 Task: Read a CSV file from a directory using Python and pandas.
Action: Mouse moved to (483, 7)
Screenshot: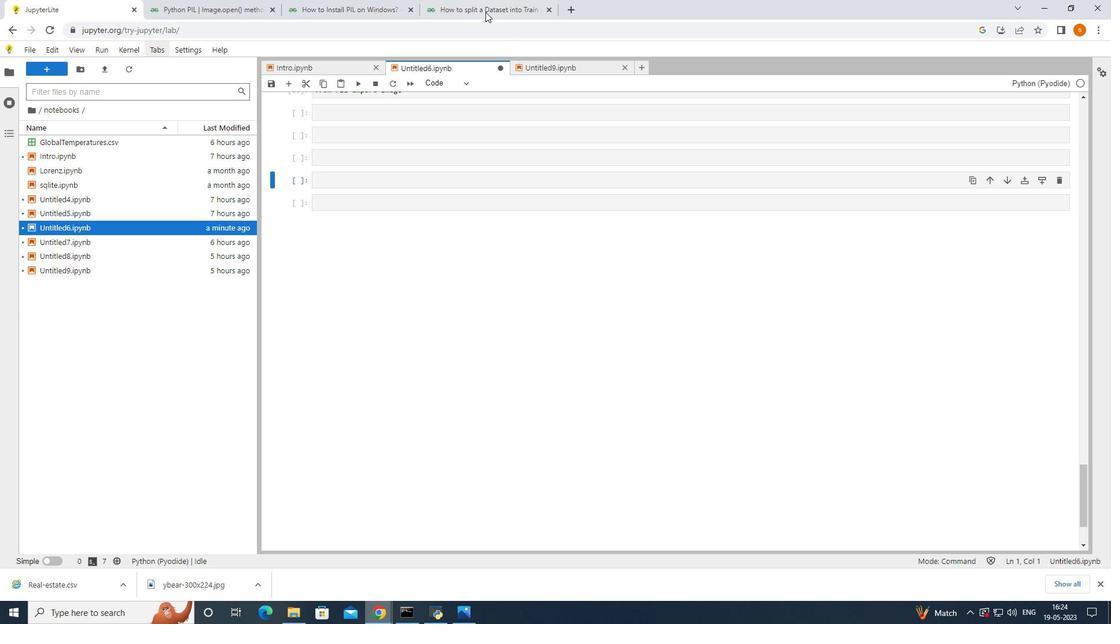 
Action: Mouse pressed left at (483, 7)
Screenshot: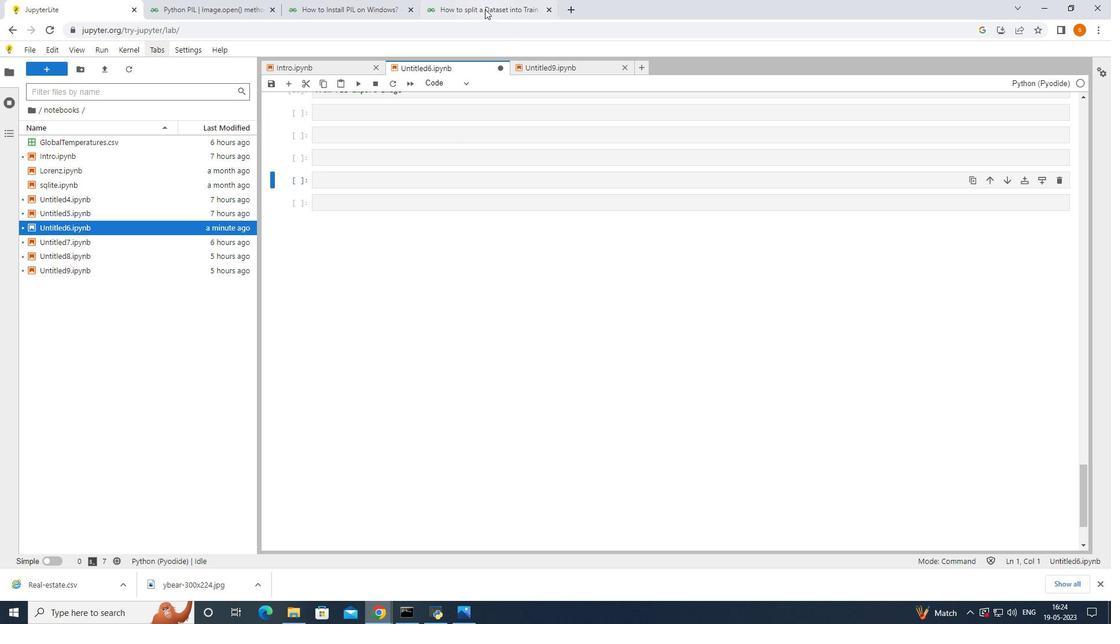 
Action: Mouse moved to (416, 225)
Screenshot: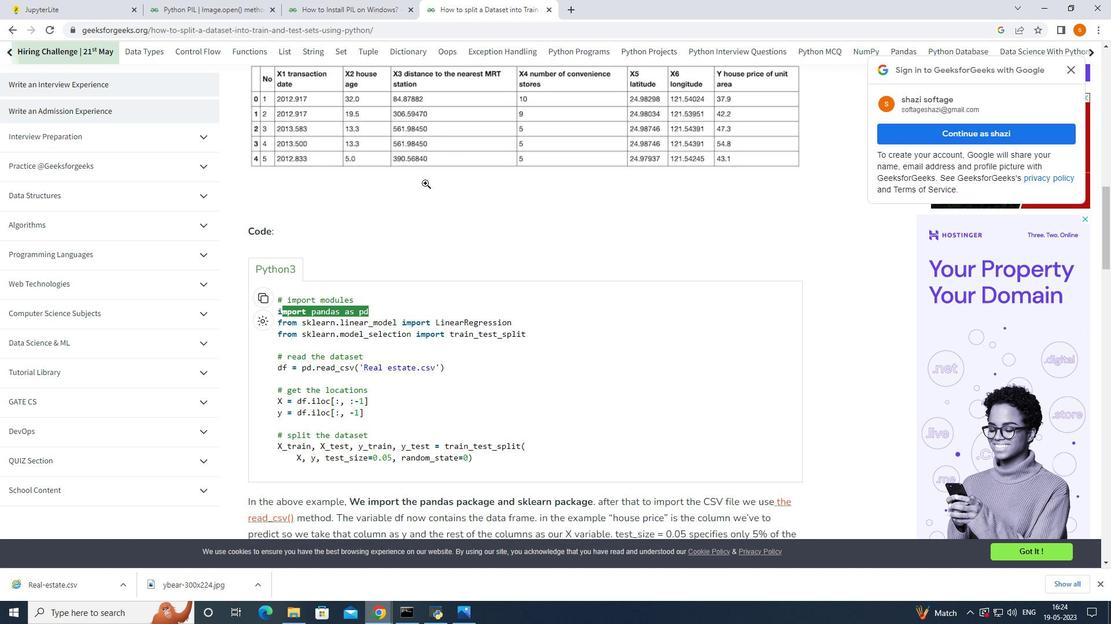 
Action: Mouse scrolled (416, 224) with delta (0, 0)
Screenshot: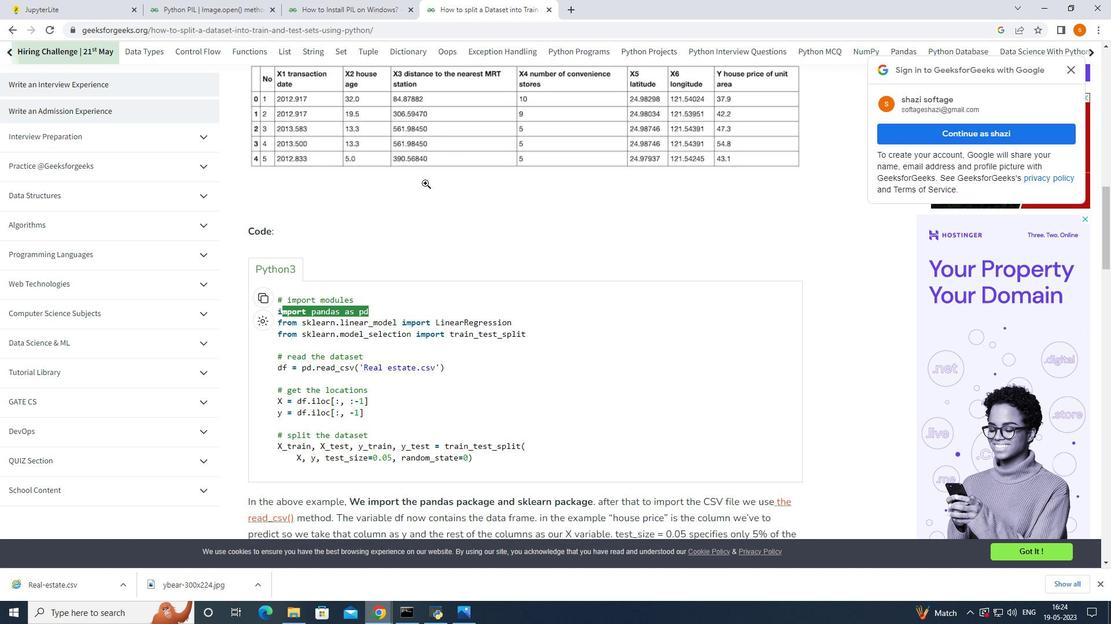 
Action: Mouse moved to (417, 228)
Screenshot: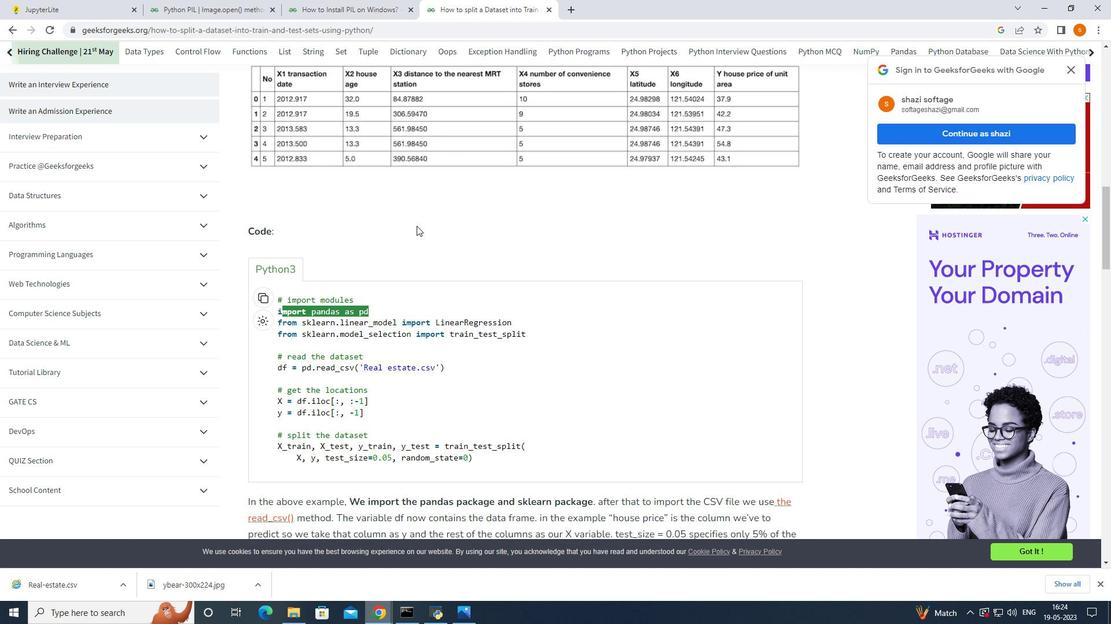 
Action: Mouse scrolled (417, 228) with delta (0, 0)
Screenshot: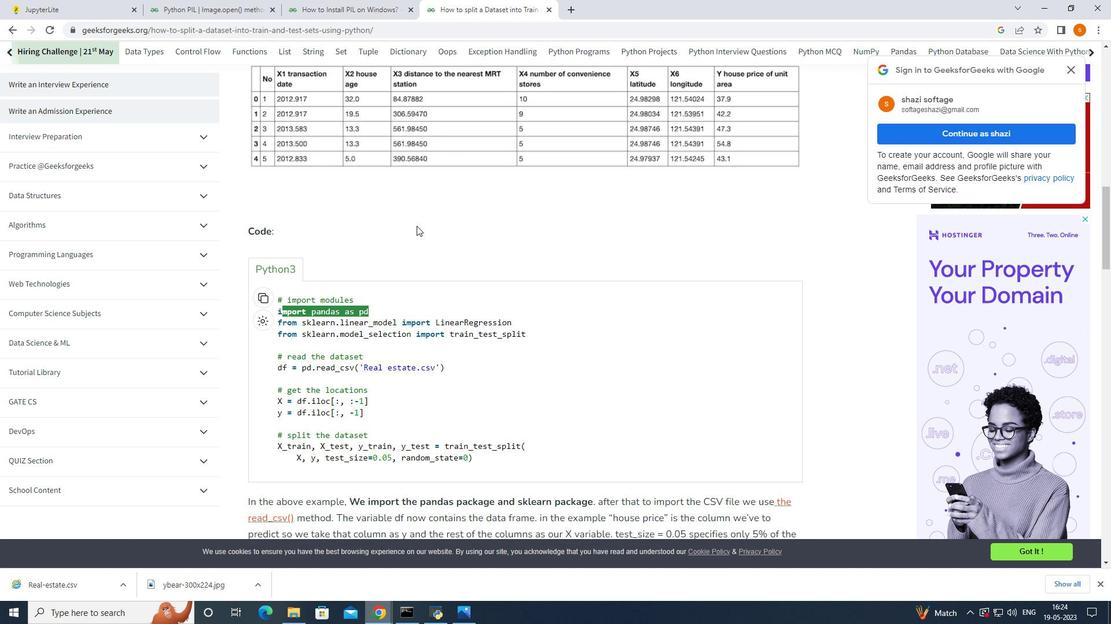 
Action: Mouse moved to (417, 228)
Screenshot: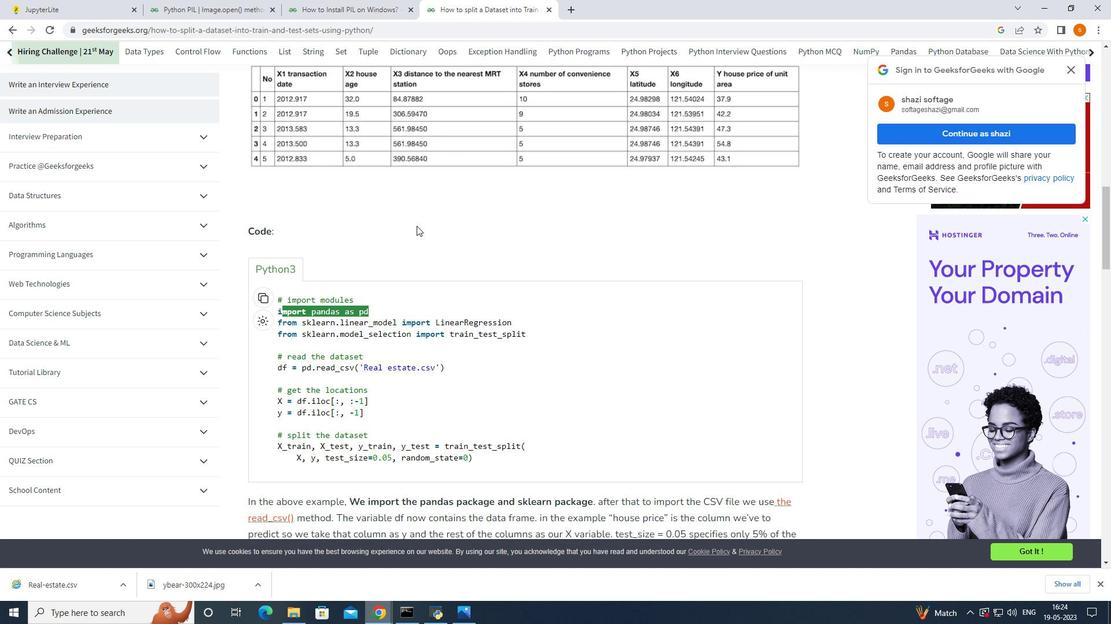 
Action: Mouse scrolled (417, 228) with delta (0, 0)
Screenshot: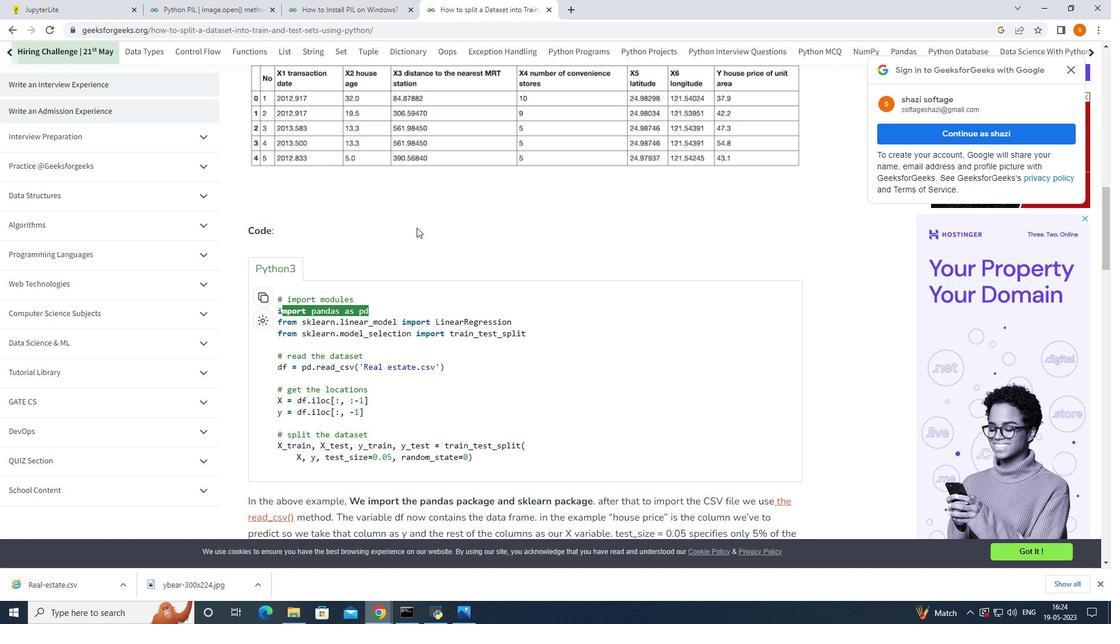 
Action: Mouse moved to (417, 227)
Screenshot: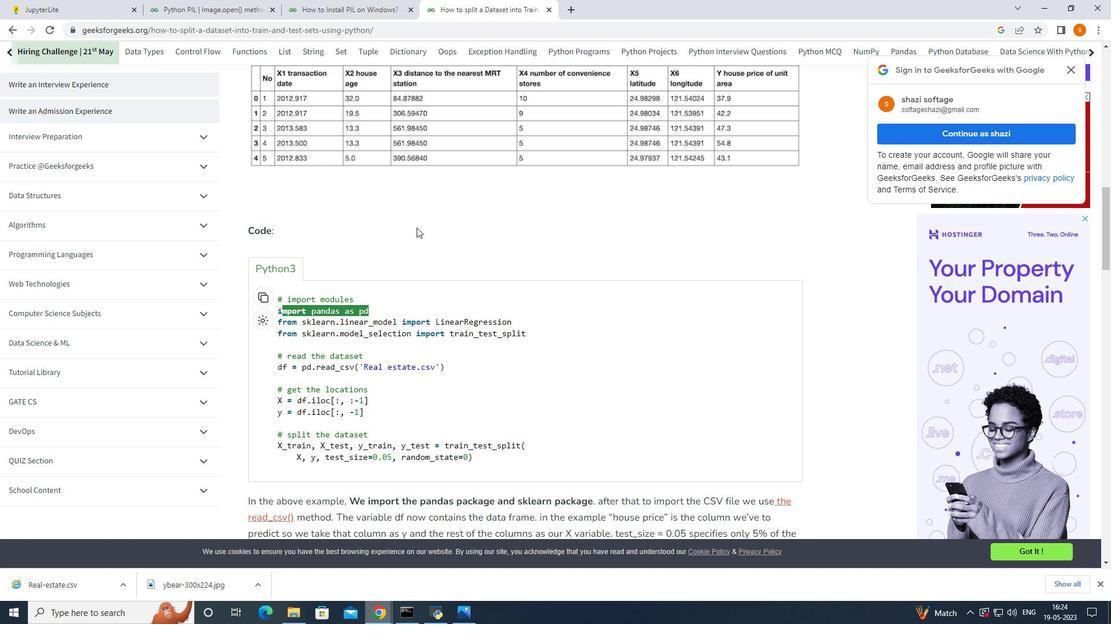 
Action: Mouse scrolled (417, 228) with delta (0, 0)
Screenshot: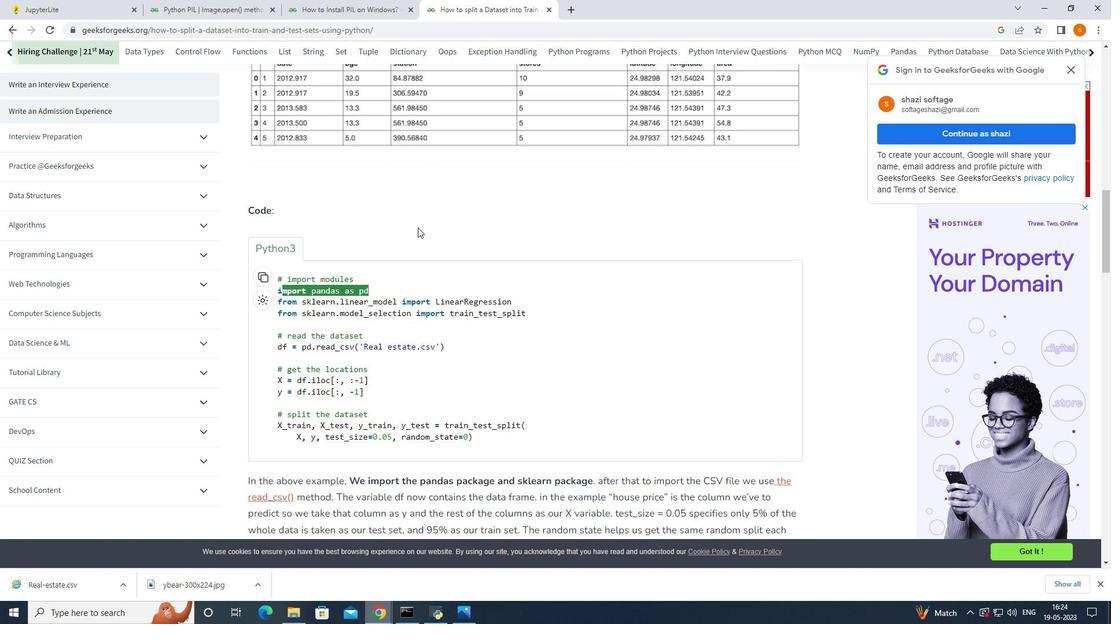 
Action: Mouse moved to (419, 226)
Screenshot: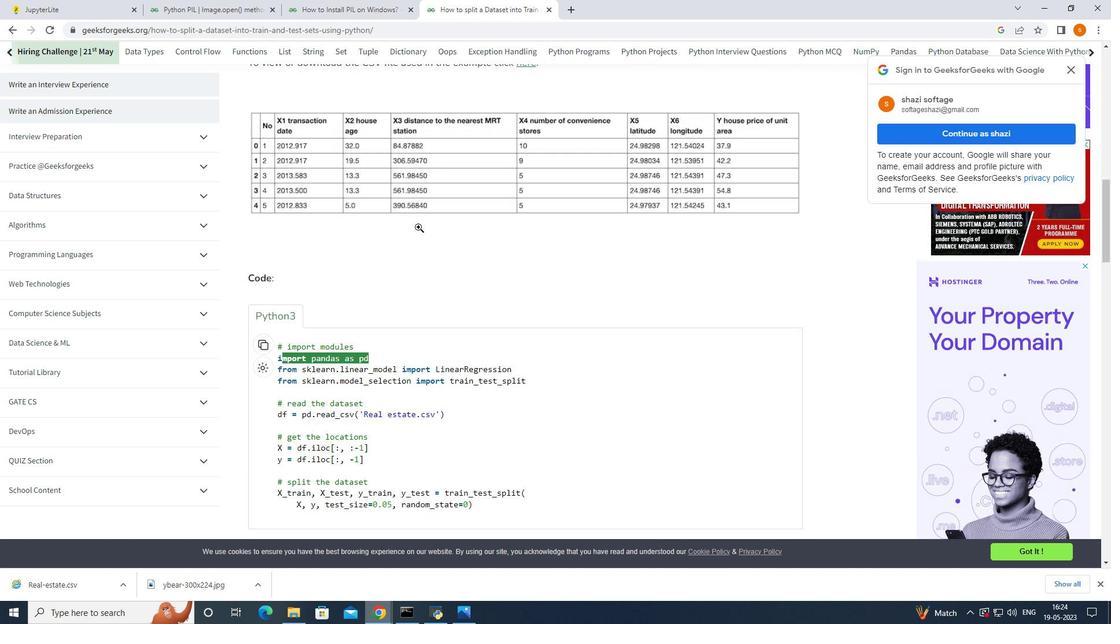 
Action: Mouse scrolled (419, 226) with delta (0, 0)
Screenshot: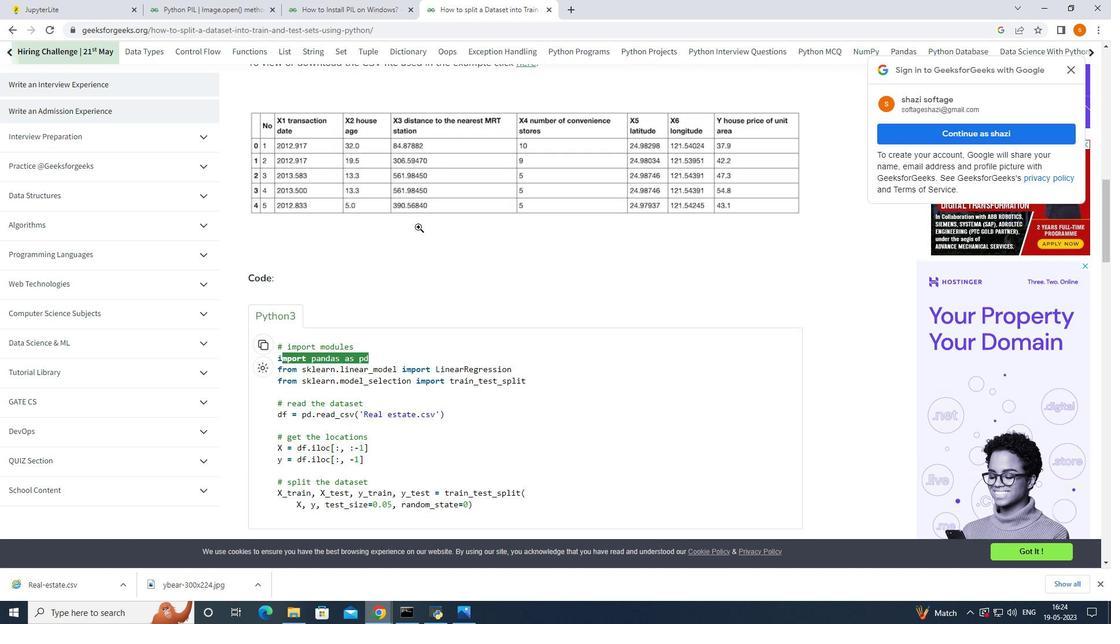 
Action: Mouse moved to (423, 223)
Screenshot: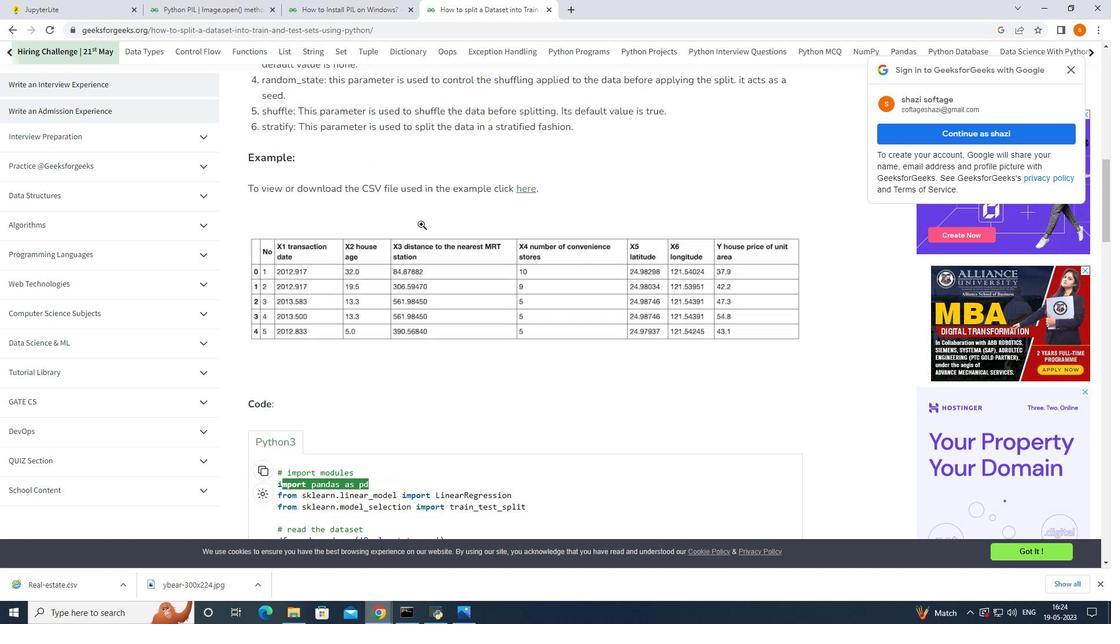 
Action: Mouse scrolled (423, 224) with delta (0, 0)
Screenshot: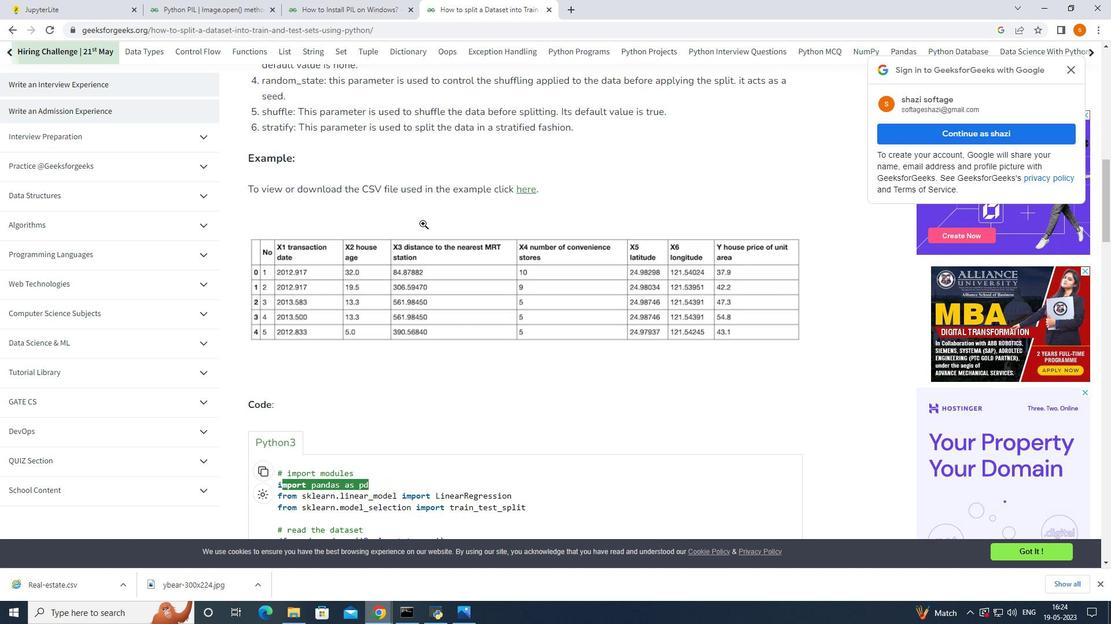 
Action: Mouse scrolled (423, 223) with delta (0, 0)
Screenshot: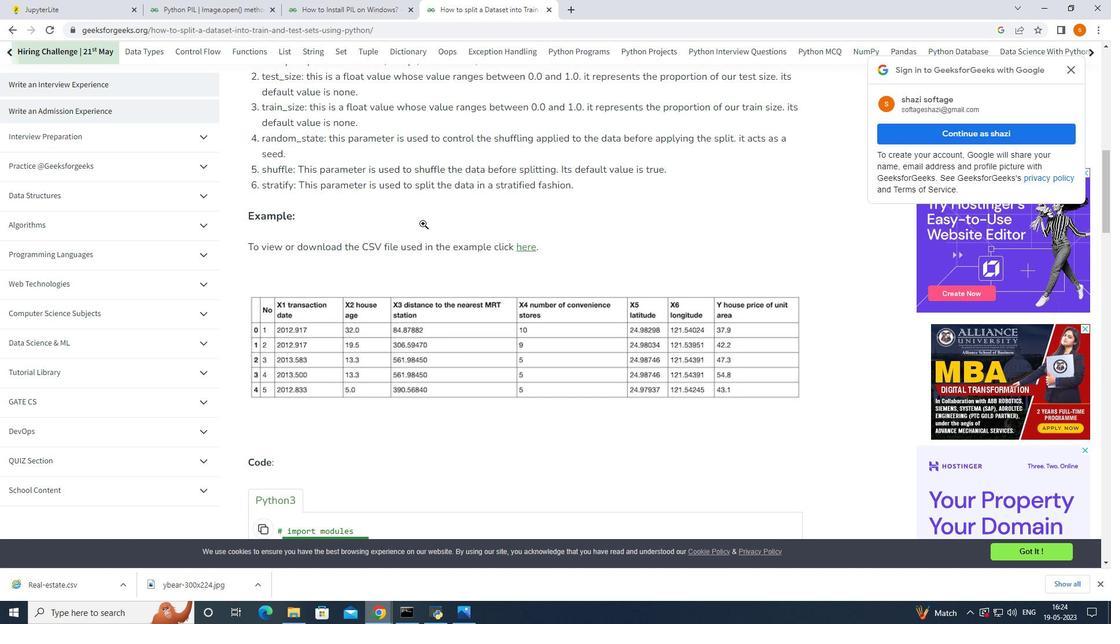 
Action: Mouse moved to (423, 225)
Screenshot: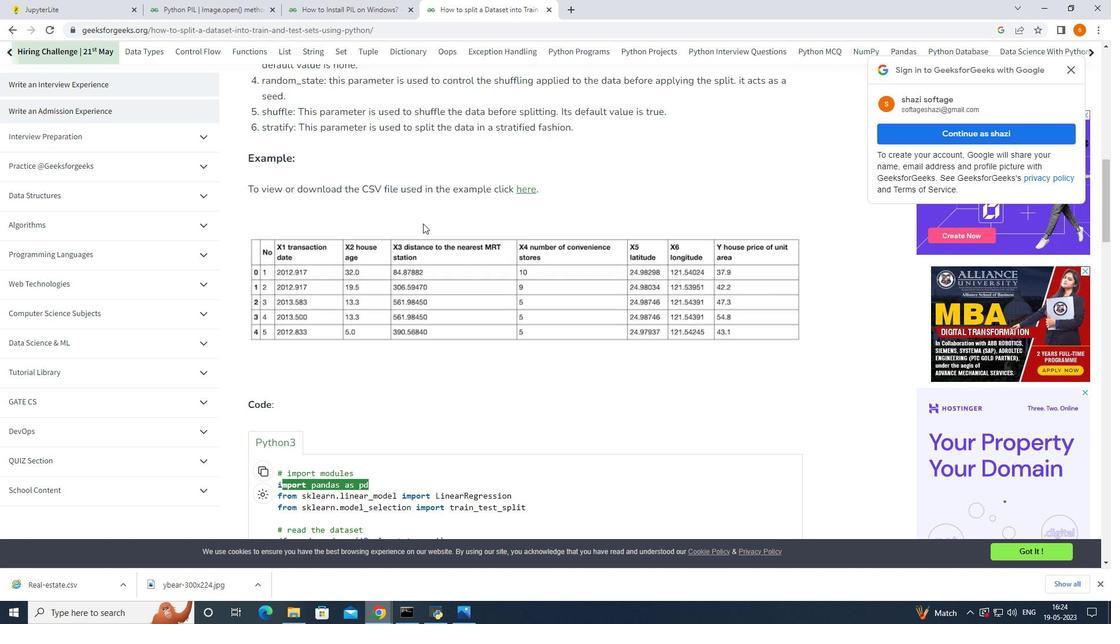 
Action: Mouse scrolled (423, 225) with delta (0, 0)
Screenshot: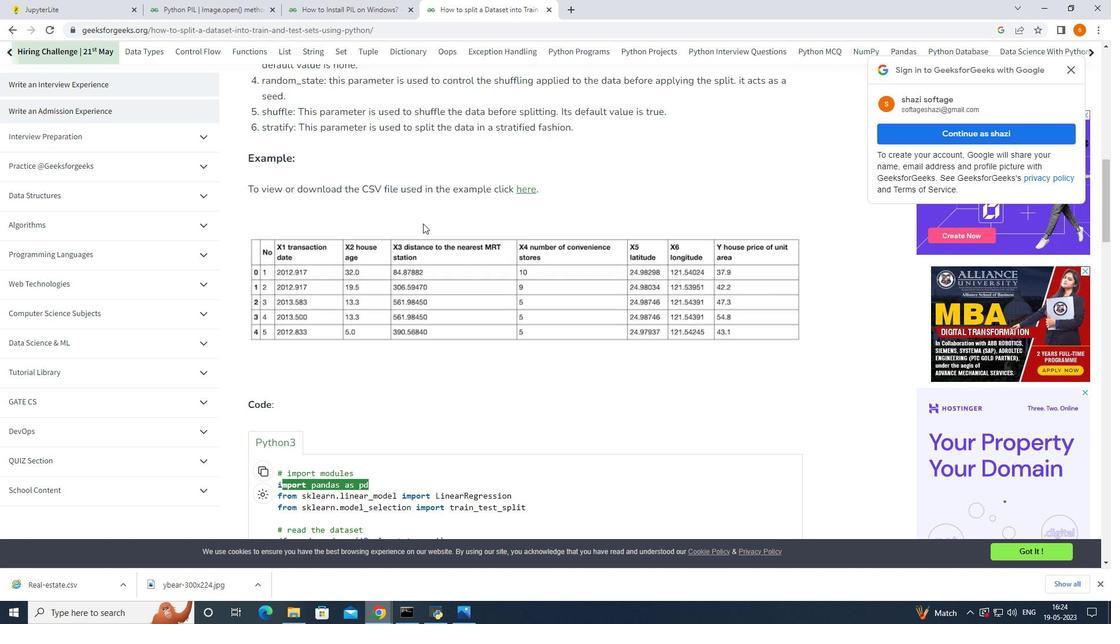 
Action: Mouse moved to (127, 586)
Screenshot: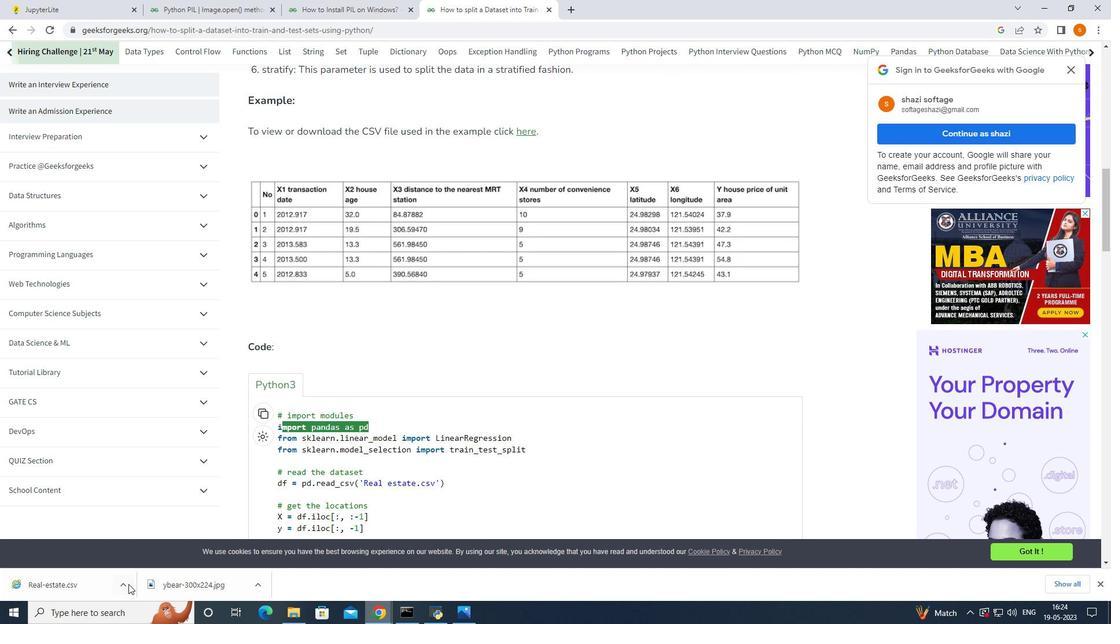 
Action: Mouse pressed left at (127, 586)
Screenshot: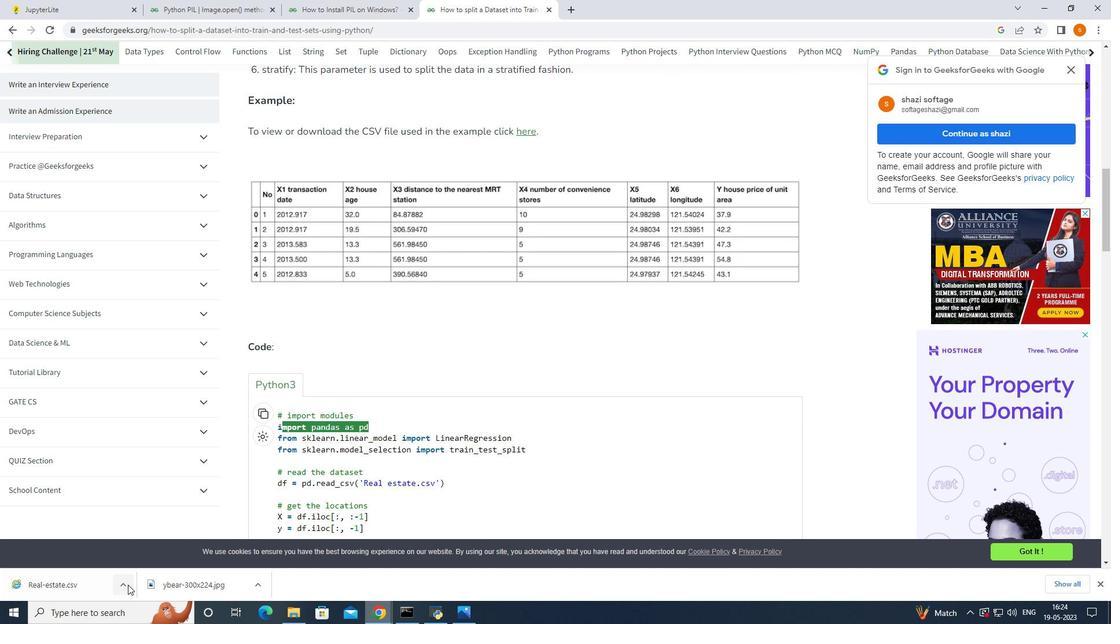 
Action: Mouse moved to (156, 545)
Screenshot: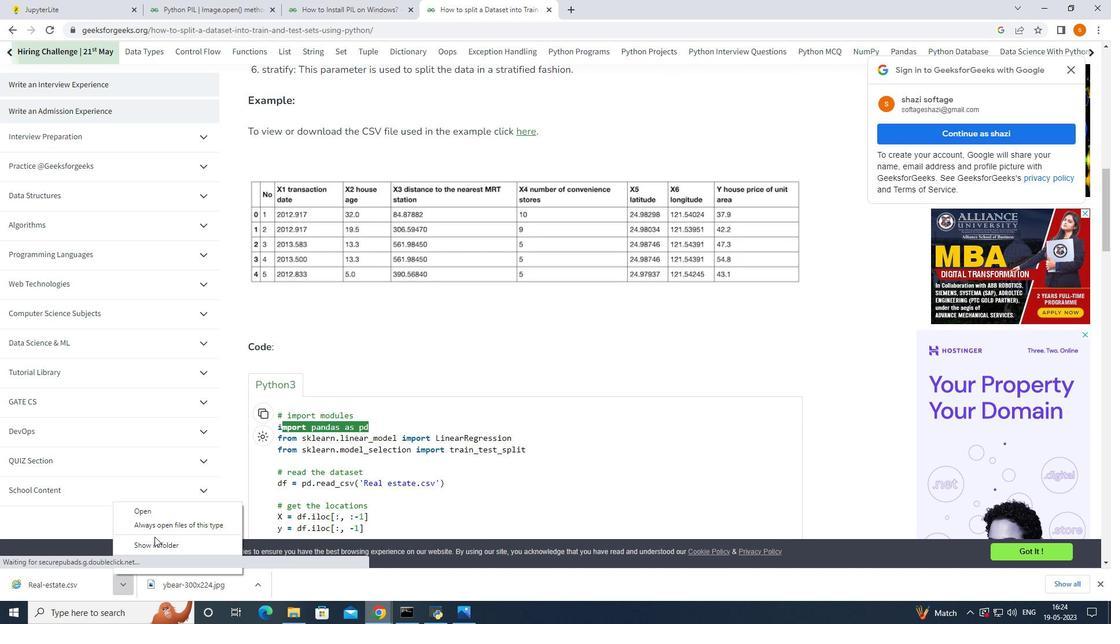 
Action: Mouse pressed left at (156, 545)
Screenshot: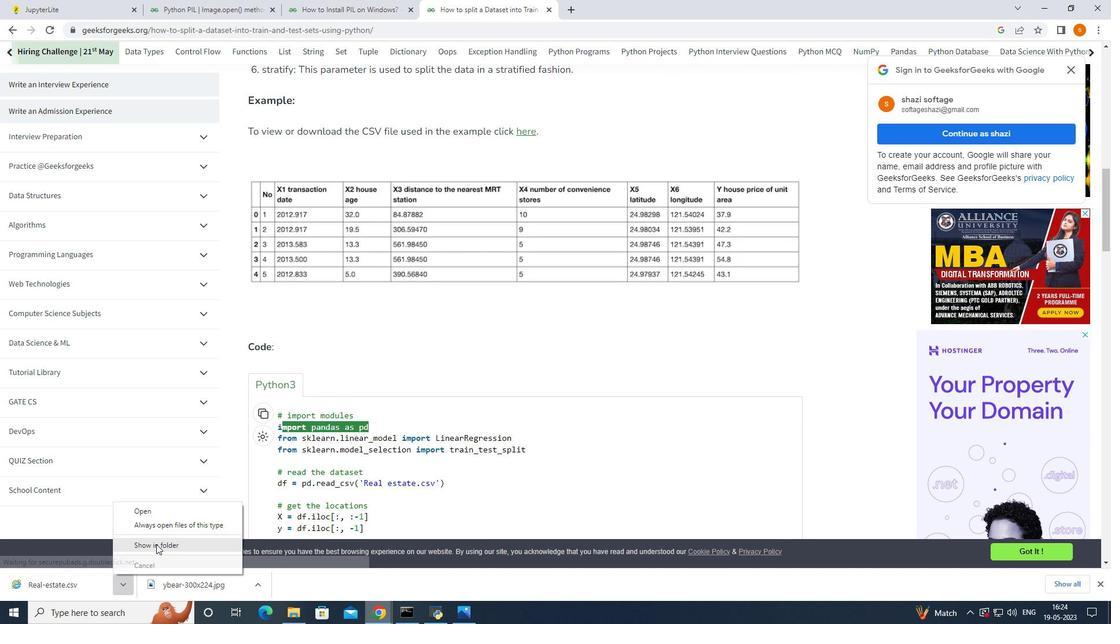 
Action: Mouse moved to (444, 217)
Screenshot: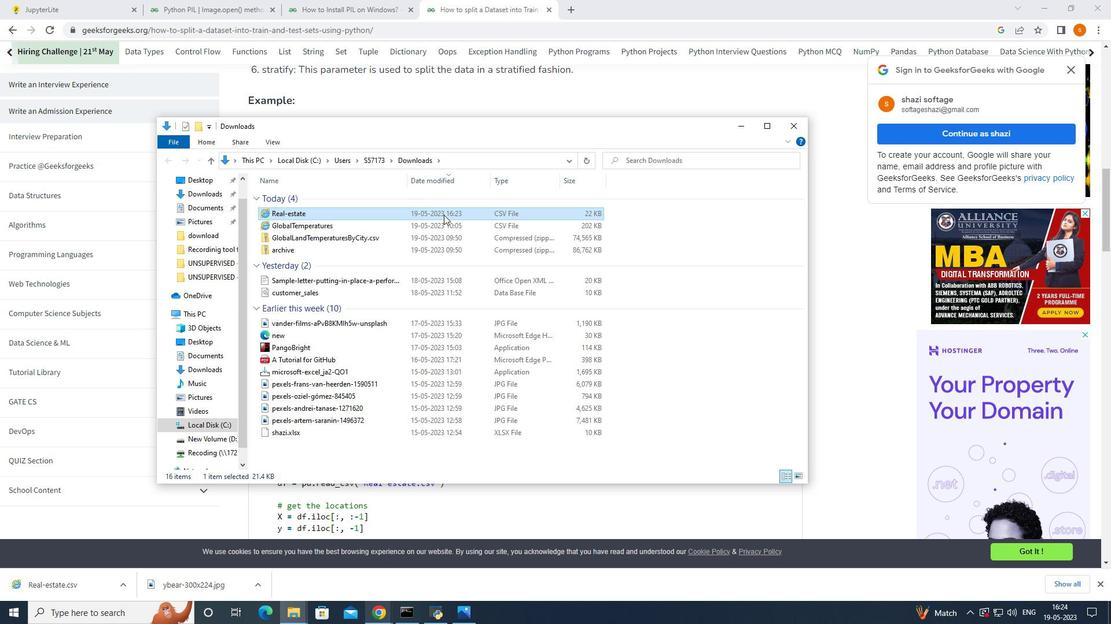 
Action: Mouse pressed right at (444, 217)
Screenshot: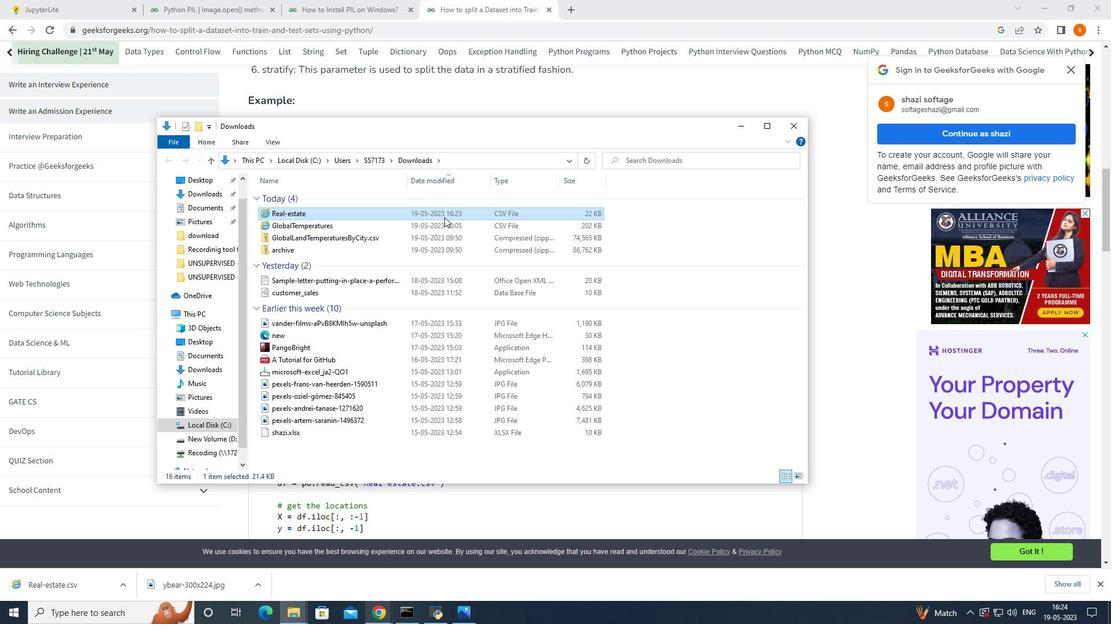 
Action: Mouse moved to (486, 429)
Screenshot: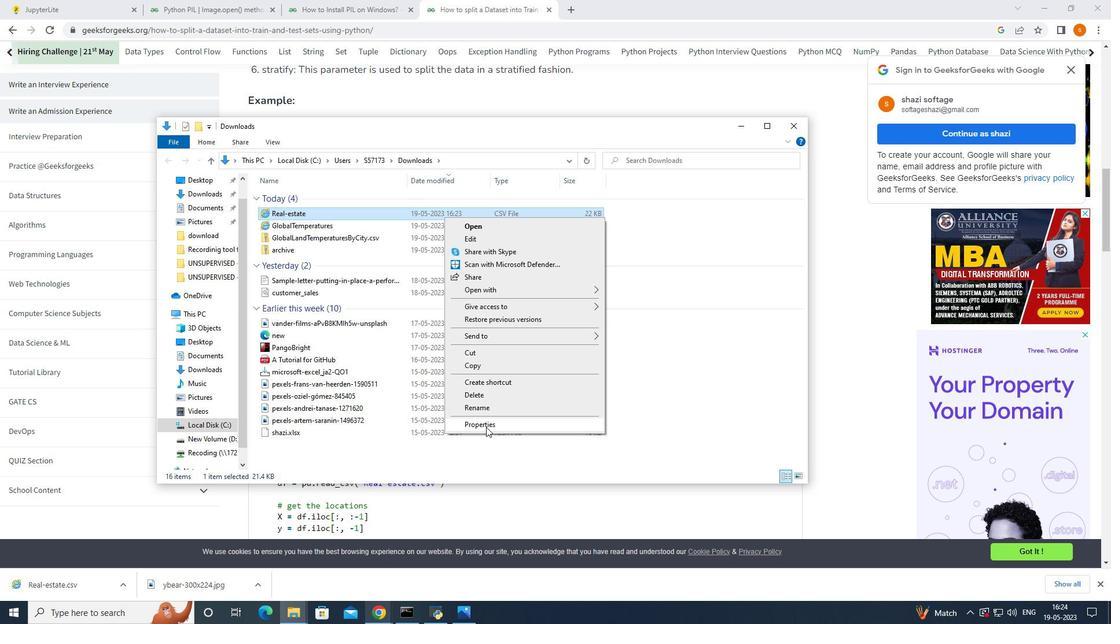 
Action: Mouse pressed left at (486, 429)
Screenshot: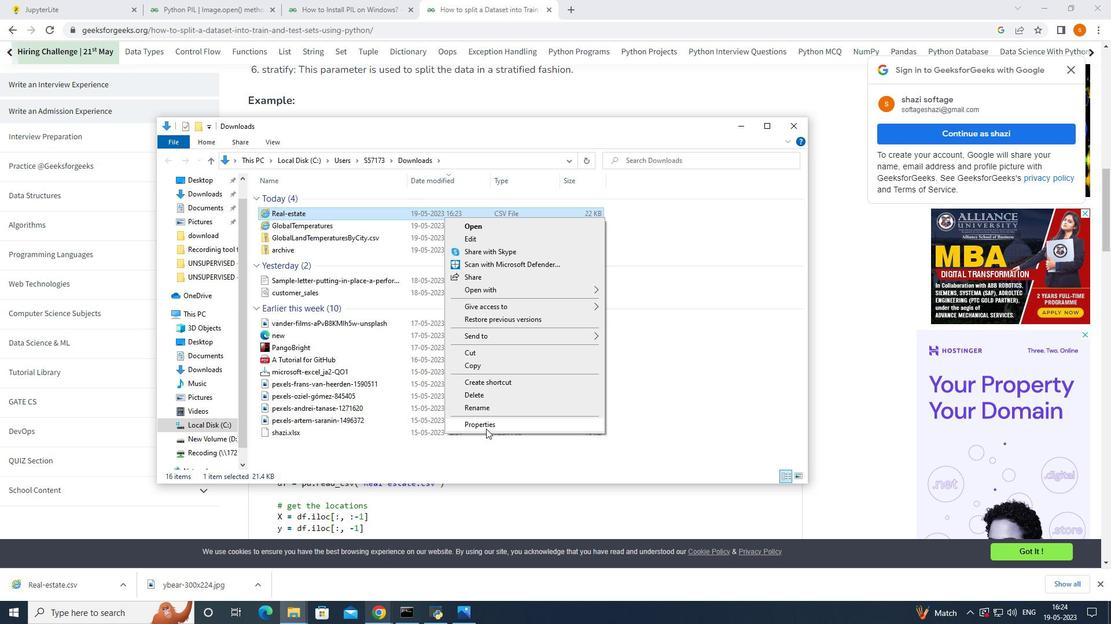 
Action: Mouse moved to (449, 154)
Screenshot: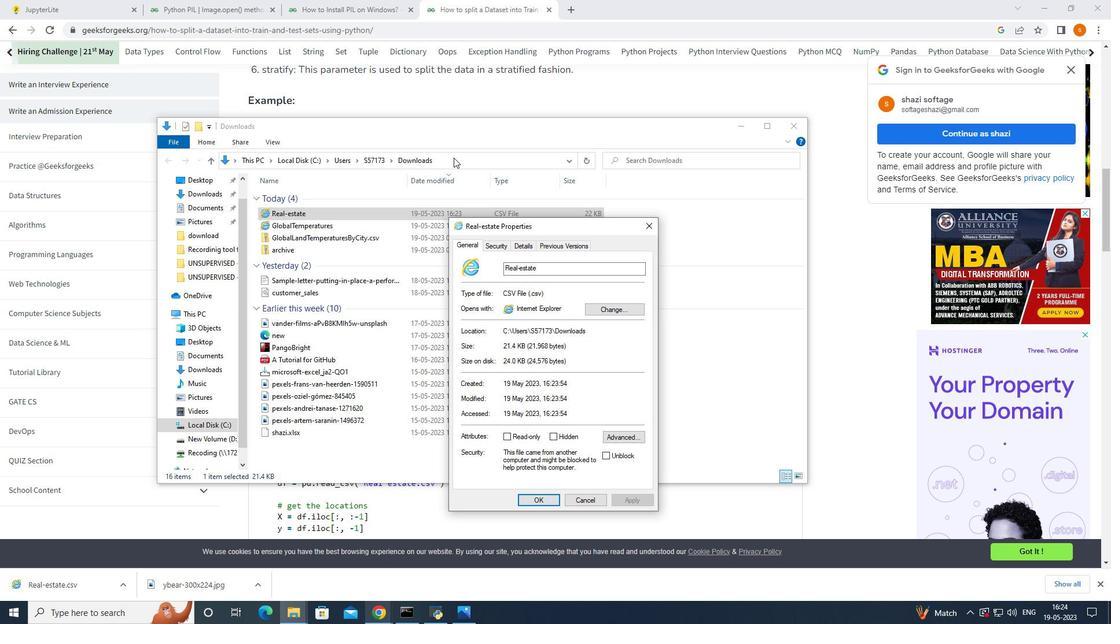 
Action: Mouse pressed left at (449, 154)
Screenshot: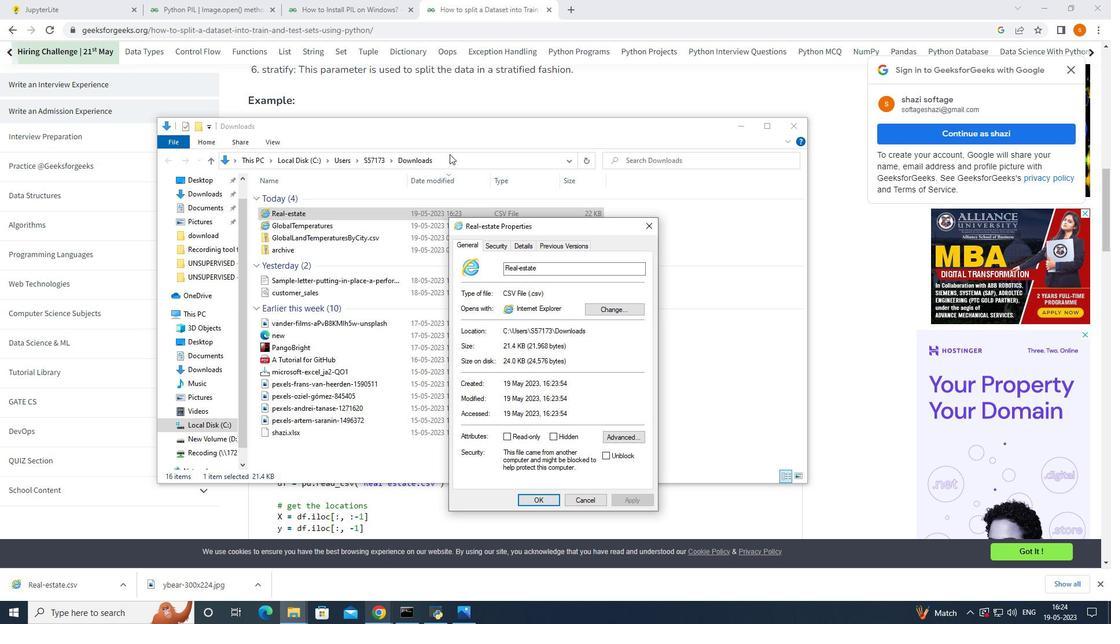 
Action: Mouse moved to (402, 214)
Screenshot: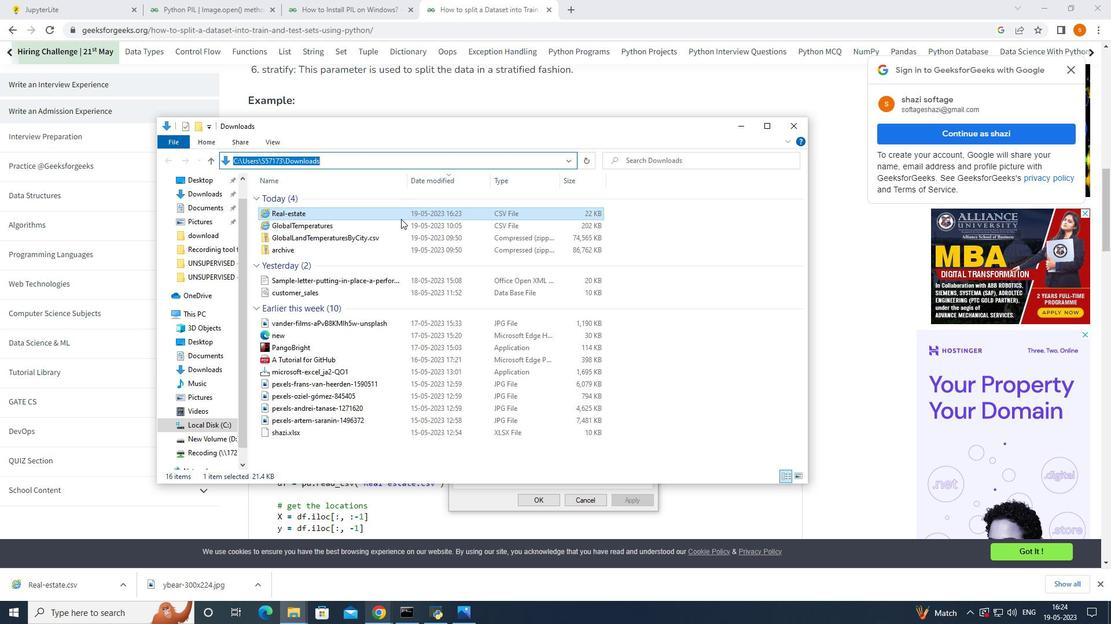
Action: Mouse pressed right at (402, 214)
Screenshot: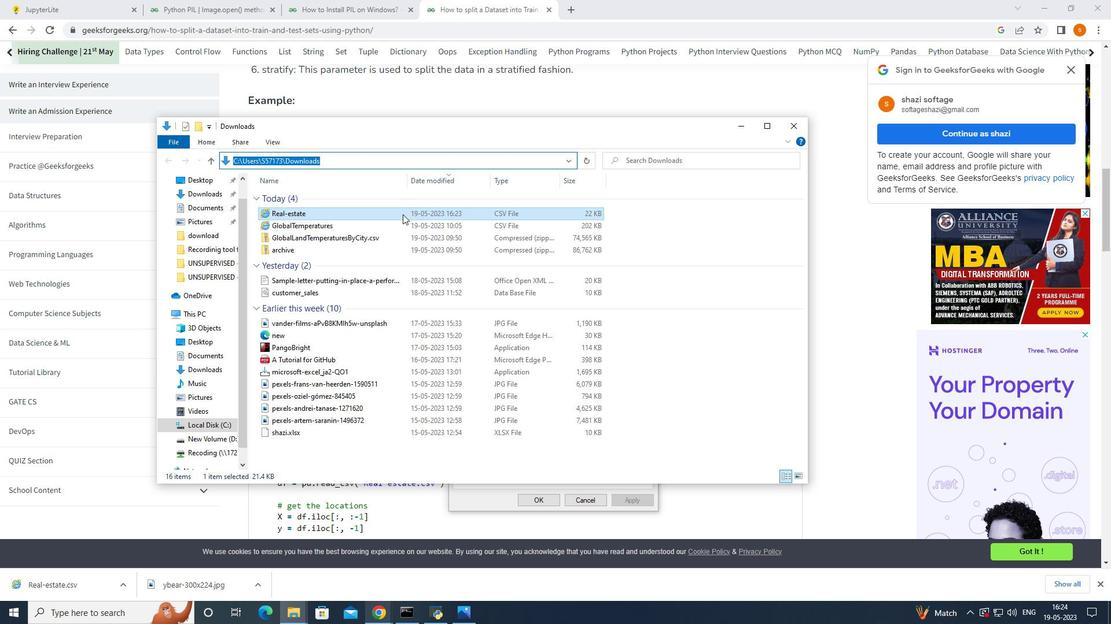 
Action: Mouse moved to (433, 428)
Screenshot: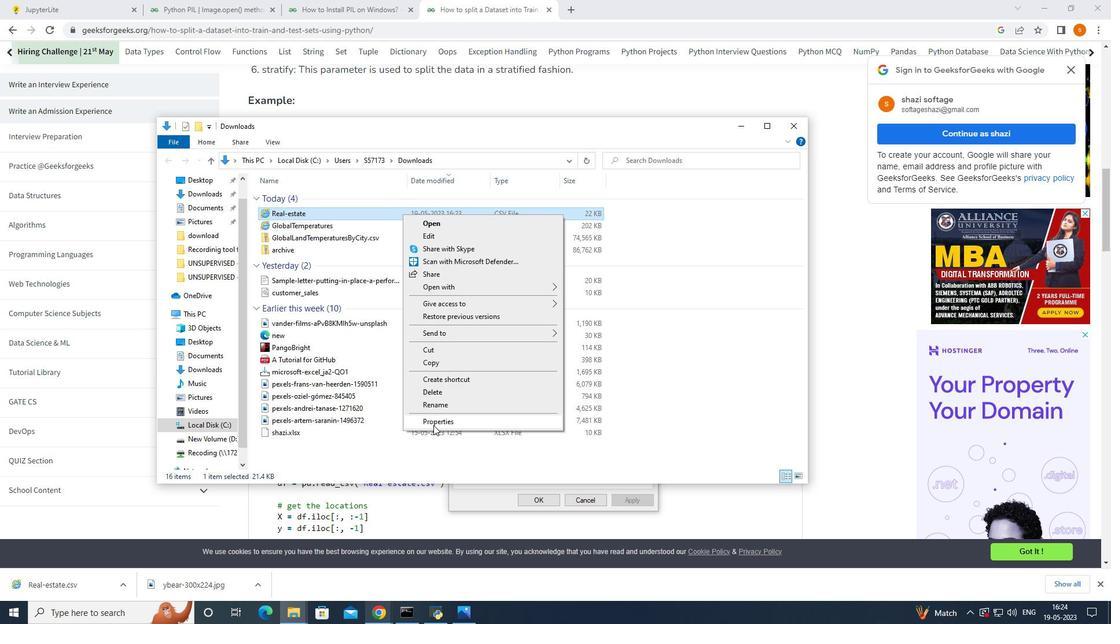 
Action: Mouse pressed left at (433, 428)
Screenshot: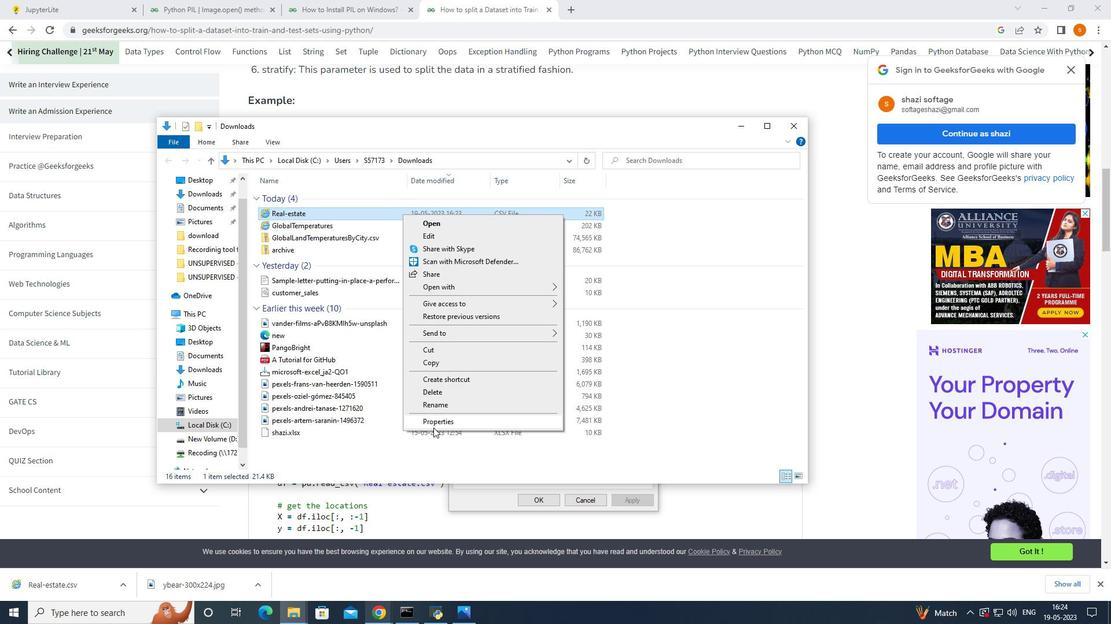 
Action: Mouse moved to (505, 438)
Screenshot: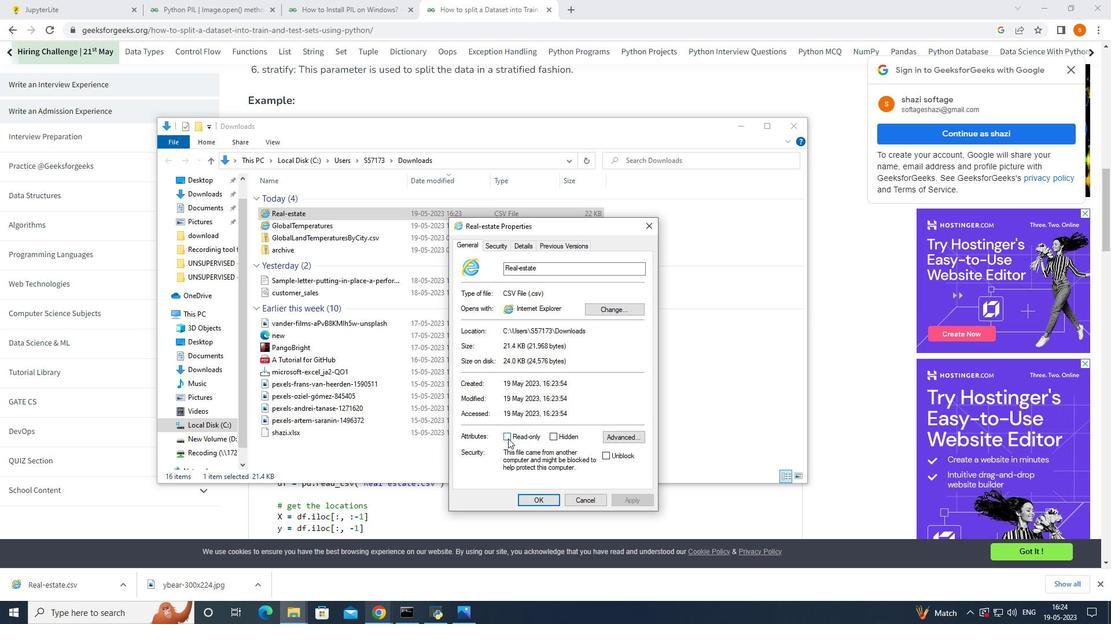 
Action: Mouse pressed left at (505, 438)
Screenshot: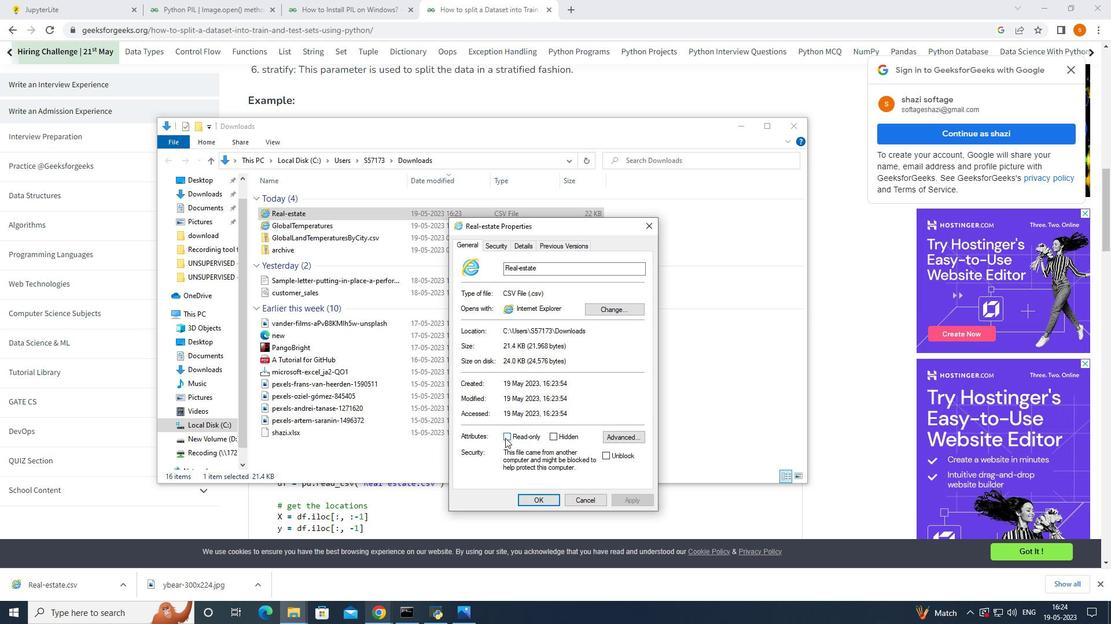 
Action: Mouse moved to (505, 438)
Screenshot: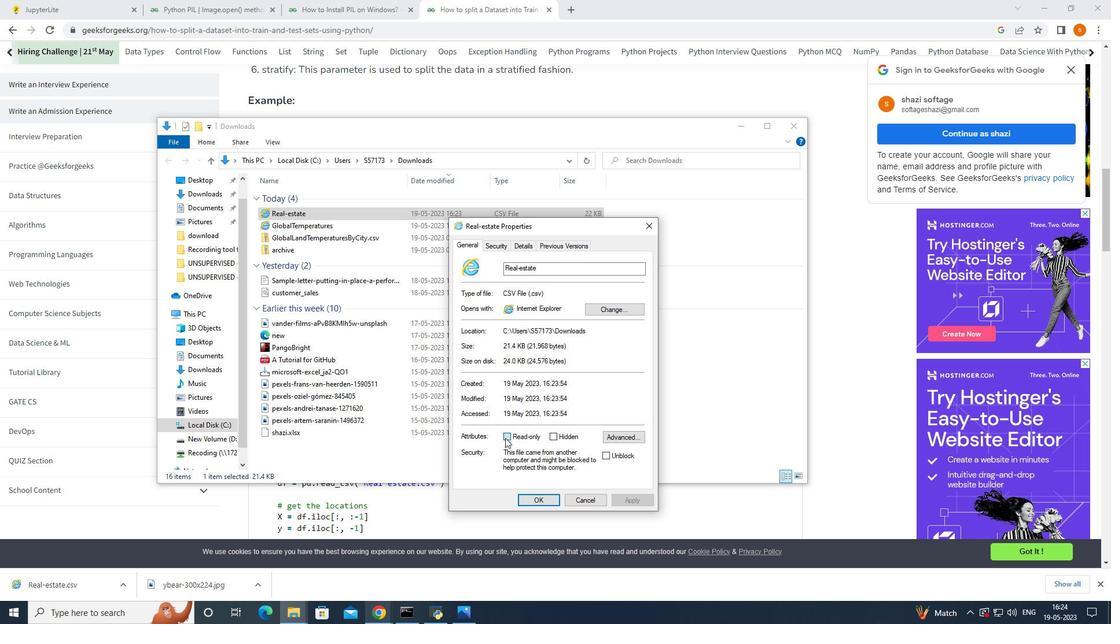 
Action: Mouse pressed left at (505, 438)
Screenshot: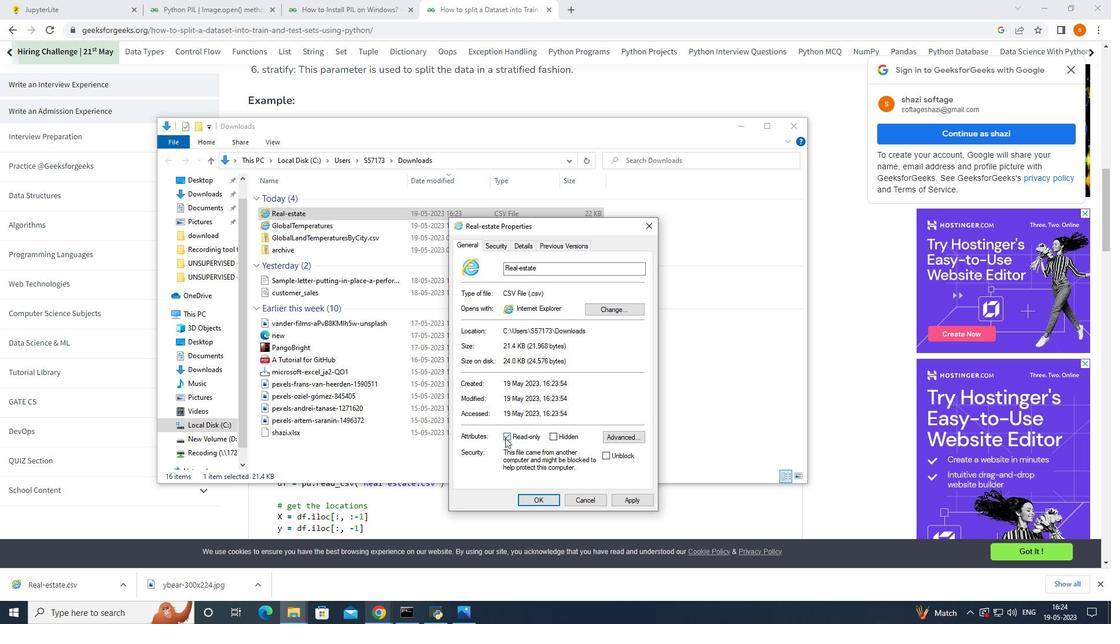 
Action: Mouse moved to (600, 465)
Screenshot: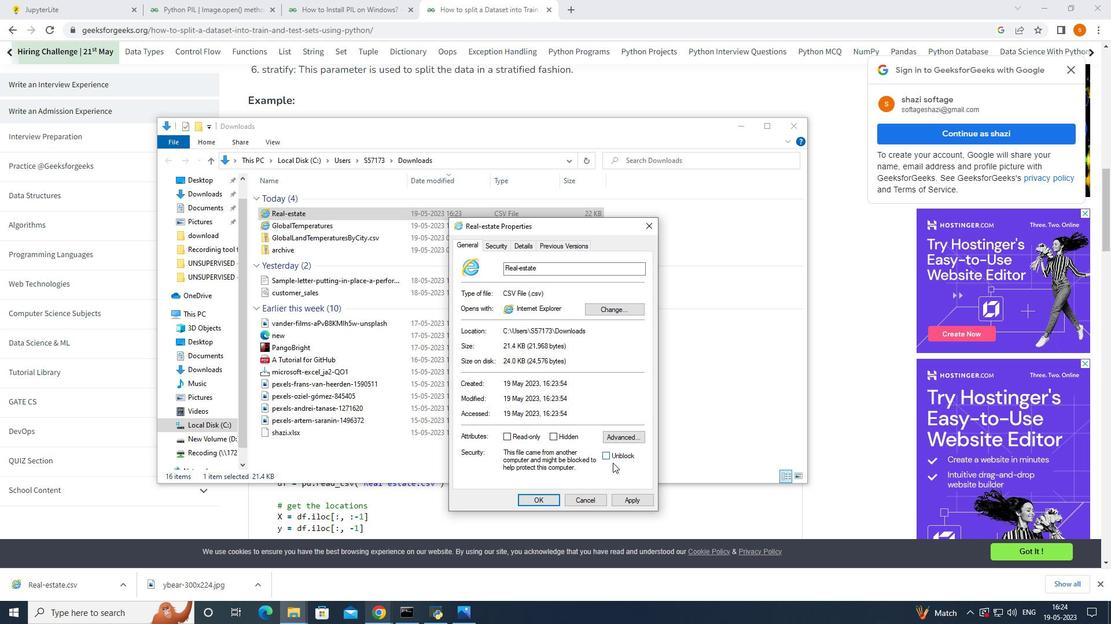 
Action: Mouse scrolled (600, 465) with delta (0, 0)
Screenshot: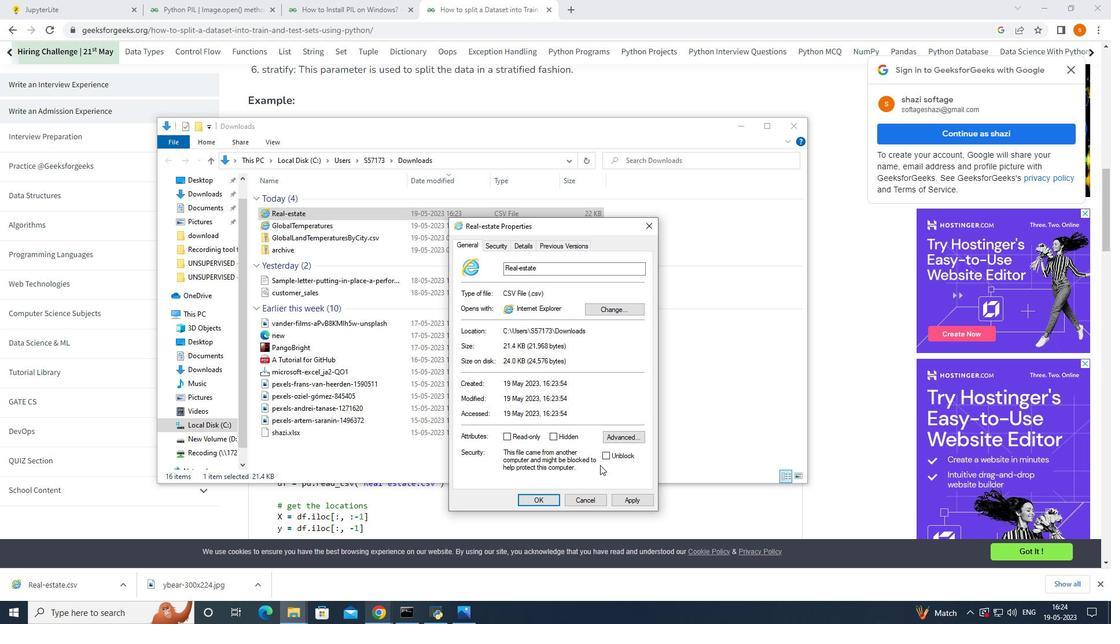 
Action: Mouse moved to (542, 370)
Screenshot: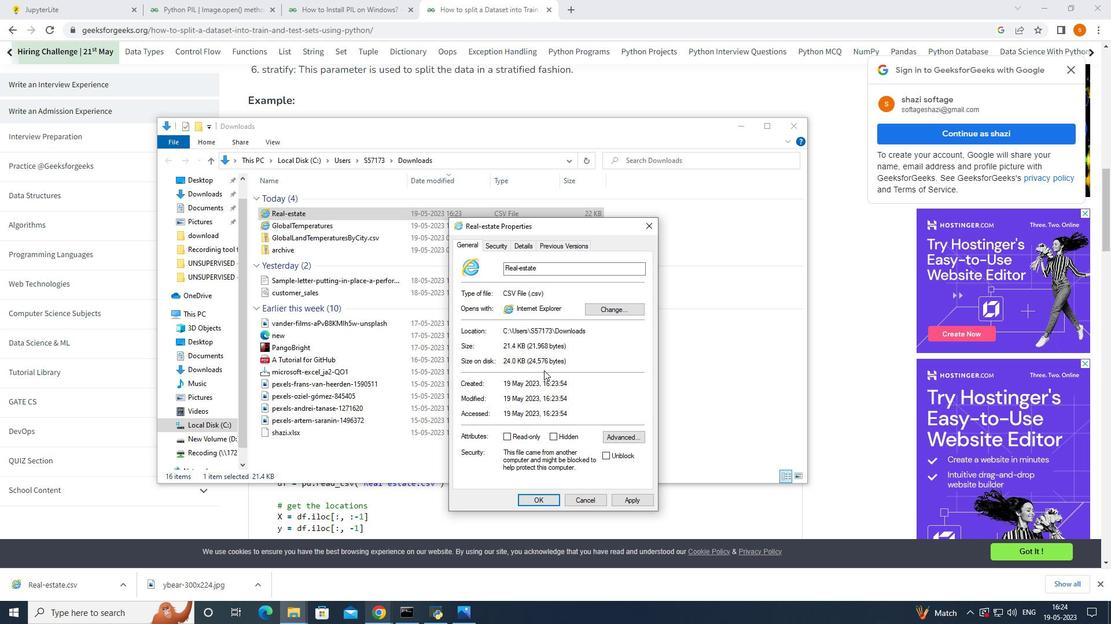 
Action: Mouse scrolled (542, 370) with delta (0, 0)
Screenshot: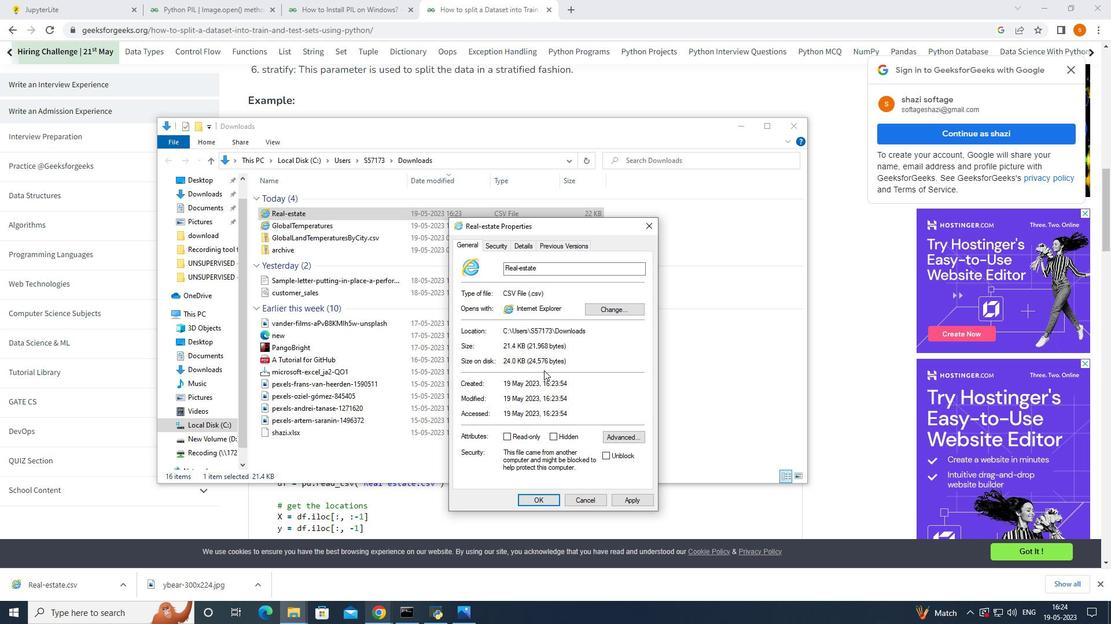
Action: Mouse moved to (502, 330)
Screenshot: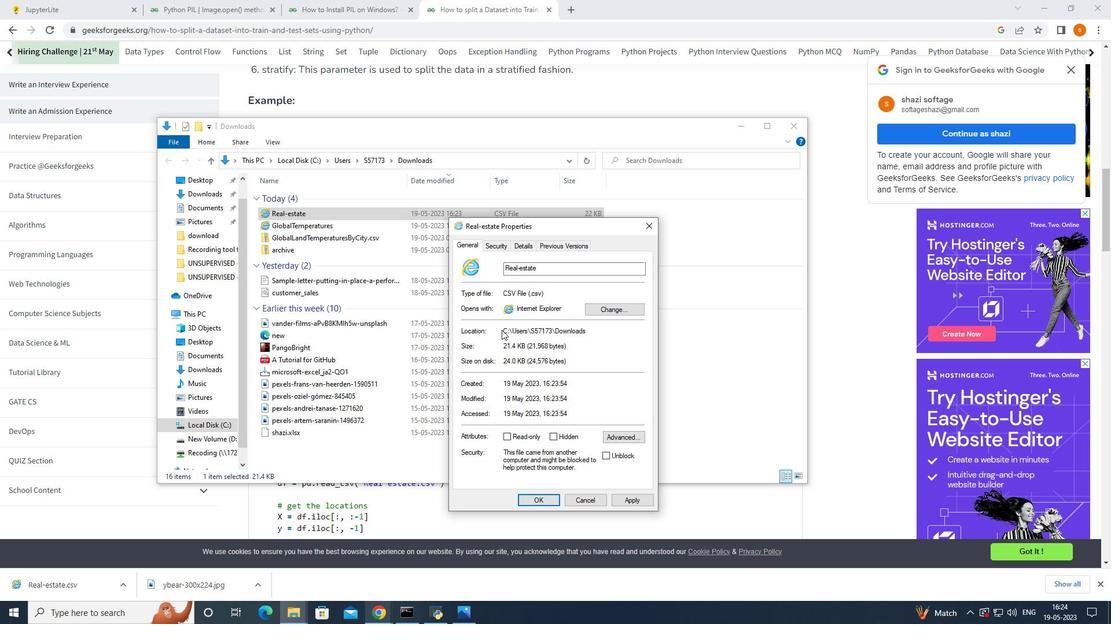 
Action: Mouse pressed left at (502, 330)
Screenshot: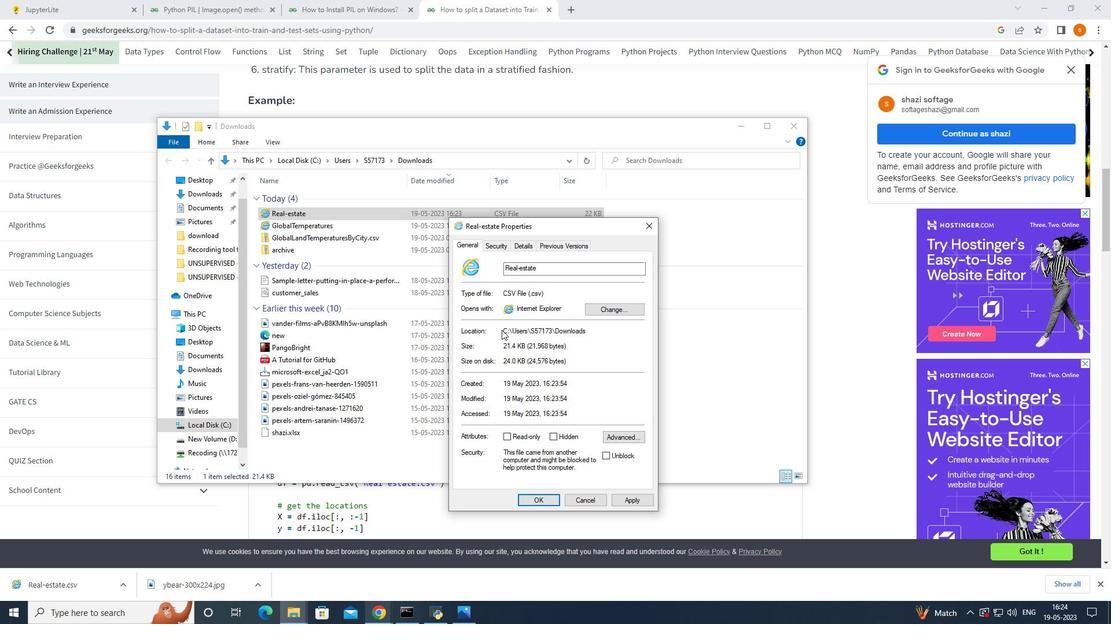 
Action: Mouse moved to (585, 332)
Screenshot: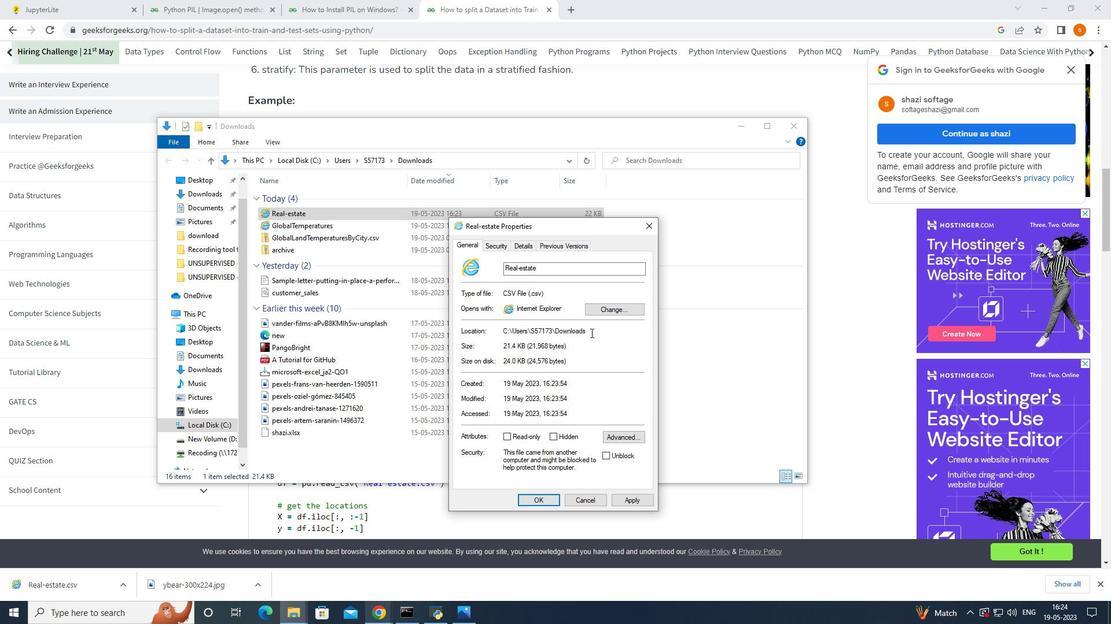 
Action: Mouse pressed left at (585, 332)
Screenshot: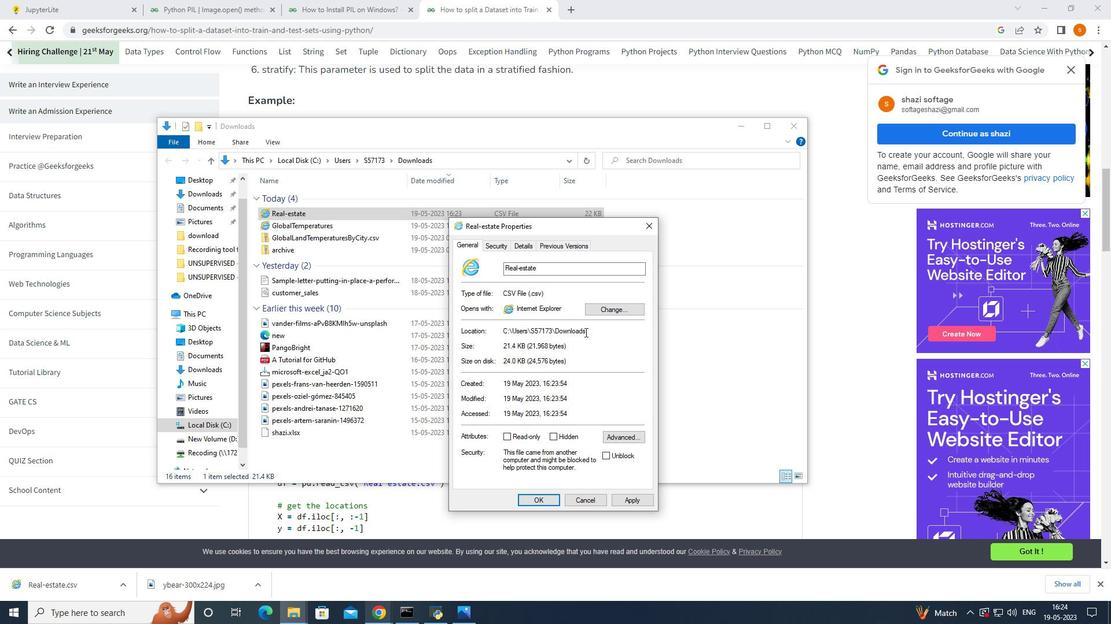 
Action: Mouse moved to (528, 363)
Screenshot: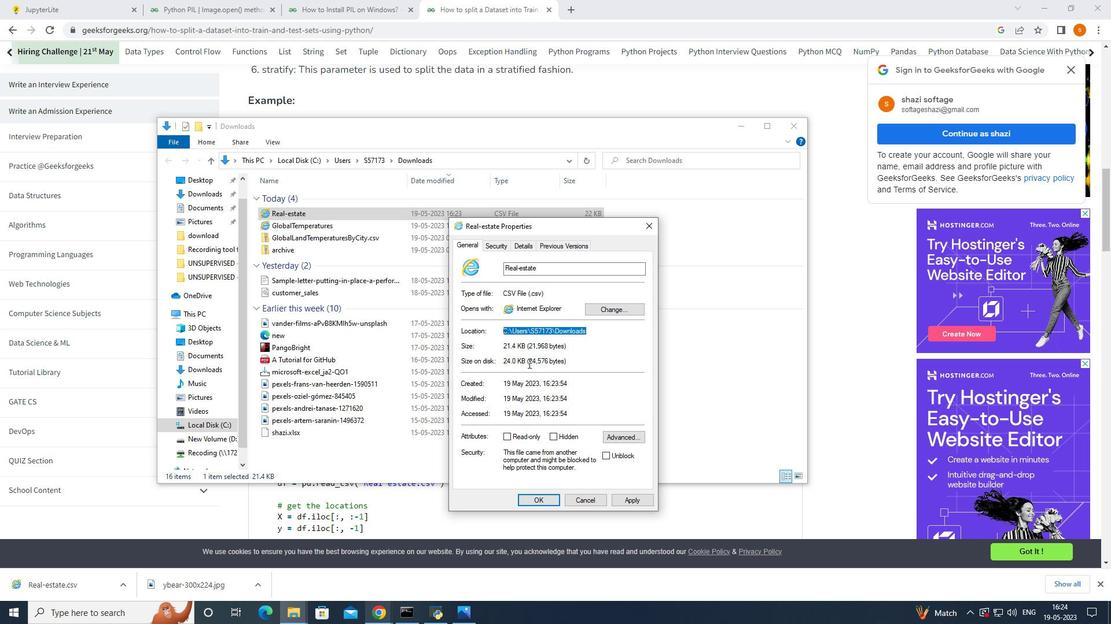 
Action: Key pressed ctrl+C
Screenshot: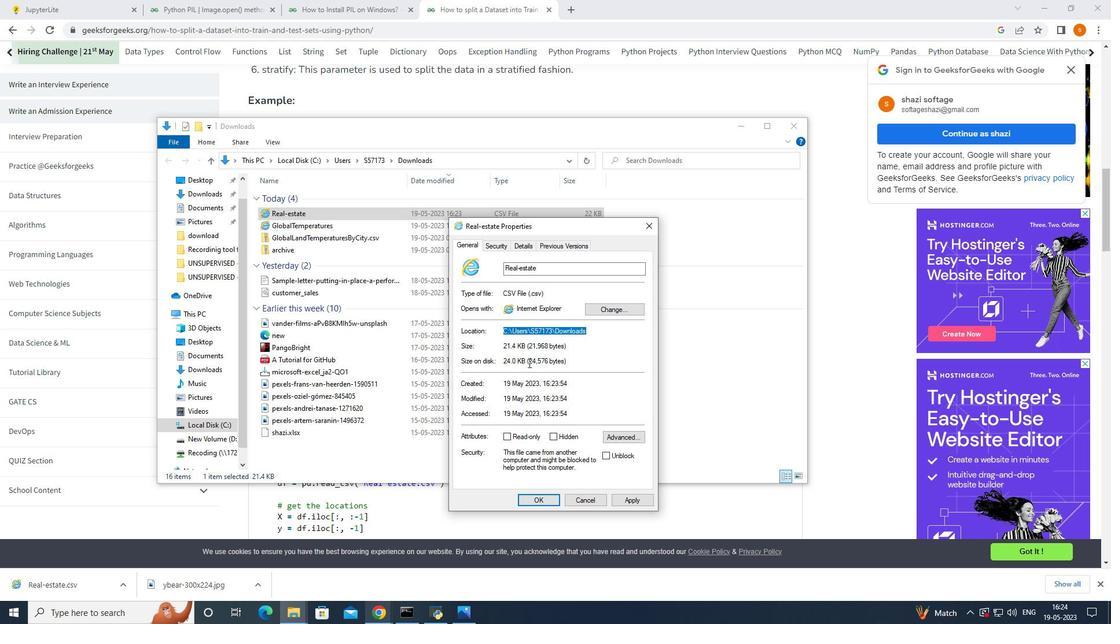 
Action: Mouse moved to (119, 6)
Screenshot: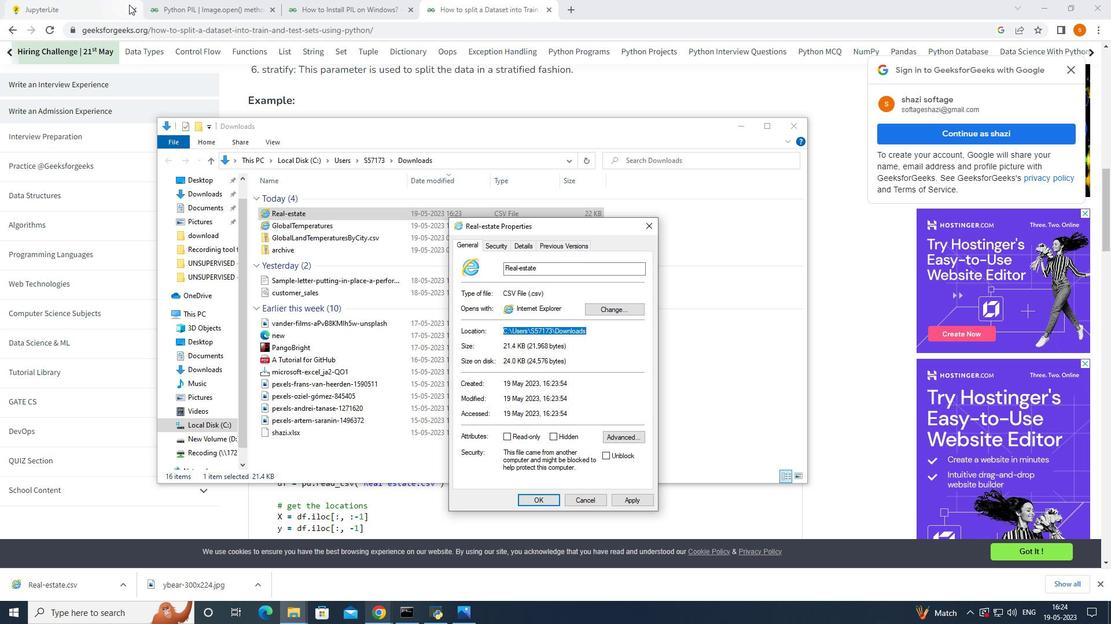 
Action: Mouse pressed left at (119, 6)
Screenshot: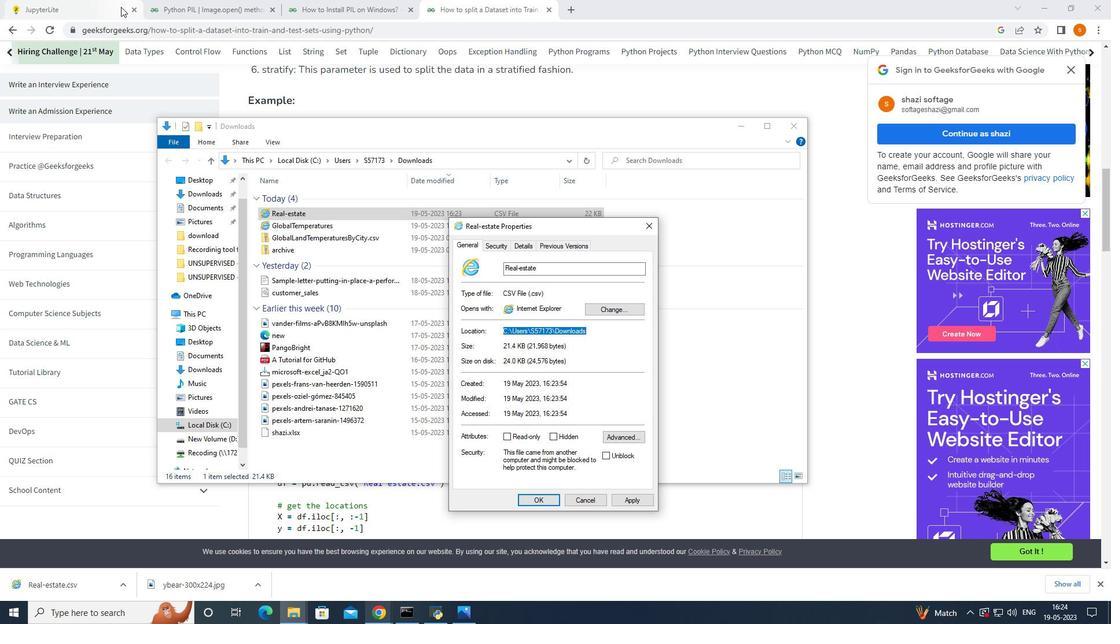 
Action: Mouse moved to (328, 117)
Screenshot: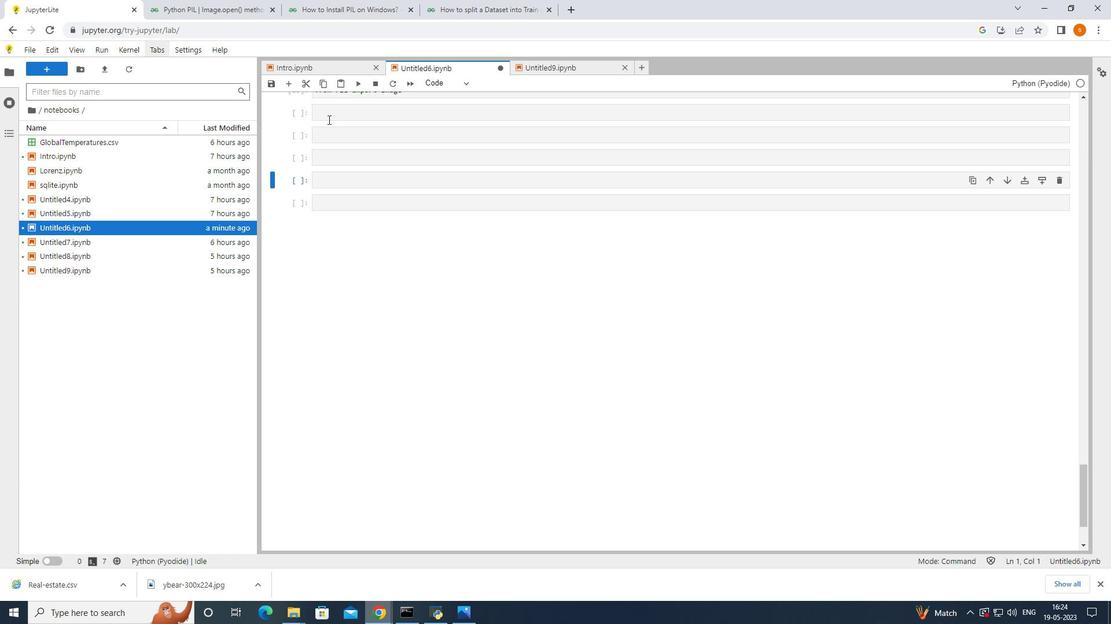 
Action: Mouse pressed left at (328, 117)
Screenshot: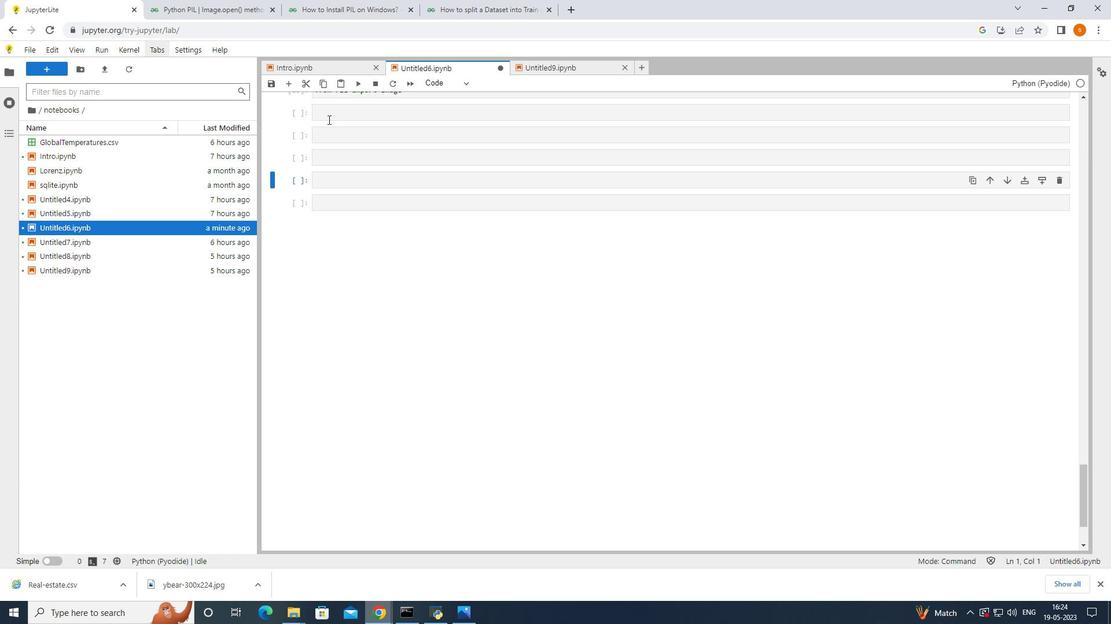 
Action: Mouse moved to (465, 9)
Screenshot: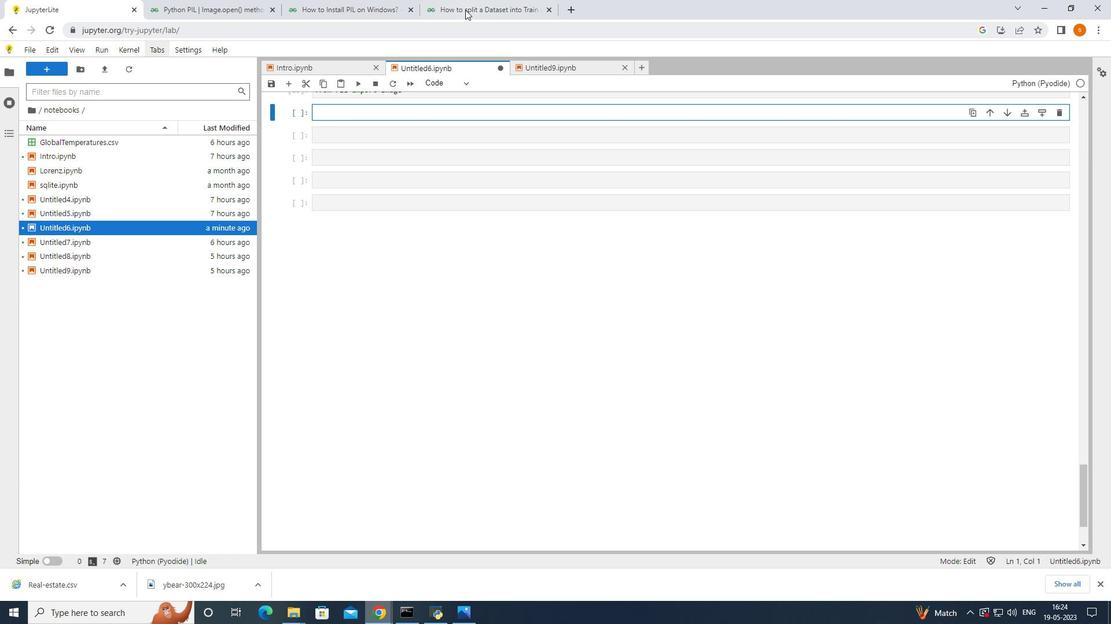 
Action: Mouse pressed left at (465, 9)
Screenshot: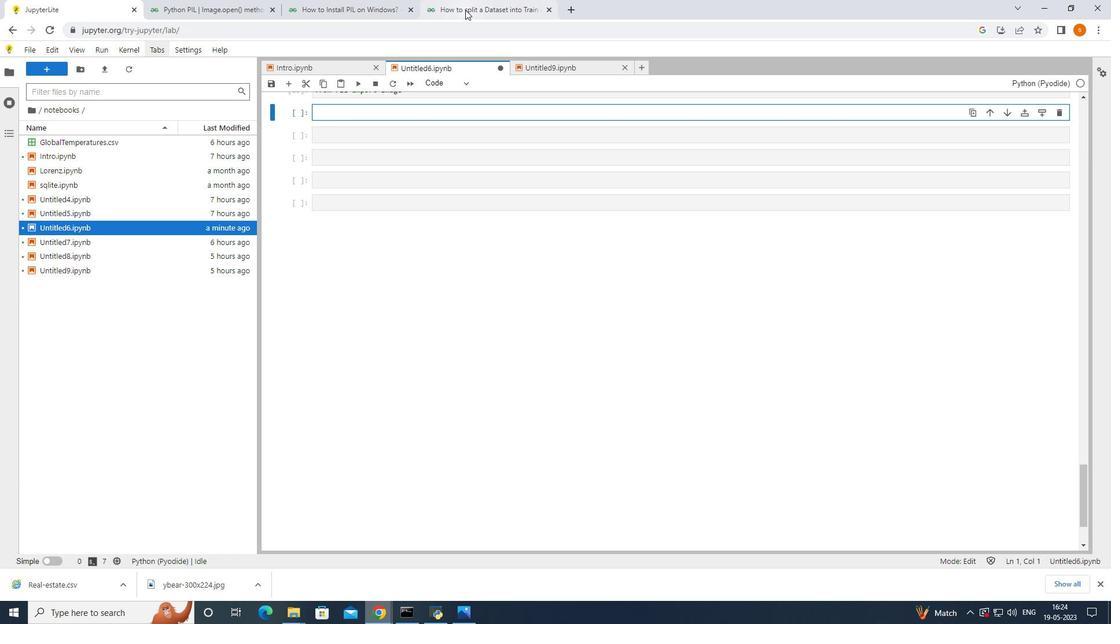 
Action: Mouse moved to (74, 13)
Screenshot: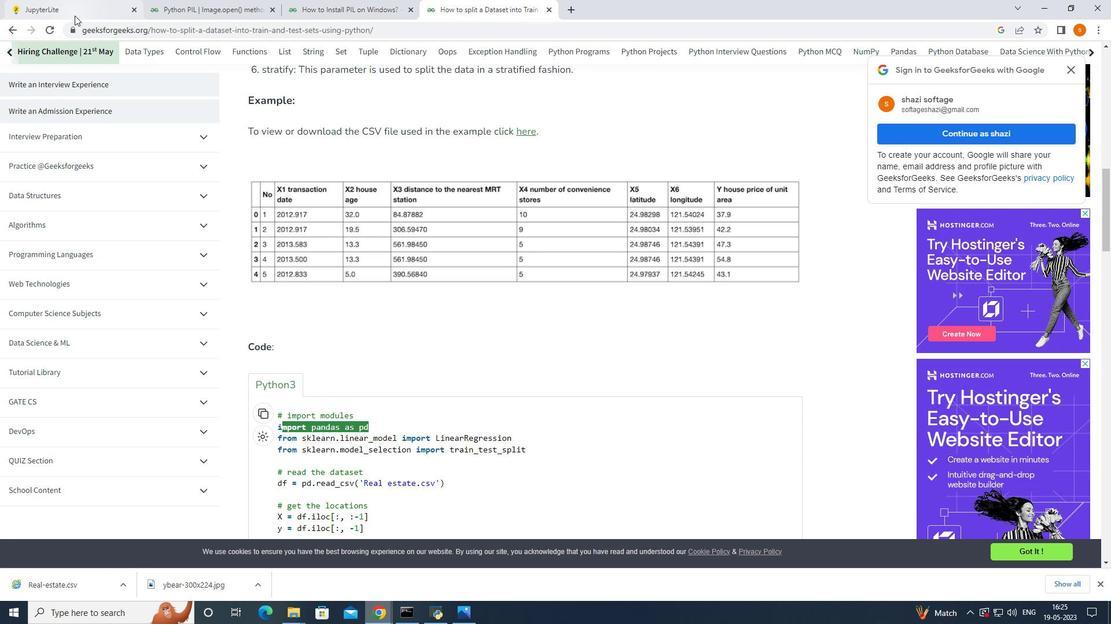 
Action: Mouse pressed left at (74, 13)
Screenshot: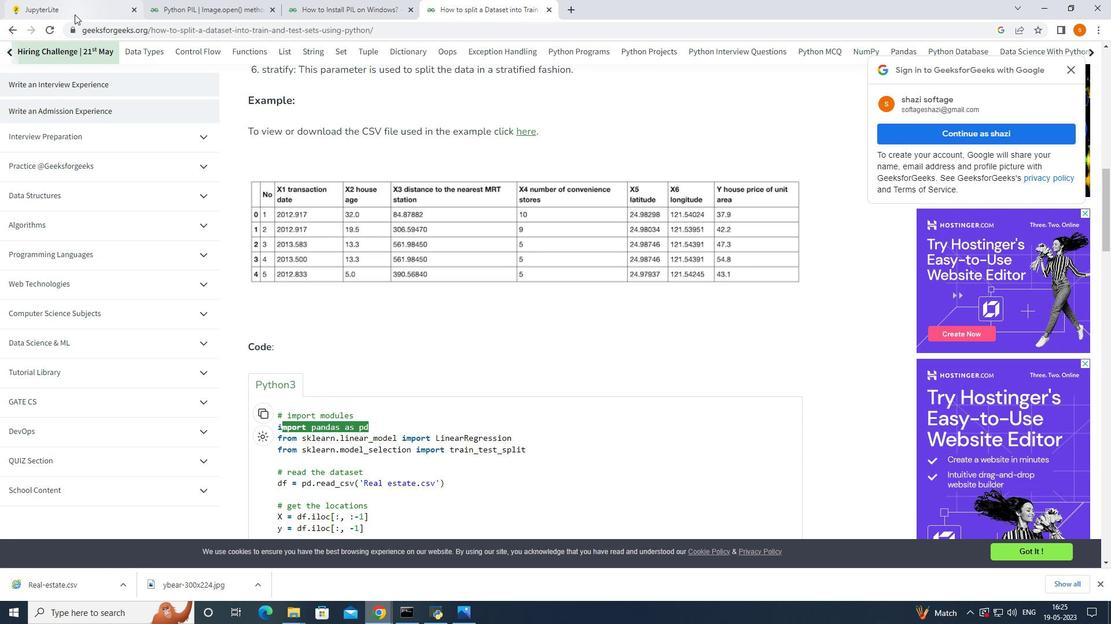 
Action: Mouse moved to (324, 177)
Screenshot: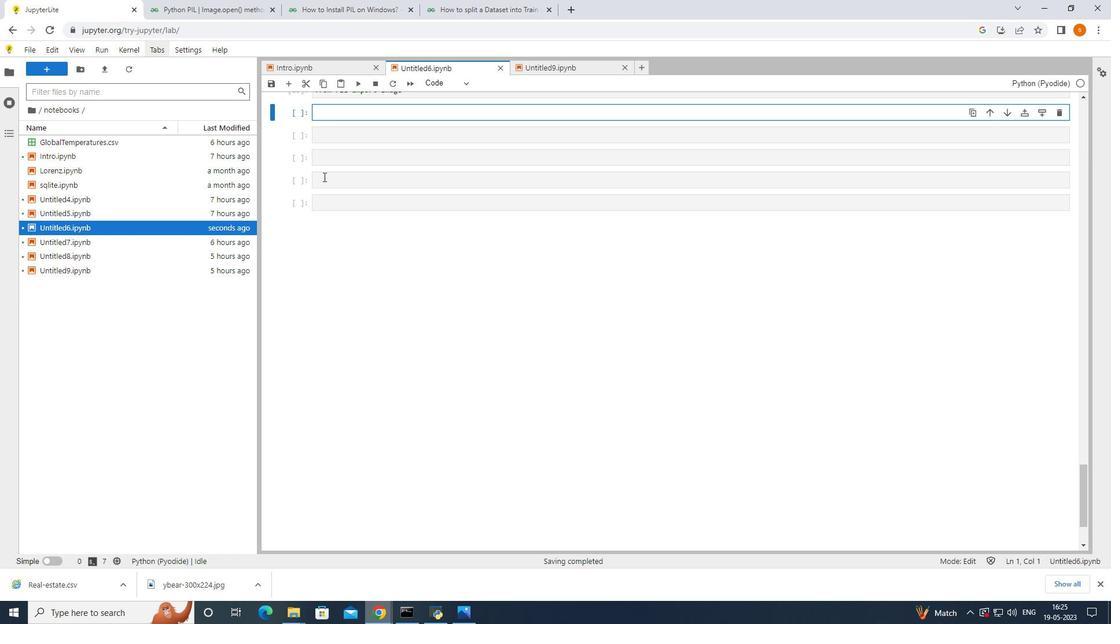
Action: Key pressed import<Key.space>pandas<Key.space>as<Key.space>pd
Screenshot: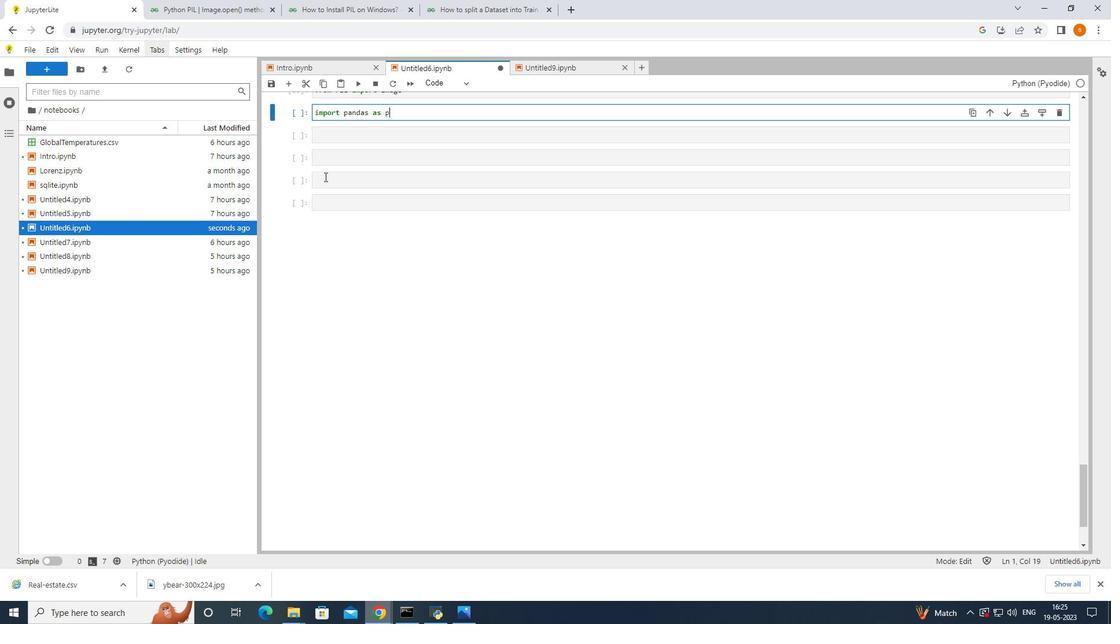
Action: Mouse moved to (331, 171)
Screenshot: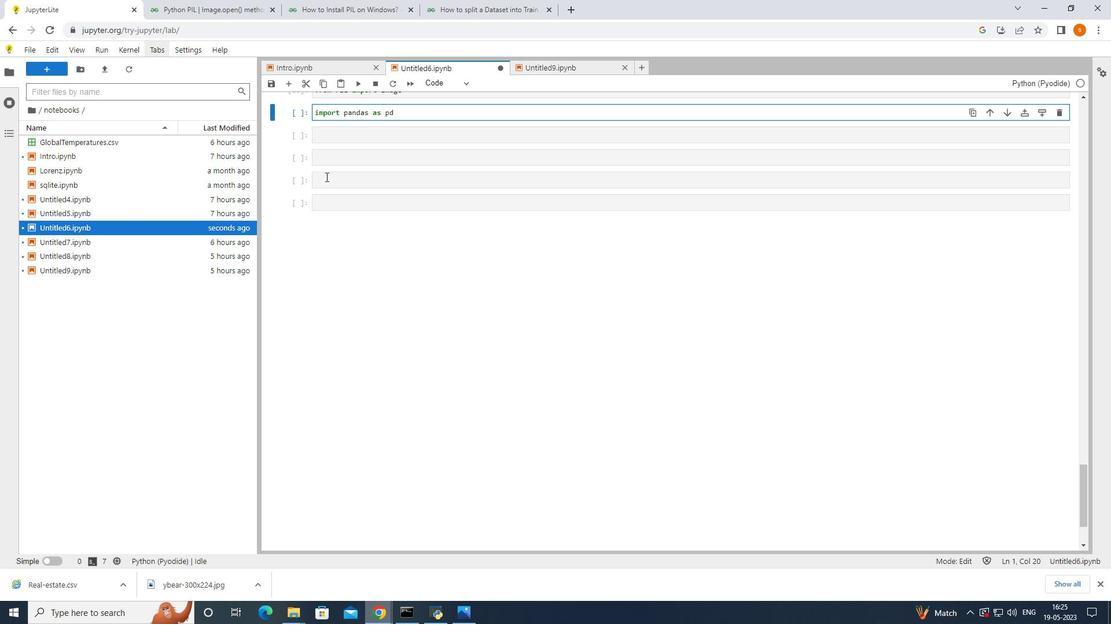 
Action: Key pressed <Key.shift_r><Key.enter>
Screenshot: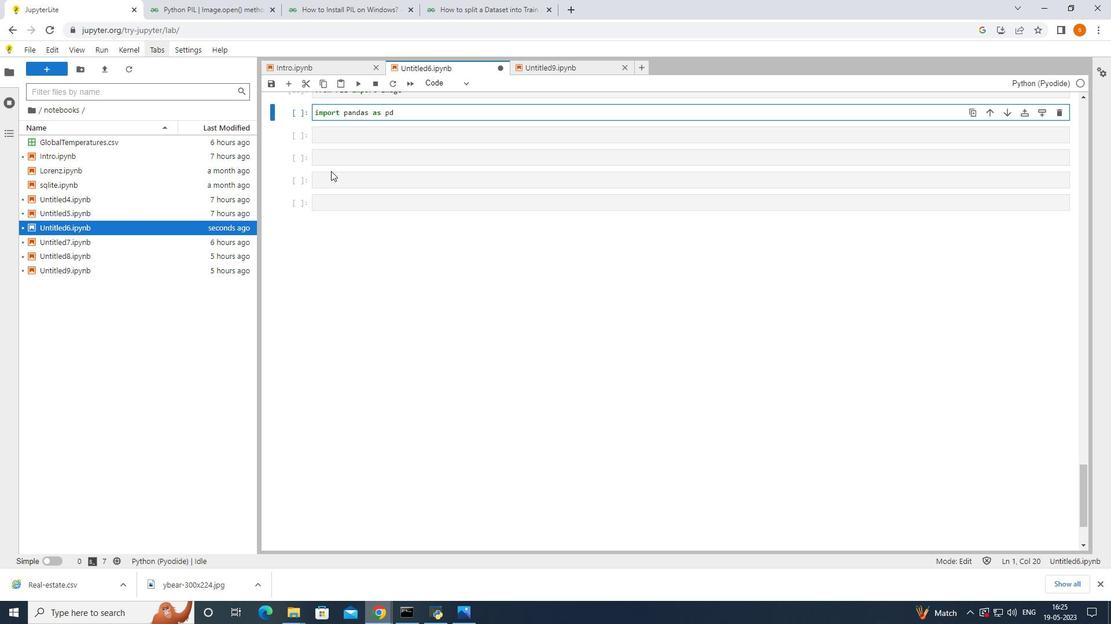 
Action: Mouse moved to (402, 118)
Screenshot: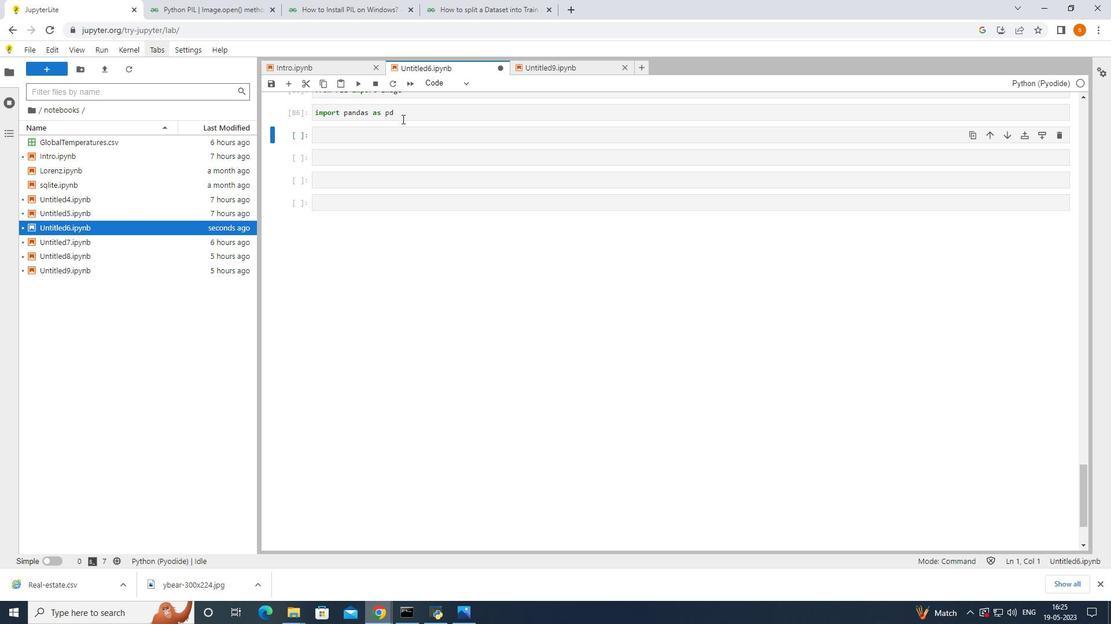 
Action: Mouse pressed left at (402, 118)
Screenshot: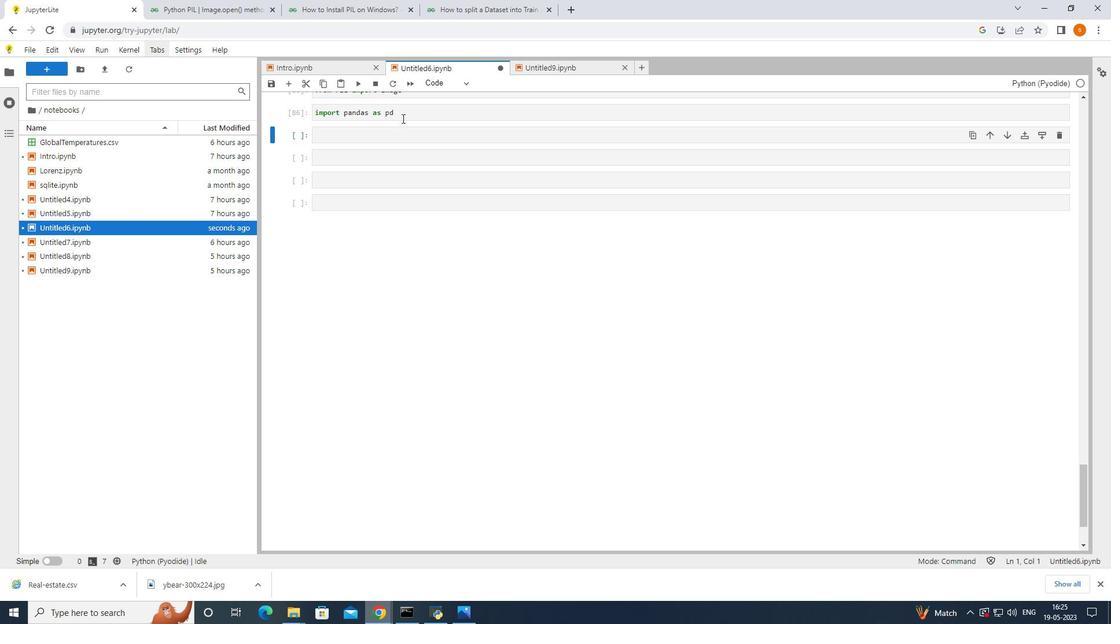 
Action: Mouse moved to (402, 118)
Screenshot: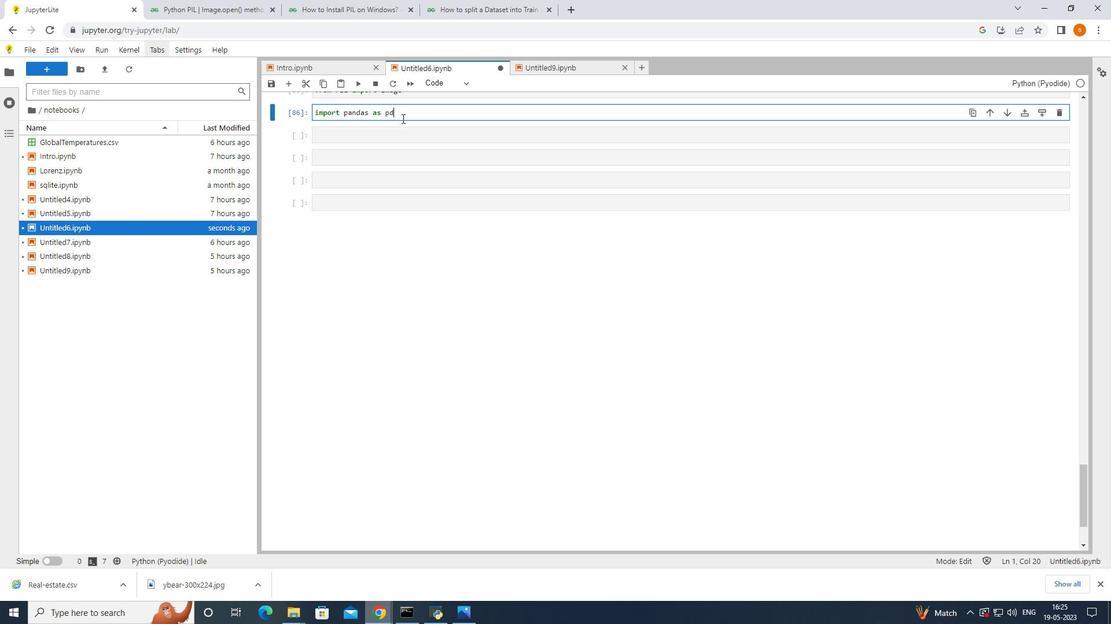 
Action: Key pressed <Key.enter>
Screenshot: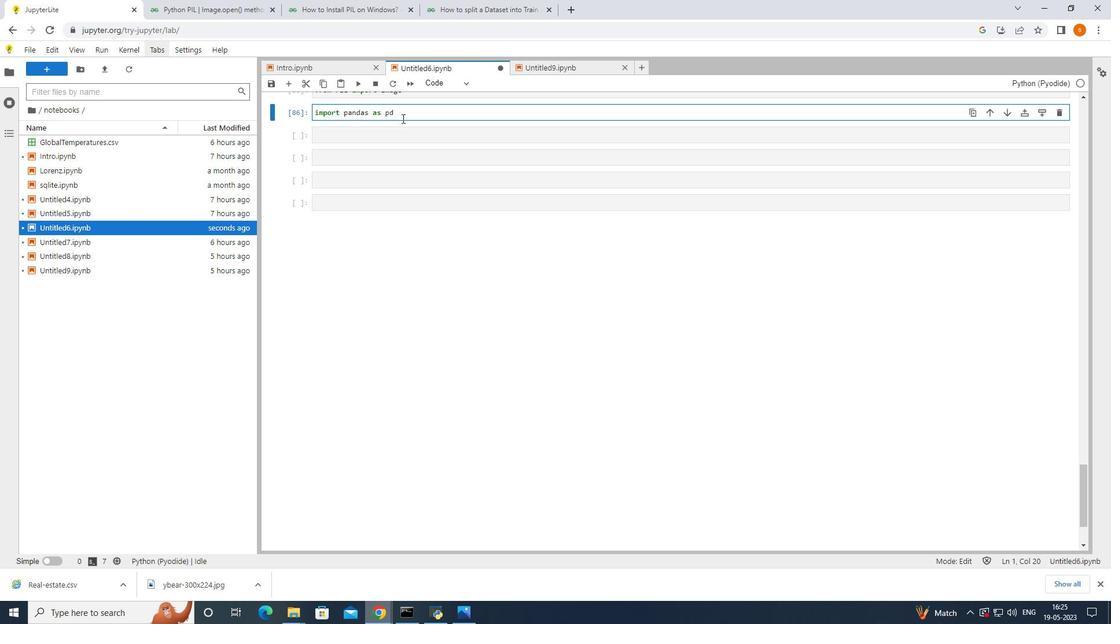 
Action: Mouse moved to (438, 4)
Screenshot: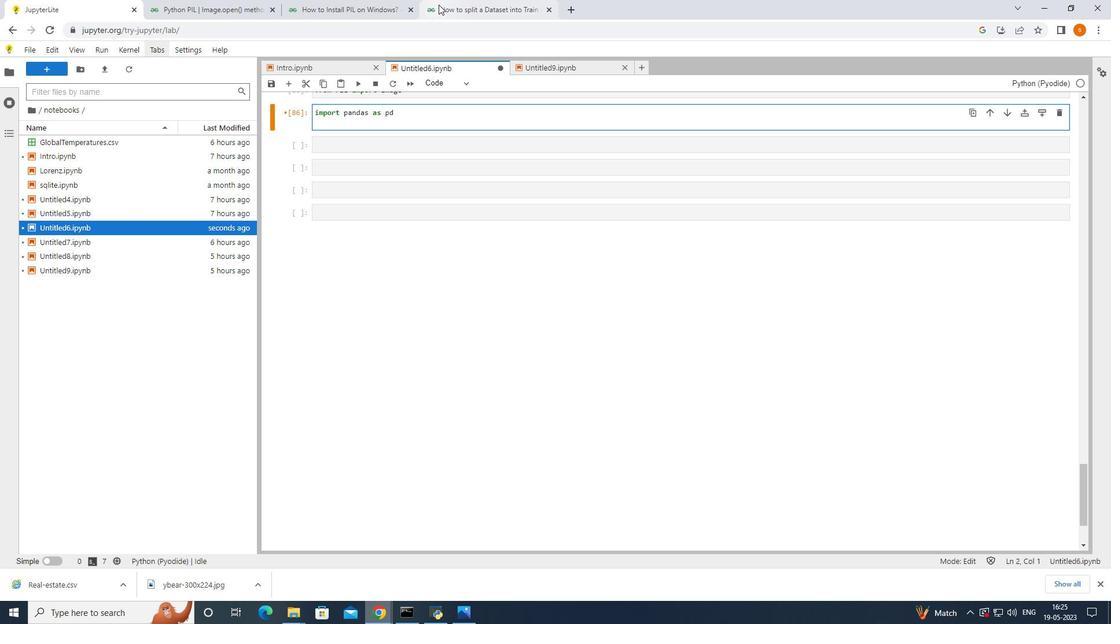 
Action: Mouse pressed left at (438, 4)
Screenshot: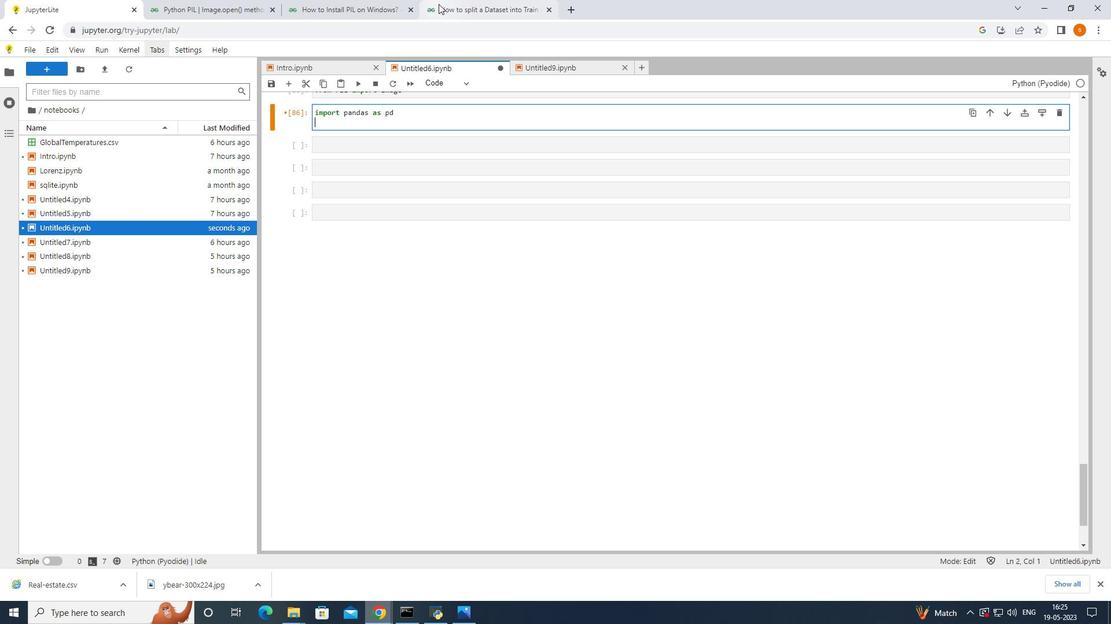 
Action: Mouse moved to (513, 437)
Screenshot: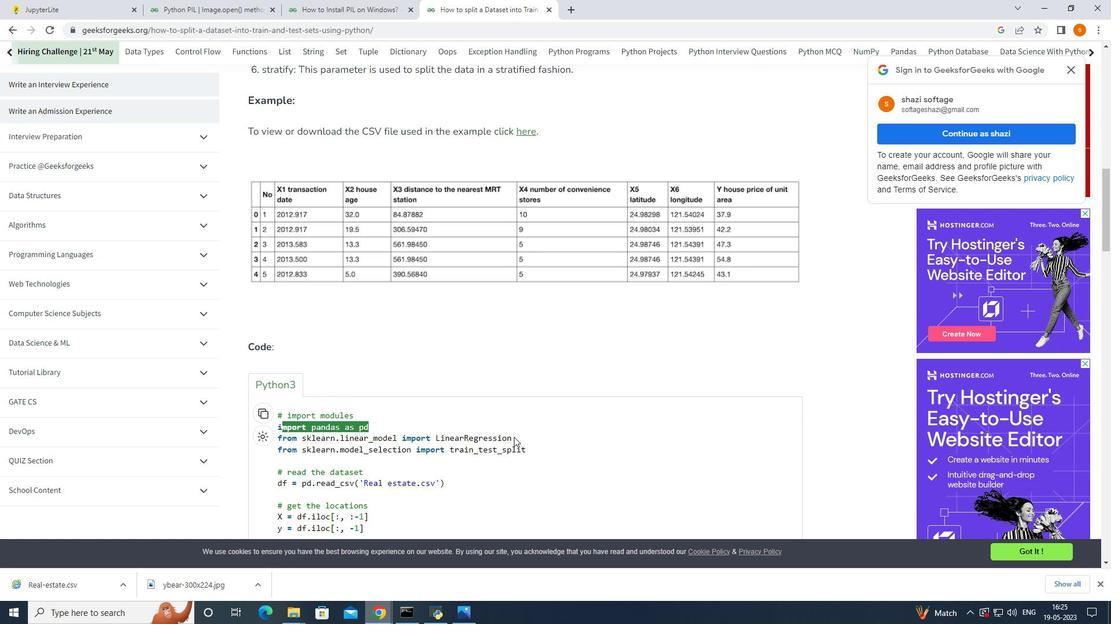 
Action: Mouse pressed left at (513, 437)
Screenshot: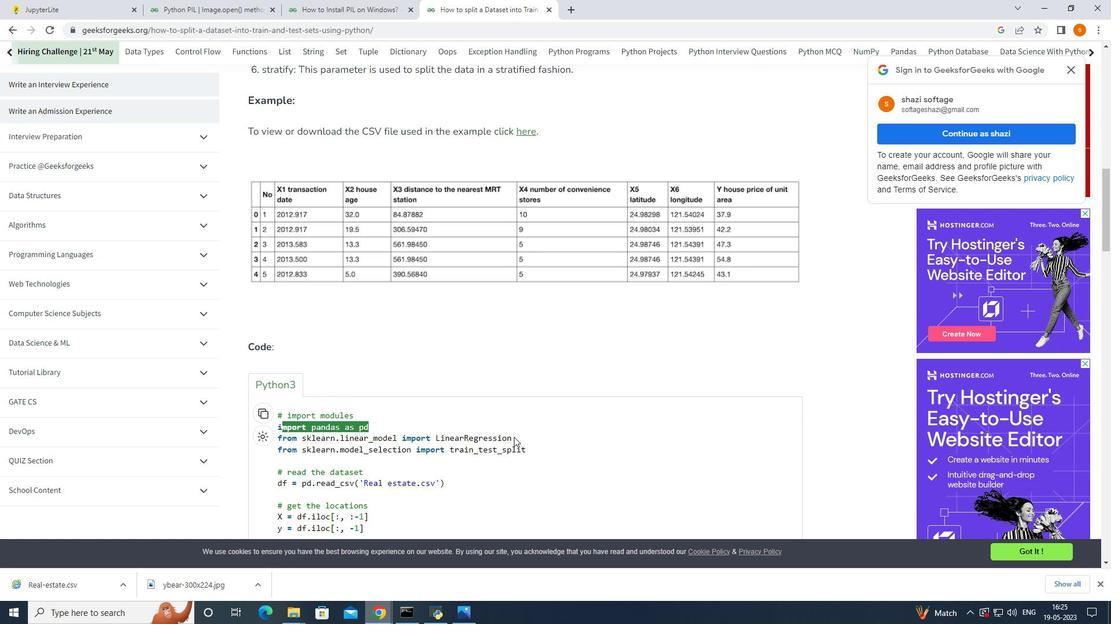 
Action: Mouse moved to (284, 430)
Screenshot: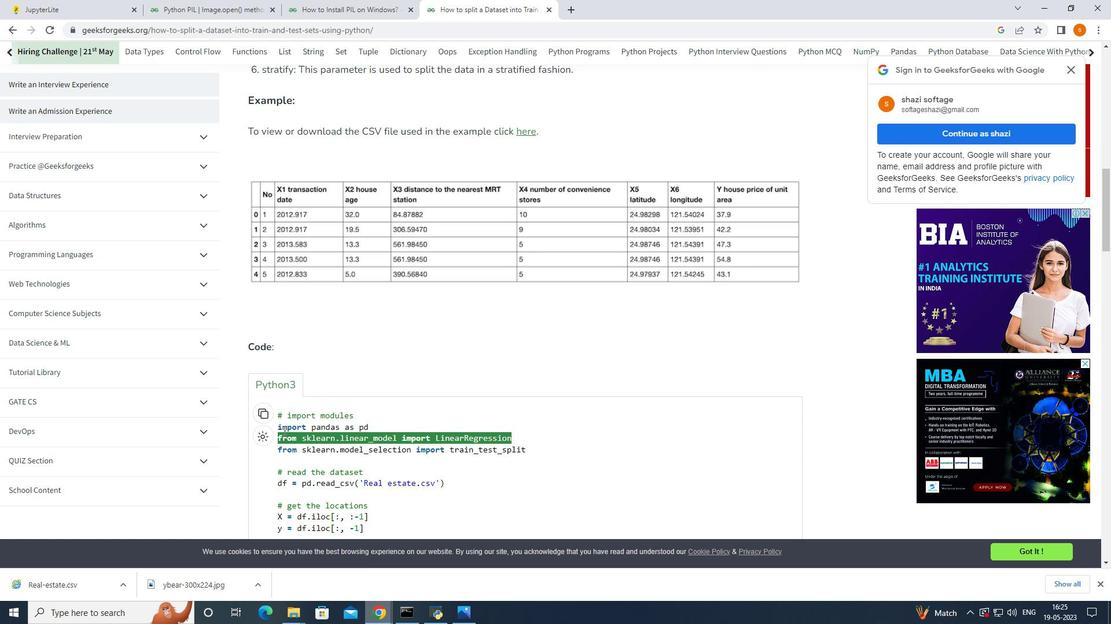 
Action: Key pressed ctrl+C
Screenshot: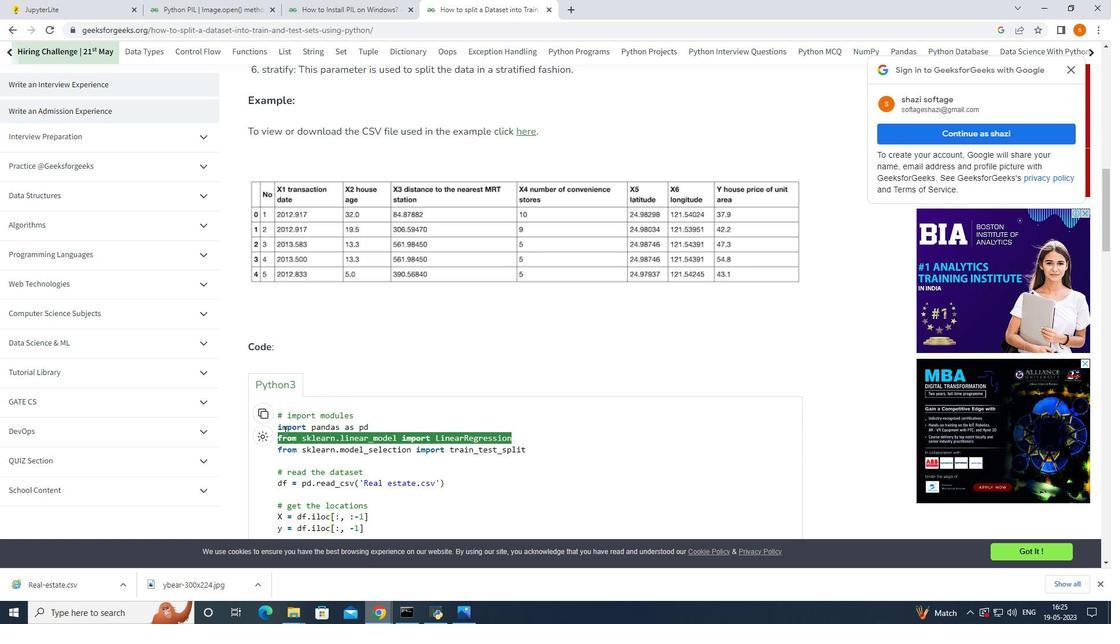 
Action: Mouse moved to (40, 2)
Screenshot: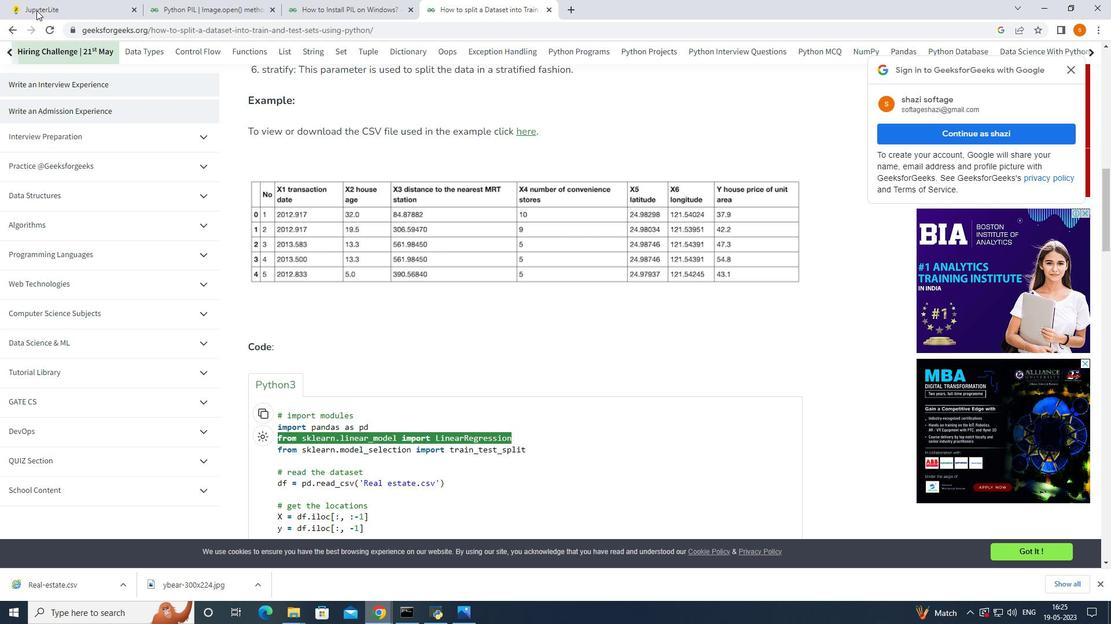 
Action: Mouse pressed left at (40, 2)
Screenshot: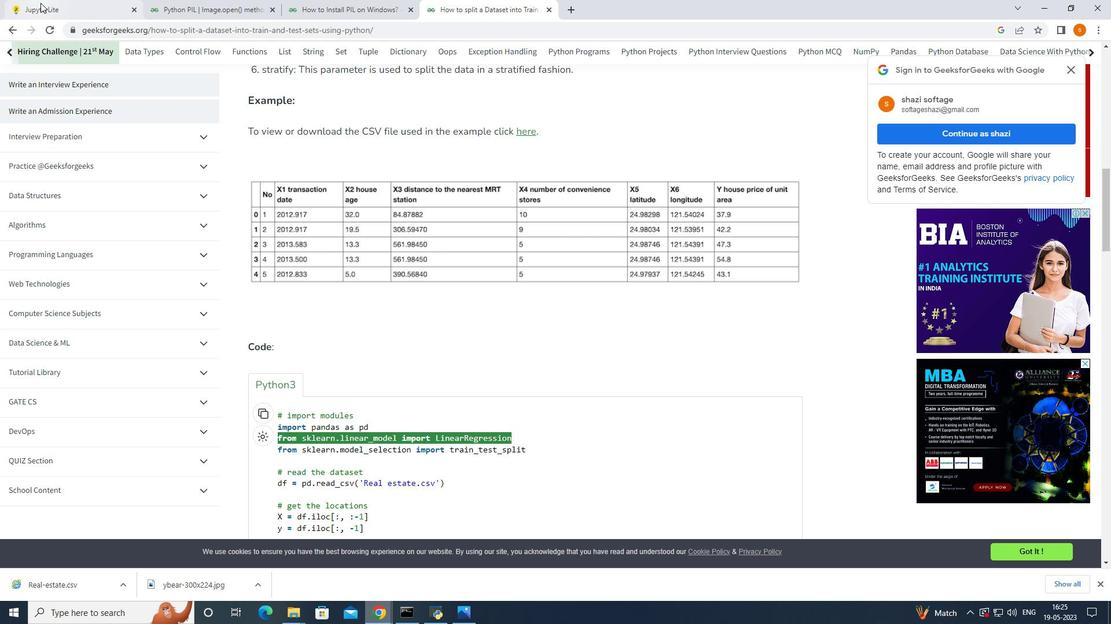 
Action: Mouse moved to (330, 123)
Screenshot: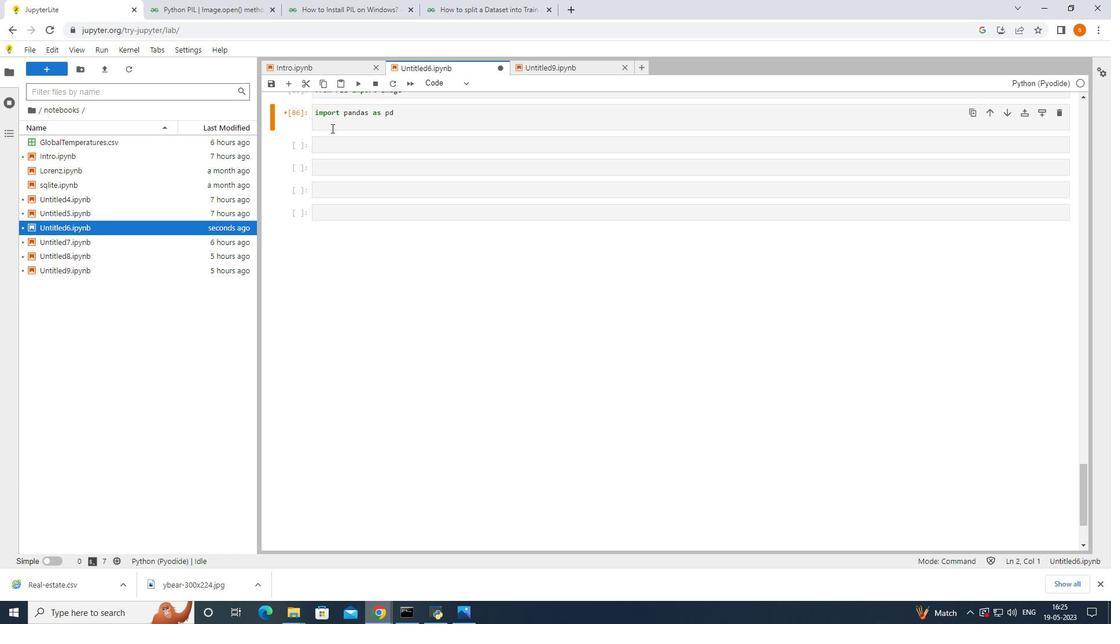 
Action: Mouse pressed left at (330, 123)
Screenshot: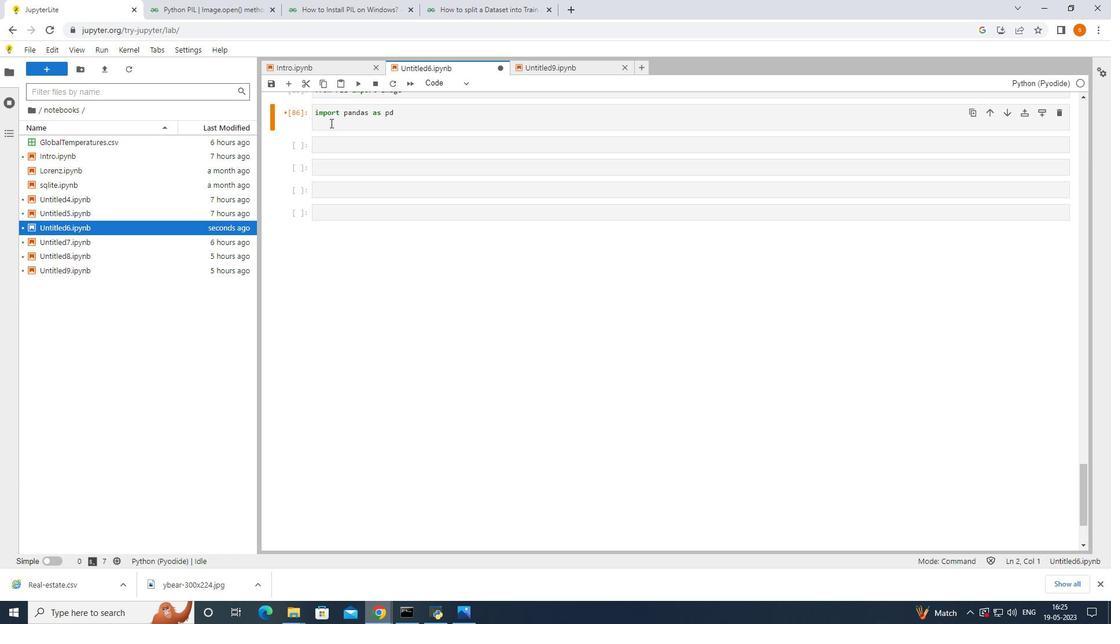 
Action: Mouse moved to (327, 125)
Screenshot: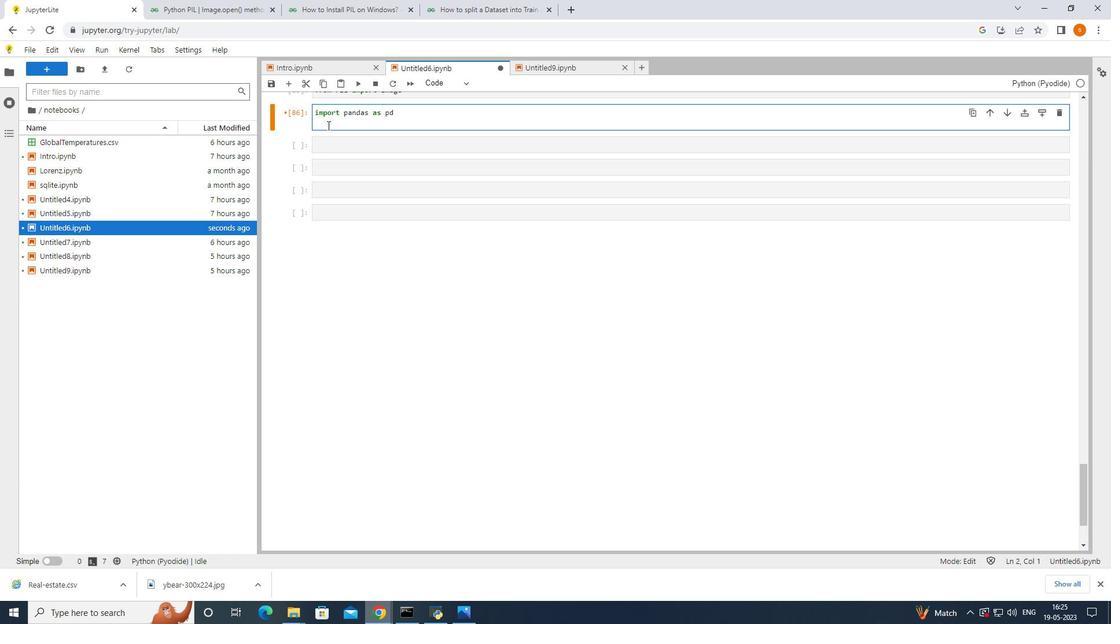 
Action: Key pressed ctrl+V
Screenshot: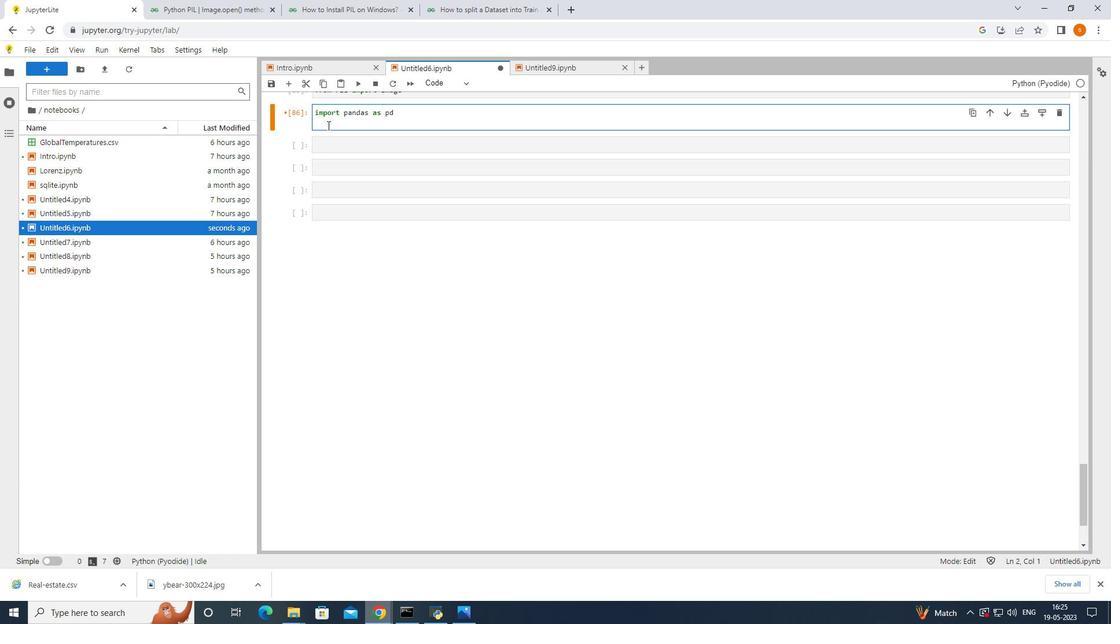 
Action: Mouse moved to (409, 144)
Screenshot: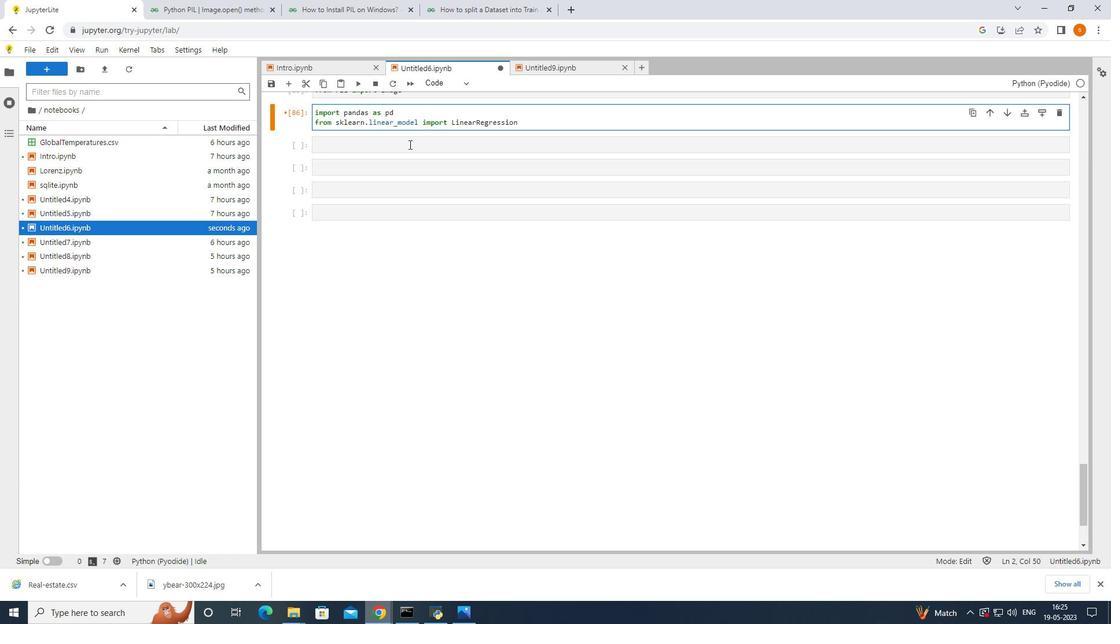 
Action: Key pressed <Key.shift_r><Key.enter>
Screenshot: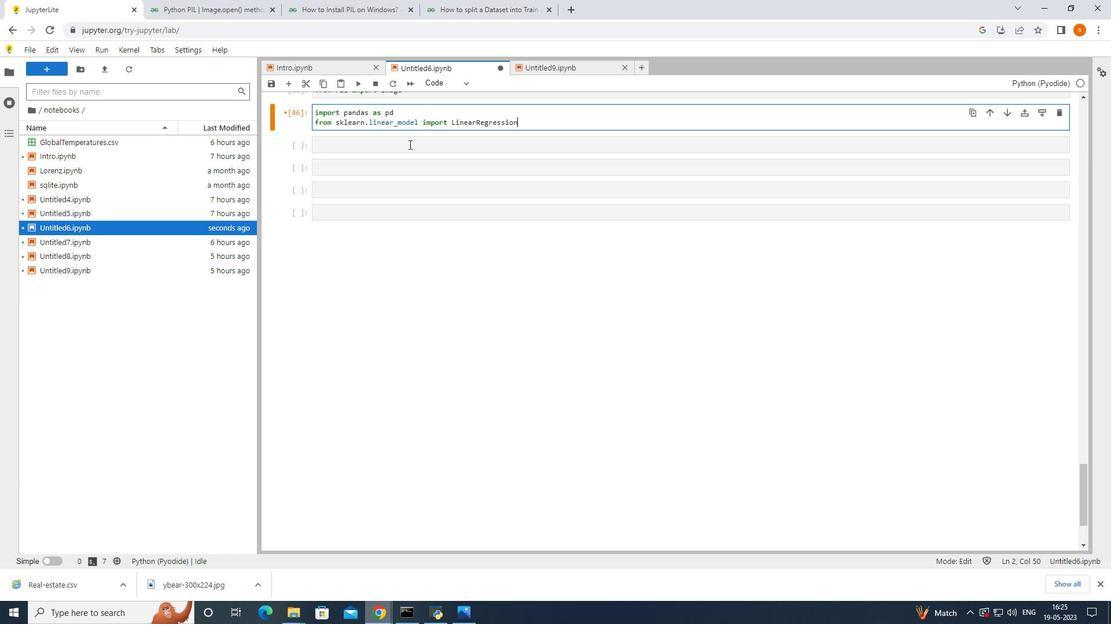 
Action: Mouse moved to (527, 118)
Screenshot: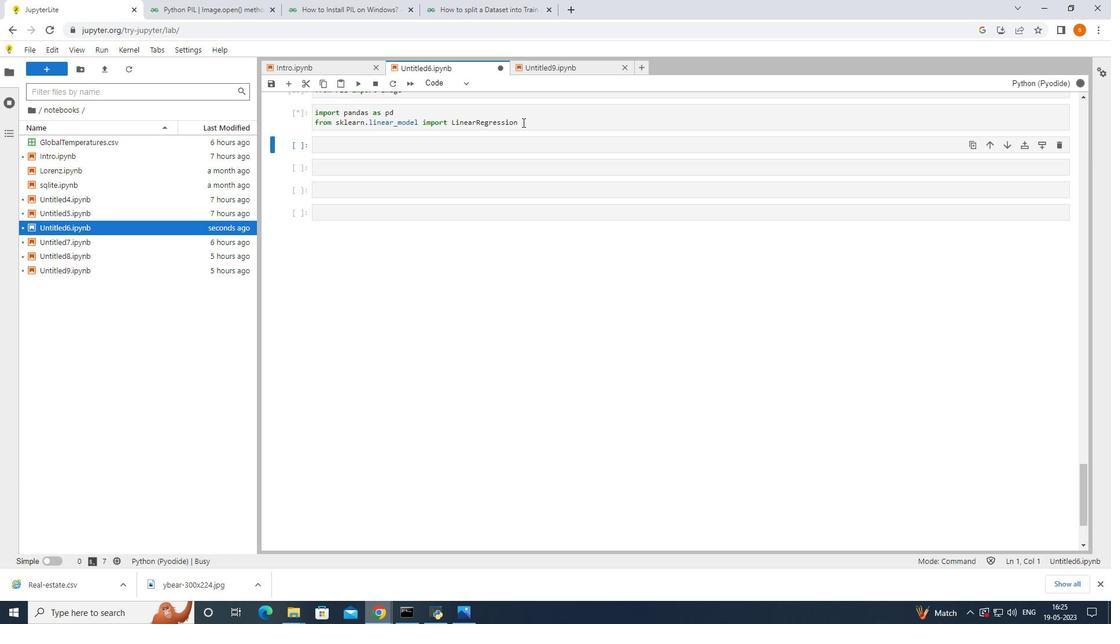 
Action: Mouse pressed left at (527, 118)
Screenshot: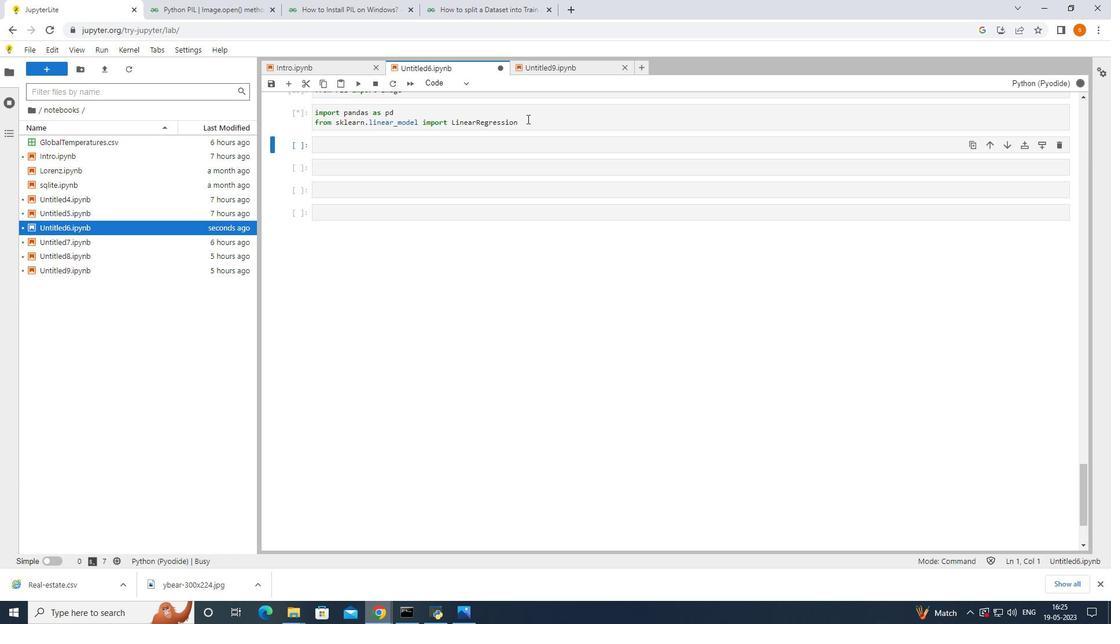 
Action: Mouse moved to (524, 123)
Screenshot: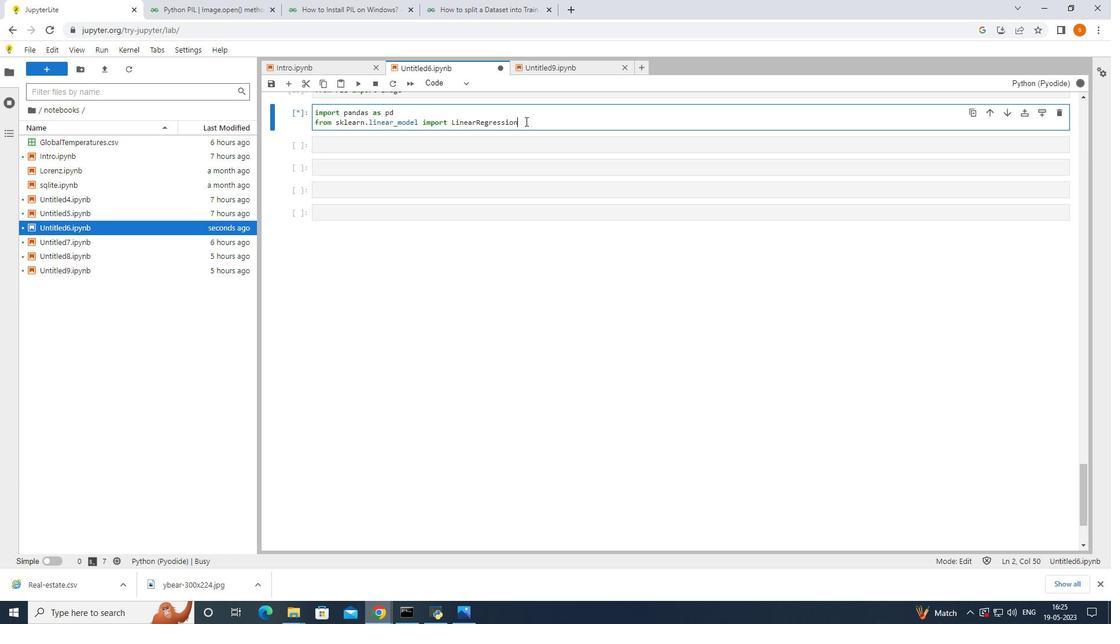
Action: Key pressed <Key.enter>
Screenshot: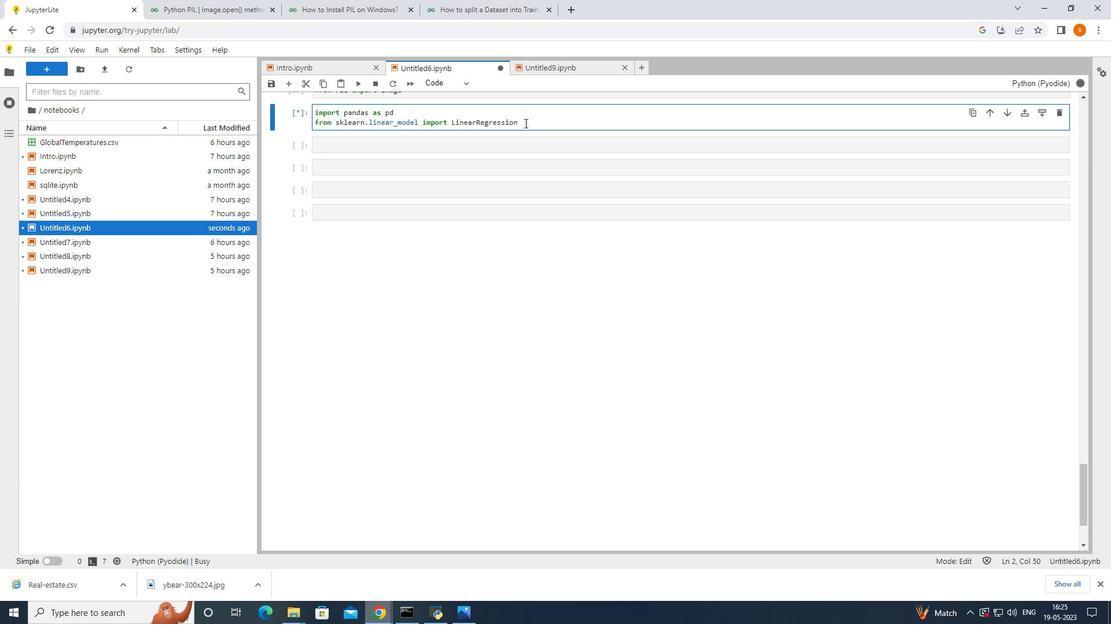 
Action: Mouse moved to (450, 4)
Screenshot: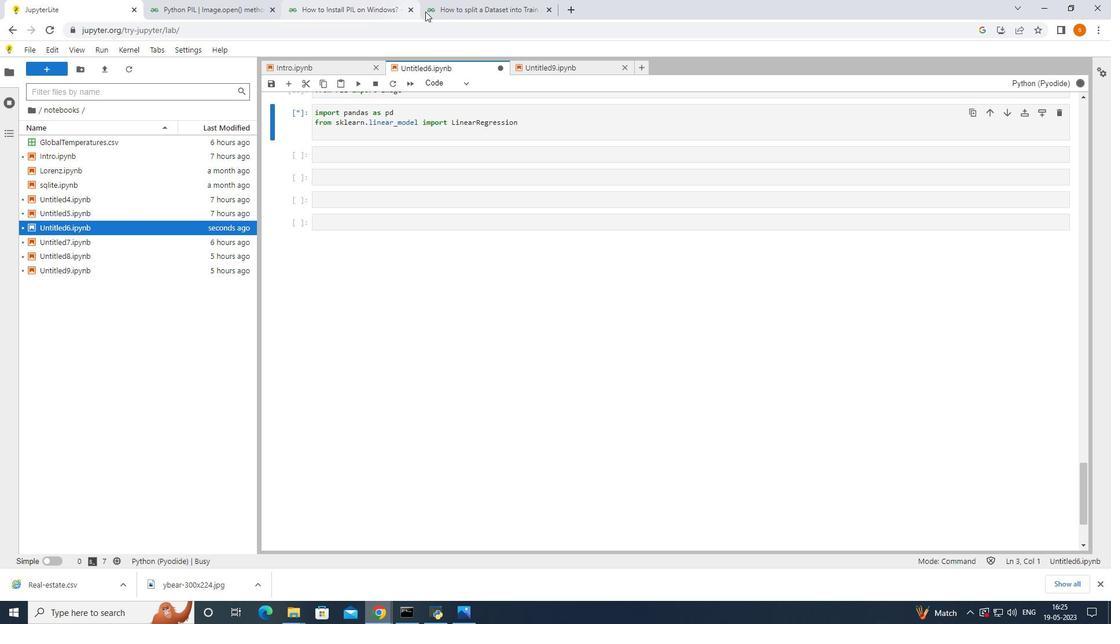 
Action: Mouse pressed left at (450, 4)
Screenshot: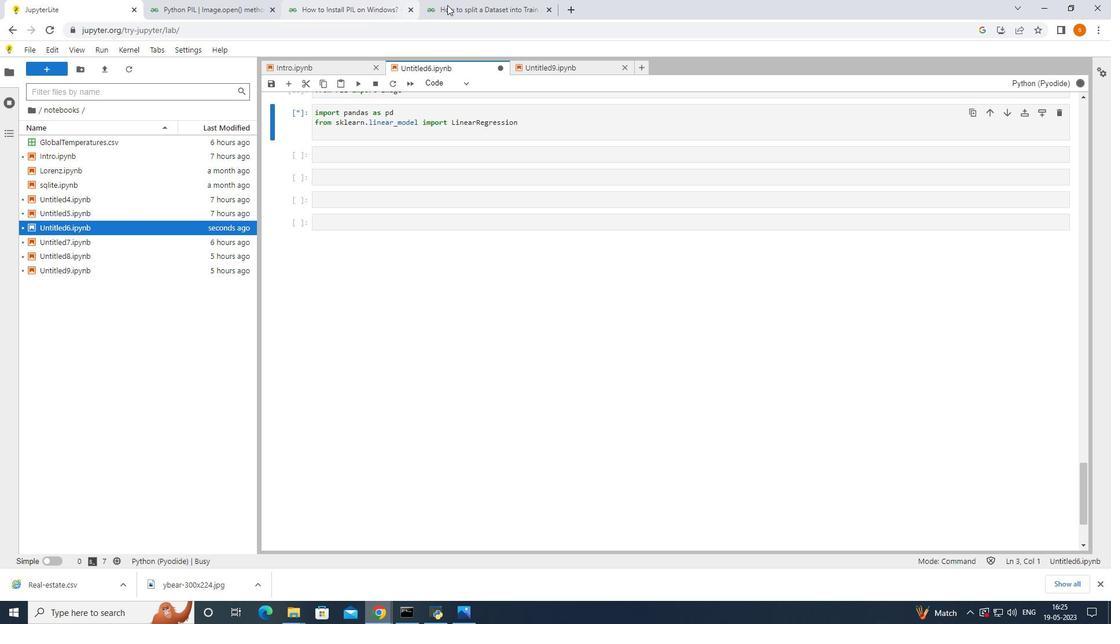
Action: Mouse moved to (528, 451)
Screenshot: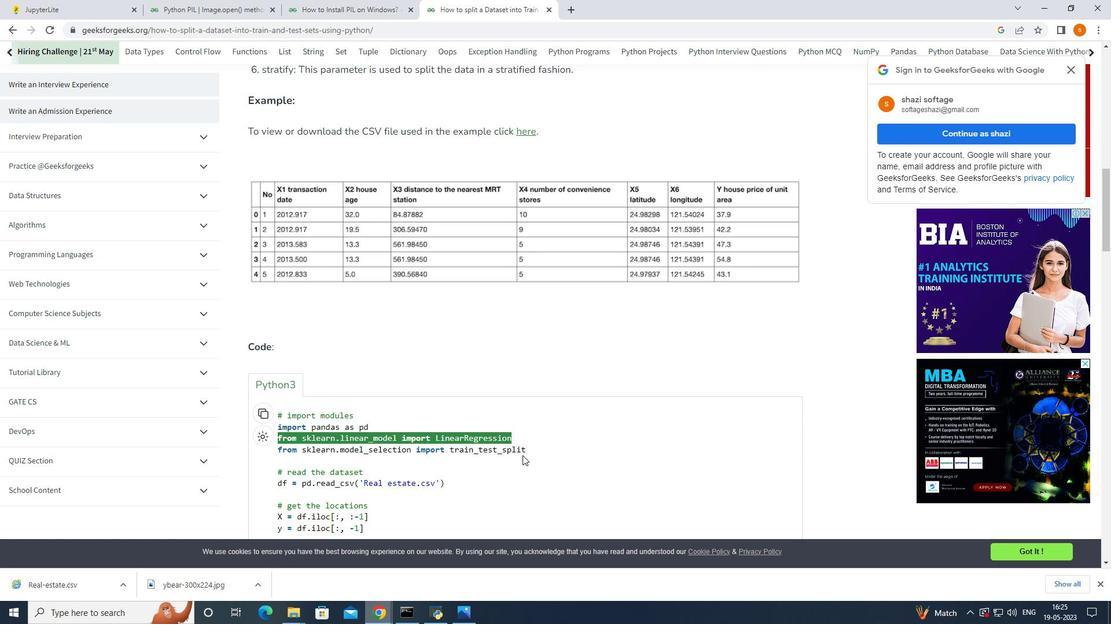 
Action: Mouse pressed left at (528, 451)
Screenshot: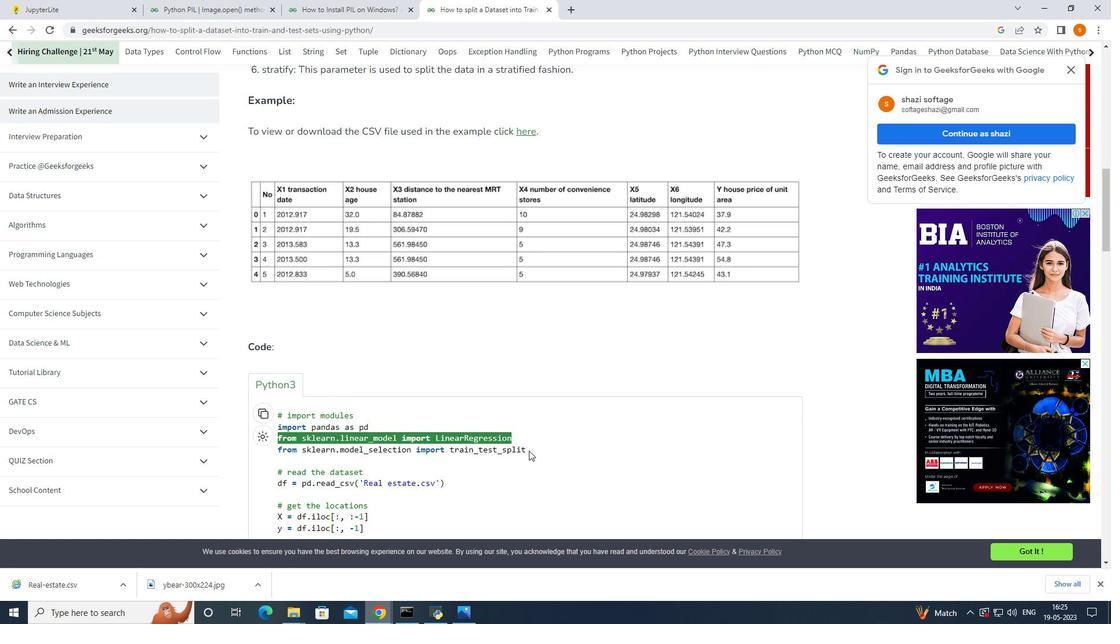 
Action: Mouse moved to (476, 487)
Screenshot: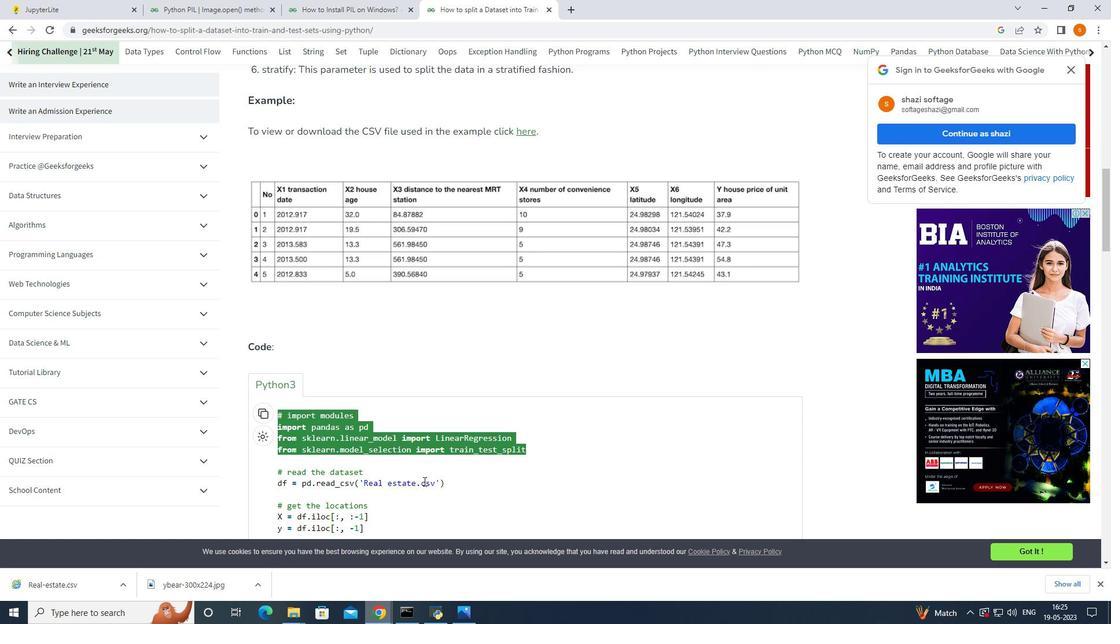 
Action: Mouse pressed left at (476, 487)
Screenshot: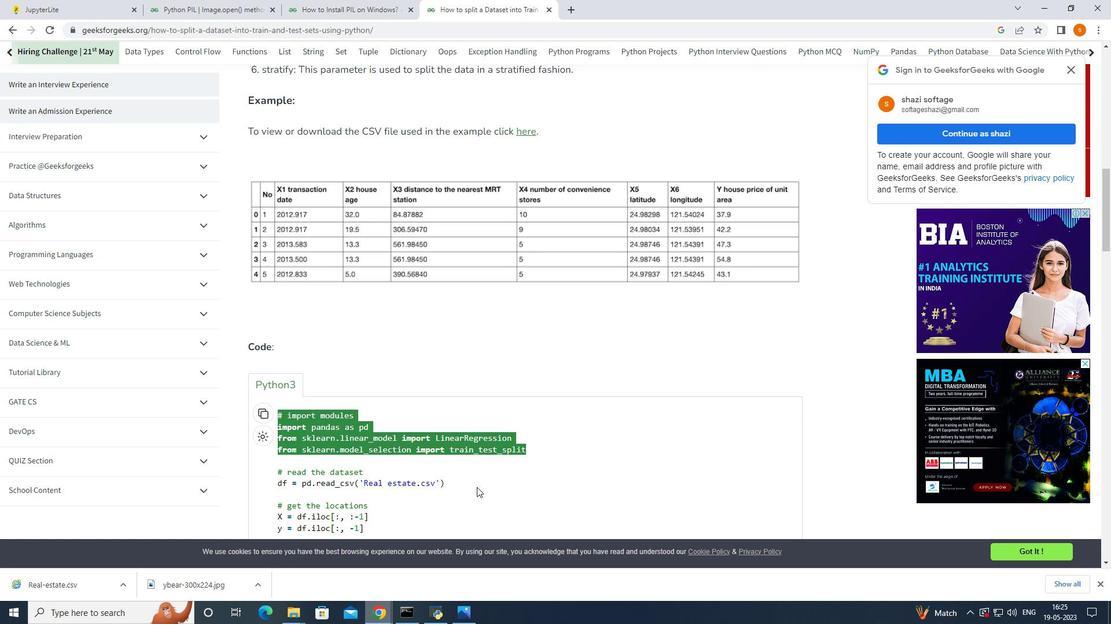 
Action: Mouse moved to (276, 451)
Screenshot: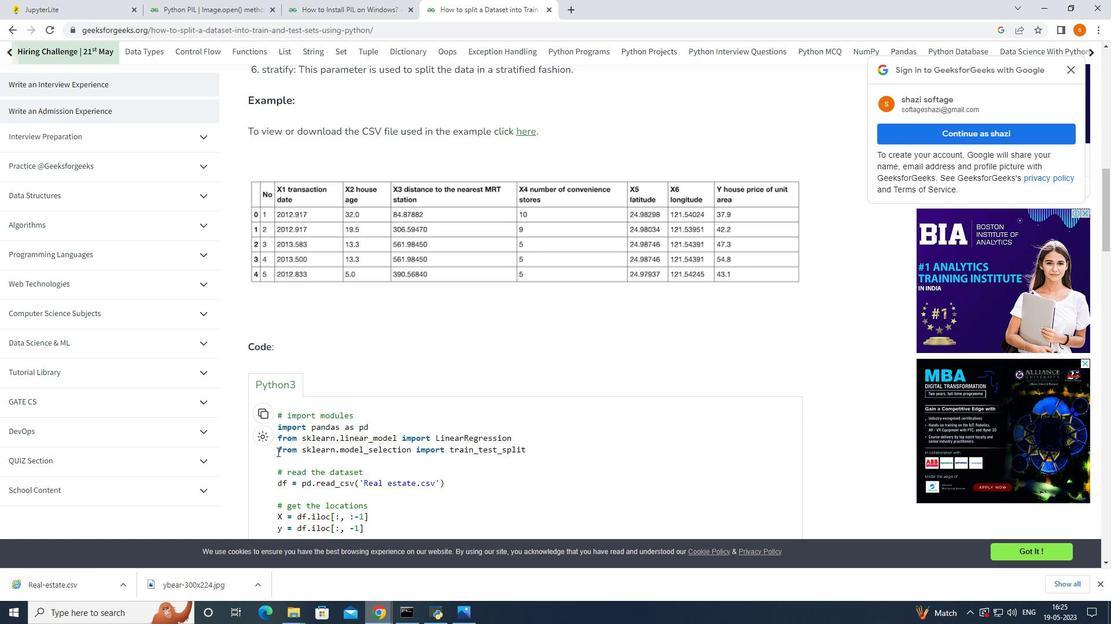 
Action: Mouse pressed left at (276, 451)
Screenshot: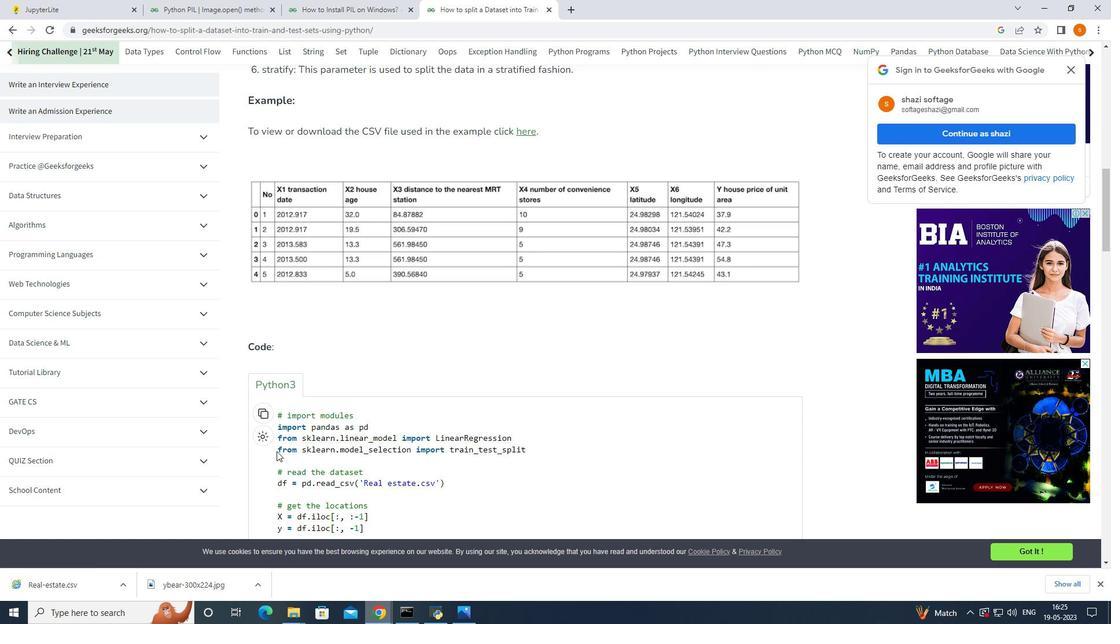 
Action: Mouse moved to (523, 456)
Screenshot: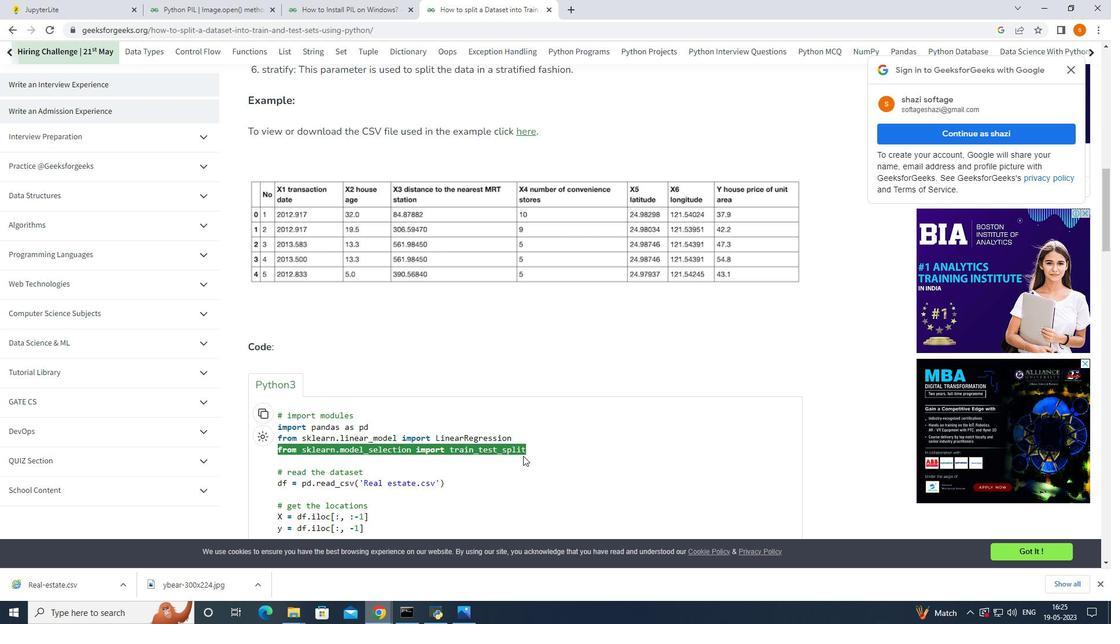
Action: Key pressed ctrl+C
Screenshot: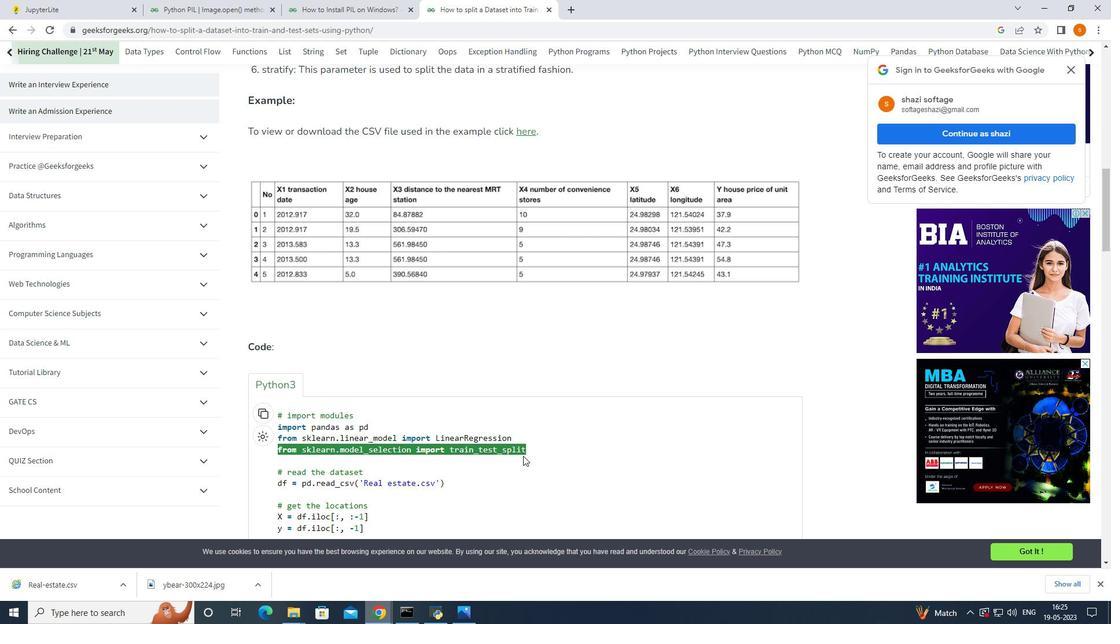 
Action: Mouse moved to (76, 16)
Screenshot: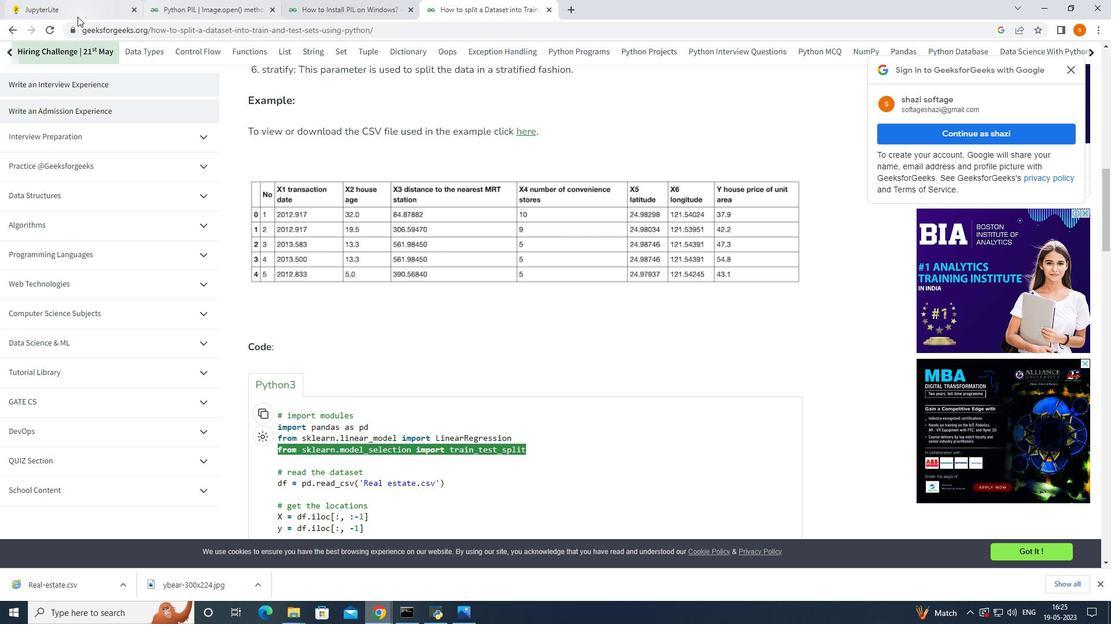 
Action: Mouse pressed left at (76, 16)
Screenshot: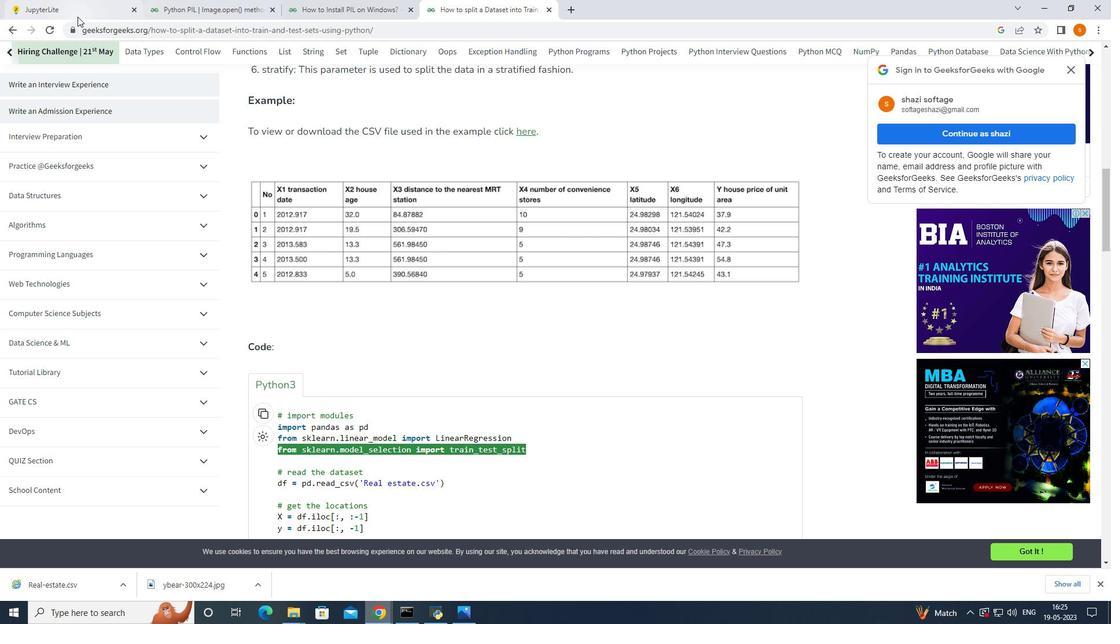 
Action: Mouse moved to (414, 133)
Screenshot: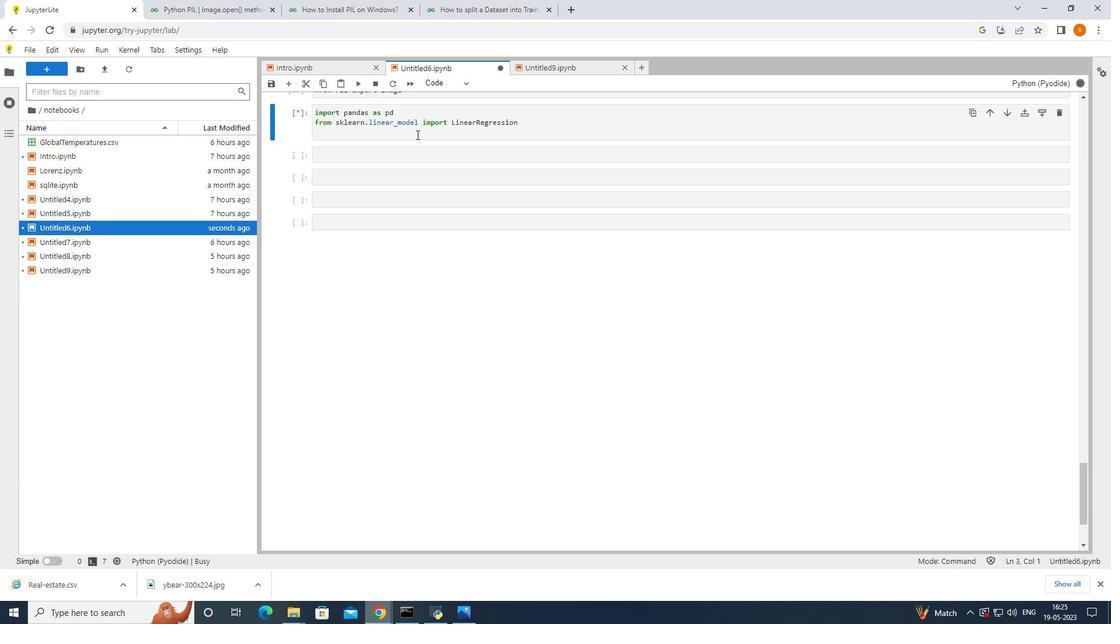 
Action: Mouse pressed left at (414, 133)
Screenshot: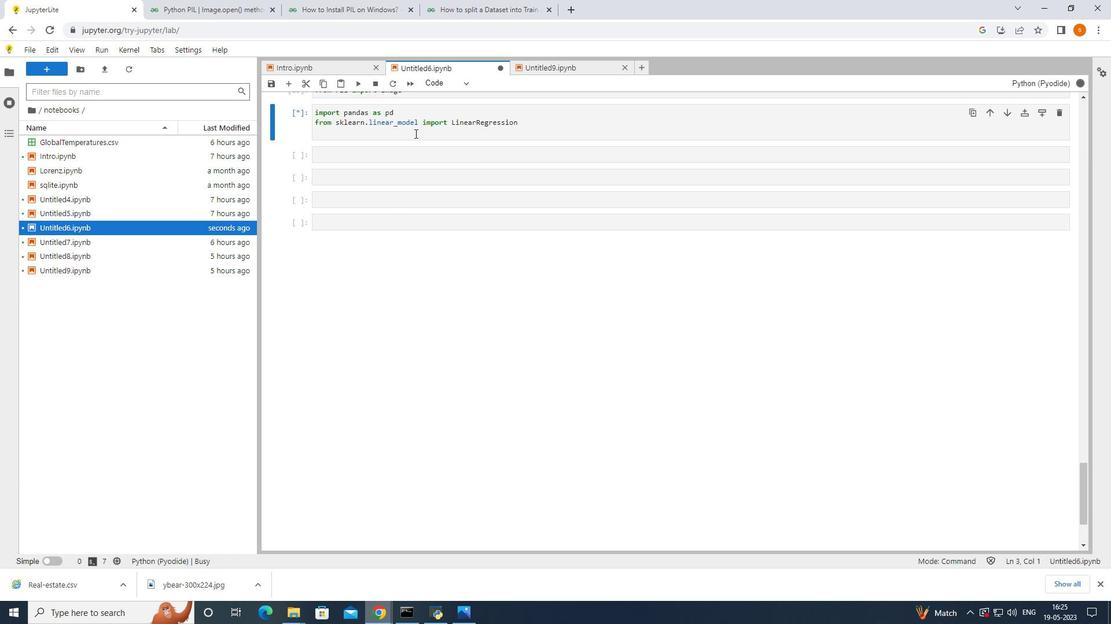 
Action: Mouse moved to (413, 134)
Screenshot: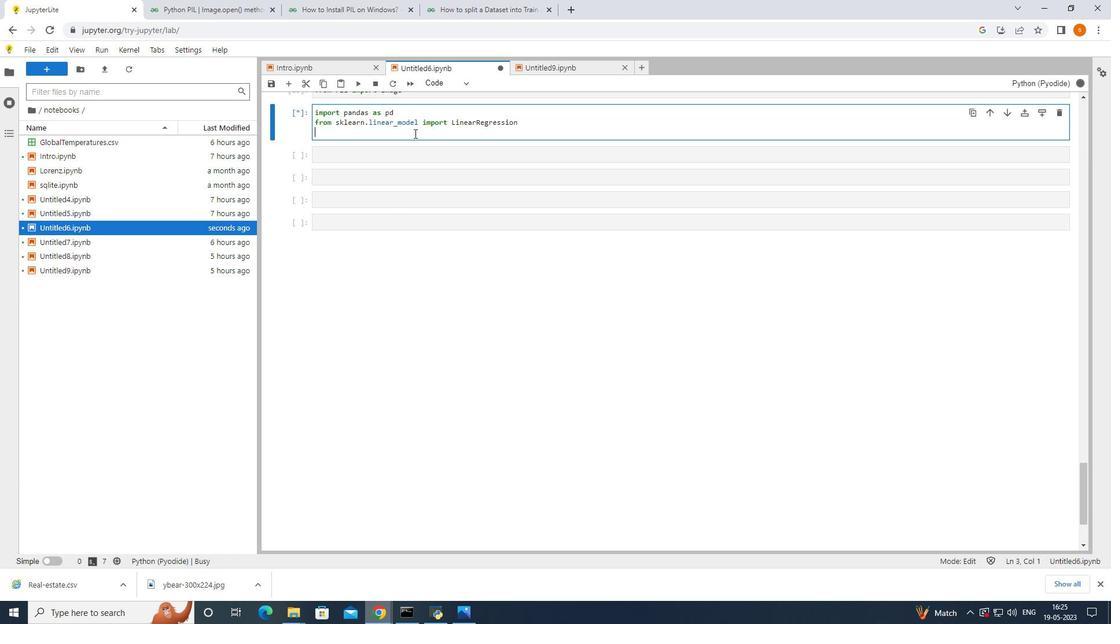 
Action: Key pressed ctrl+V
Screenshot: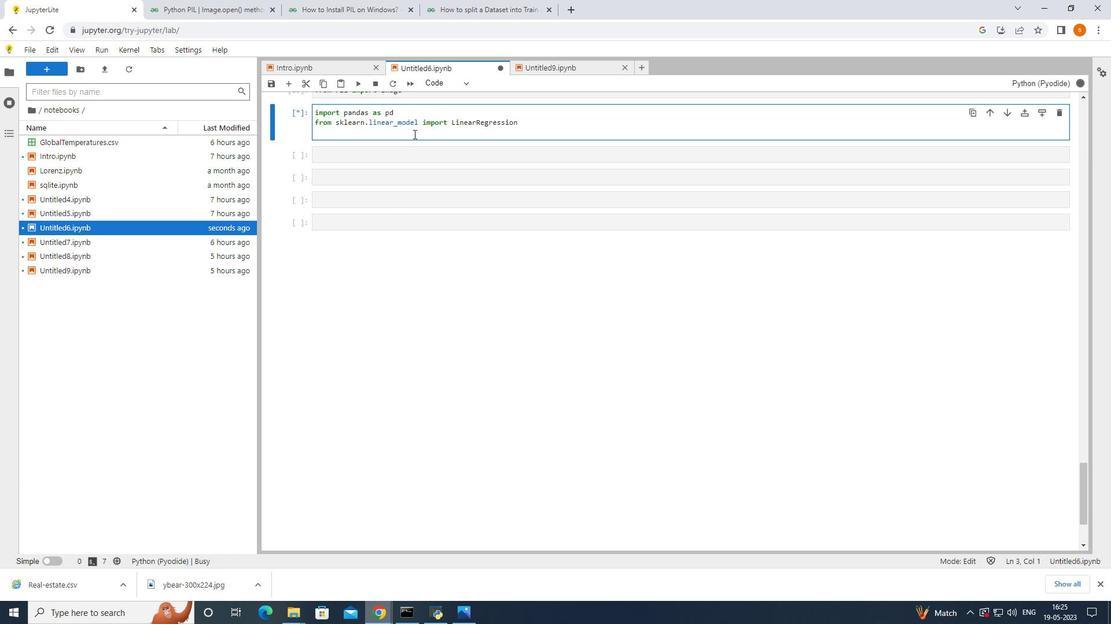 
Action: Mouse moved to (421, 142)
Screenshot: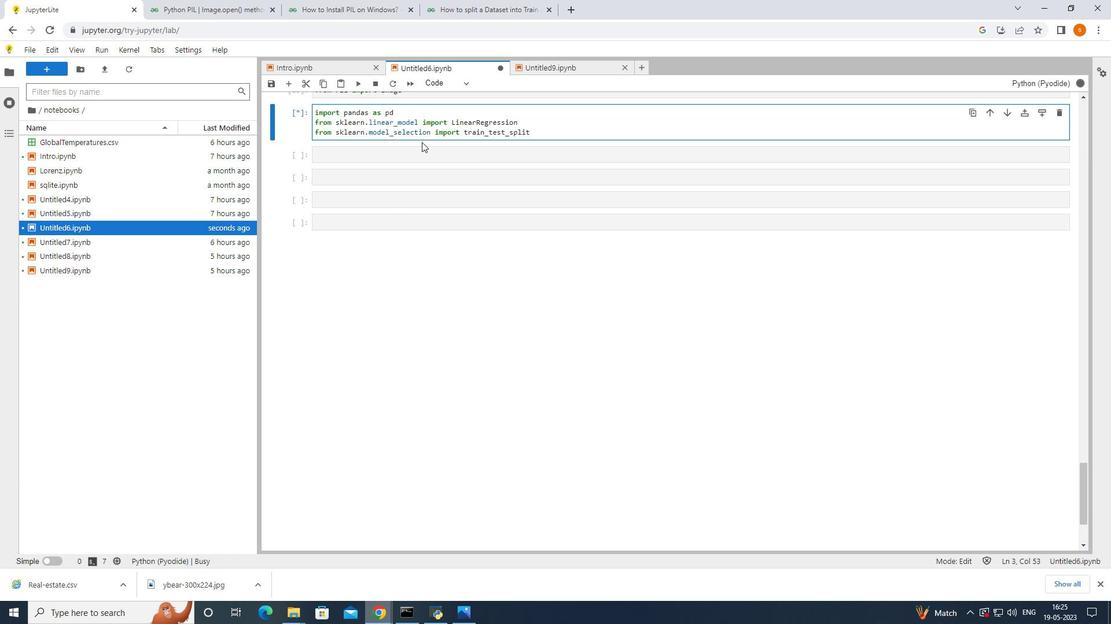 
Action: Key pressed <Key.shift_r><Key.enter>
Screenshot: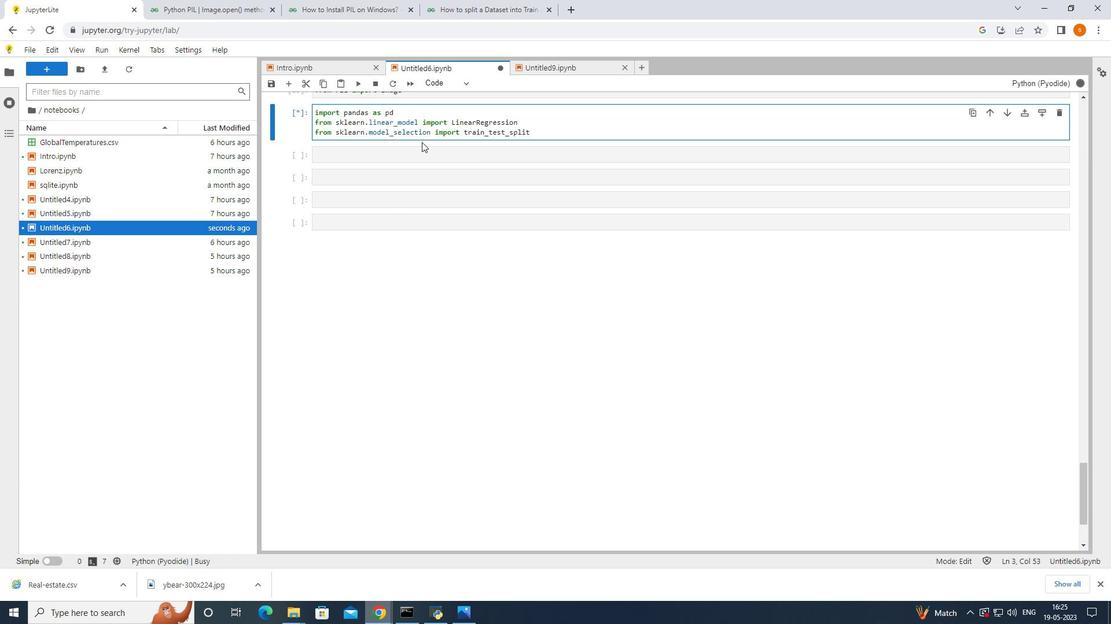 
Action: Mouse moved to (542, 138)
Screenshot: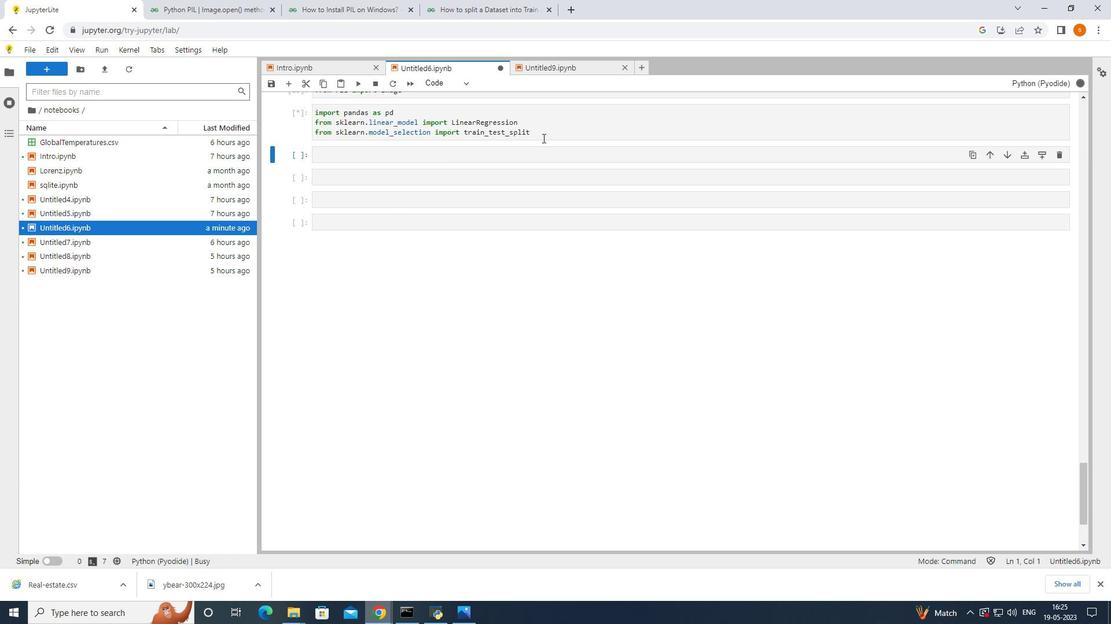 
Action: Mouse pressed left at (542, 138)
Screenshot: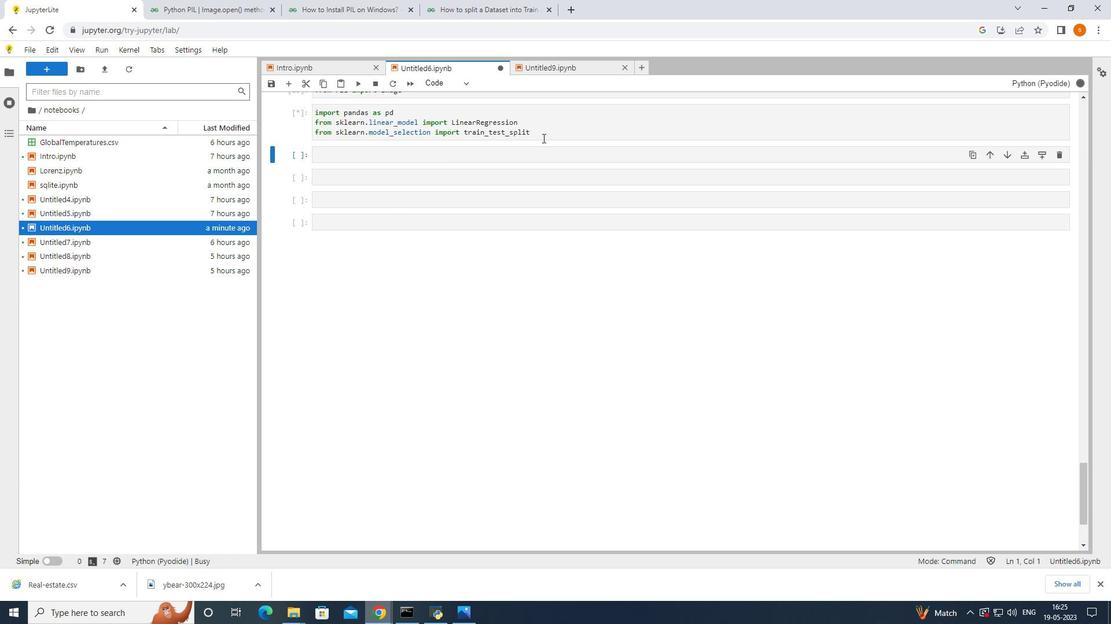 
Action: Mouse moved to (539, 141)
Screenshot: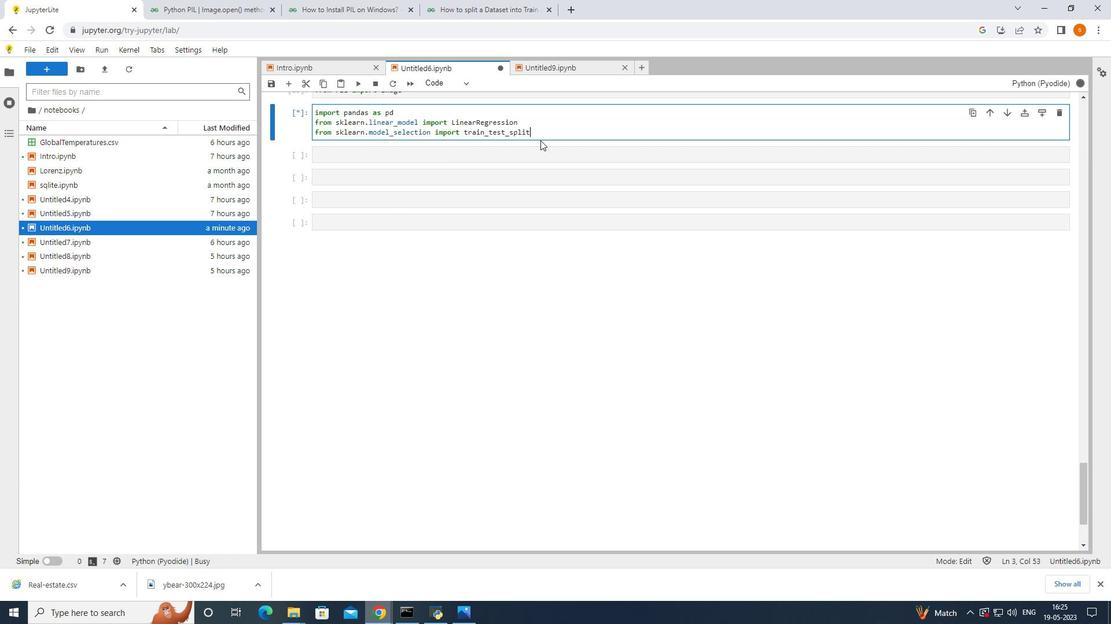 
Action: Key pressed <Key.enter>
Screenshot: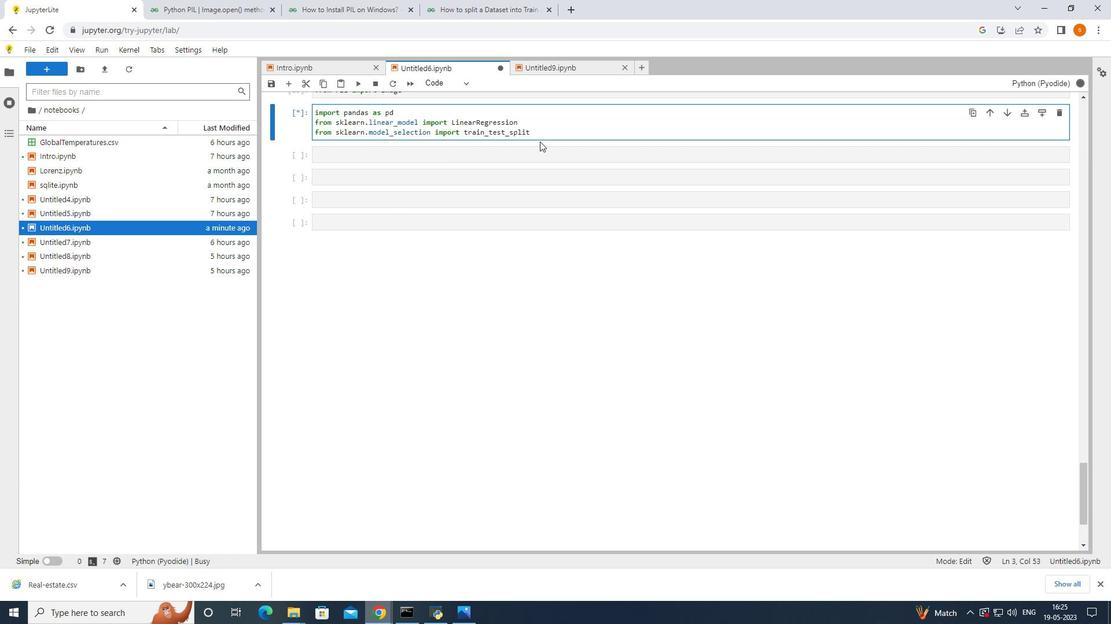 
Action: Mouse moved to (504, 8)
Screenshot: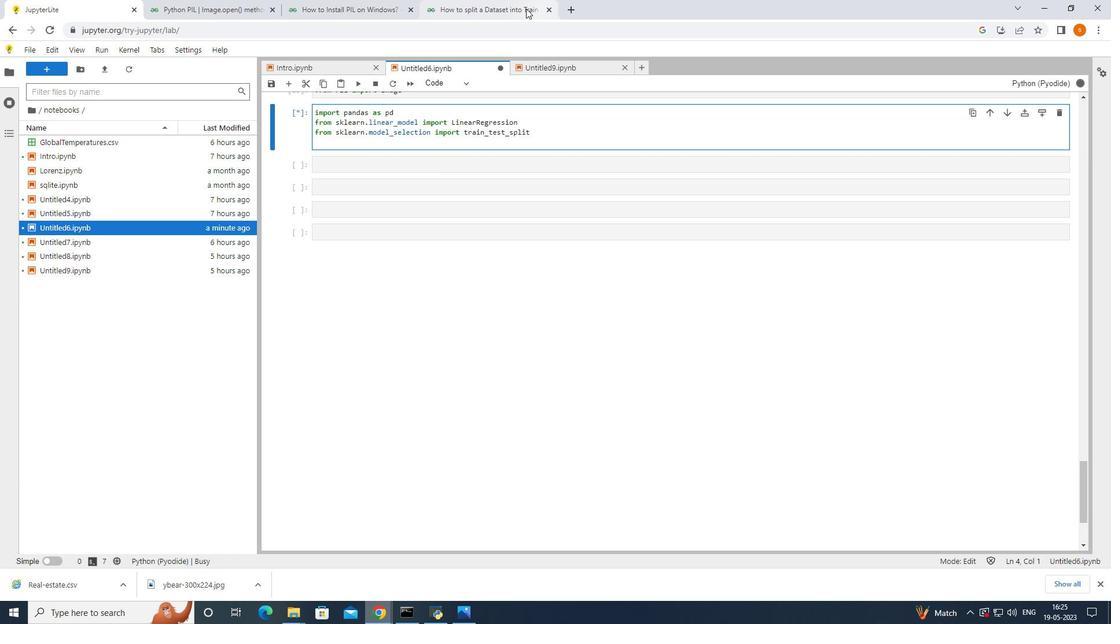 
Action: Mouse pressed left at (504, 8)
Screenshot: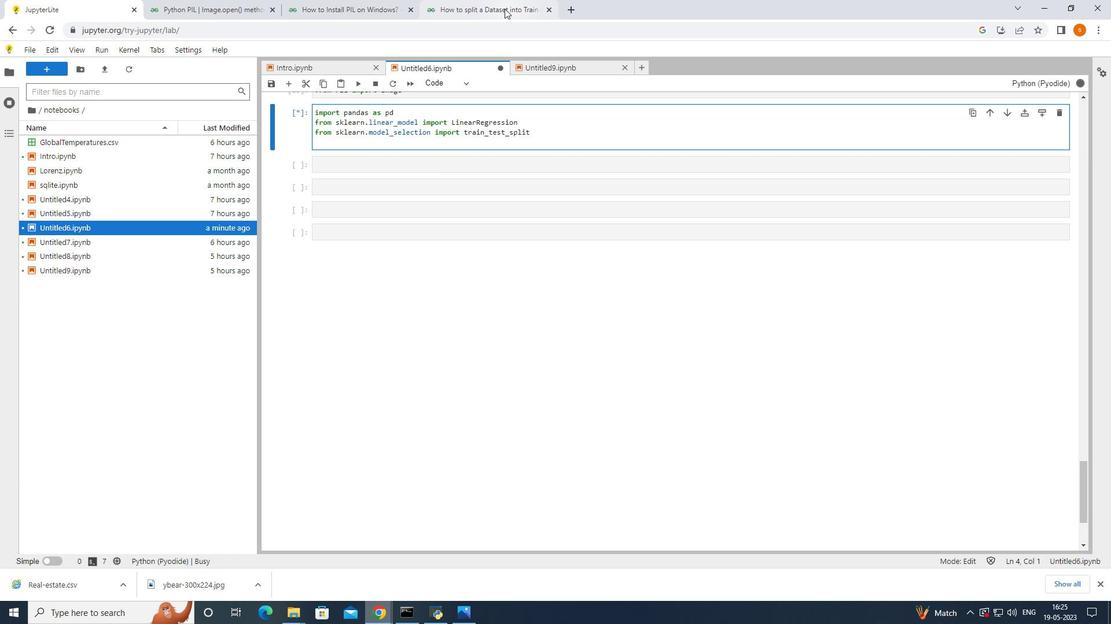 
Action: Mouse moved to (340, 361)
Screenshot: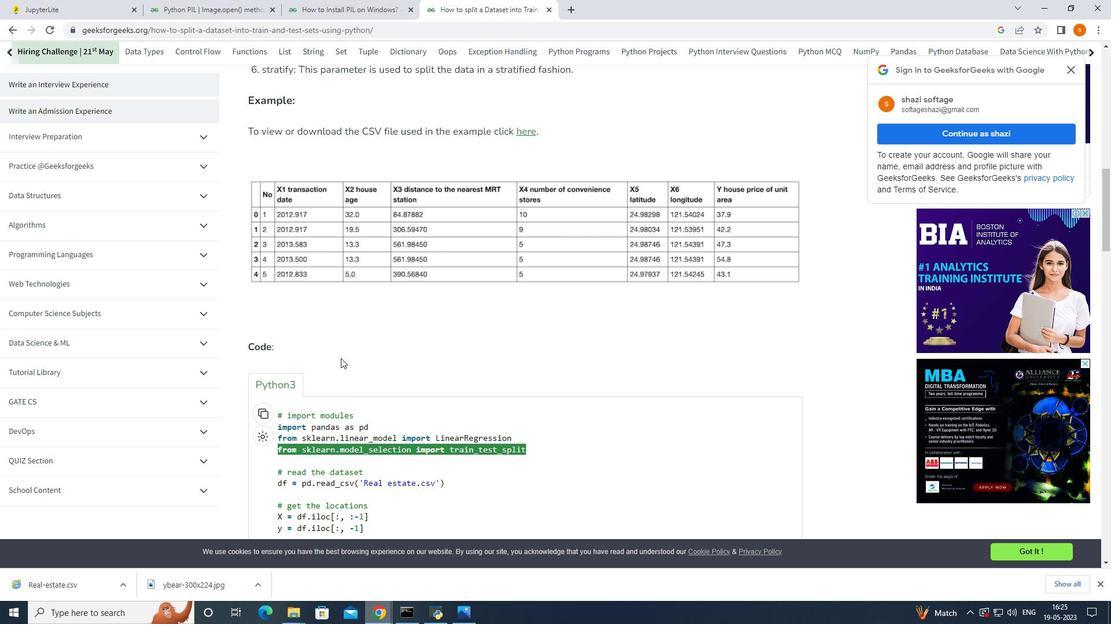 
Action: Mouse scrolled (340, 361) with delta (0, 0)
Screenshot: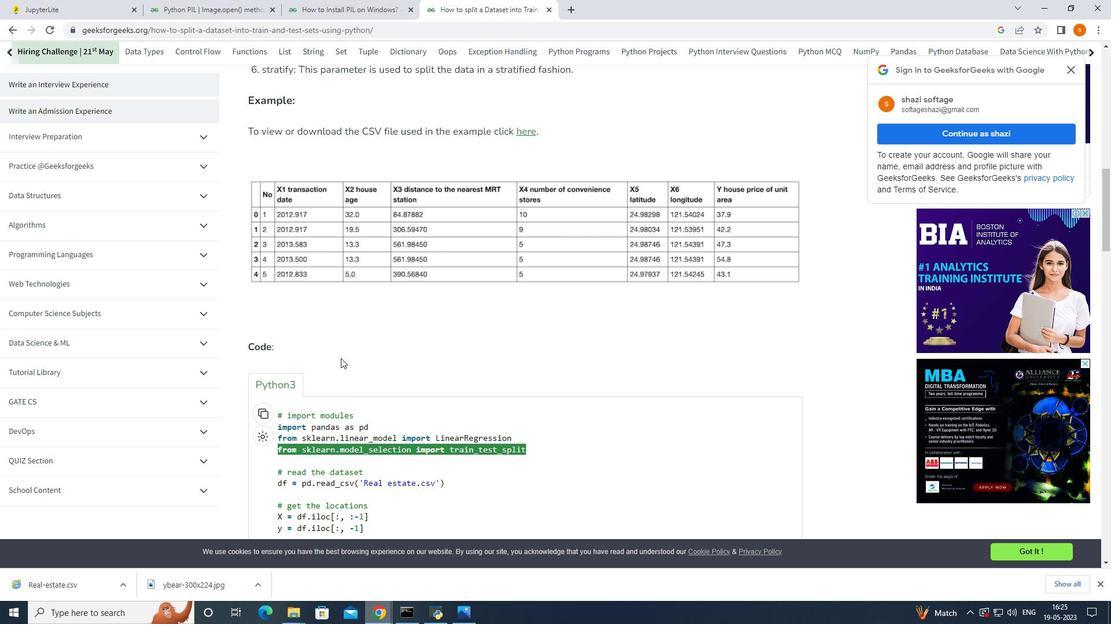
Action: Mouse scrolled (340, 361) with delta (0, 0)
Screenshot: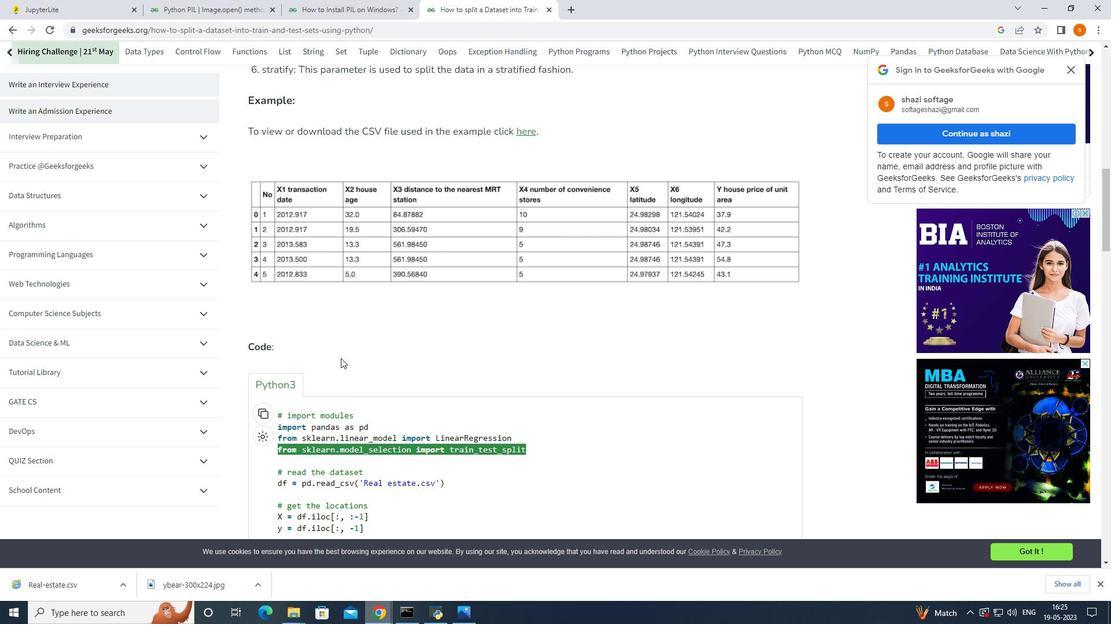 
Action: Mouse moved to (274, 369)
Screenshot: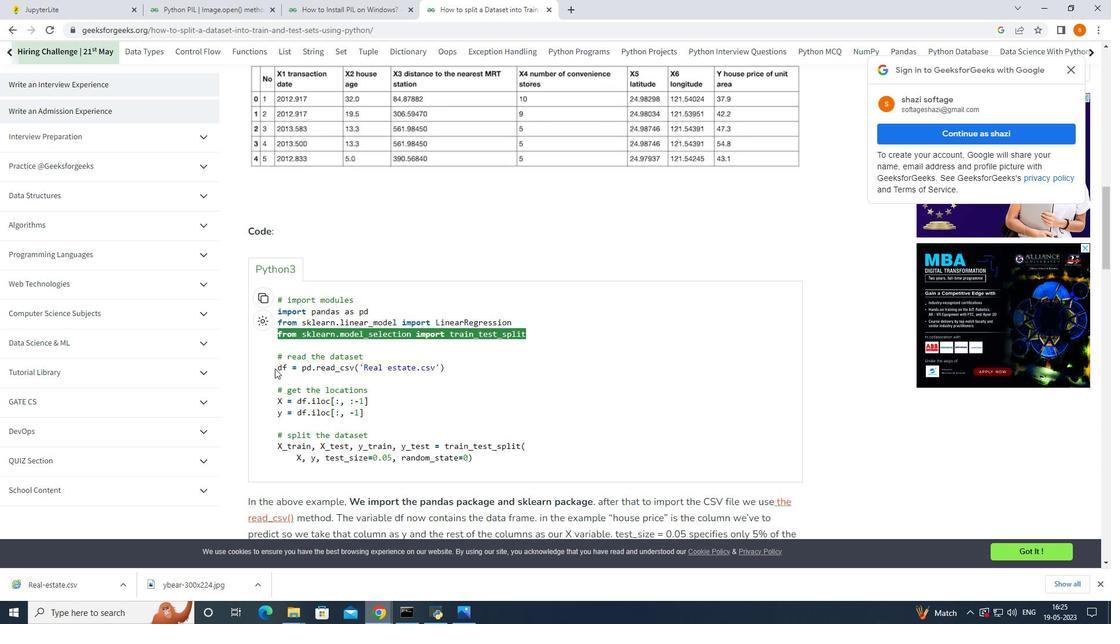 
Action: Mouse pressed left at (274, 369)
Screenshot: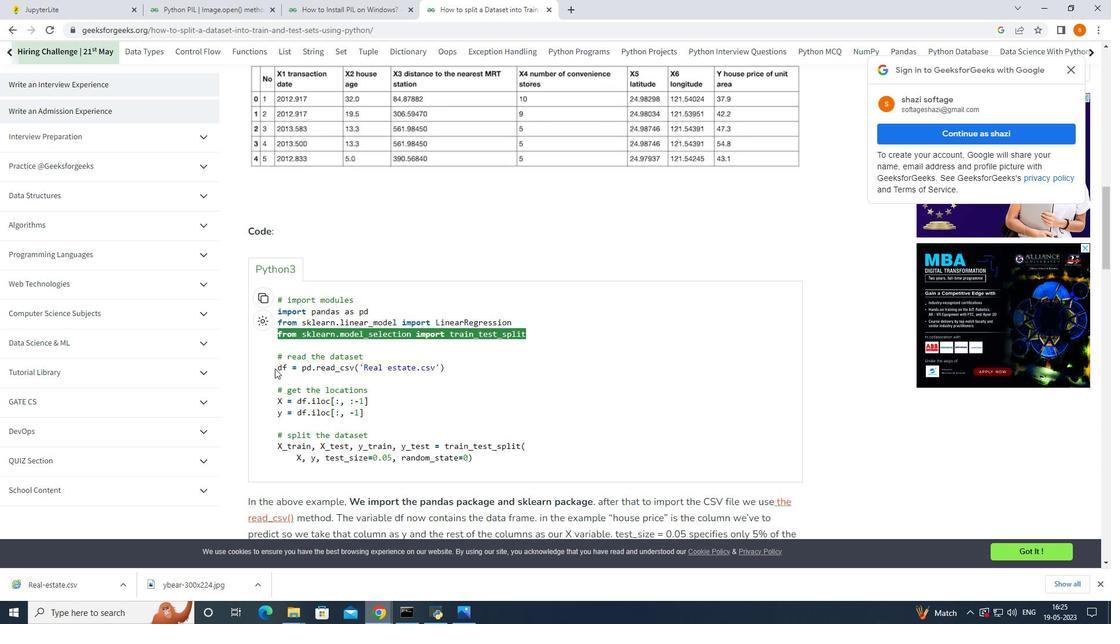 
Action: Mouse moved to (458, 373)
Screenshot: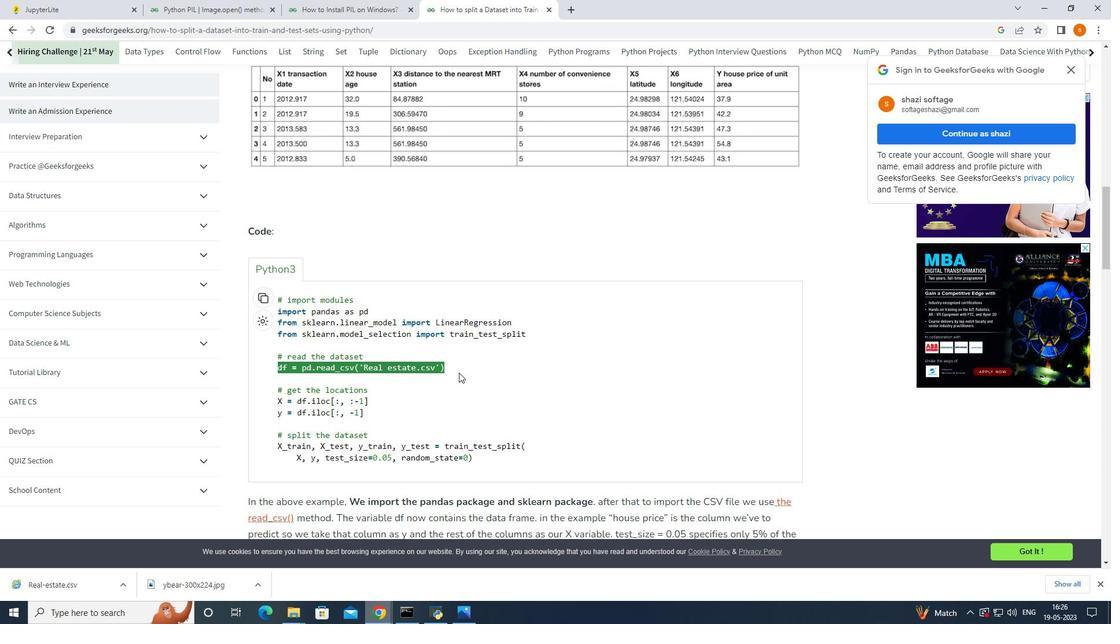 
Action: Key pressed ctrl+C
Screenshot: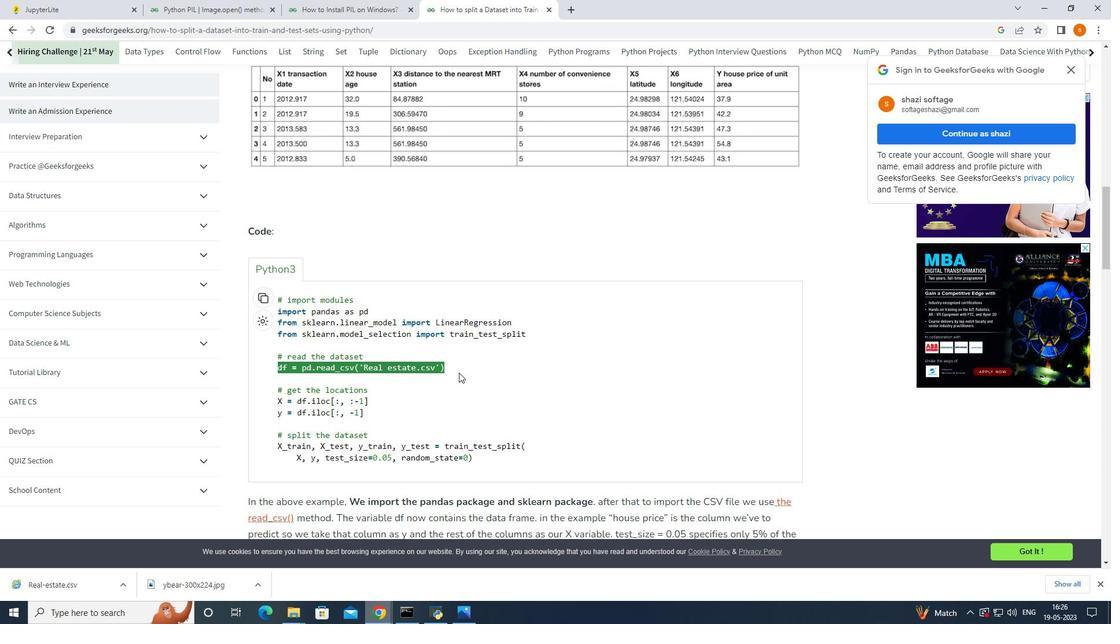 
Action: Mouse moved to (16, 6)
Screenshot: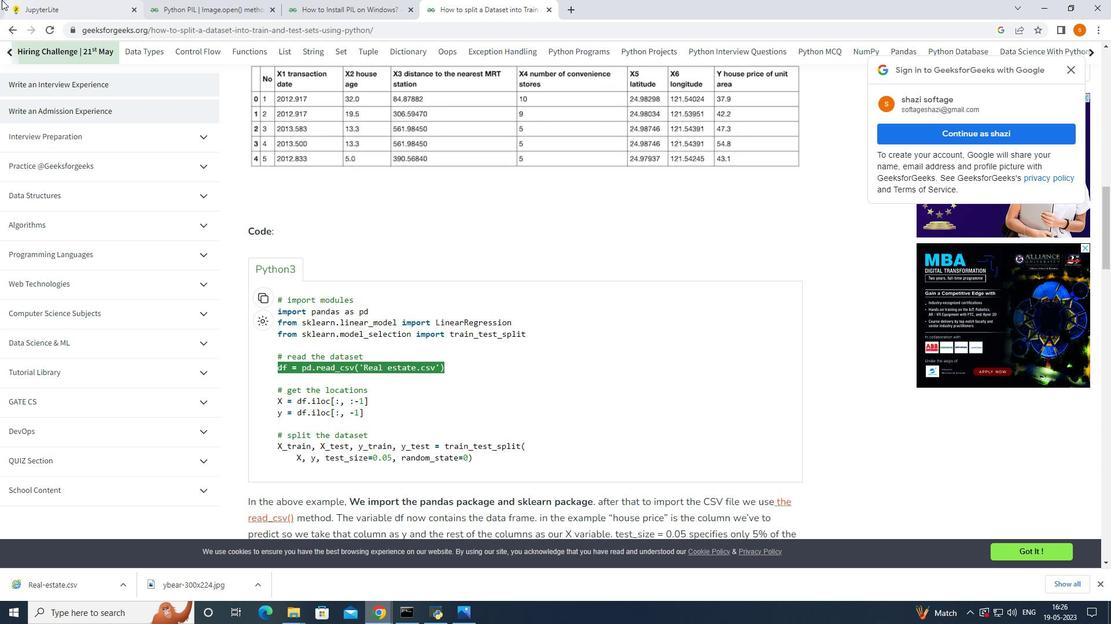 
Action: Mouse pressed left at (16, 6)
Screenshot: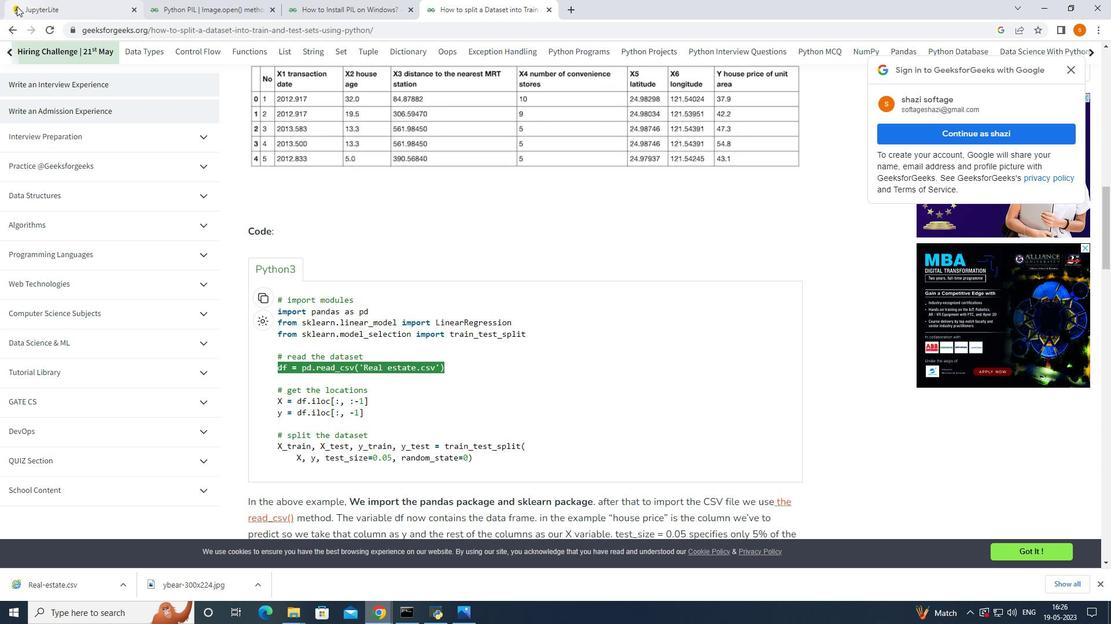 
Action: Mouse moved to (333, 166)
Screenshot: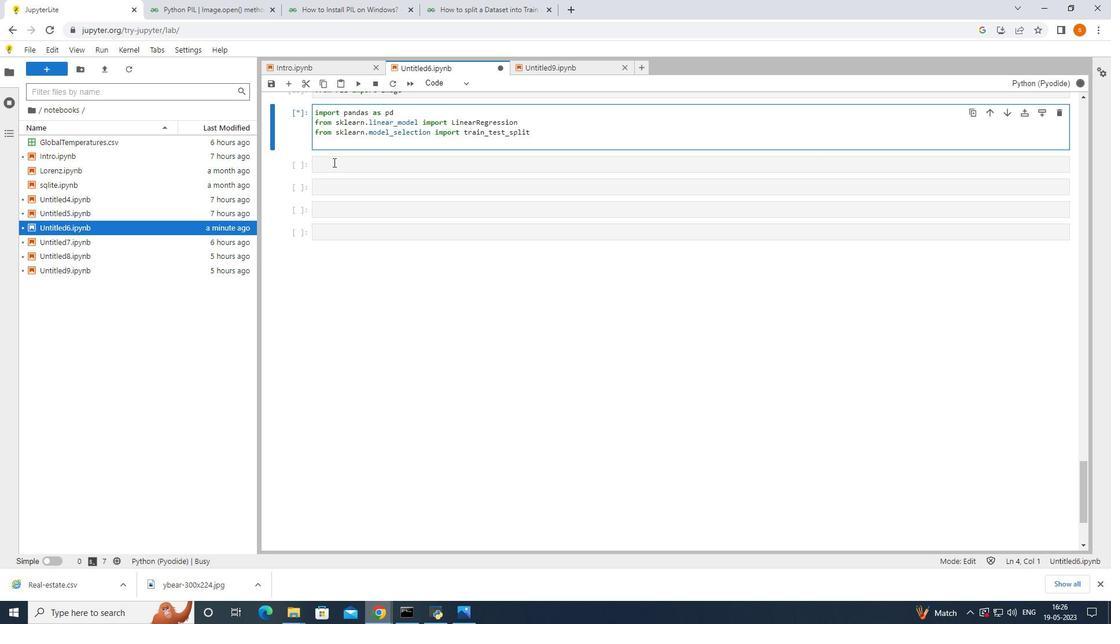 
Action: Mouse pressed left at (333, 166)
Screenshot: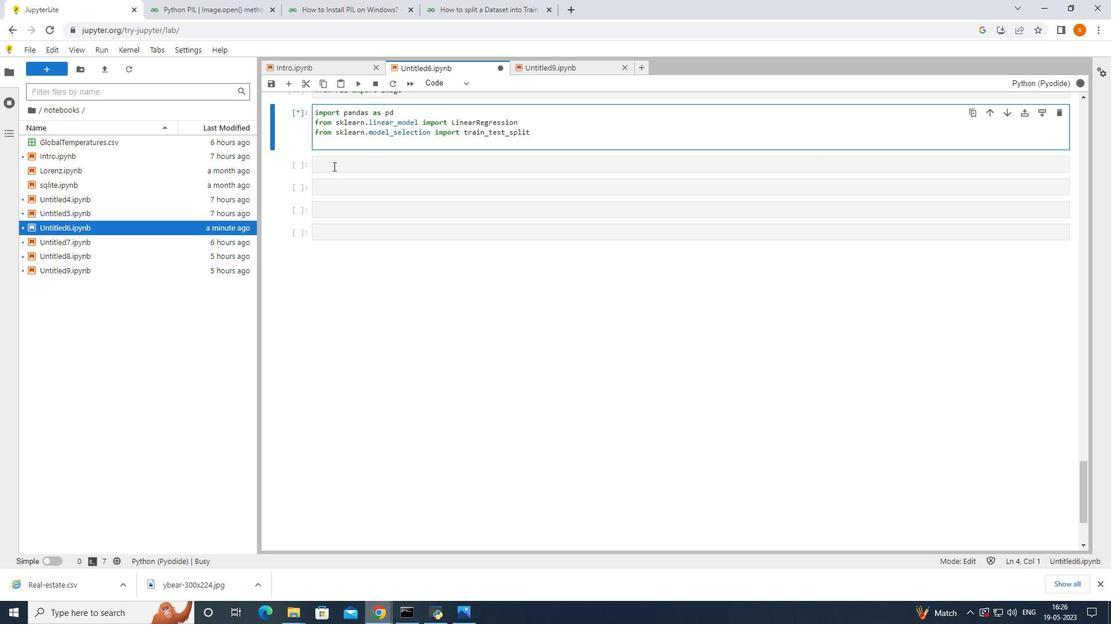 
Action: Mouse moved to (335, 164)
Screenshot: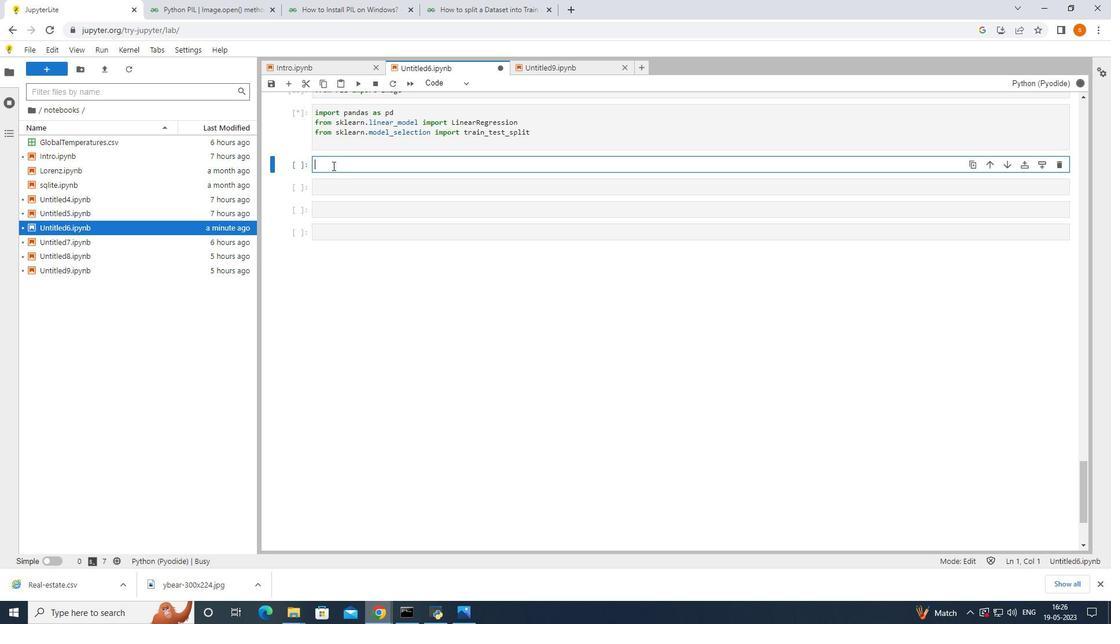 
Action: Key pressed ctrl+V
Screenshot: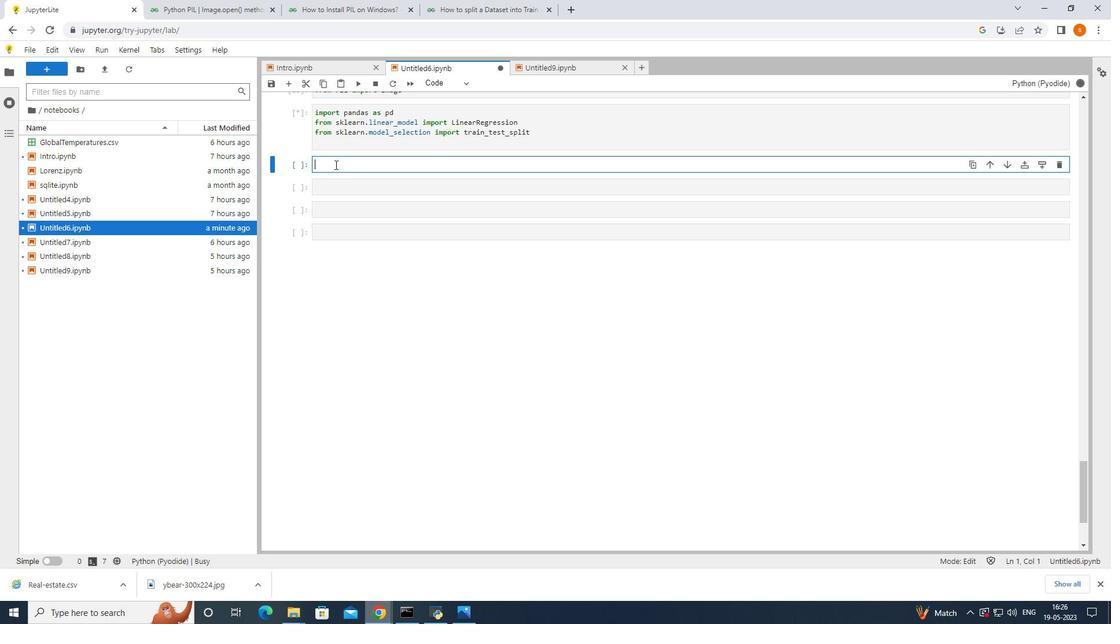 
Action: Mouse moved to (387, 166)
Screenshot: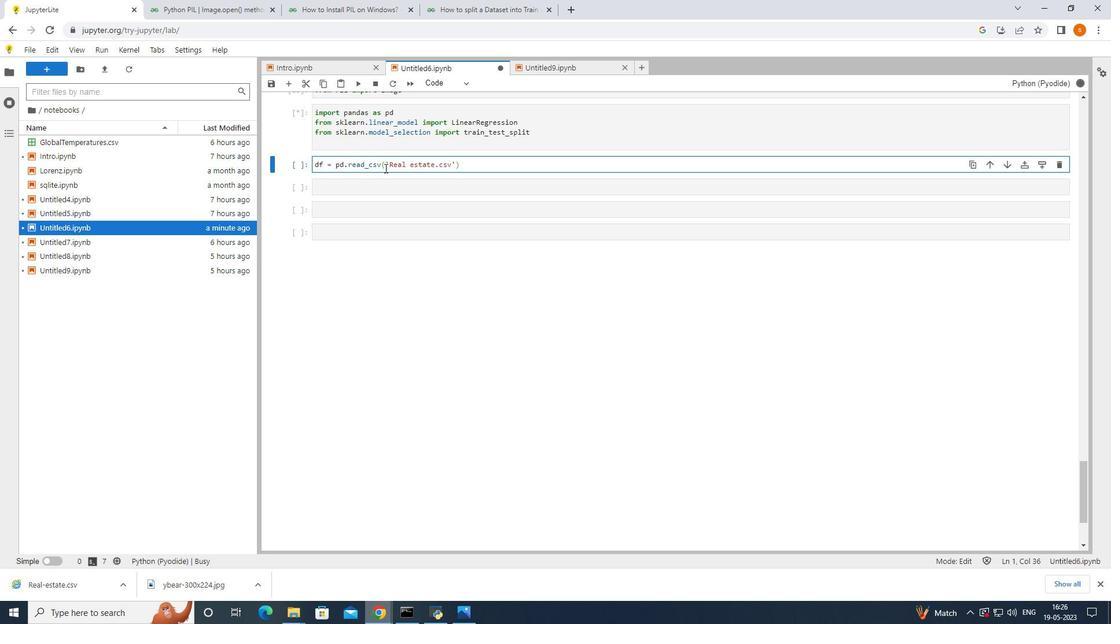
Action: Mouse pressed left at (387, 166)
Screenshot: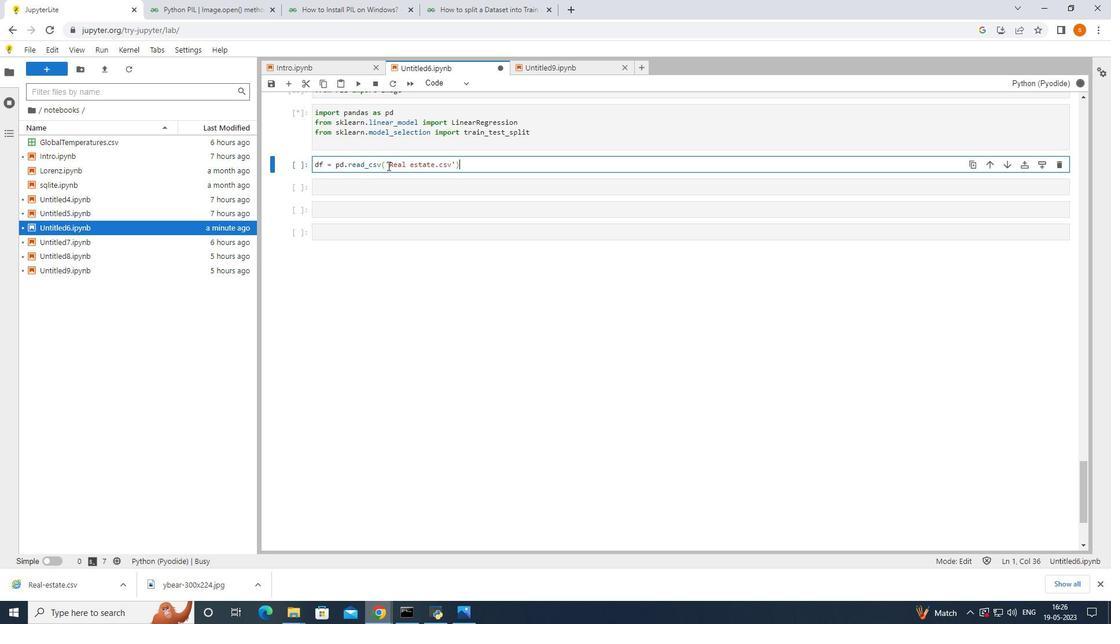 
Action: Mouse moved to (398, 569)
Screenshot: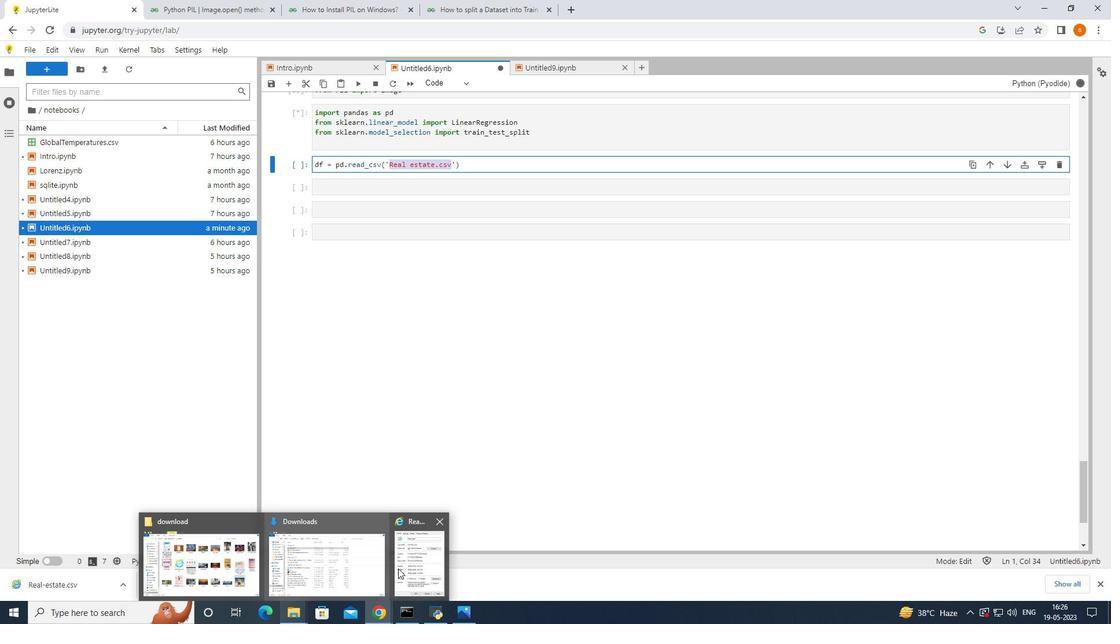 
Action: Mouse pressed left at (398, 569)
Screenshot: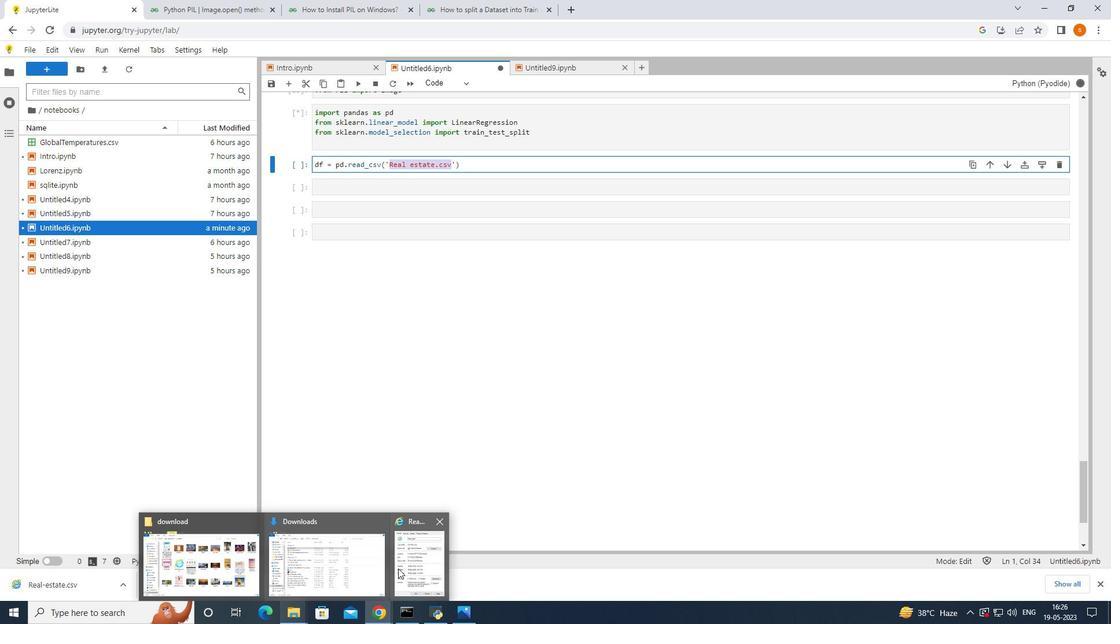 
Action: Mouse moved to (586, 335)
Screenshot: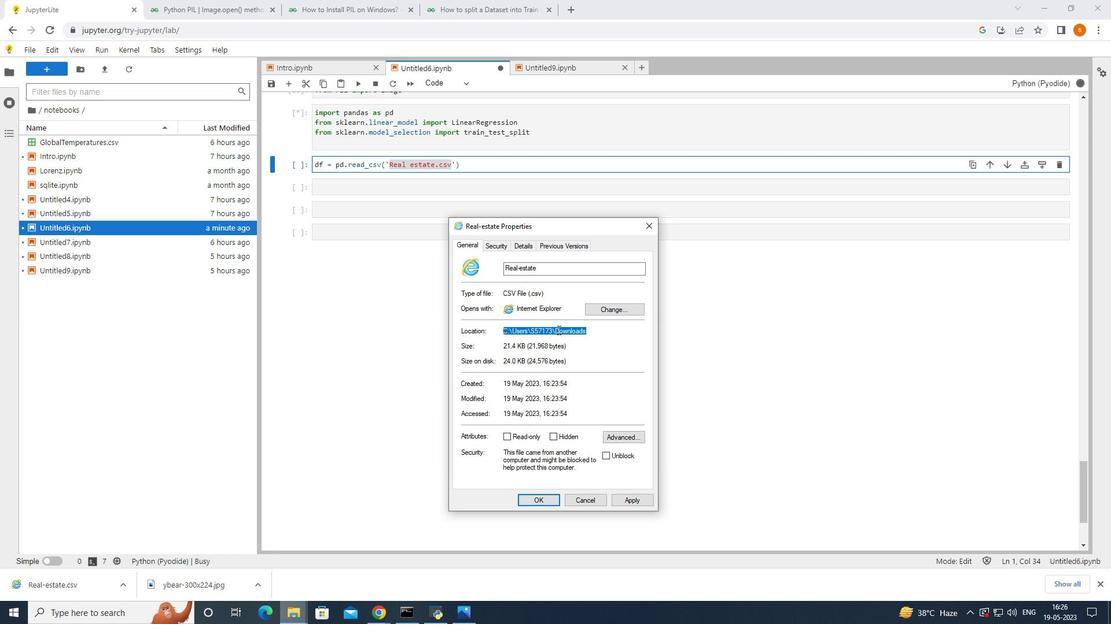 
Action: Mouse pressed left at (586, 335)
Screenshot: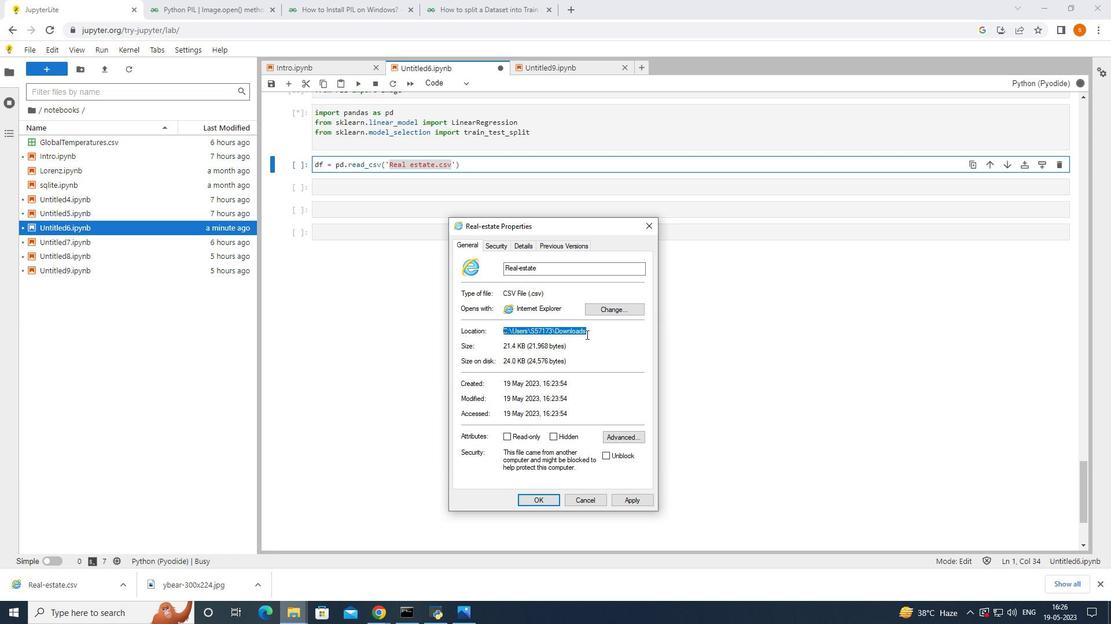 
Action: Mouse moved to (586, 333)
Screenshot: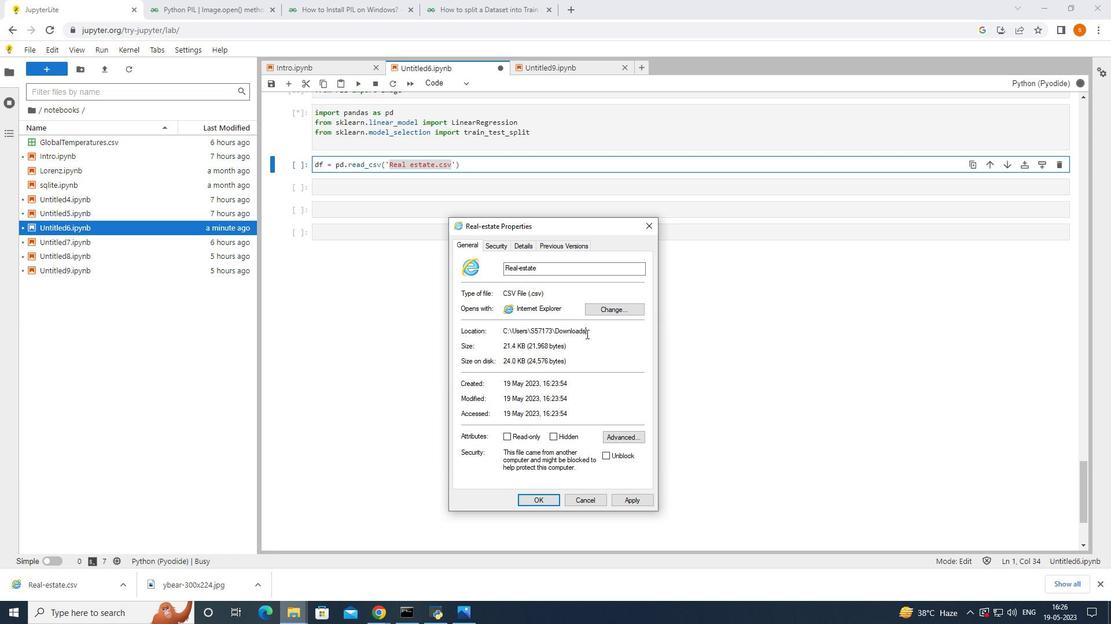 
Action: Mouse pressed left at (586, 333)
Screenshot: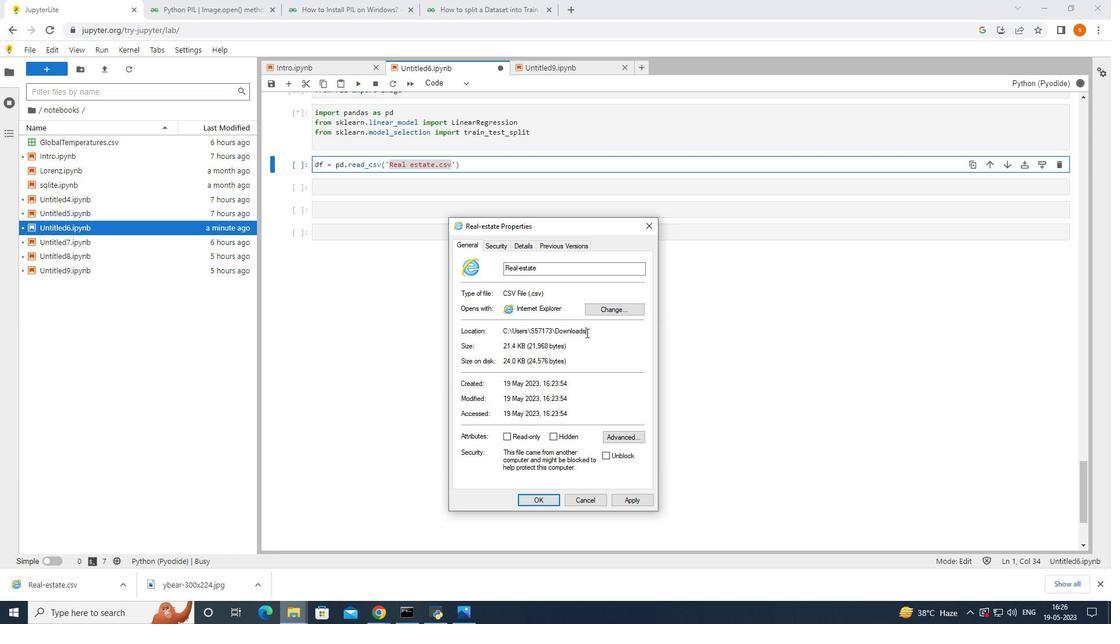
Action: Mouse moved to (504, 335)
Screenshot: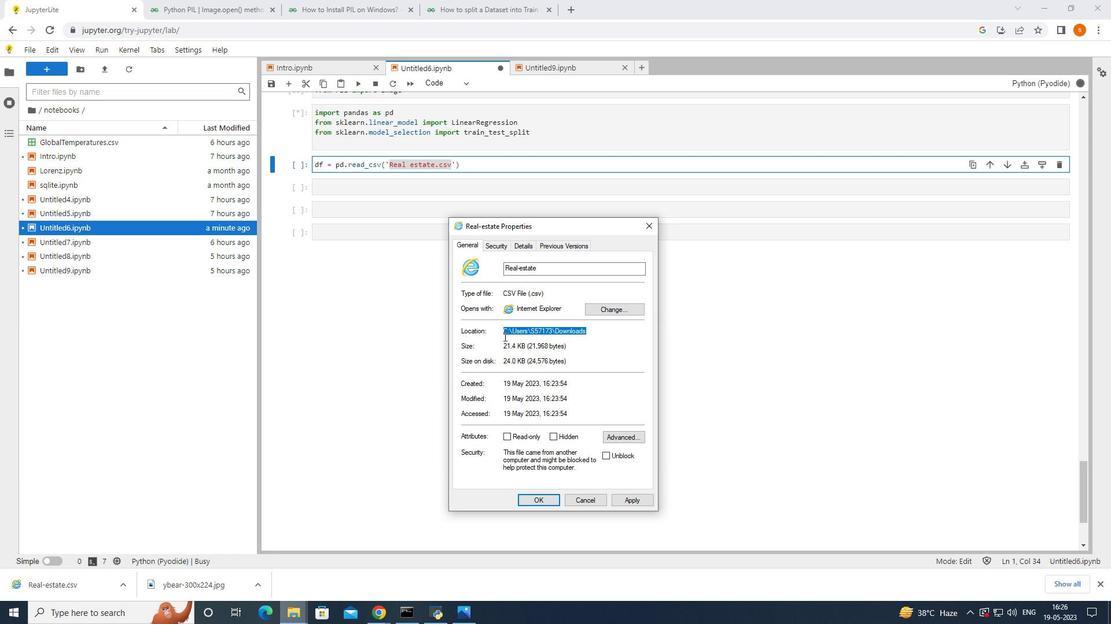
Action: Key pressed ctrl+C
Screenshot: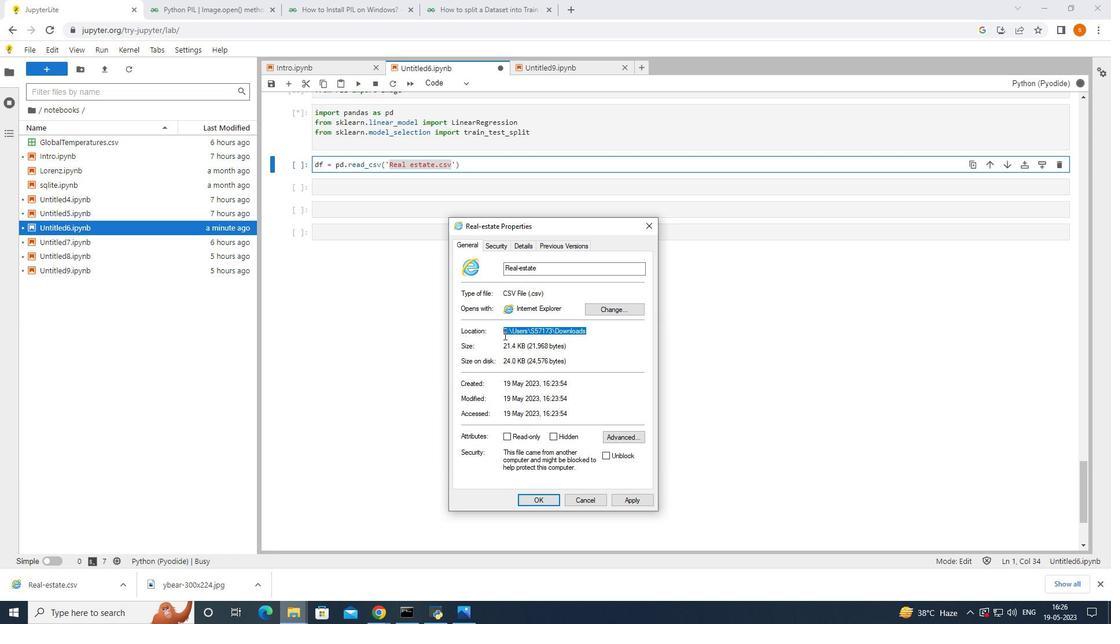 
Action: Mouse moved to (388, 166)
Screenshot: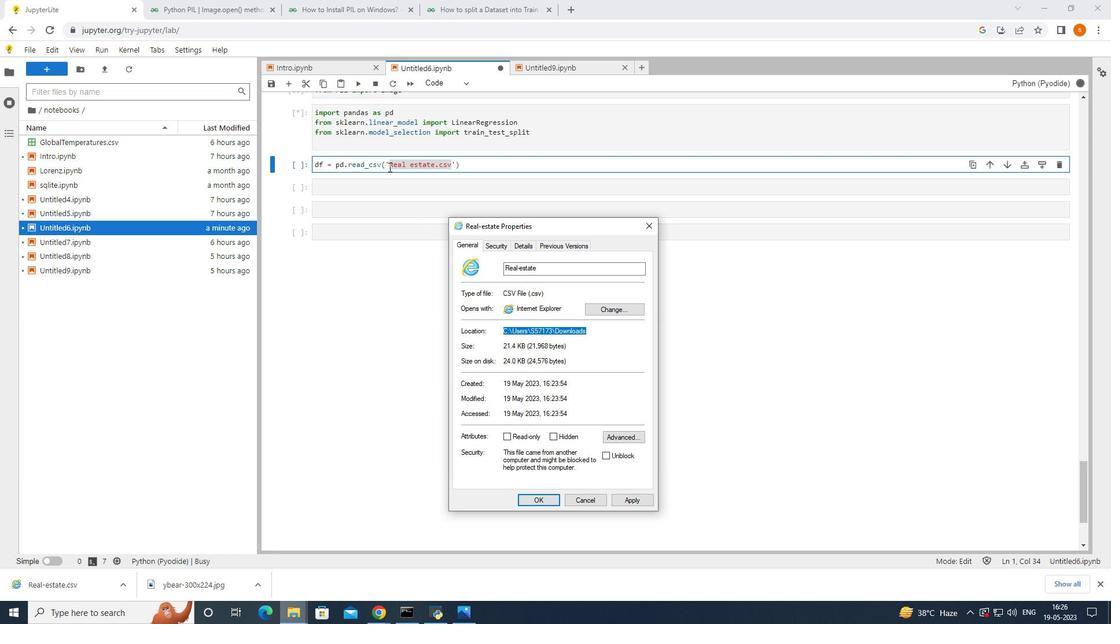 
Action: Mouse pressed left at (388, 166)
Screenshot: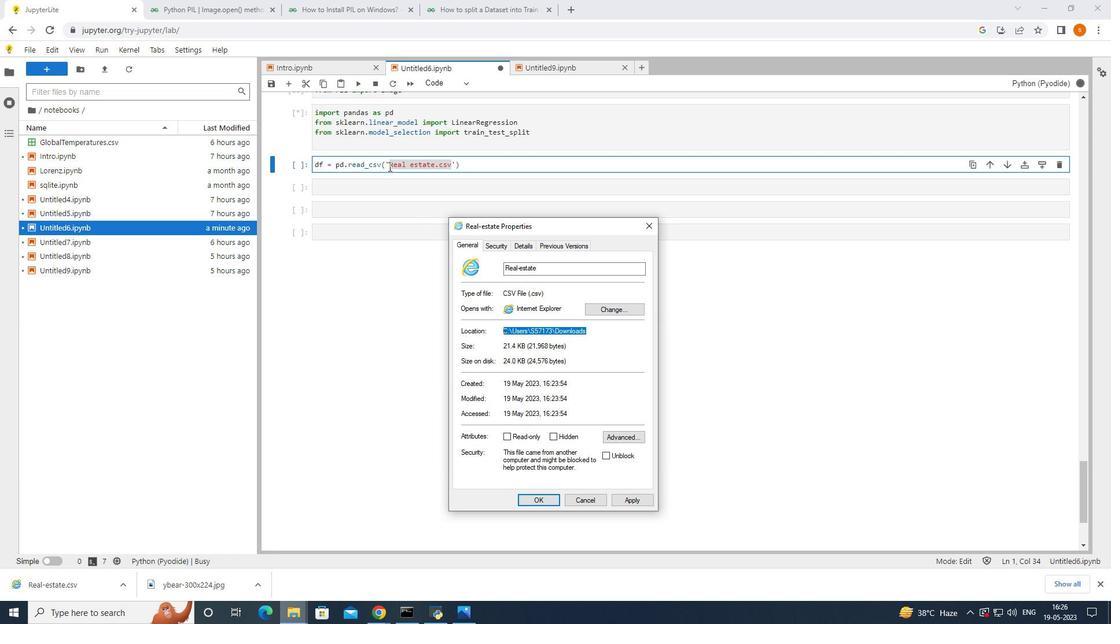 
Action: Mouse moved to (448, 166)
Screenshot: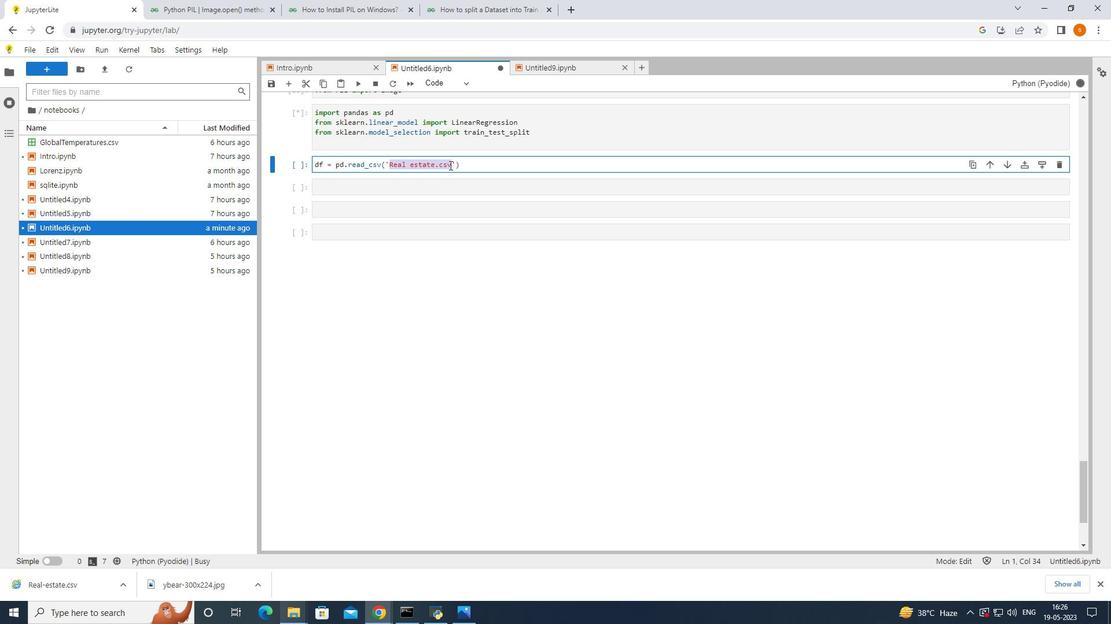 
Action: Key pressed ctrl+V
Screenshot: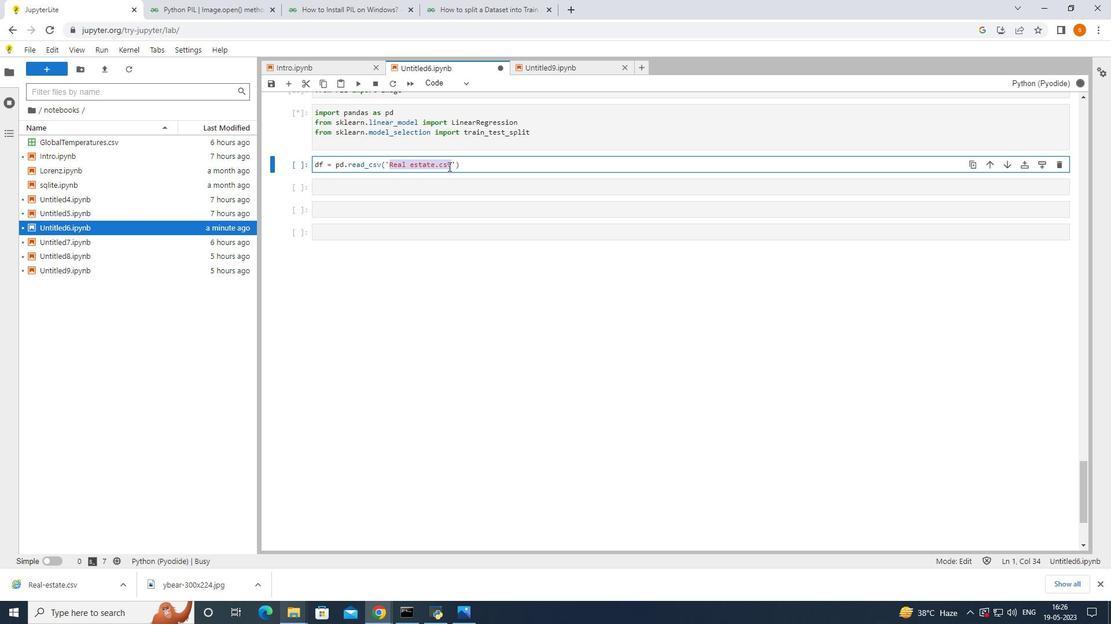 
Action: Mouse moved to (448, 166)
Screenshot: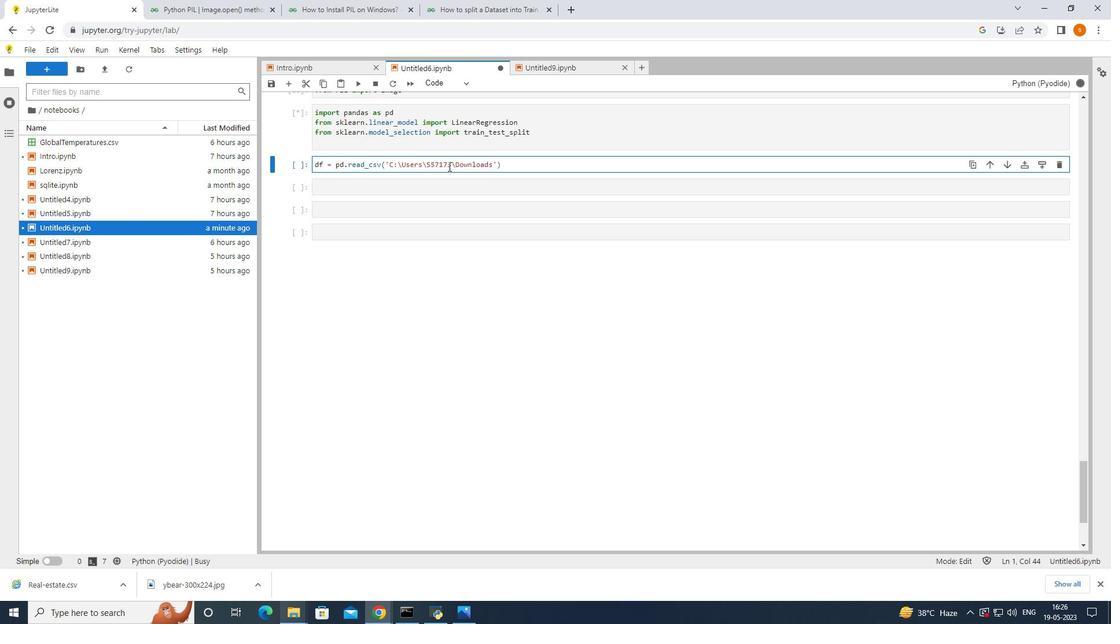 
Action: Key pressed .
Screenshot: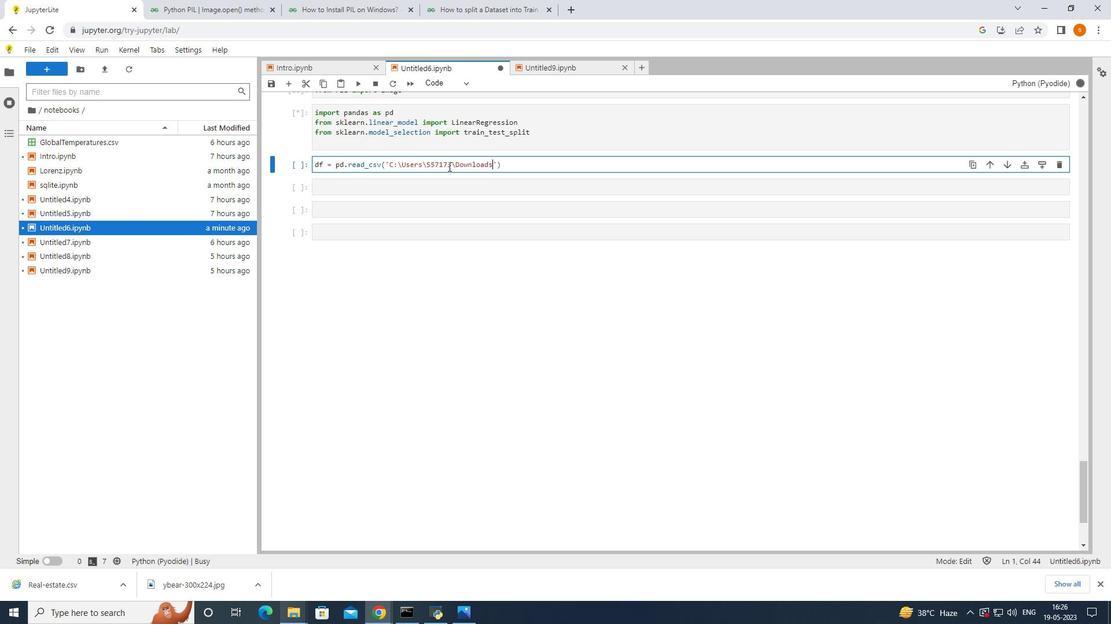 
Action: Mouse moved to (448, 166)
Screenshot: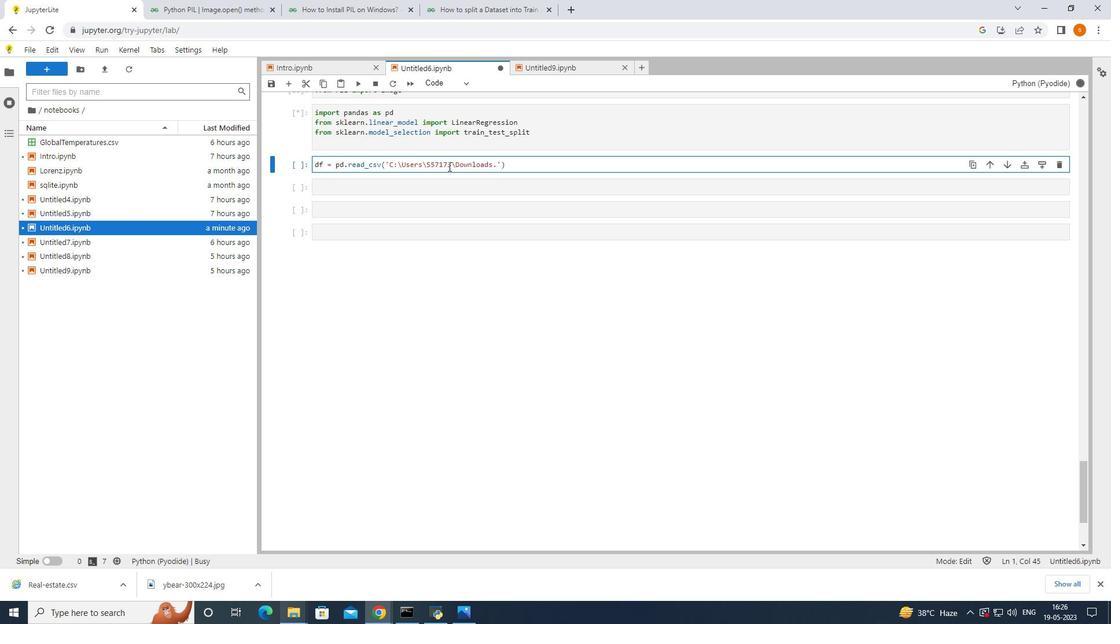 
Action: Key pressed csv
Screenshot: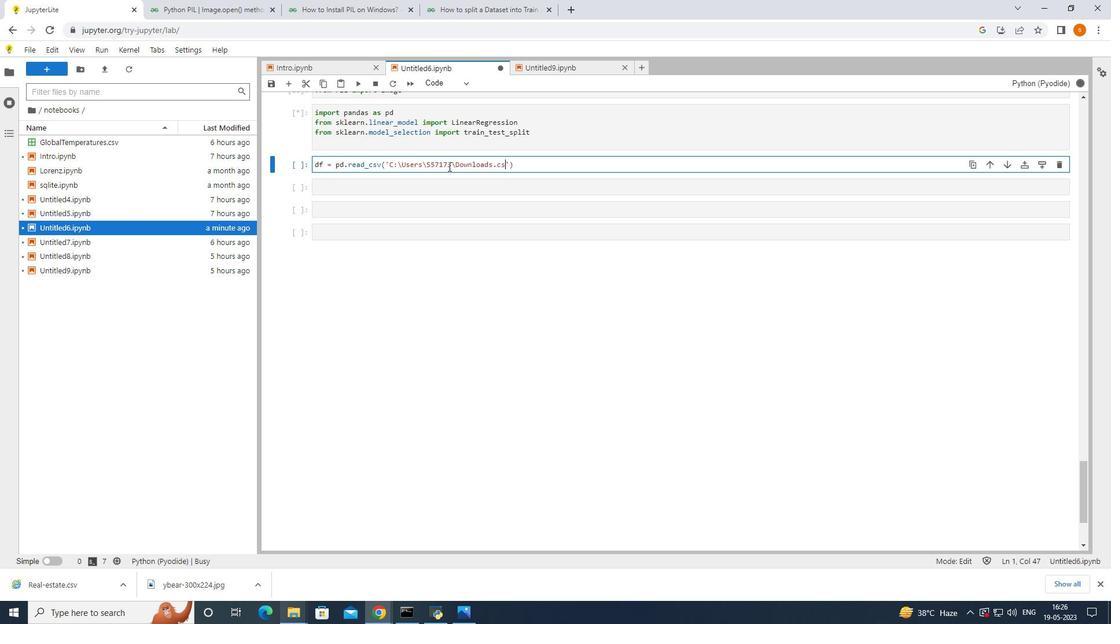 
Action: Mouse moved to (531, 170)
Screenshot: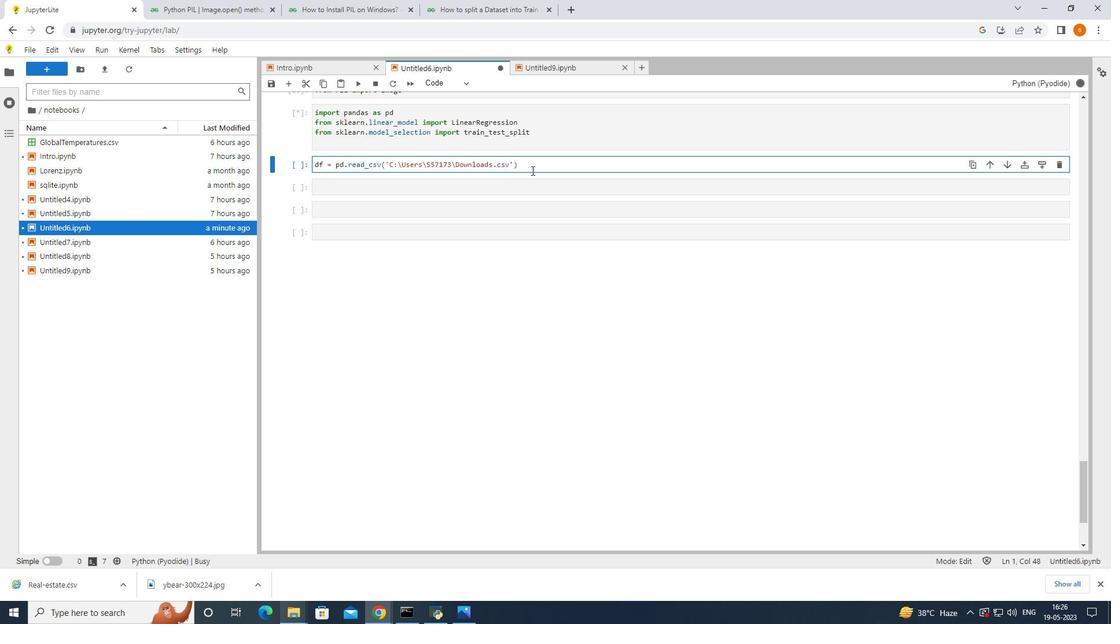 
Action: Mouse pressed left at (531, 170)
Screenshot: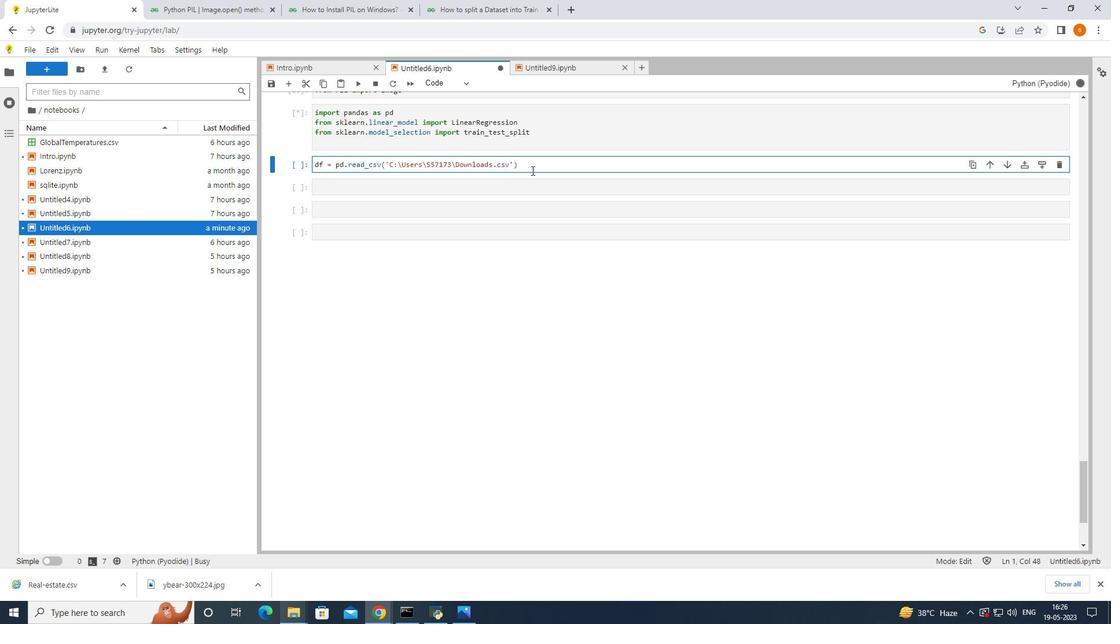 
Action: Mouse moved to (530, 169)
Screenshot: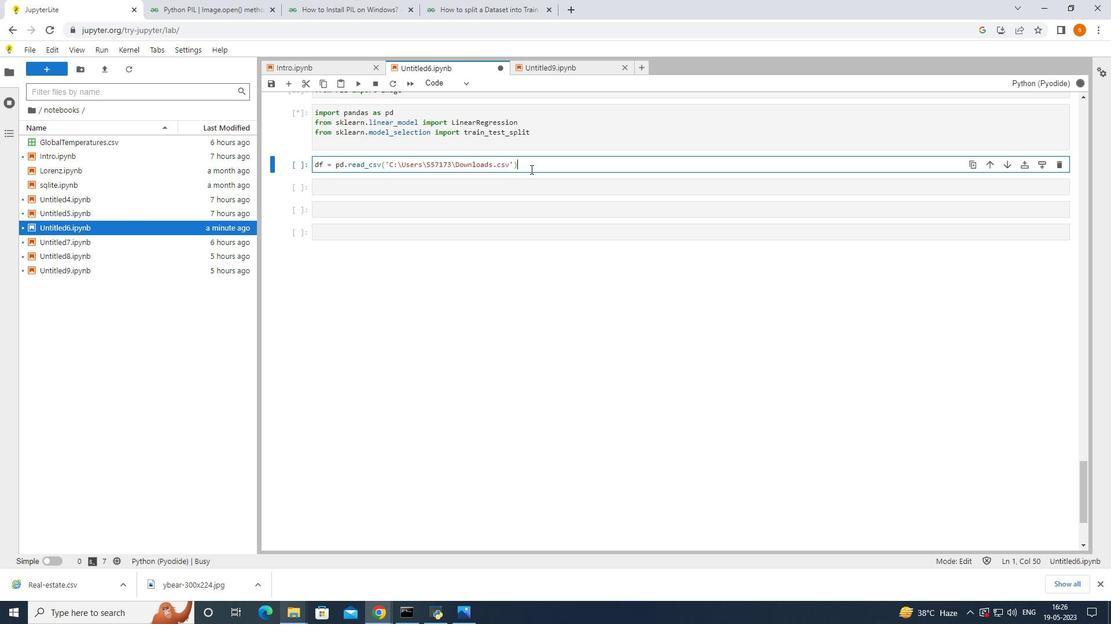 
Action: Key pressed <Key.shift_r><Key.enter>
Screenshot: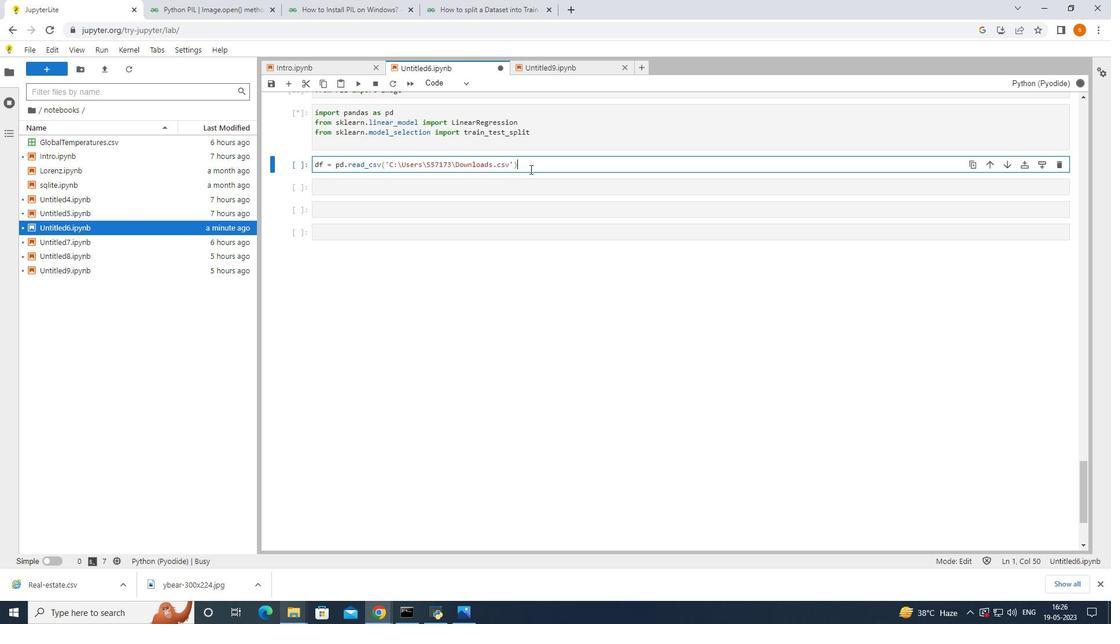 
Action: Mouse moved to (471, 3)
Screenshot: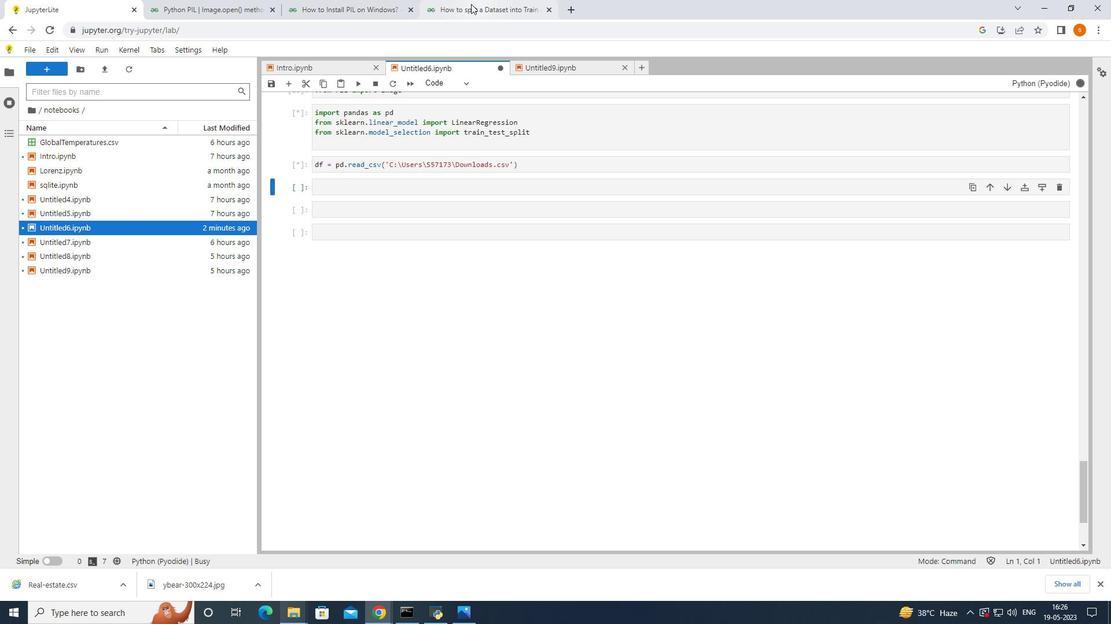 
Action: Mouse pressed left at (471, 3)
Screenshot: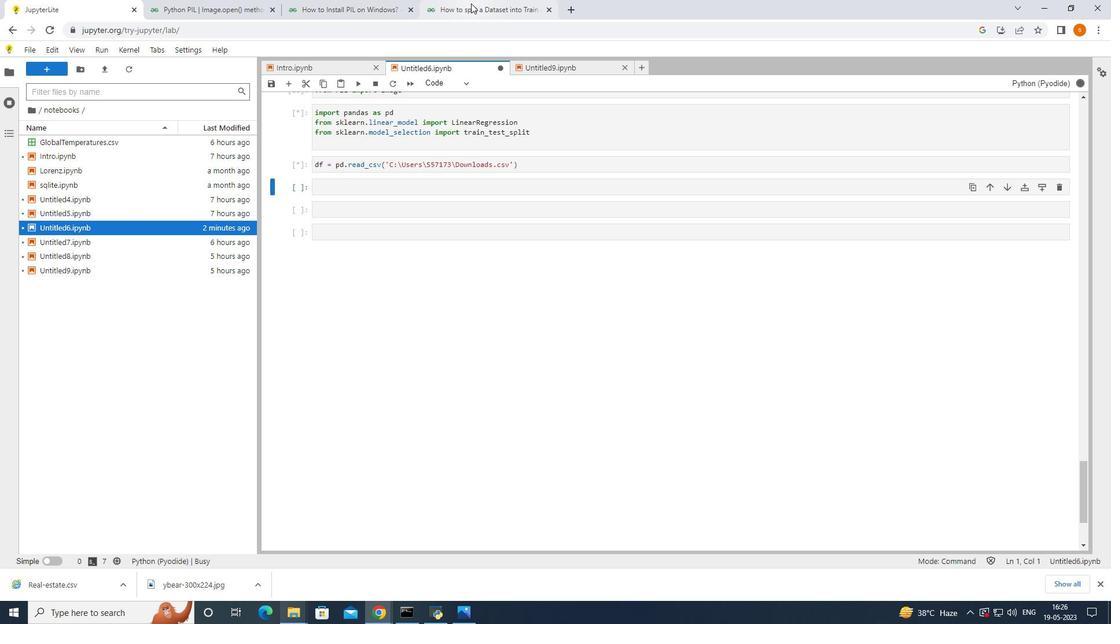 
Action: Mouse moved to (393, 312)
Screenshot: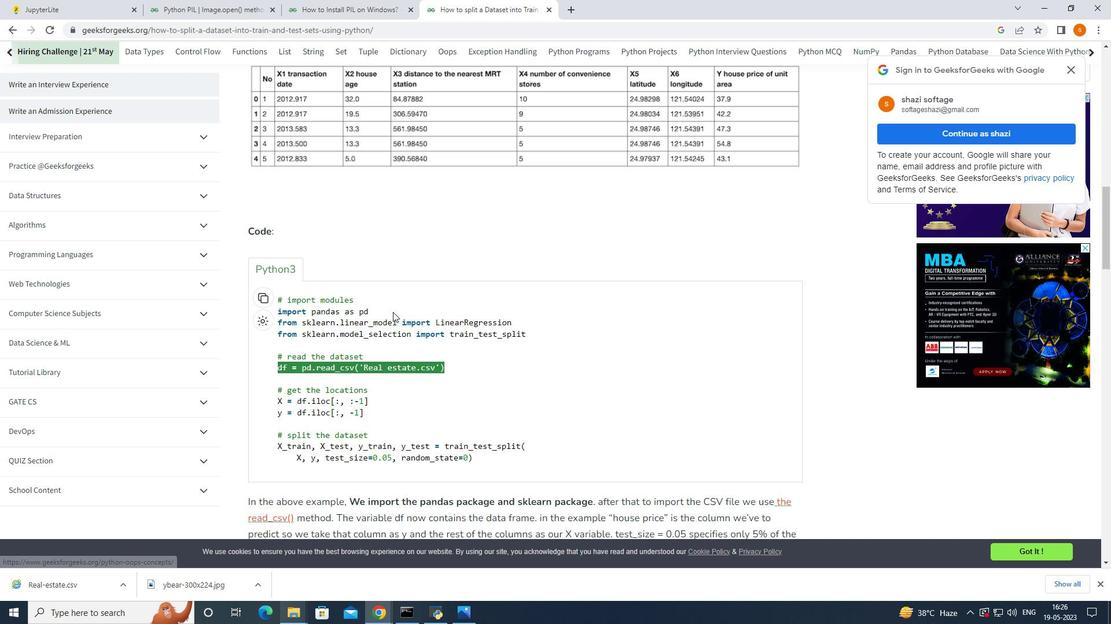 
Action: Mouse scrolled (393, 311) with delta (0, 0)
Screenshot: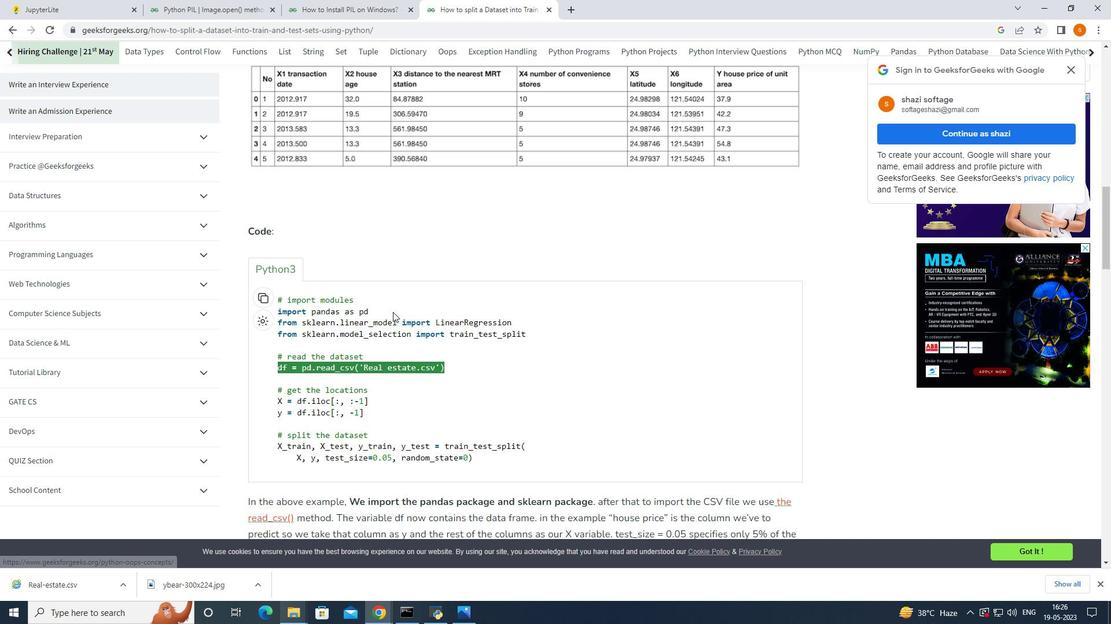 
Action: Mouse moved to (394, 311)
Screenshot: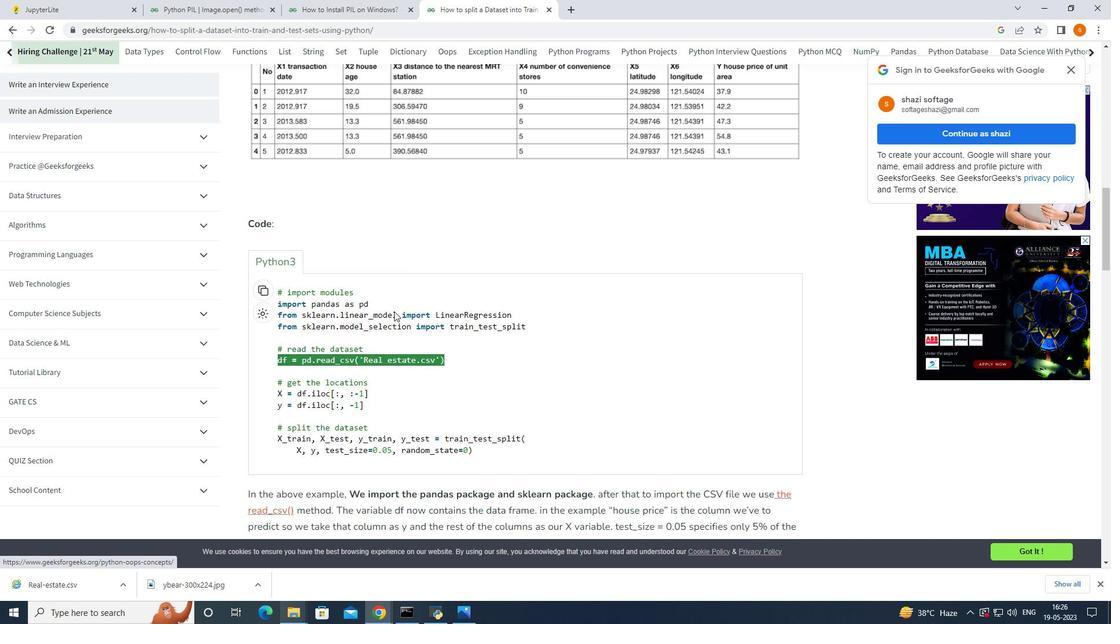 
Action: Mouse scrolled (394, 310) with delta (0, 0)
Screenshot: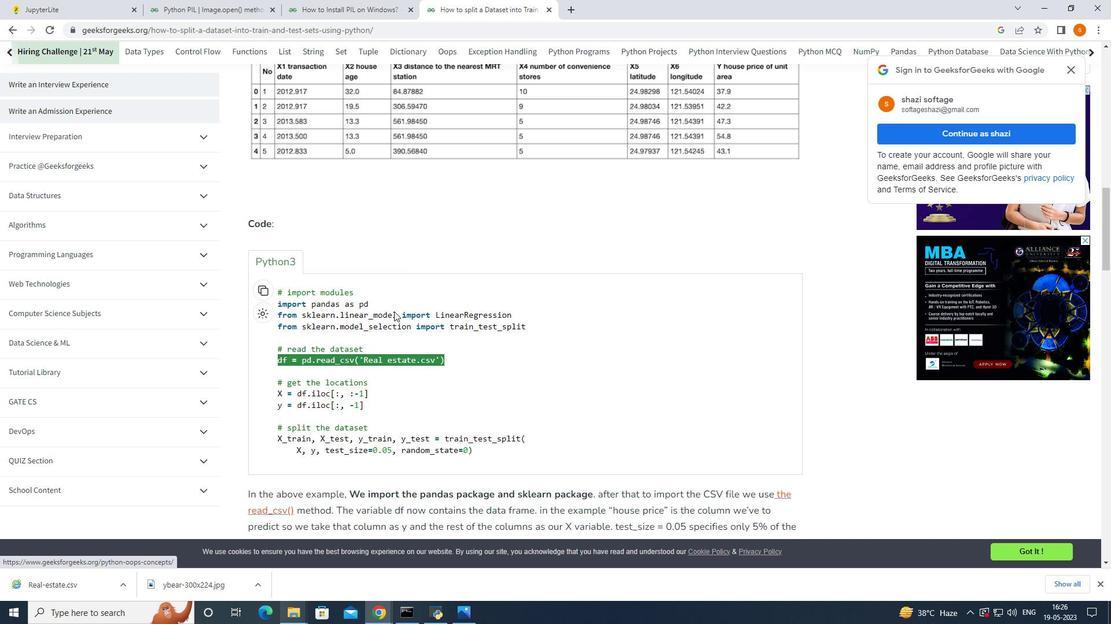 
Action: Mouse moved to (373, 299)
Screenshot: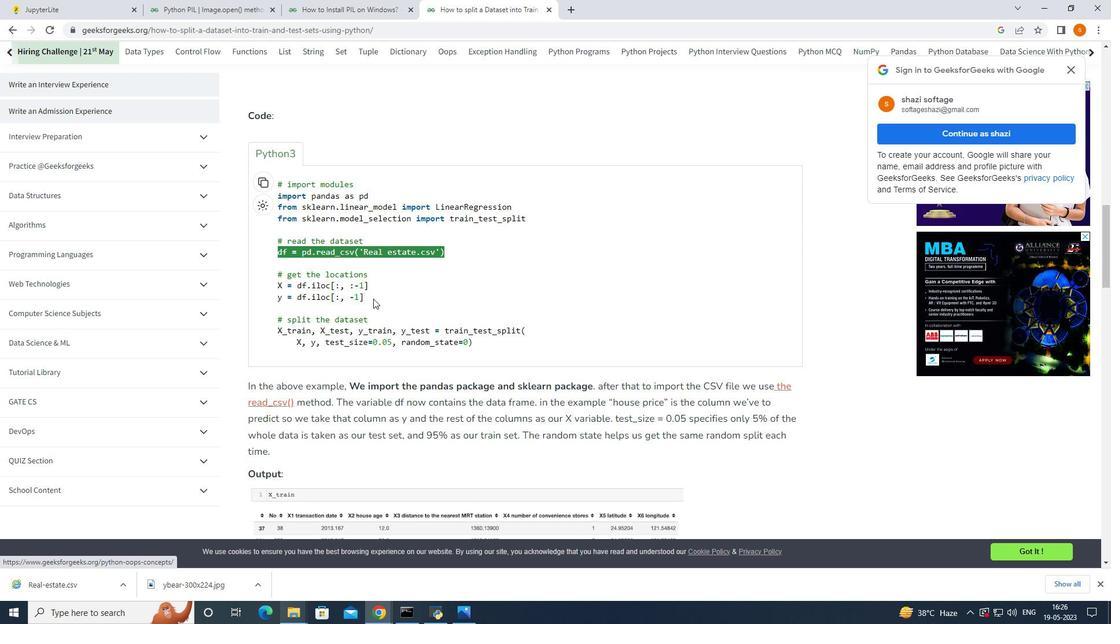 
Action: Mouse pressed left at (373, 299)
Screenshot: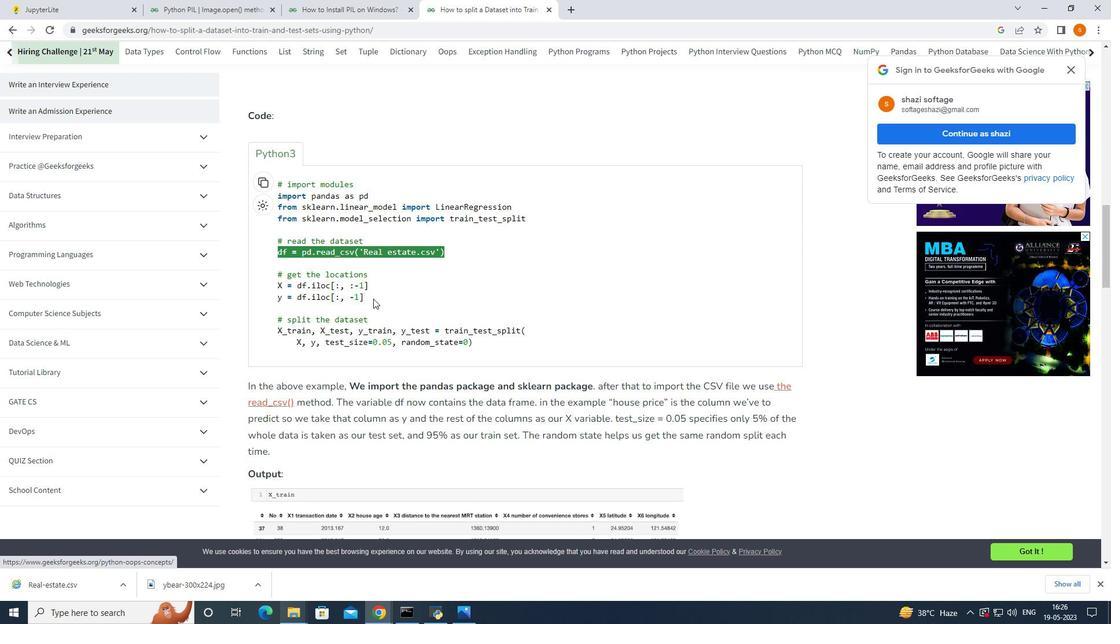 
Action: Mouse moved to (279, 281)
Screenshot: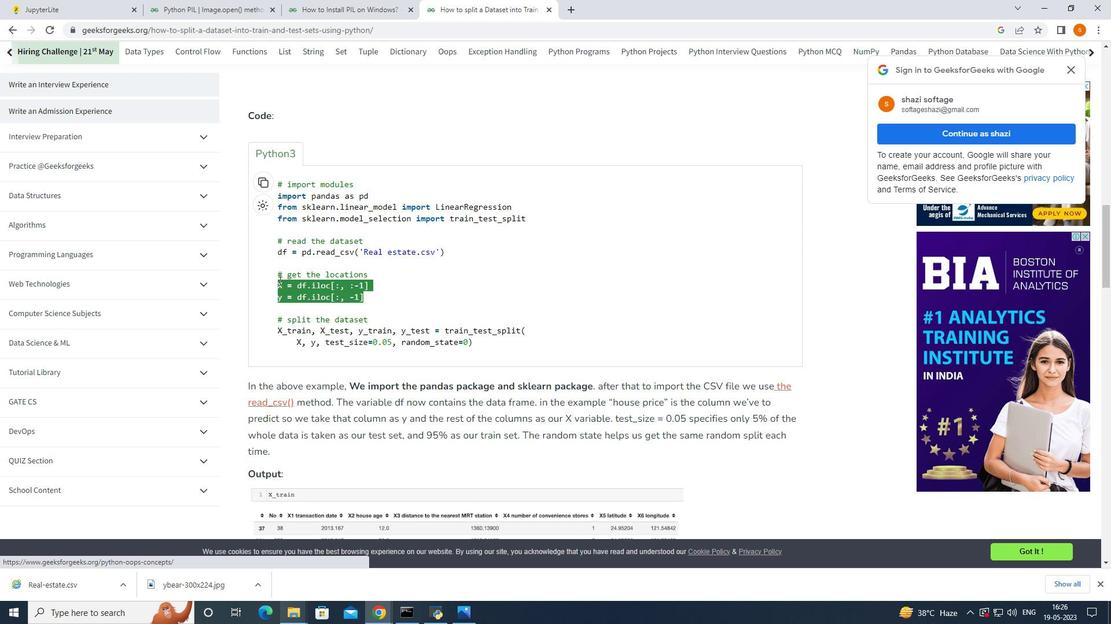 
Action: Key pressed ctrl+C
Screenshot: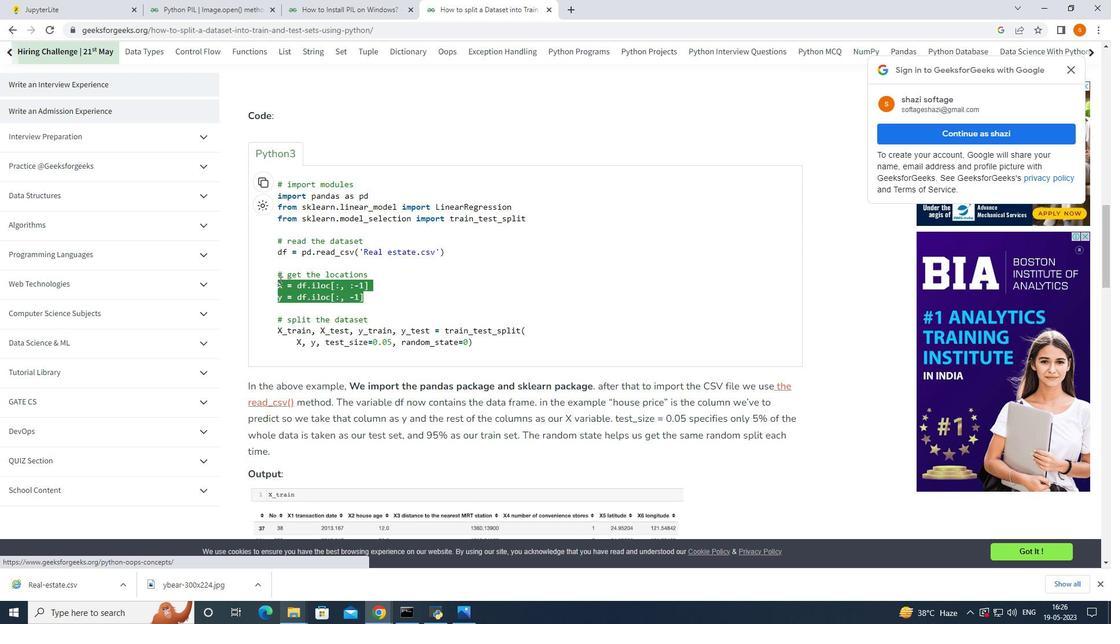 
Action: Mouse moved to (50, 5)
Screenshot: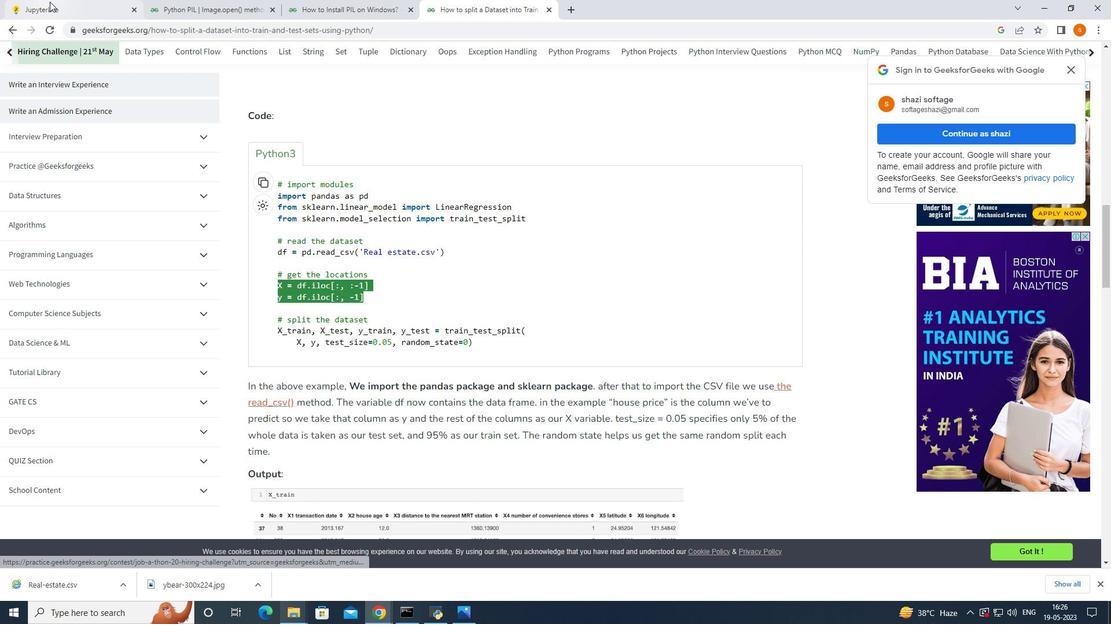 
Action: Mouse pressed left at (50, 5)
Screenshot: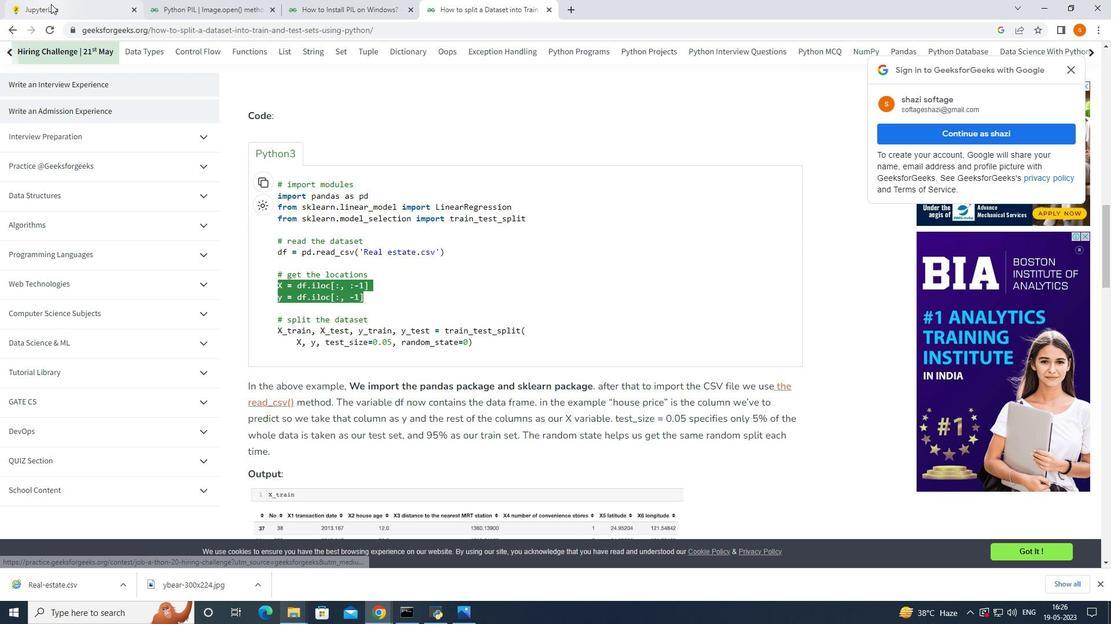 
Action: Mouse moved to (542, 160)
Screenshot: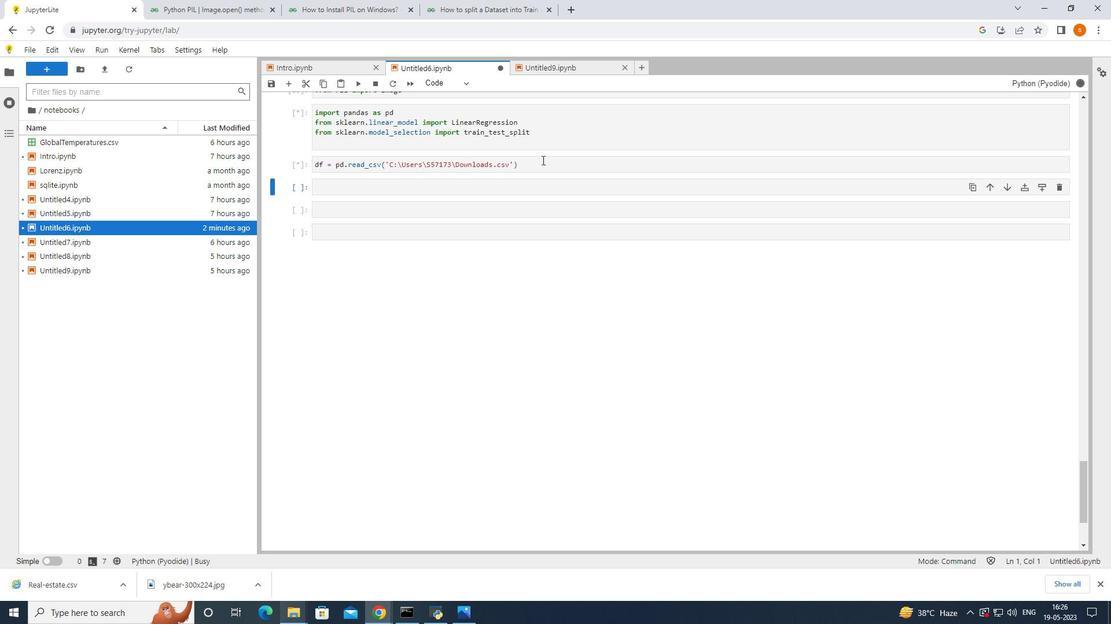 
Action: Mouse pressed left at (542, 160)
Screenshot: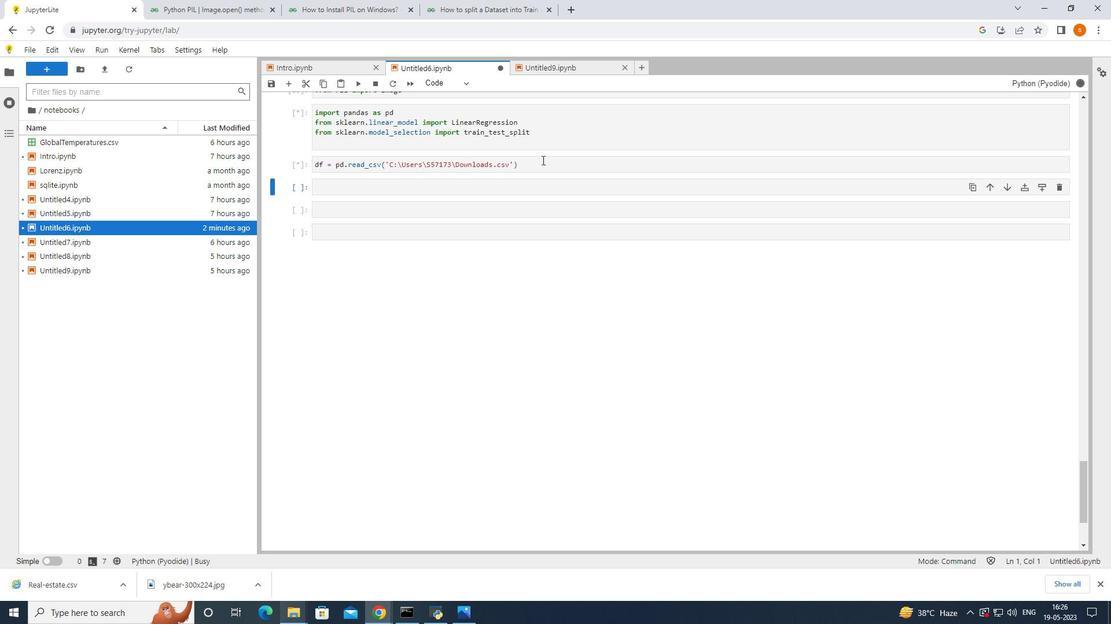 
Action: Mouse moved to (540, 164)
Screenshot: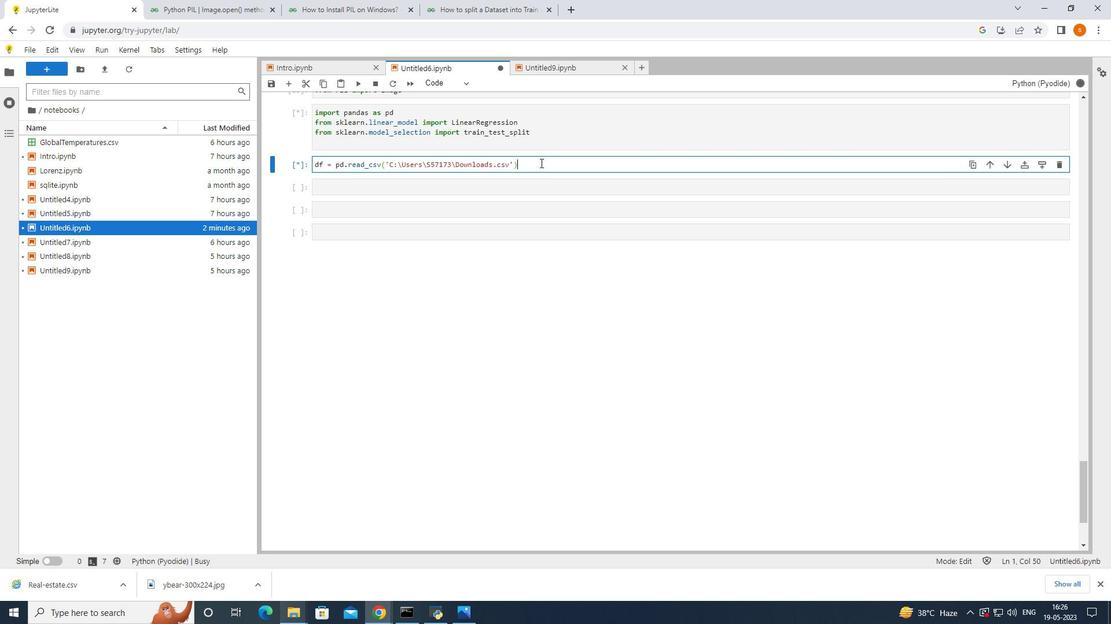 
Action: Key pressed <Key.enter><Key.shift>#to<Key.space>gr<Key.backspace>et<Key.space>locations<Key.enter><Key.shift><Key.shift><Key.shift>ctrl+V<Key.shift_r><Key.enter>
Screenshot: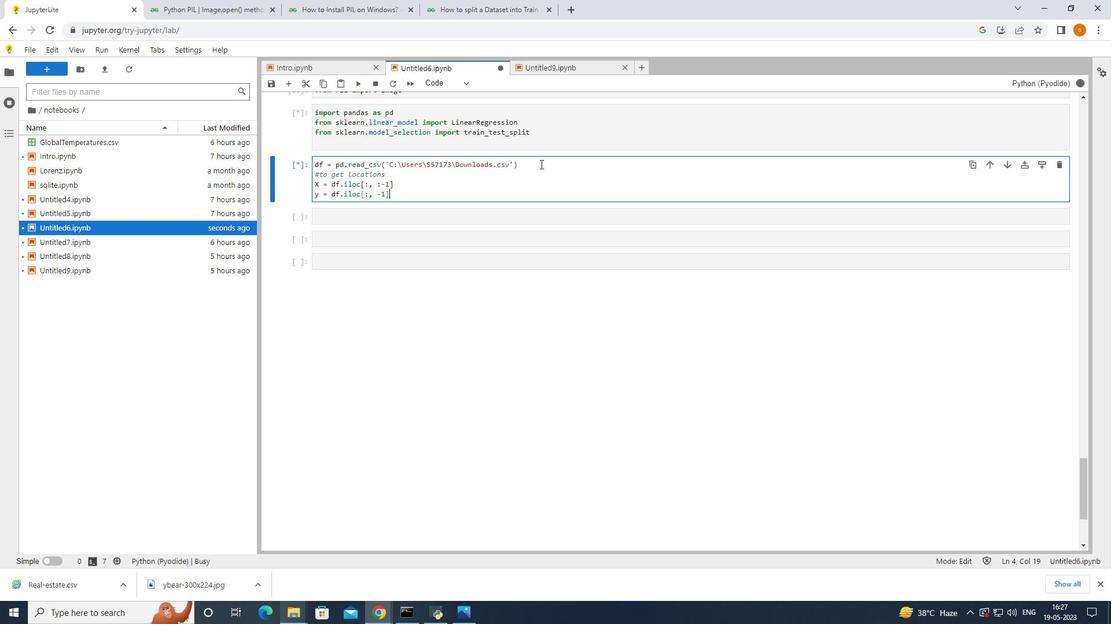 
Action: Mouse moved to (467, 10)
Screenshot: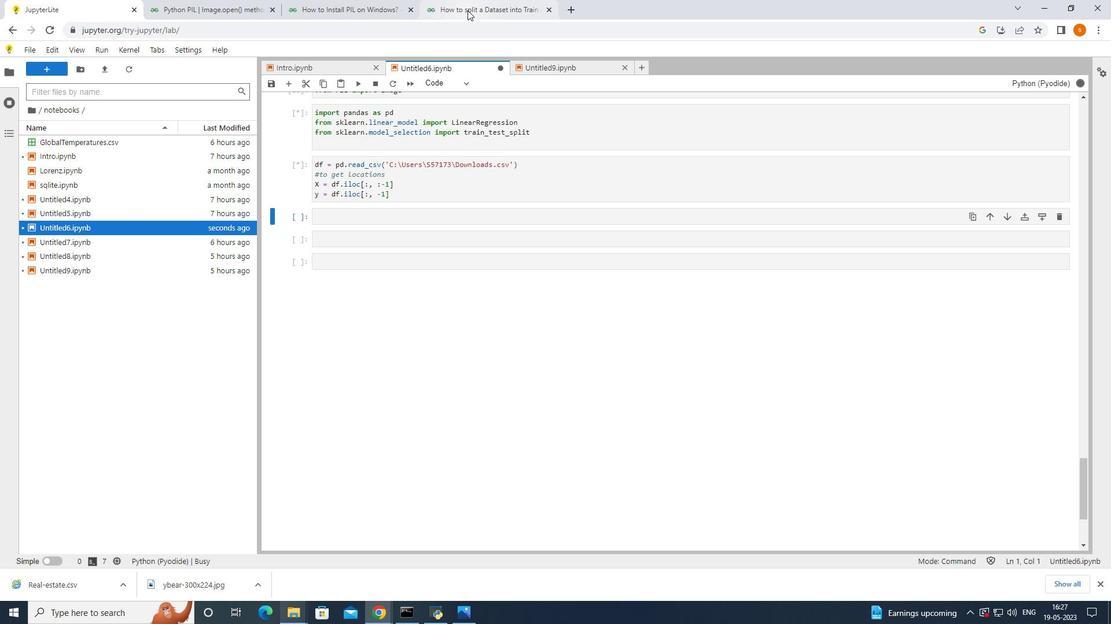 
Action: Mouse pressed left at (467, 10)
Screenshot: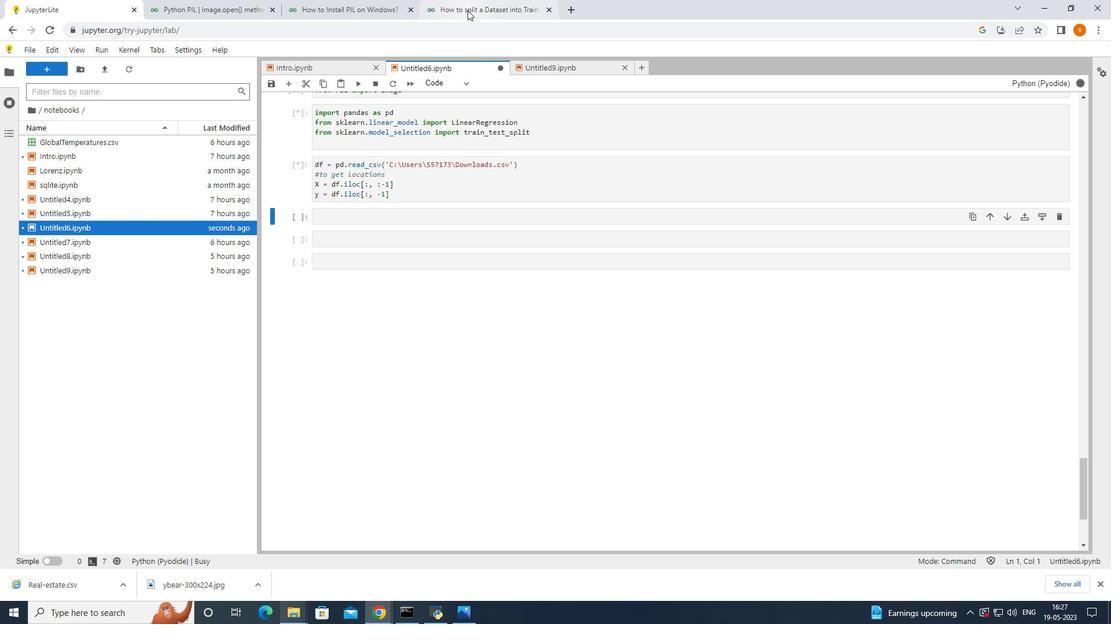 
Action: Mouse moved to (462, 302)
Screenshot: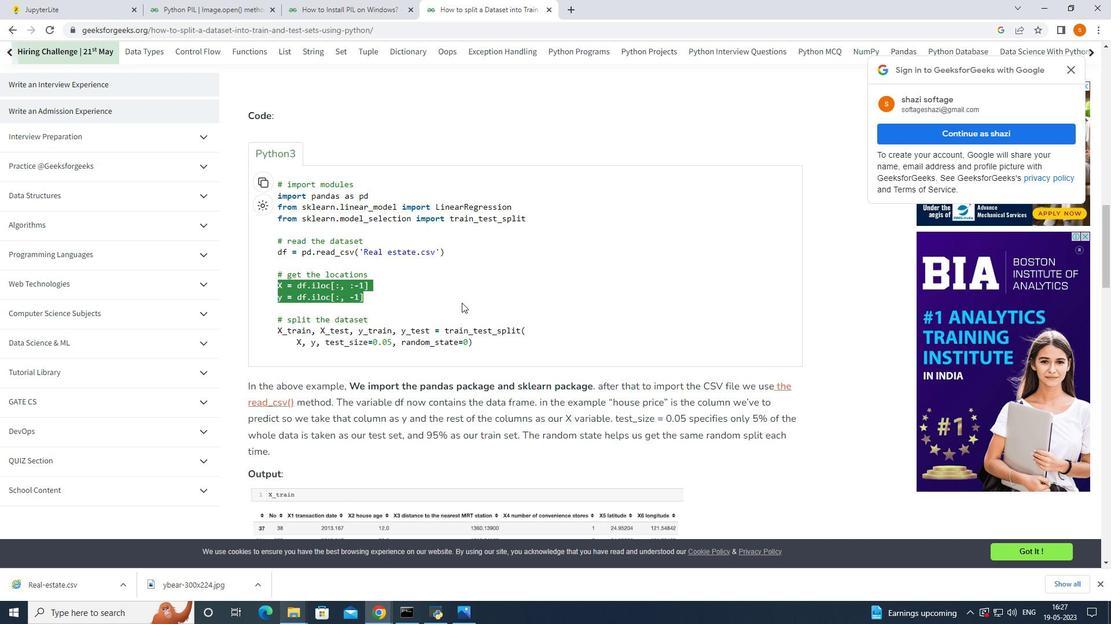 
Action: Mouse scrolled (462, 302) with delta (0, 0)
Screenshot: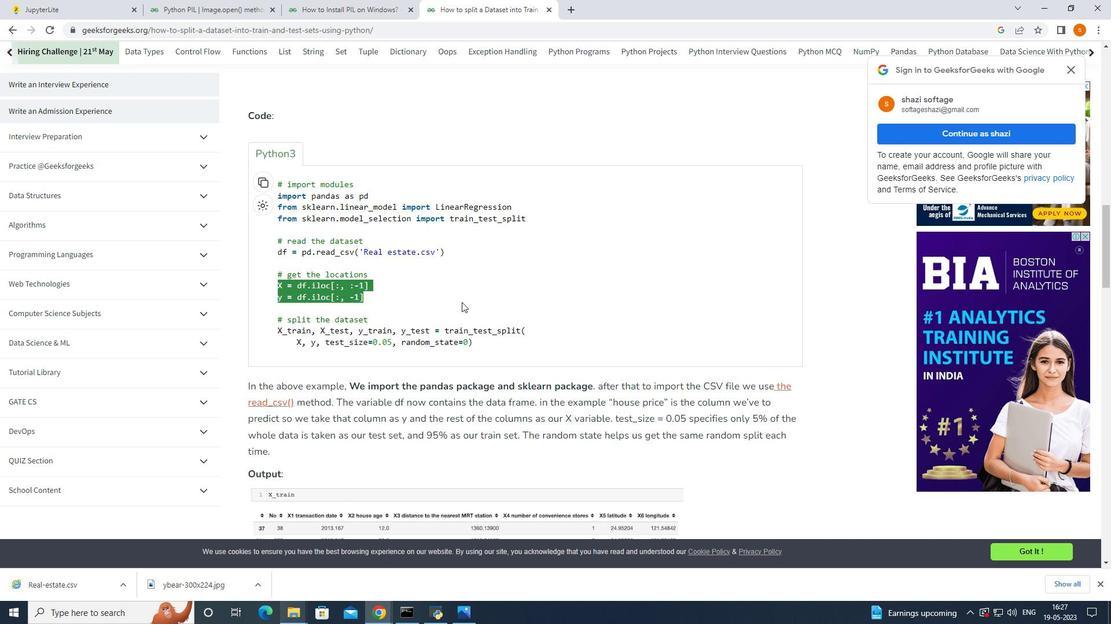 
Action: Mouse moved to (483, 287)
Screenshot: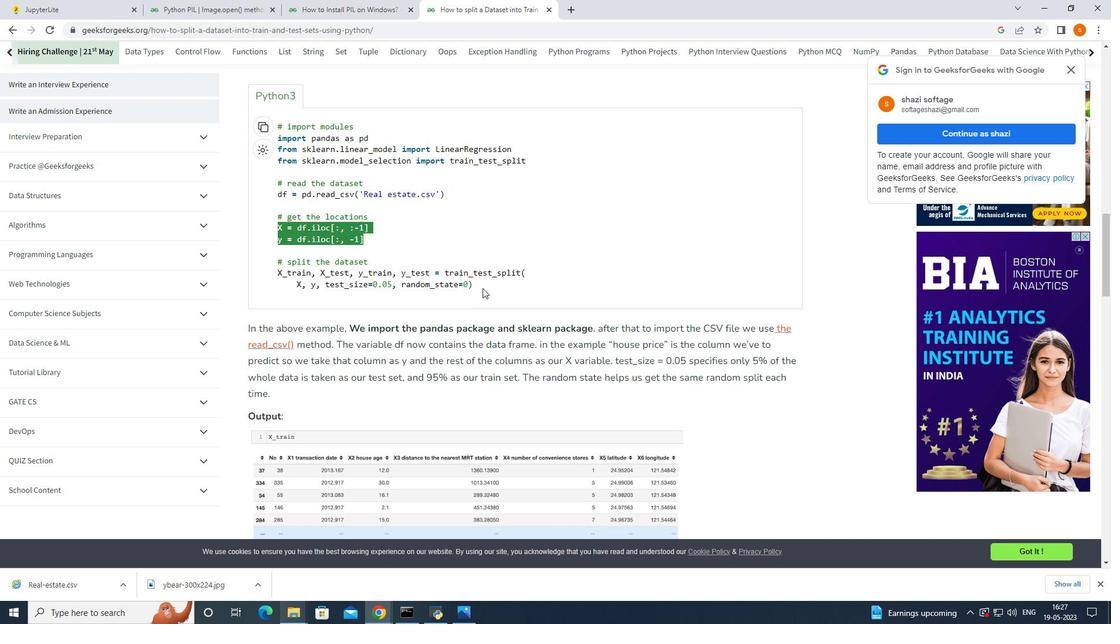 
Action: Mouse pressed left at (483, 287)
Screenshot: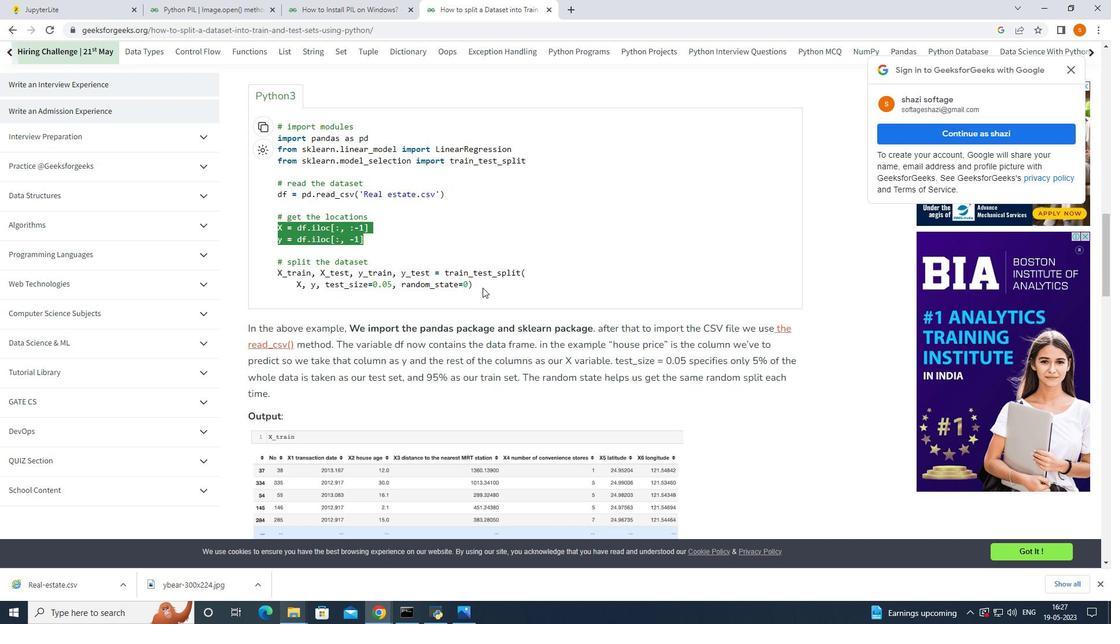 
Action: Mouse moved to (282, 270)
Screenshot: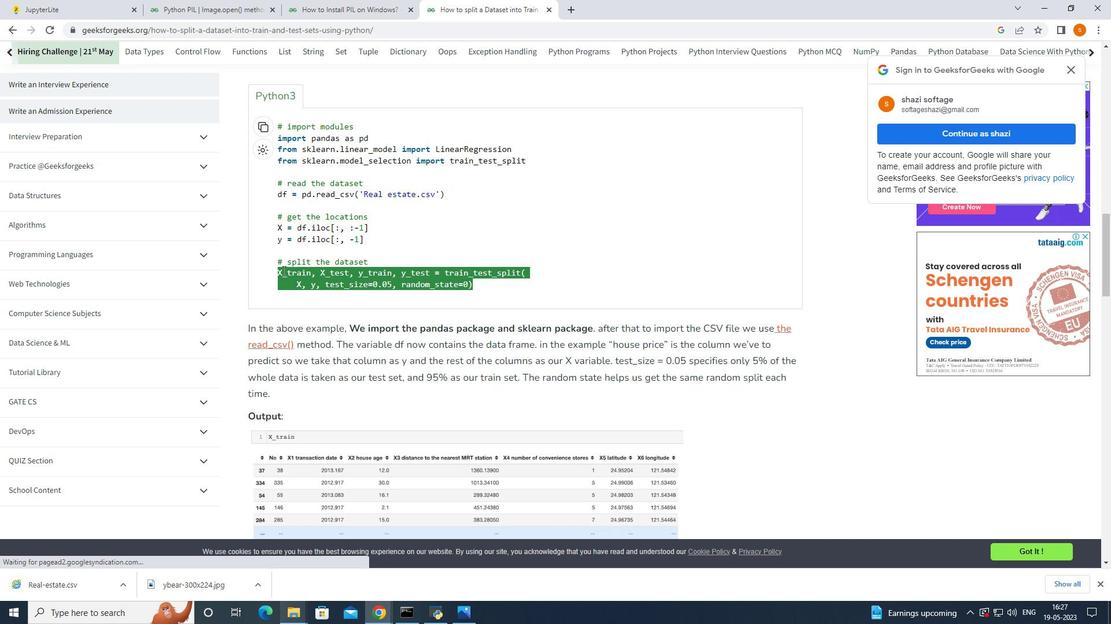 
Action: Key pressed ctrl+C
Screenshot: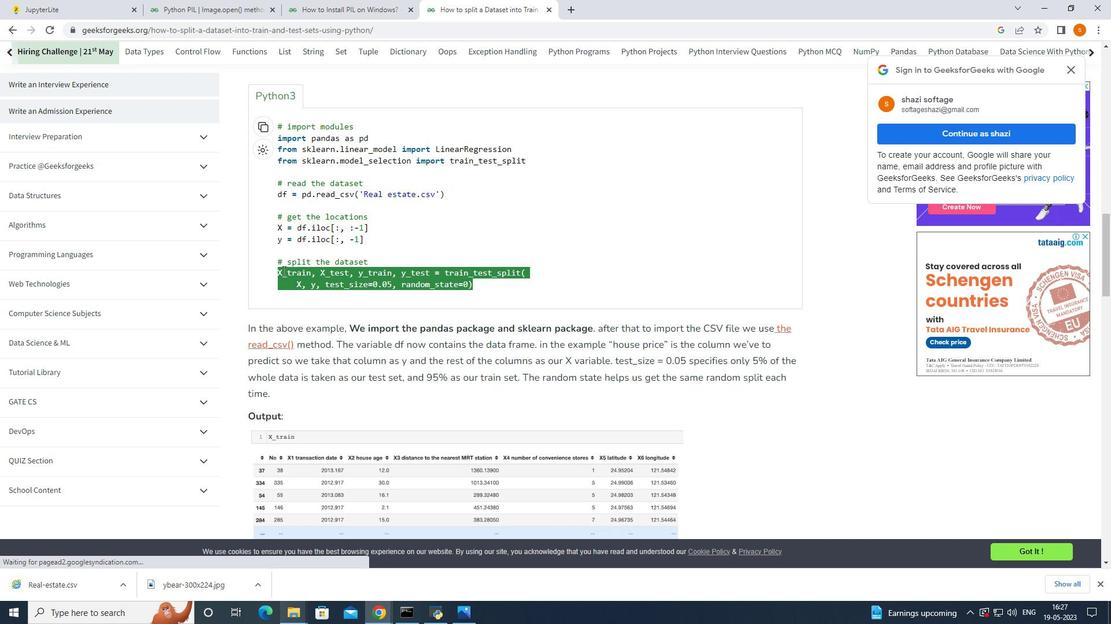 
Action: Mouse moved to (38, 6)
Screenshot: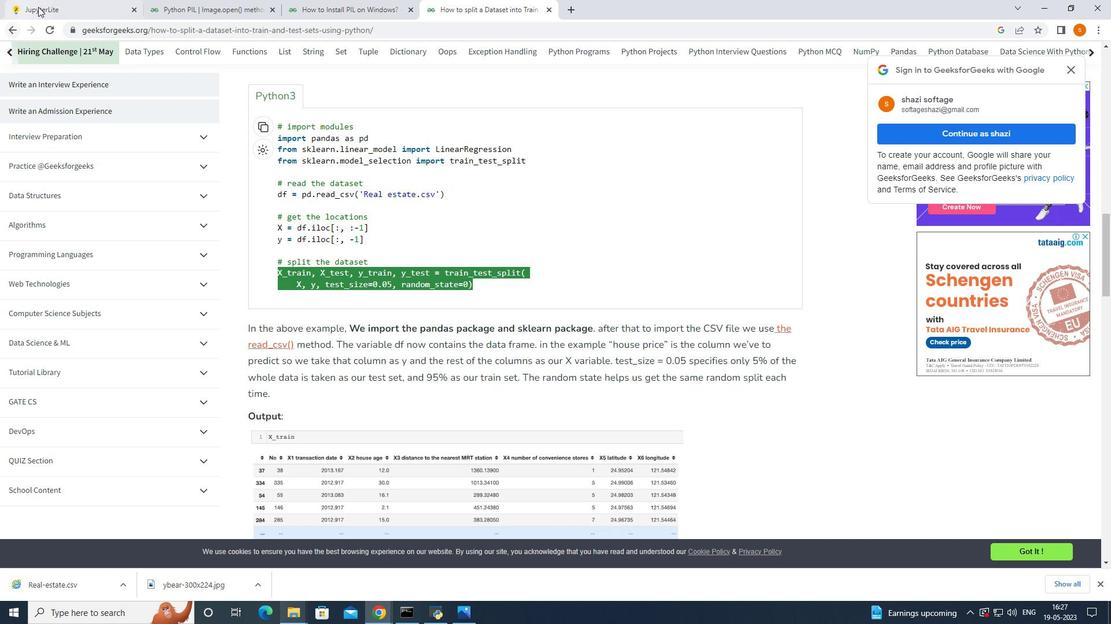 
Action: Mouse pressed left at (38, 6)
Screenshot: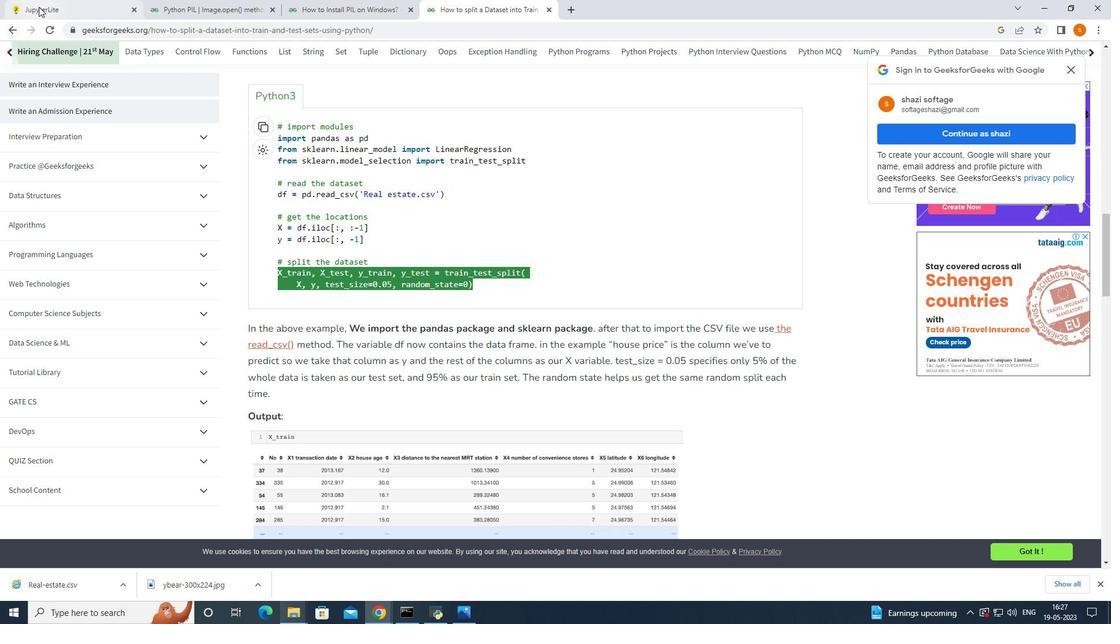 
Action: Mouse moved to (504, 10)
Screenshot: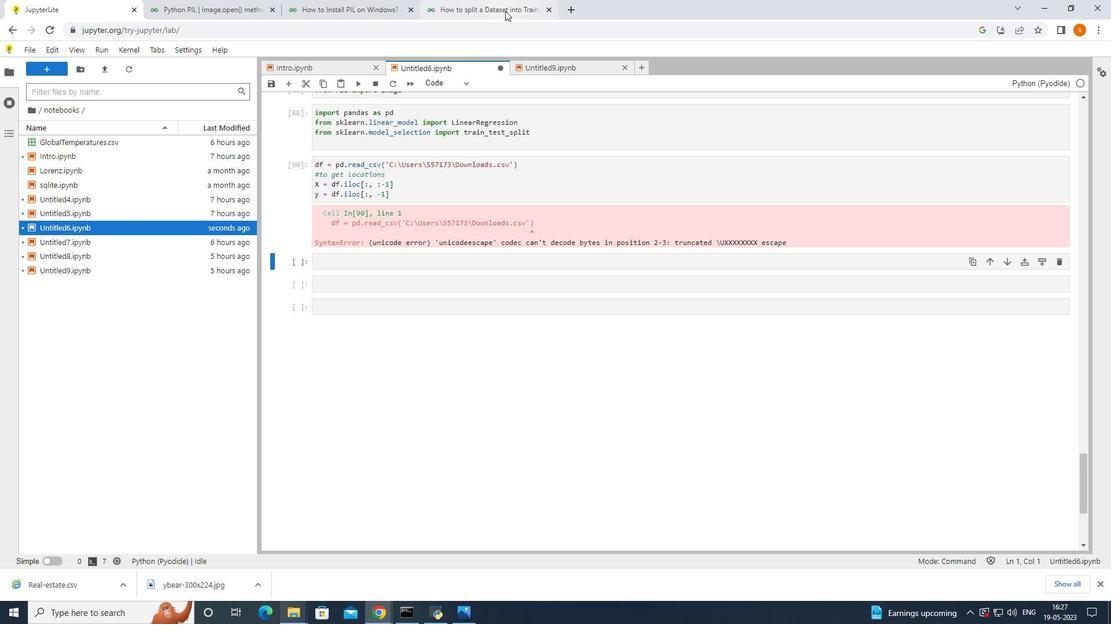
Action: Mouse pressed left at (504, 10)
Screenshot: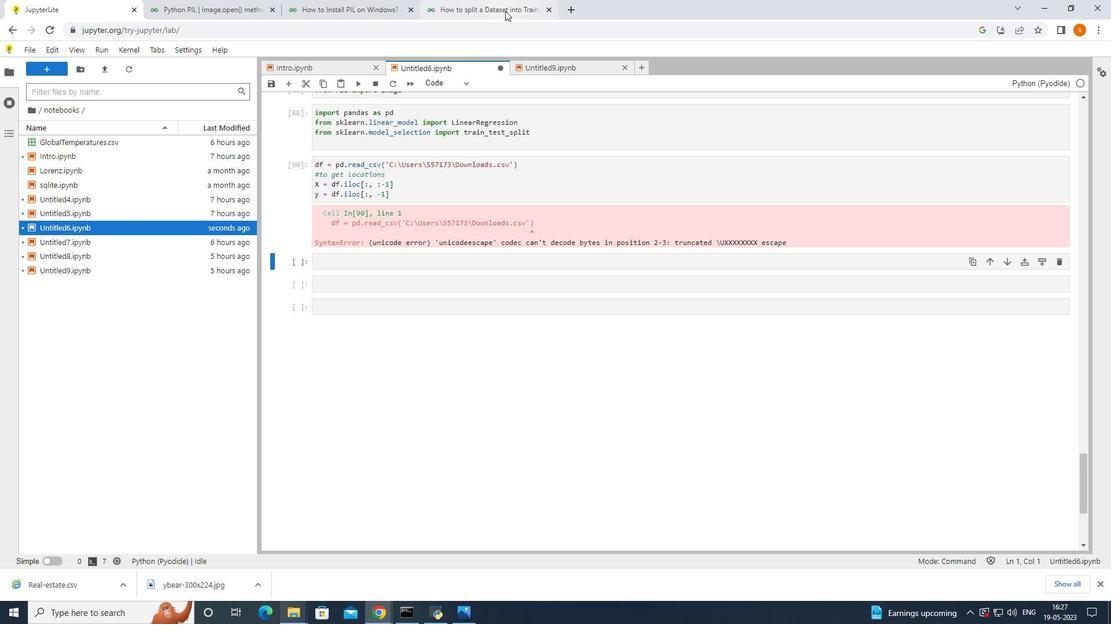 
Action: Mouse moved to (418, 236)
Screenshot: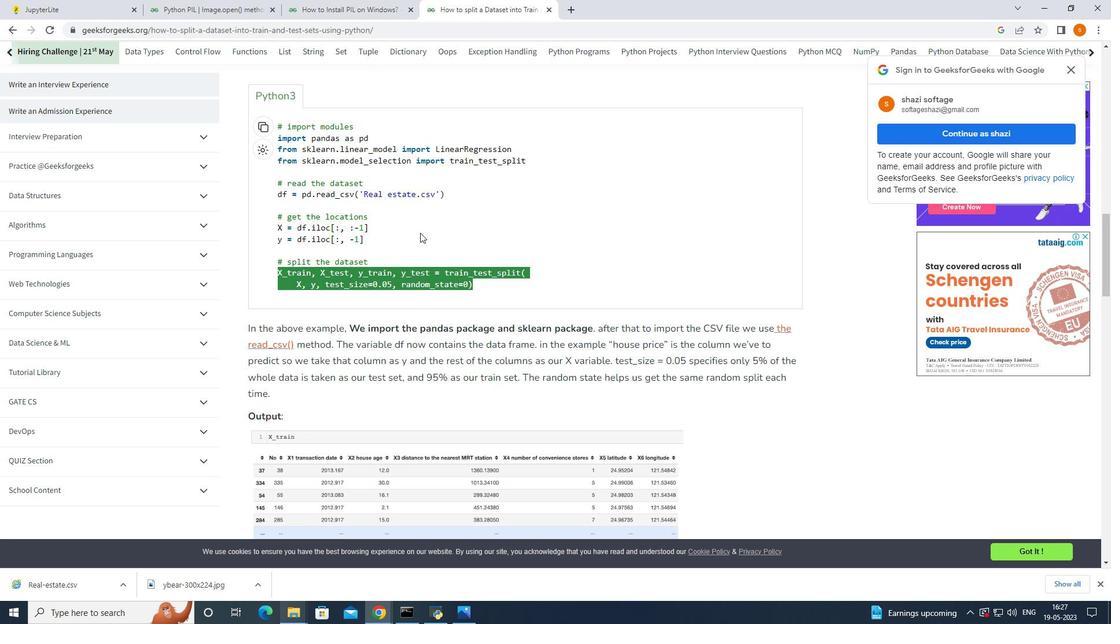 
Action: Mouse scrolled (418, 236) with delta (0, 0)
Screenshot: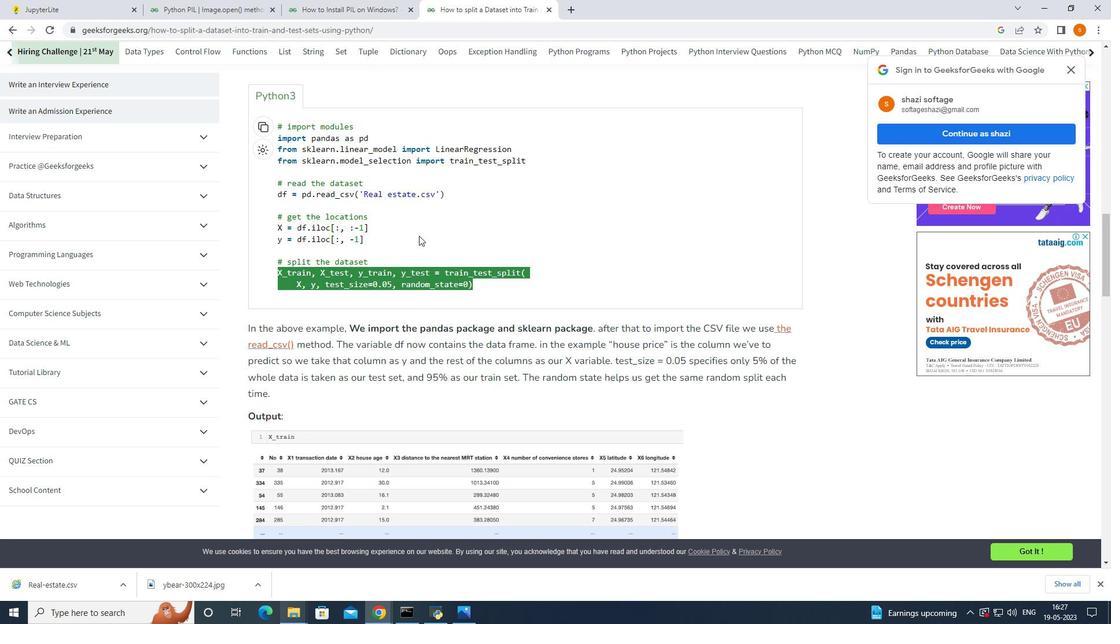 
Action: Mouse moved to (418, 236)
Screenshot: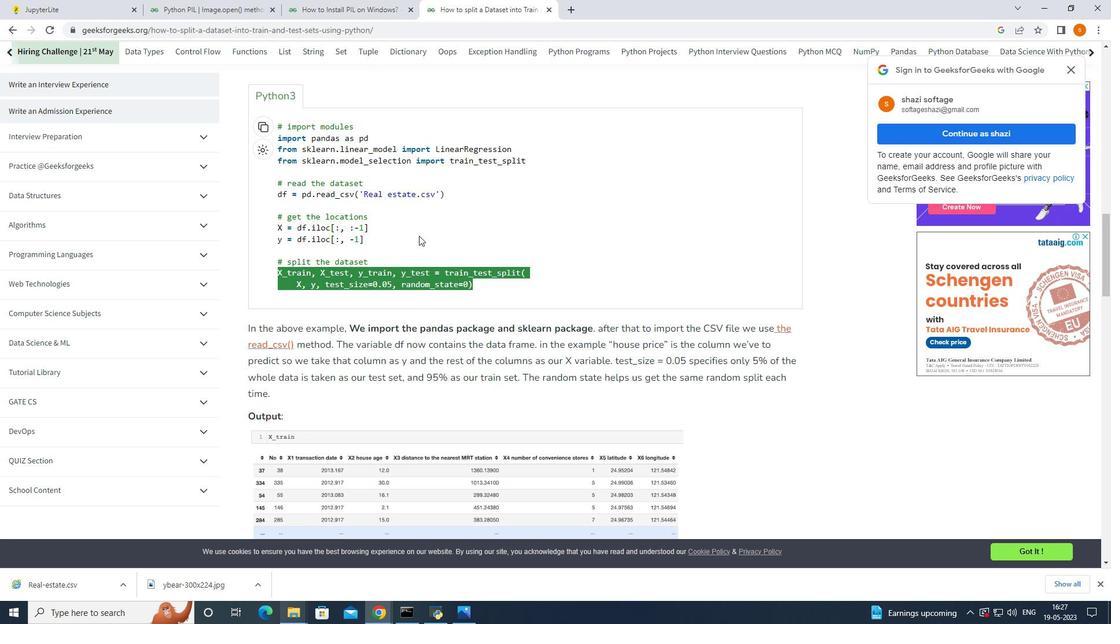 
Action: Mouse scrolled (418, 236) with delta (0, 0)
Screenshot: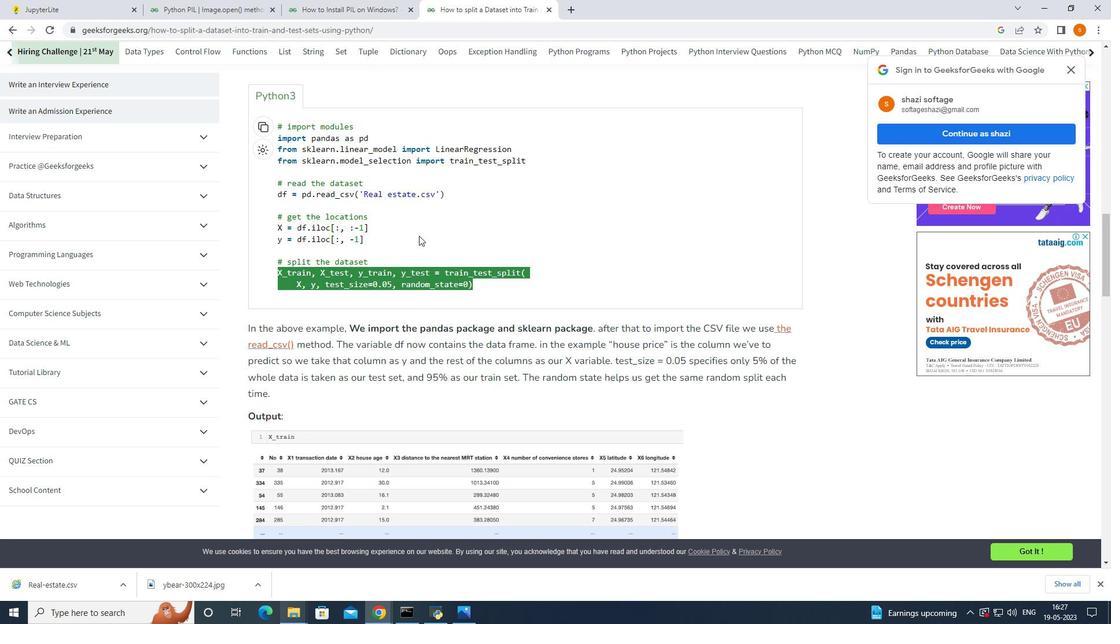
Action: Mouse scrolled (418, 236) with delta (0, 0)
Screenshot: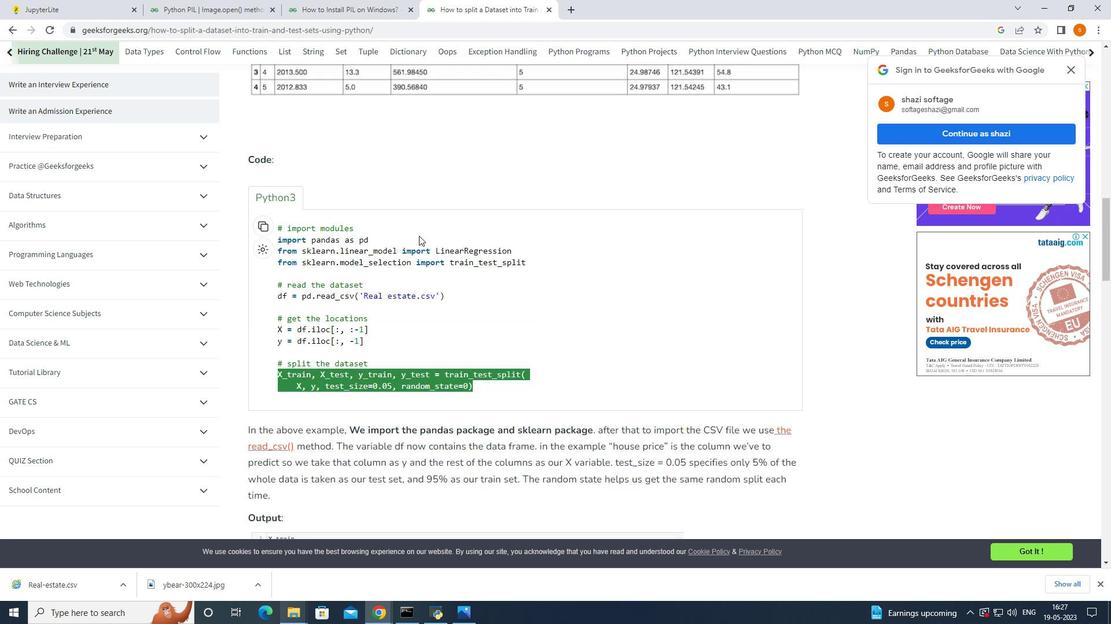 
Action: Mouse scrolled (418, 236) with delta (0, 0)
Screenshot: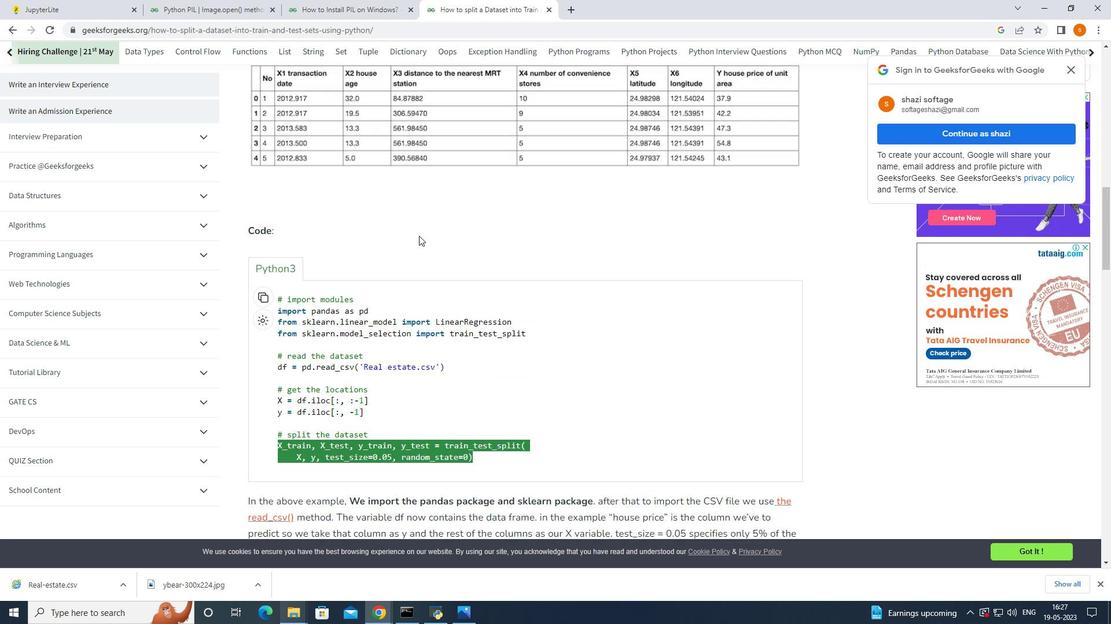 
Action: Mouse moved to (418, 236)
Screenshot: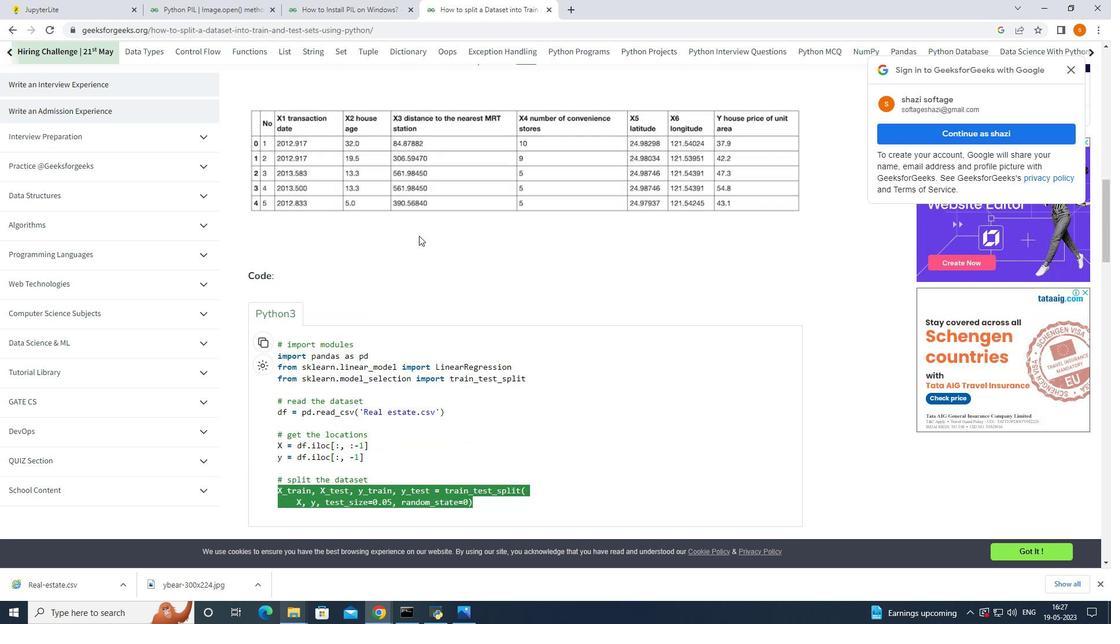 
Action: Mouse scrolled (418, 237) with delta (0, 0)
Screenshot: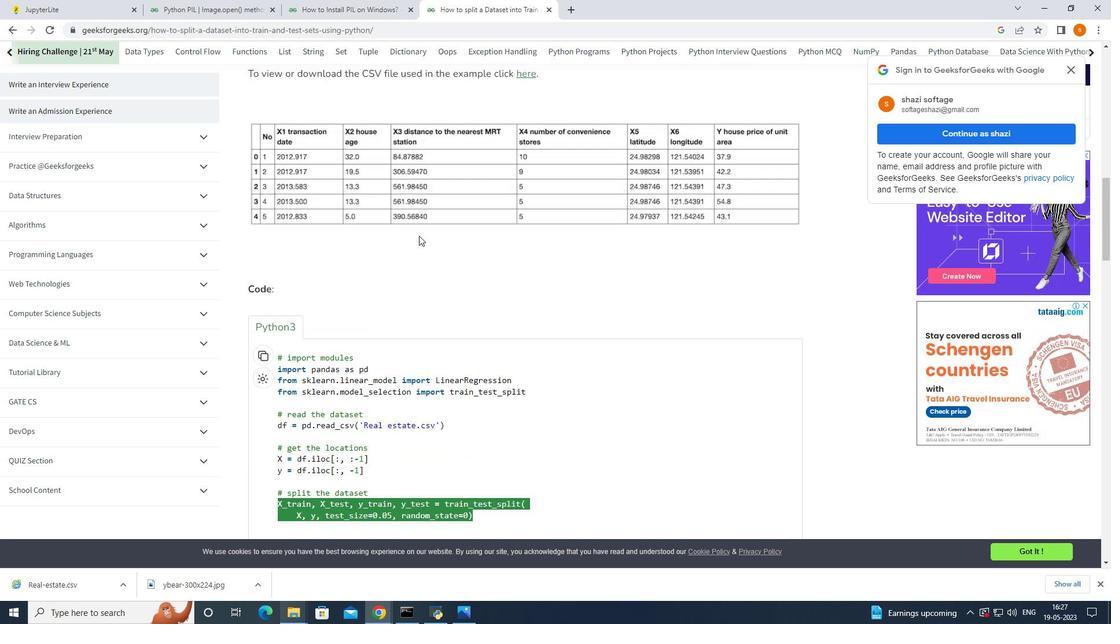 
Action: Mouse scrolled (418, 237) with delta (0, 0)
Screenshot: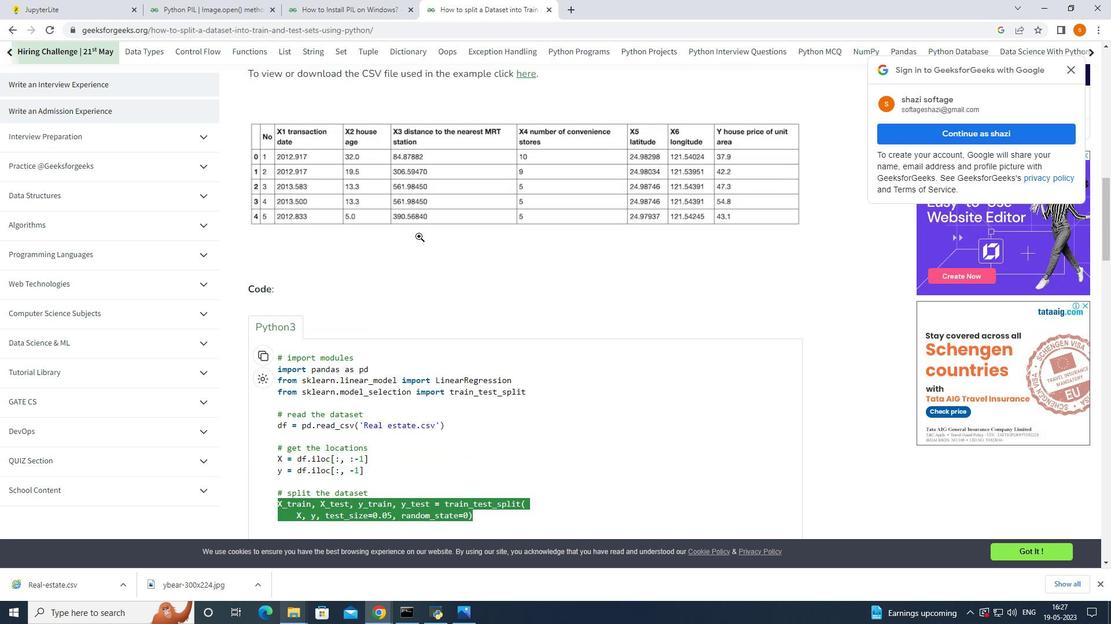 
Action: Mouse scrolled (418, 237) with delta (0, 0)
Screenshot: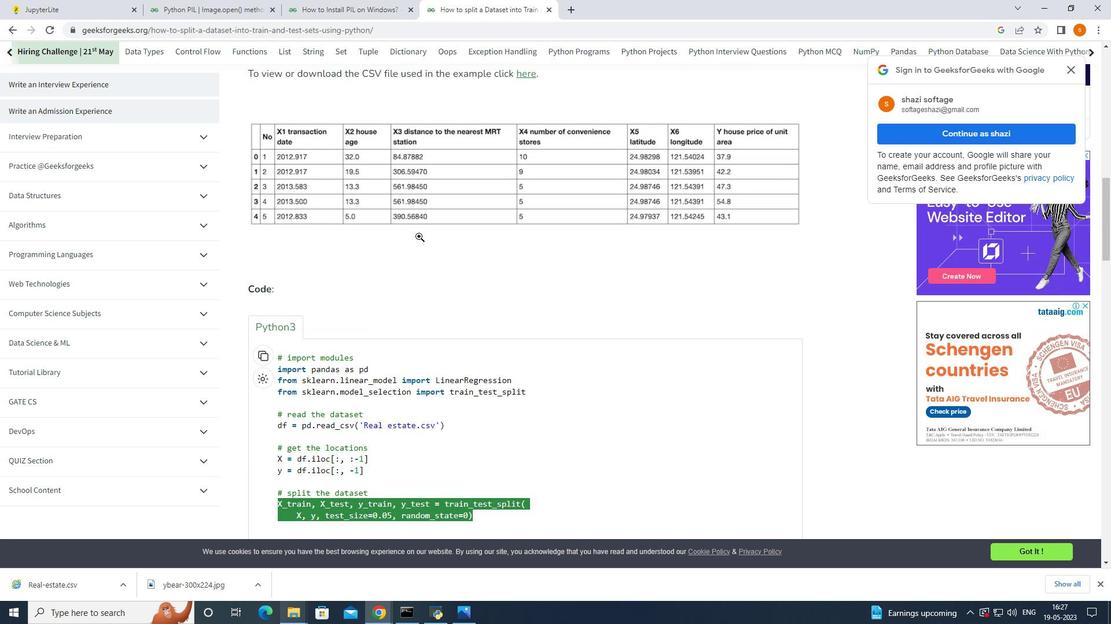 
Action: Mouse scrolled (418, 237) with delta (0, 0)
Screenshot: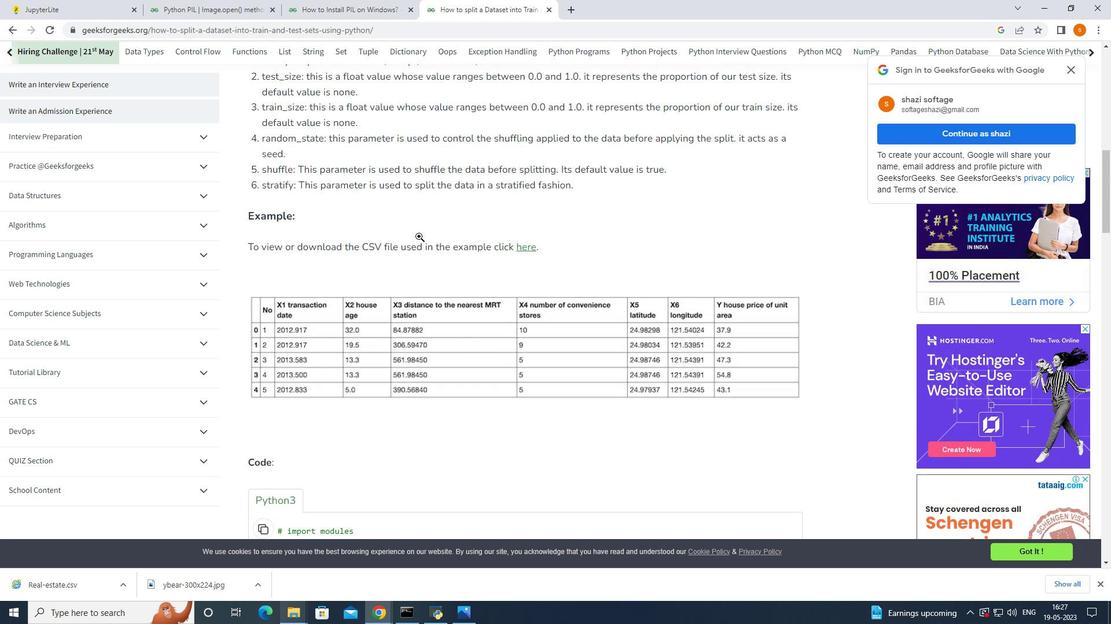 
Action: Mouse scrolled (418, 237) with delta (0, 0)
Screenshot: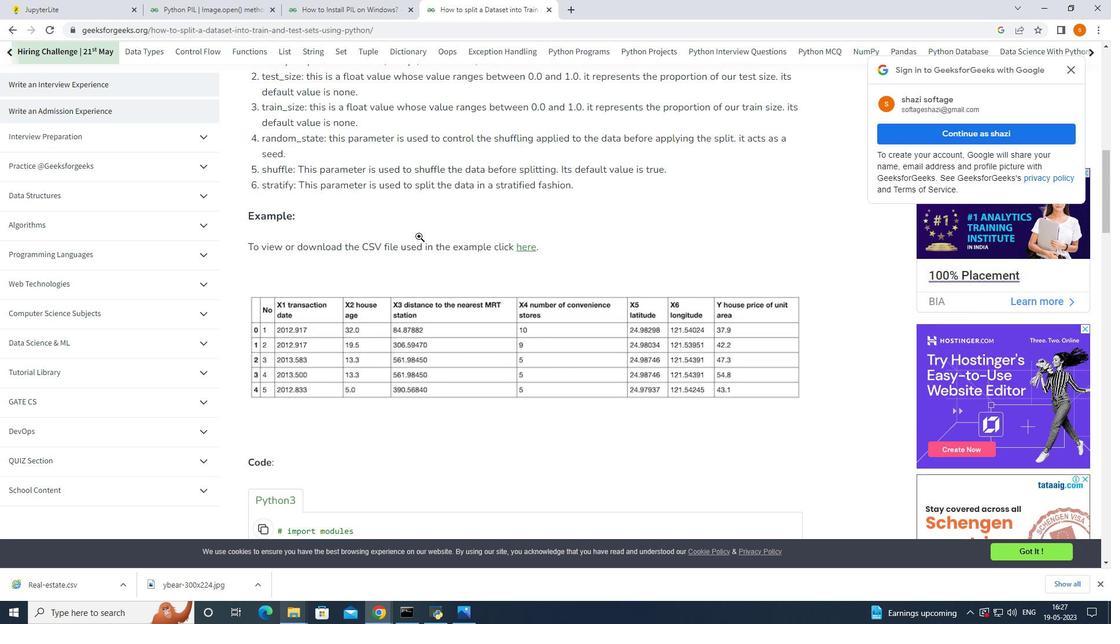
Action: Mouse scrolled (418, 237) with delta (0, 0)
Screenshot: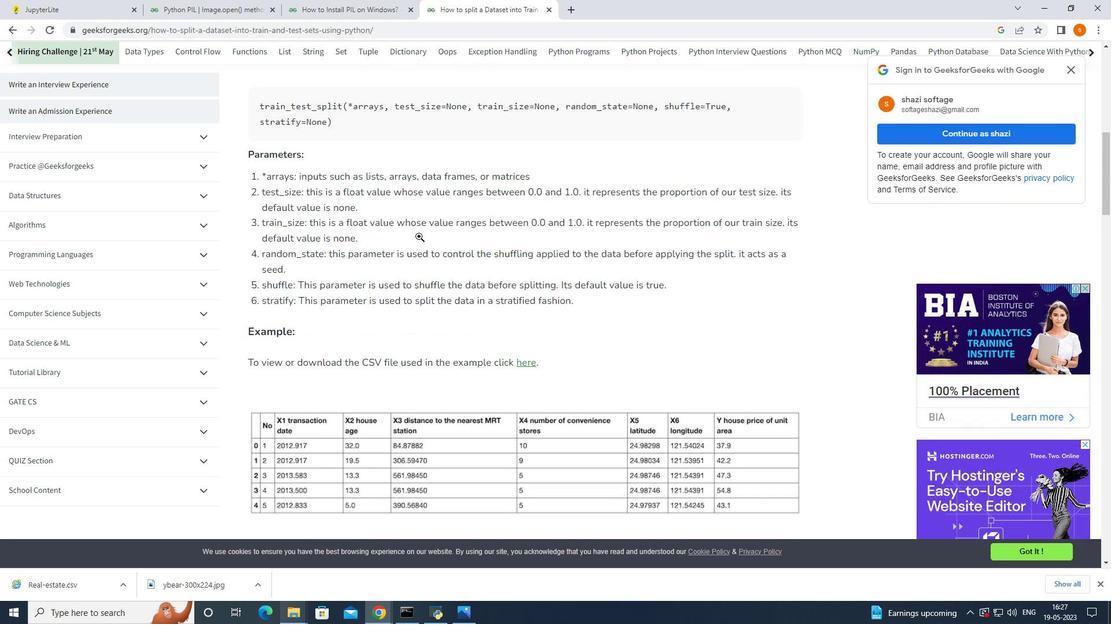 
Action: Mouse scrolled (418, 237) with delta (0, 0)
Screenshot: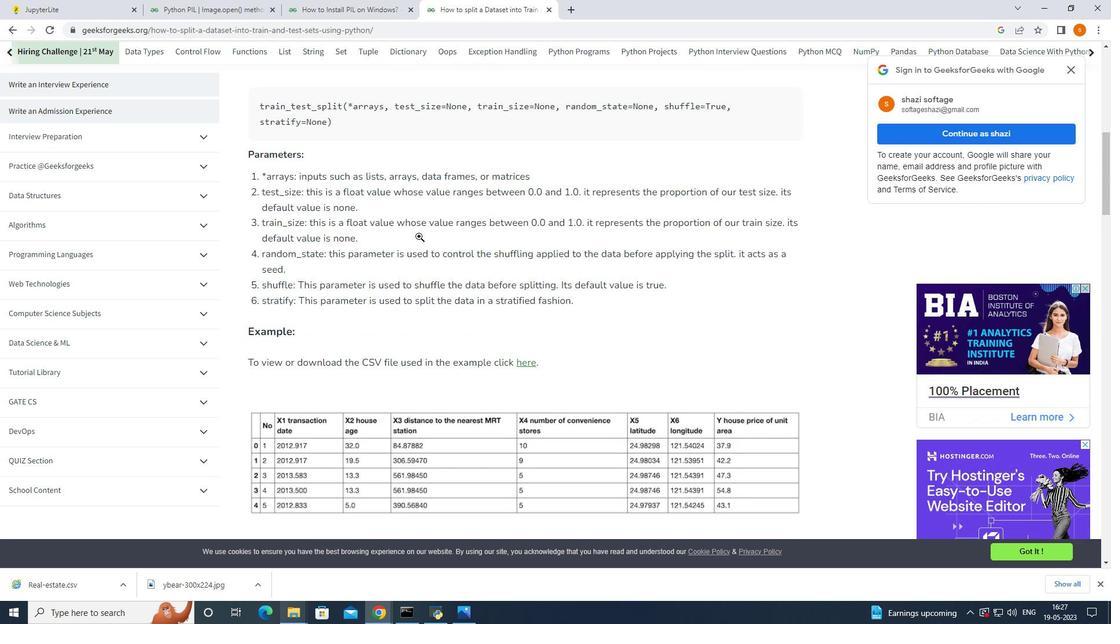 
Action: Mouse scrolled (418, 237) with delta (0, 0)
Screenshot: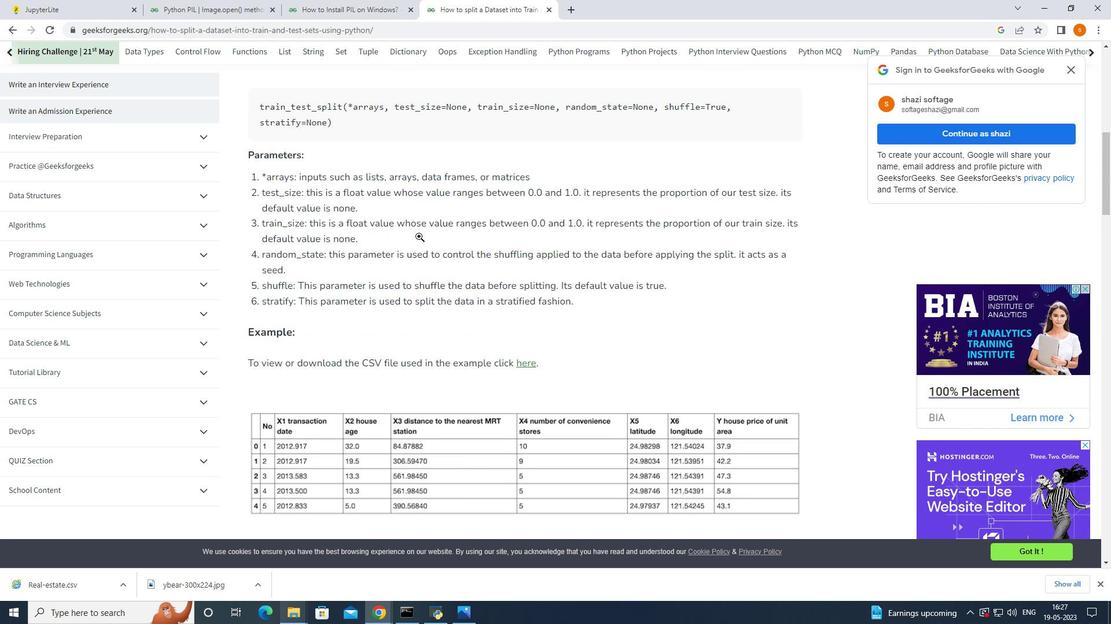 
Action: Mouse scrolled (418, 237) with delta (0, 0)
Screenshot: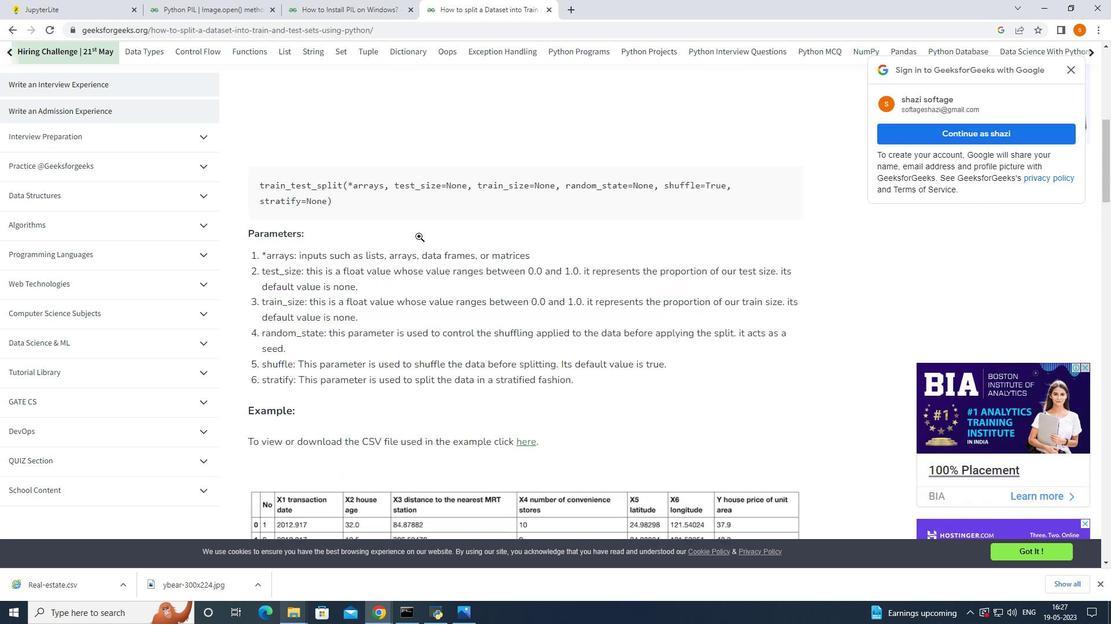
Action: Mouse scrolled (418, 237) with delta (0, 0)
Screenshot: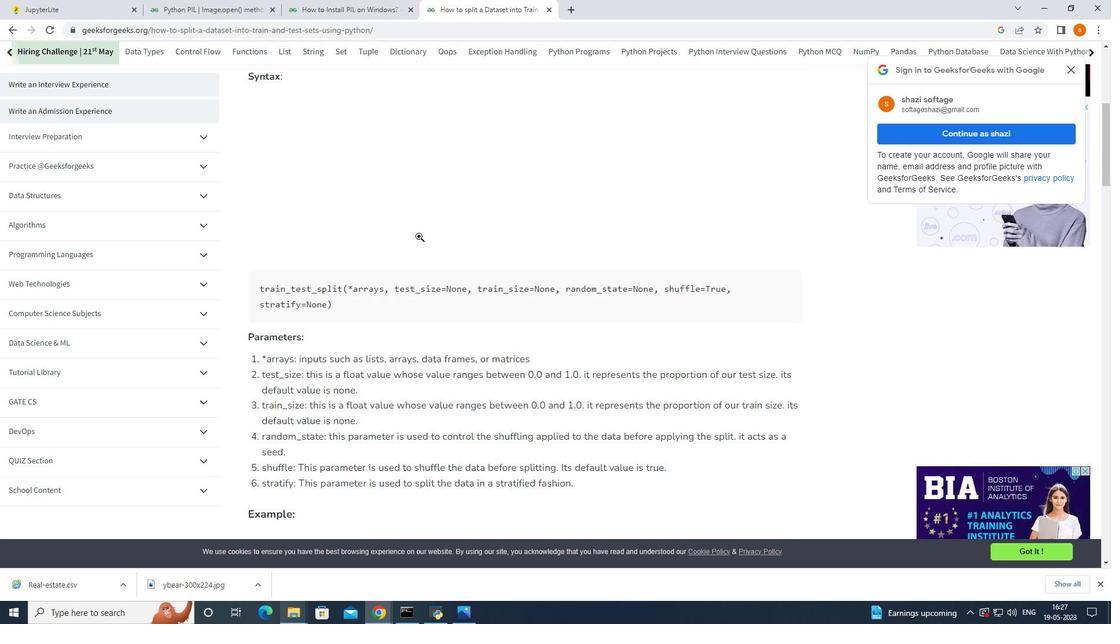 
Action: Mouse scrolled (418, 237) with delta (0, 0)
Screenshot: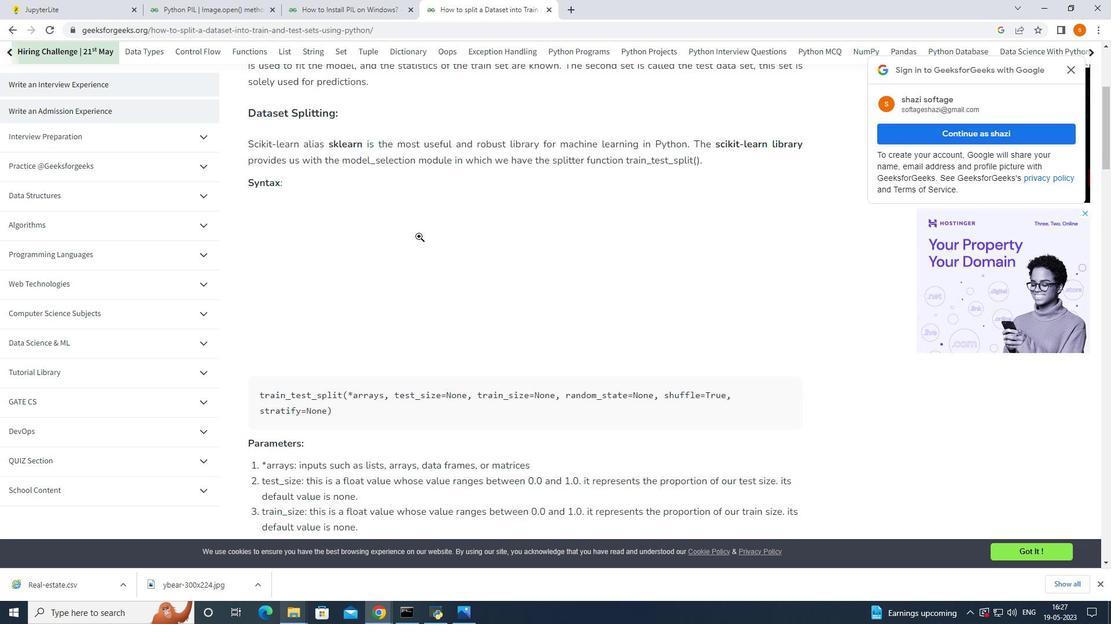 
Action: Mouse scrolled (418, 237) with delta (0, 0)
Screenshot: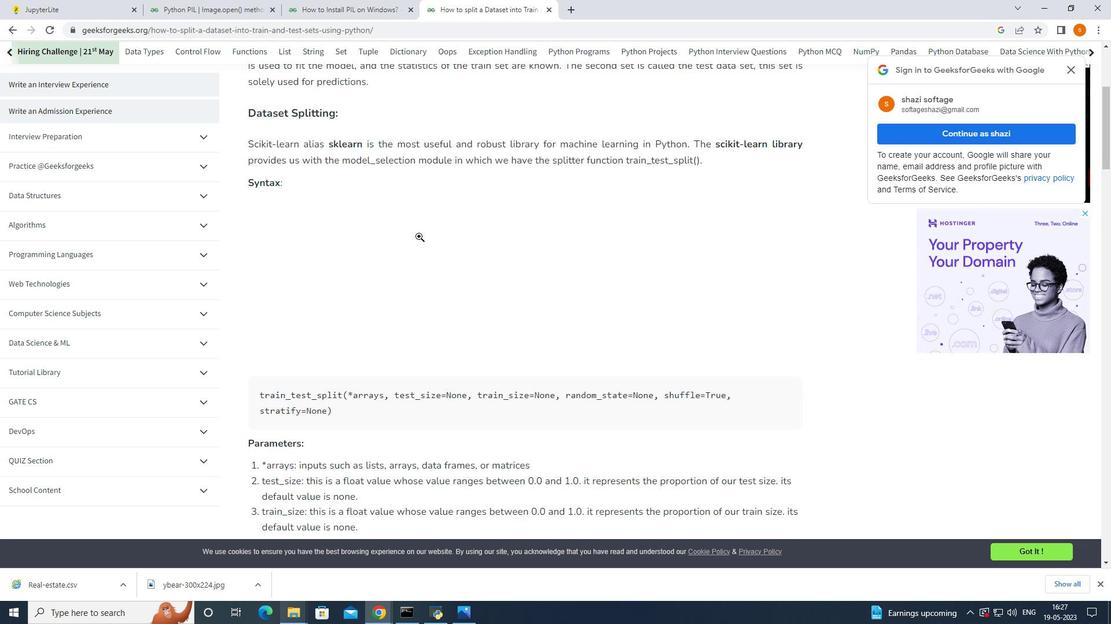 
Action: Mouse scrolled (418, 237) with delta (0, 0)
Screenshot: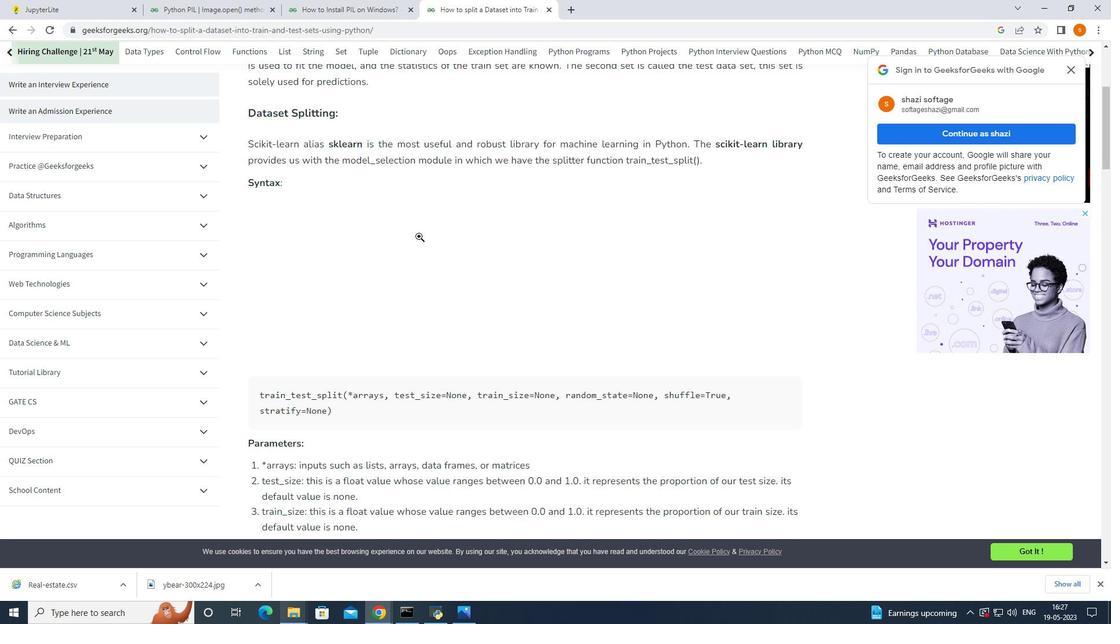 
Action: Mouse moved to (418, 236)
Screenshot: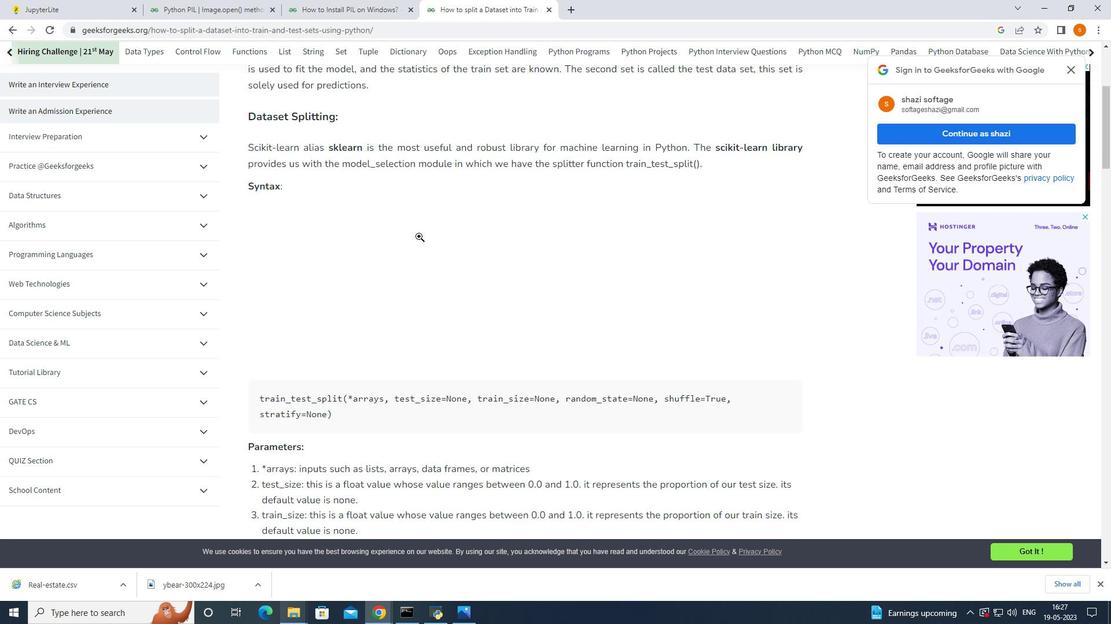 
Action: Mouse scrolled (418, 237) with delta (0, 0)
Screenshot: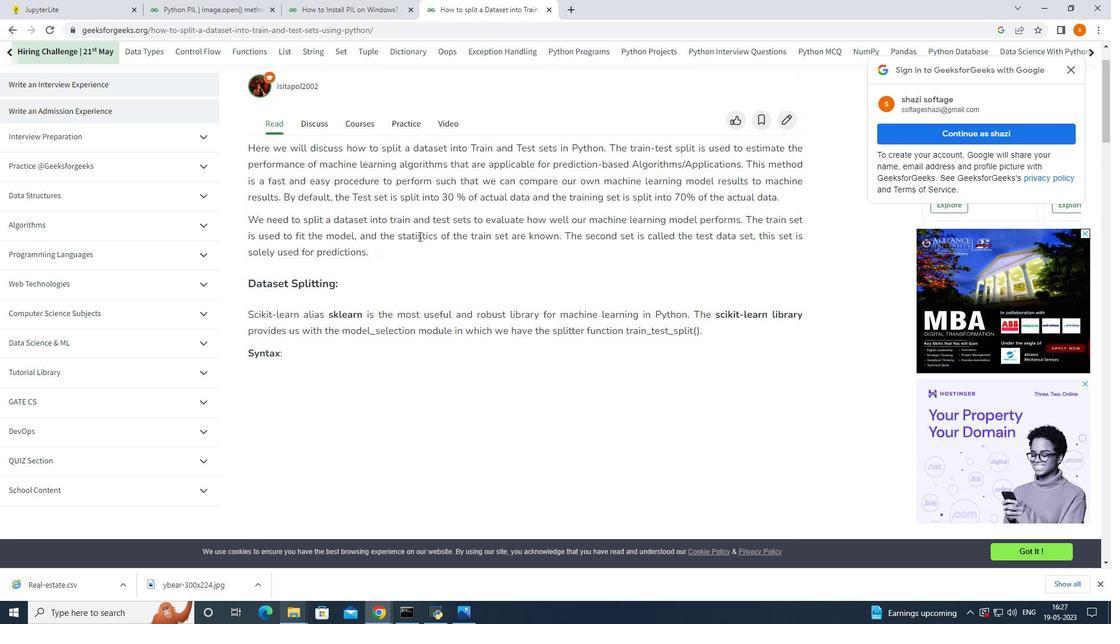 
Action: Mouse moved to (418, 236)
Screenshot: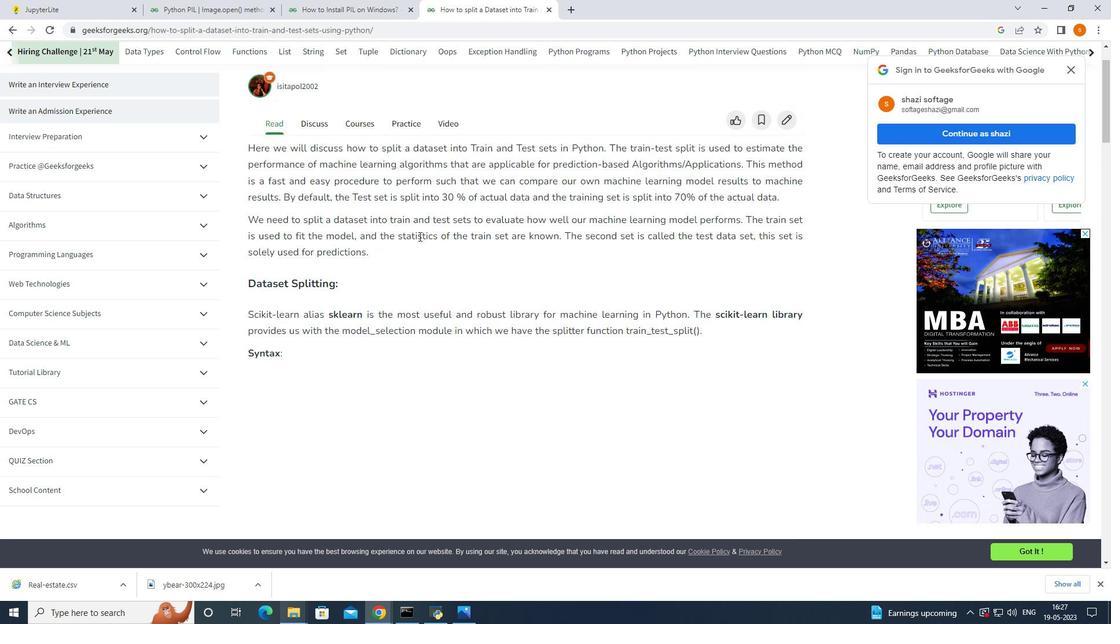 
Action: Mouse scrolled (418, 236) with delta (0, 0)
Screenshot: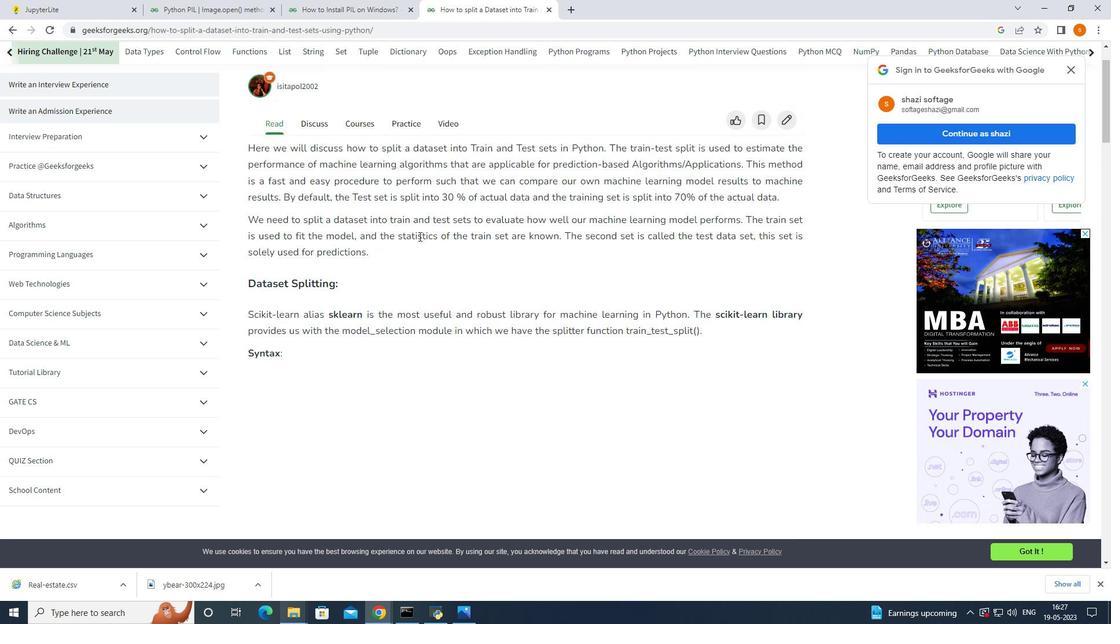 
Action: Mouse moved to (418, 237)
Screenshot: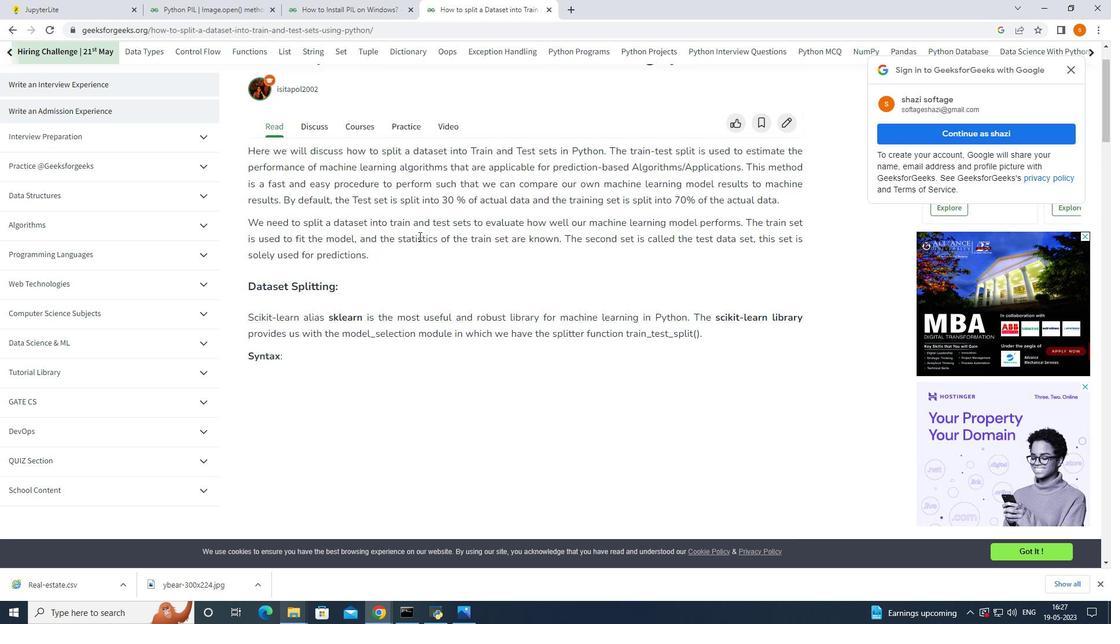 
Action: Mouse scrolled (418, 236) with delta (0, 0)
Screenshot: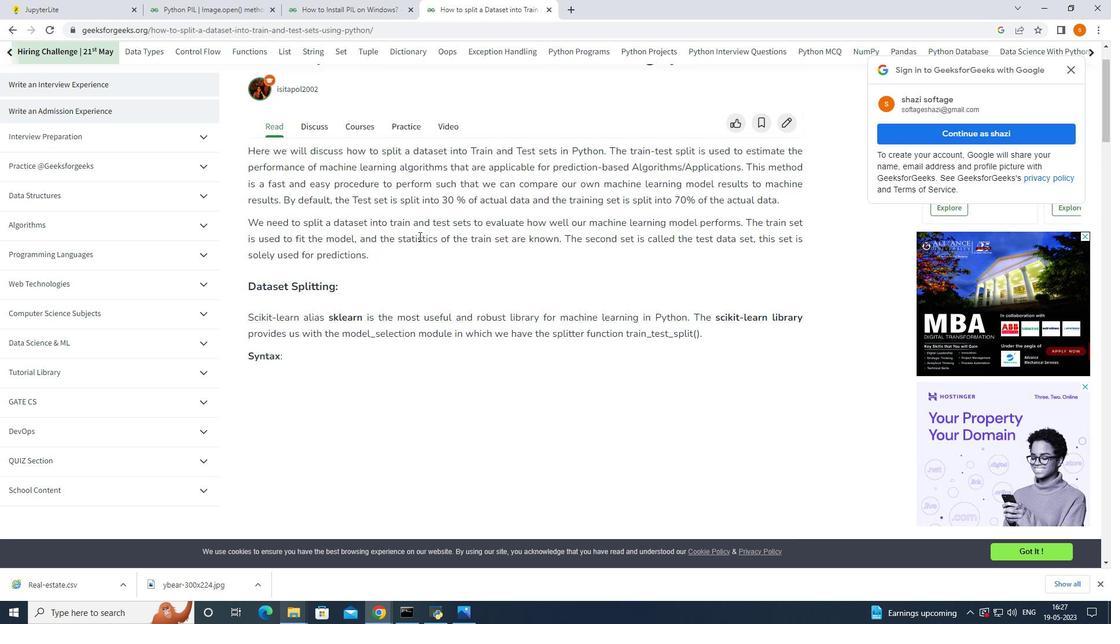 
Action: Mouse scrolled (418, 236) with delta (0, 0)
Screenshot: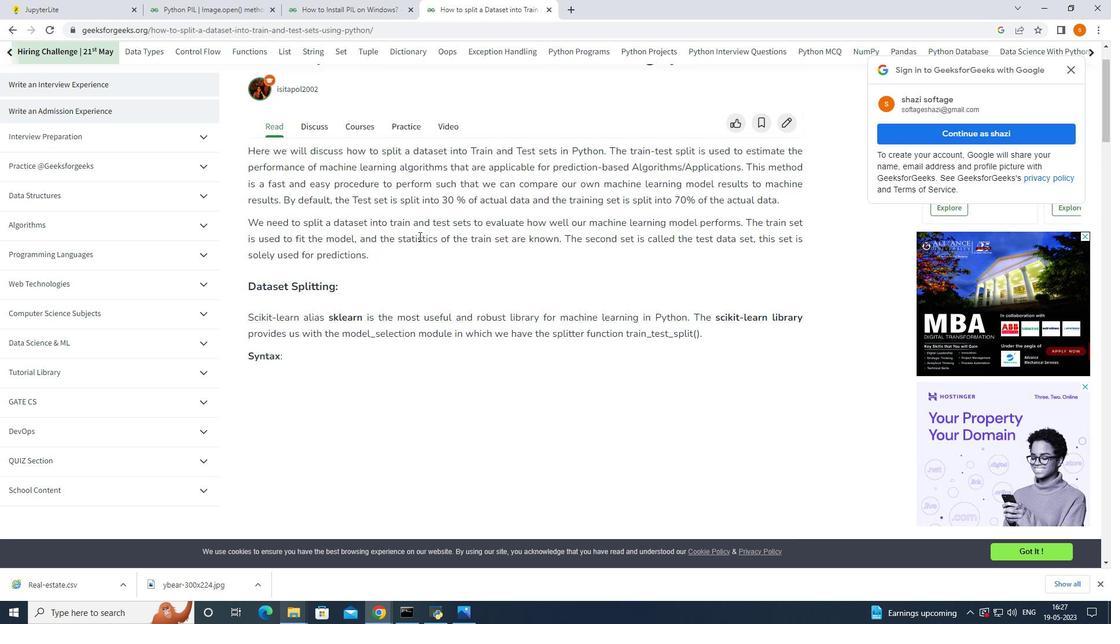 
Action: Mouse moved to (418, 237)
Screenshot: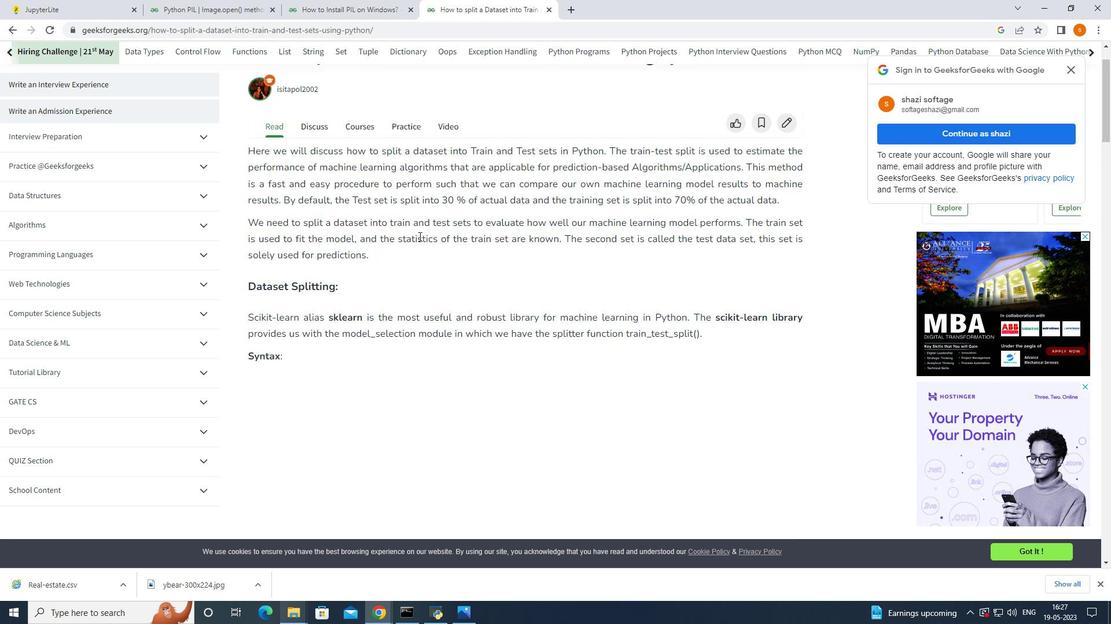 
Action: Mouse scrolled (418, 237) with delta (0, 0)
Screenshot: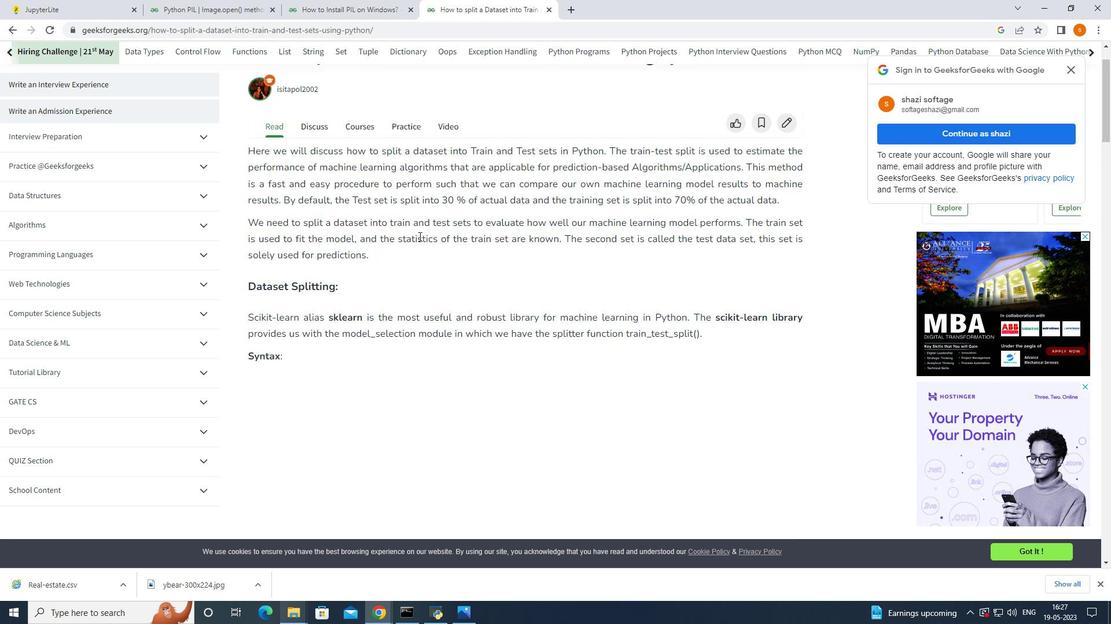 
Action: Mouse scrolled (418, 237) with delta (0, 0)
Screenshot: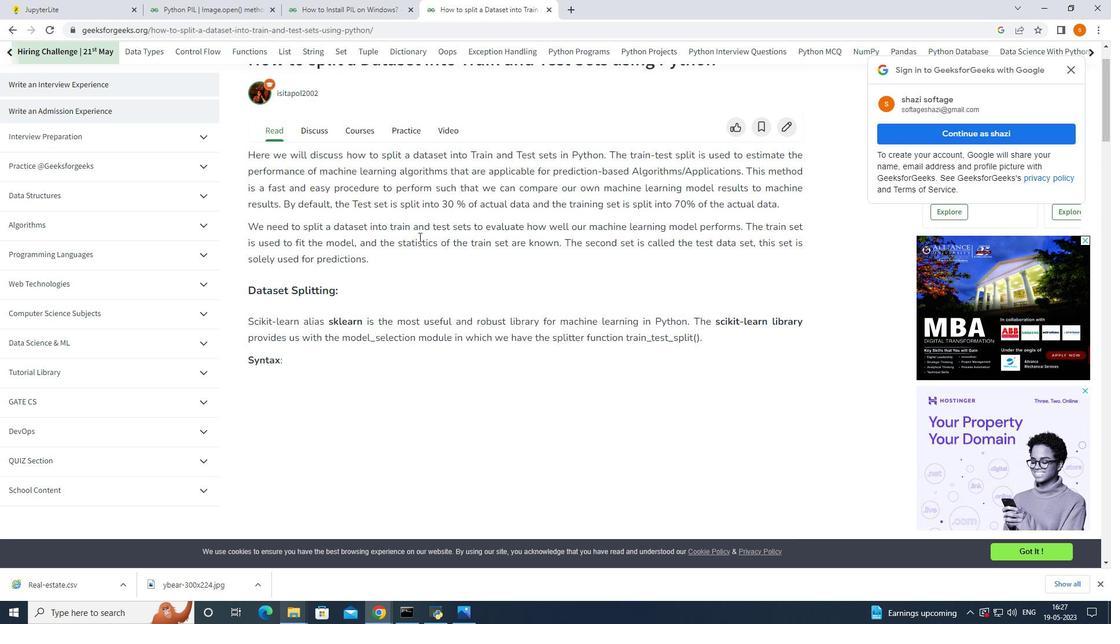 
Action: Mouse moved to (418, 237)
Screenshot: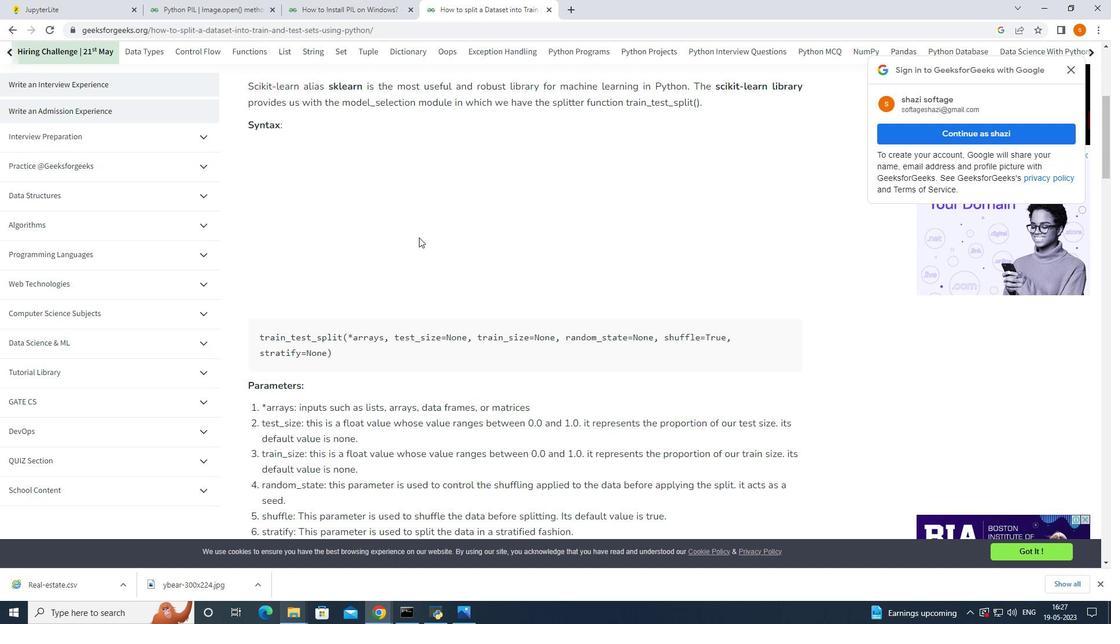 
Action: Mouse scrolled (418, 236) with delta (0, 0)
Screenshot: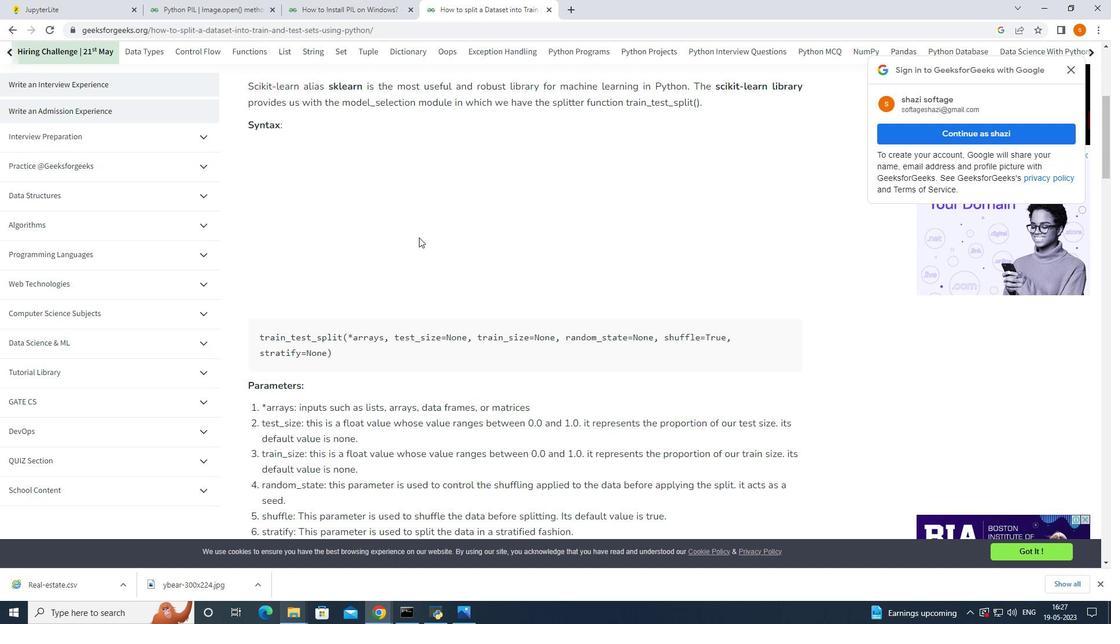 
Action: Mouse moved to (418, 237)
Screenshot: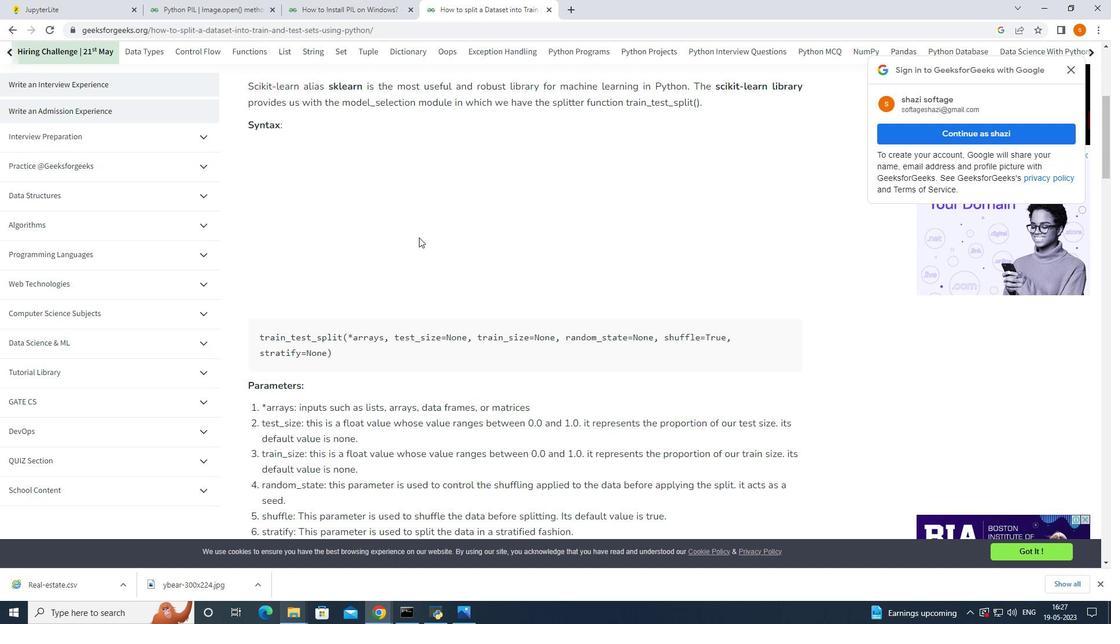 
Action: Mouse scrolled (418, 237) with delta (0, 0)
Screenshot: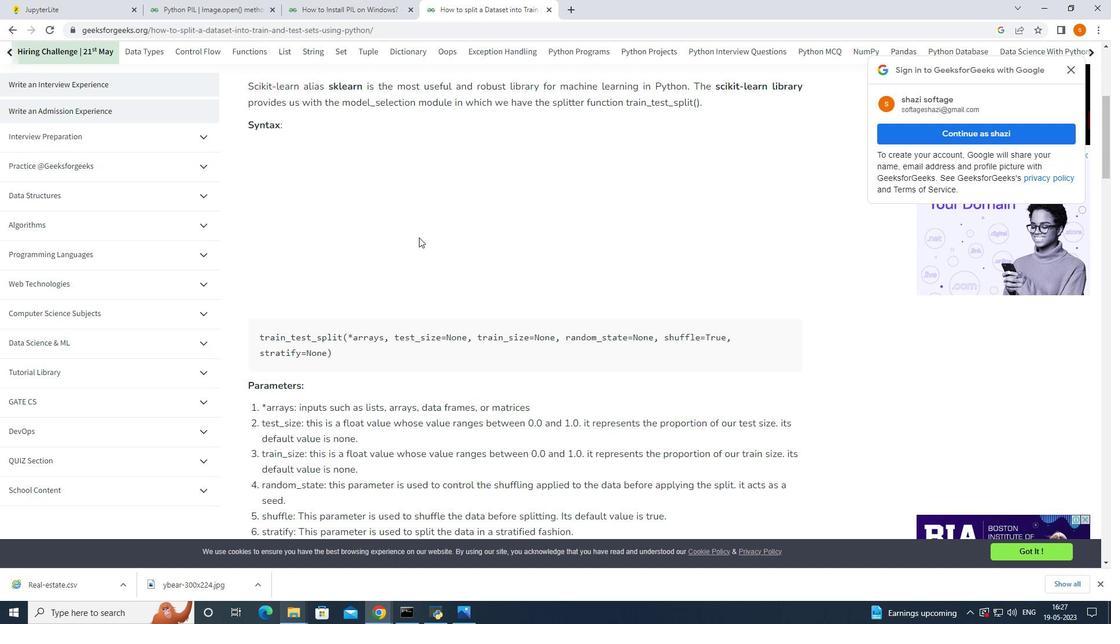 
Action: Mouse scrolled (418, 237) with delta (0, 0)
Screenshot: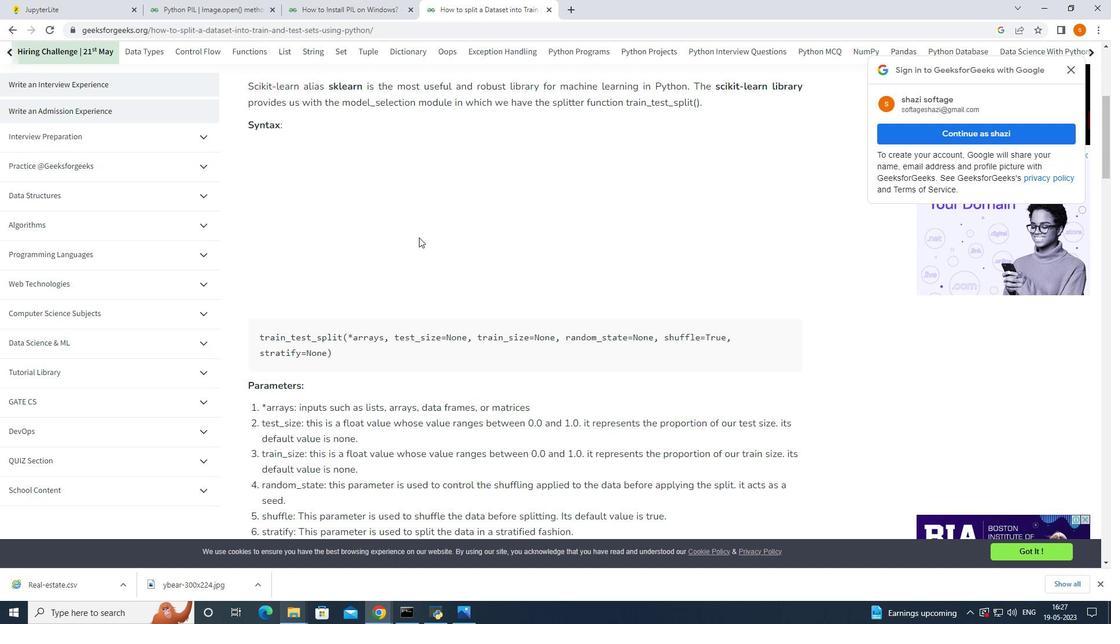 
Action: Mouse scrolled (418, 237) with delta (0, 0)
Screenshot: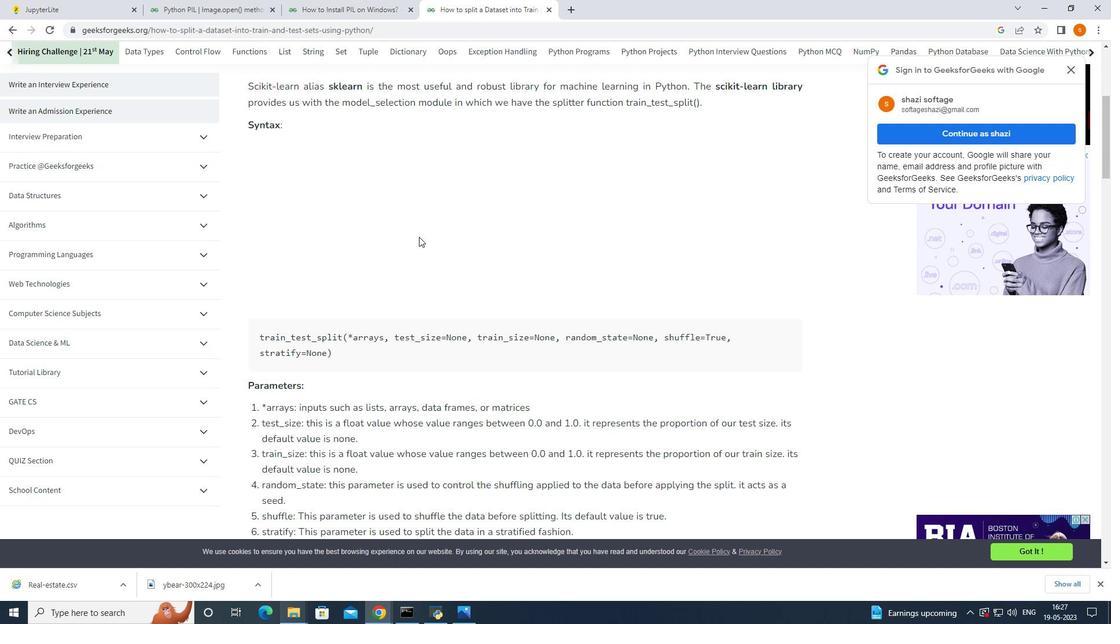 
Action: Mouse scrolled (418, 237) with delta (0, 0)
Screenshot: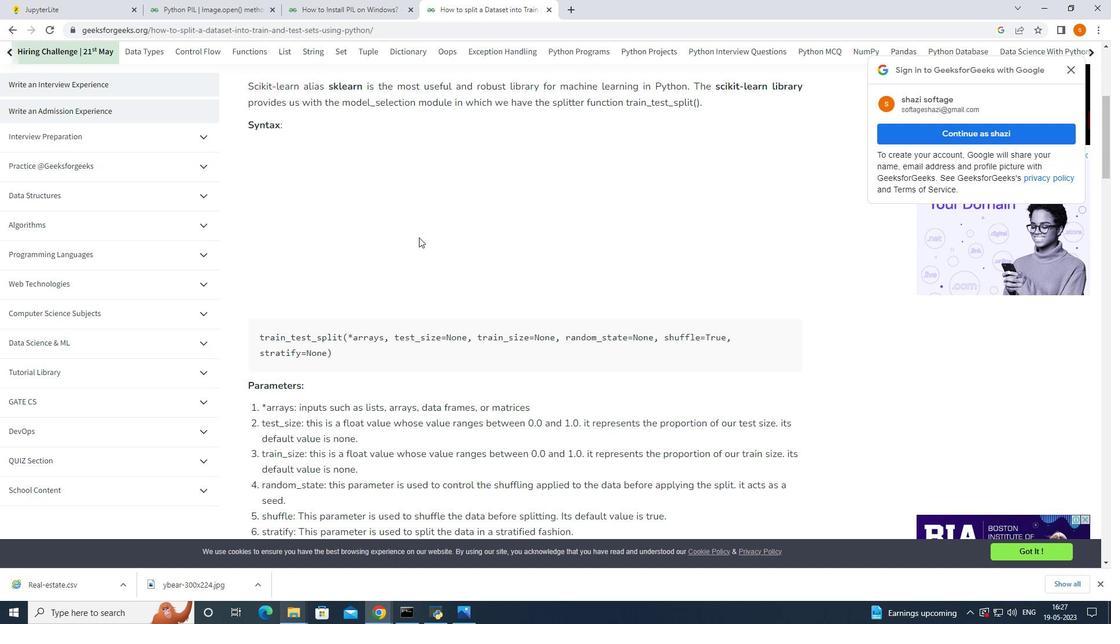 
Action: Mouse moved to (418, 238)
Screenshot: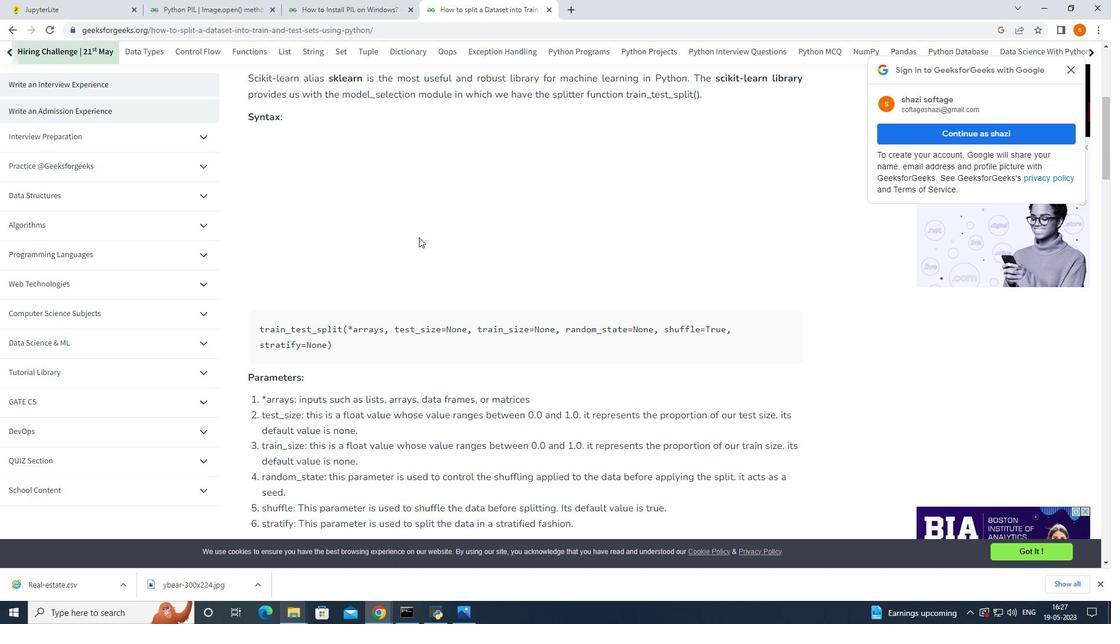 
Action: Mouse scrolled (418, 237) with delta (0, 0)
Screenshot: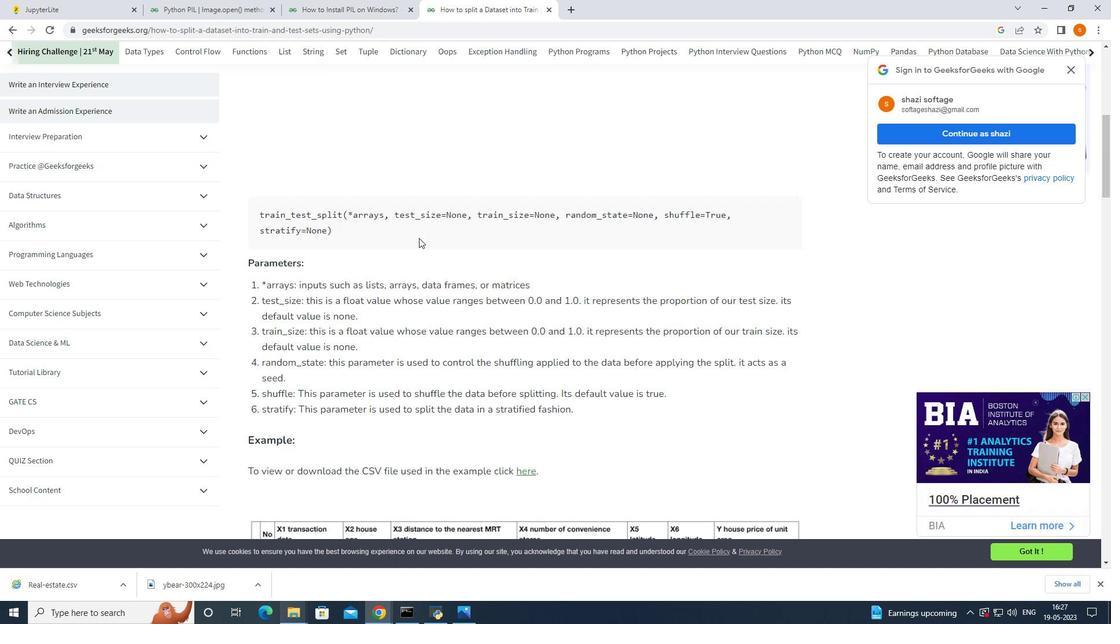 
Action: Mouse moved to (418, 238)
Screenshot: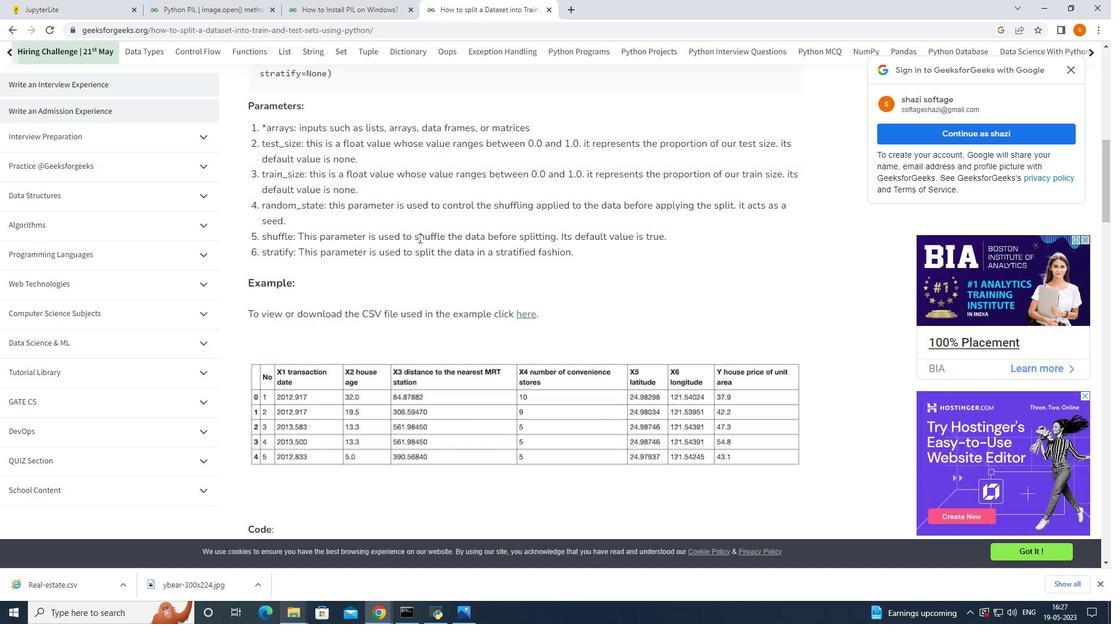 
Action: Mouse scrolled (418, 237) with delta (0, 0)
Screenshot: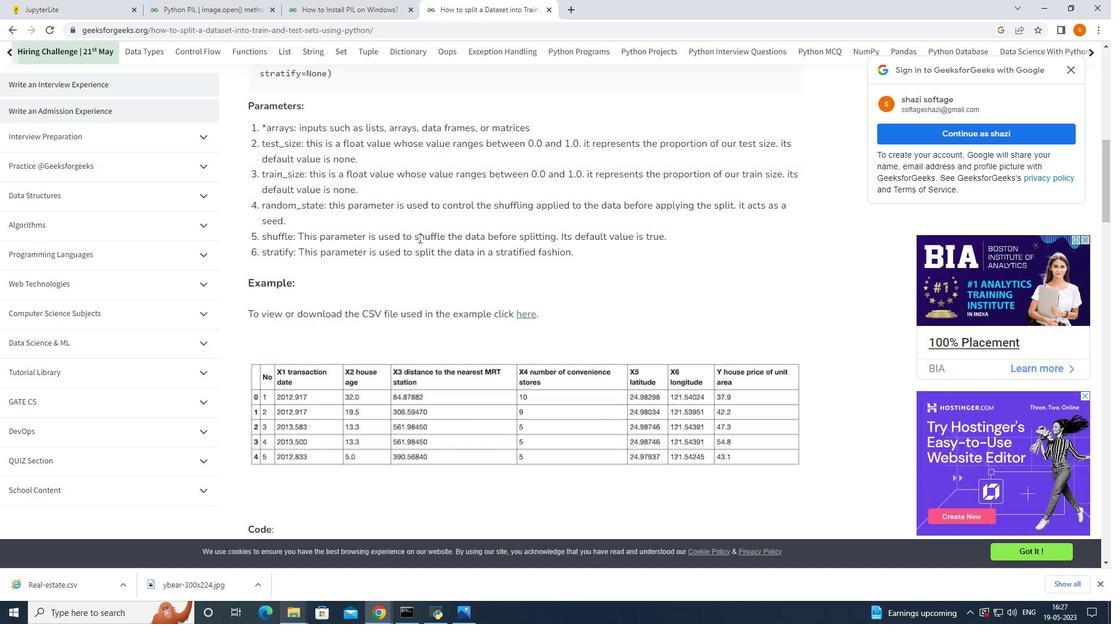 
Action: Mouse scrolled (418, 237) with delta (0, 0)
Screenshot: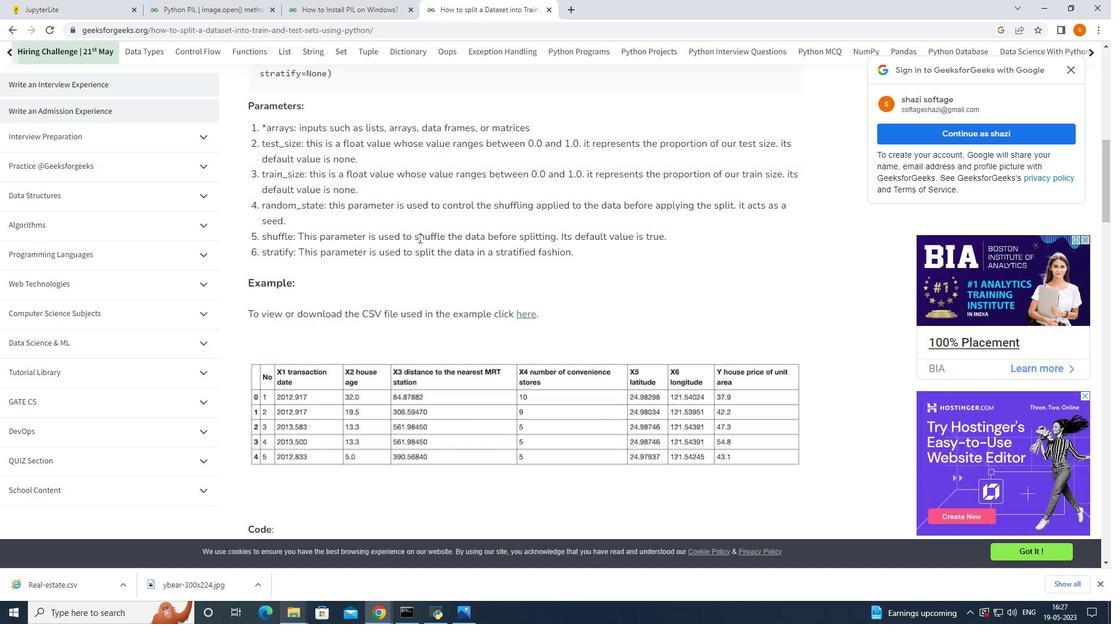 
Action: Mouse moved to (418, 238)
Screenshot: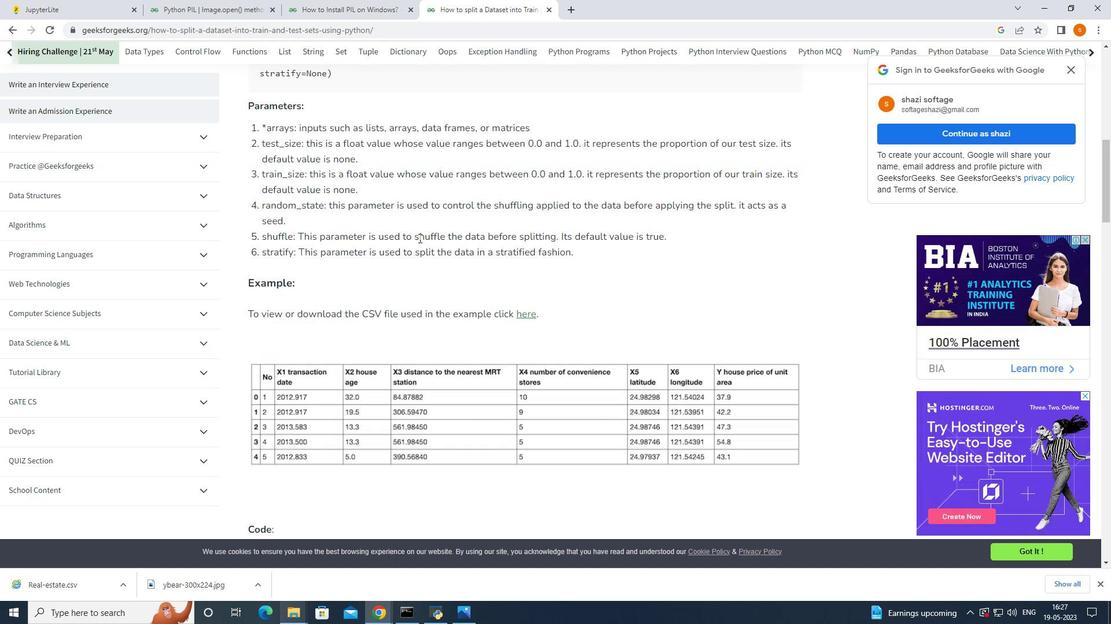 
Action: Mouse scrolled (418, 237) with delta (0, 0)
Screenshot: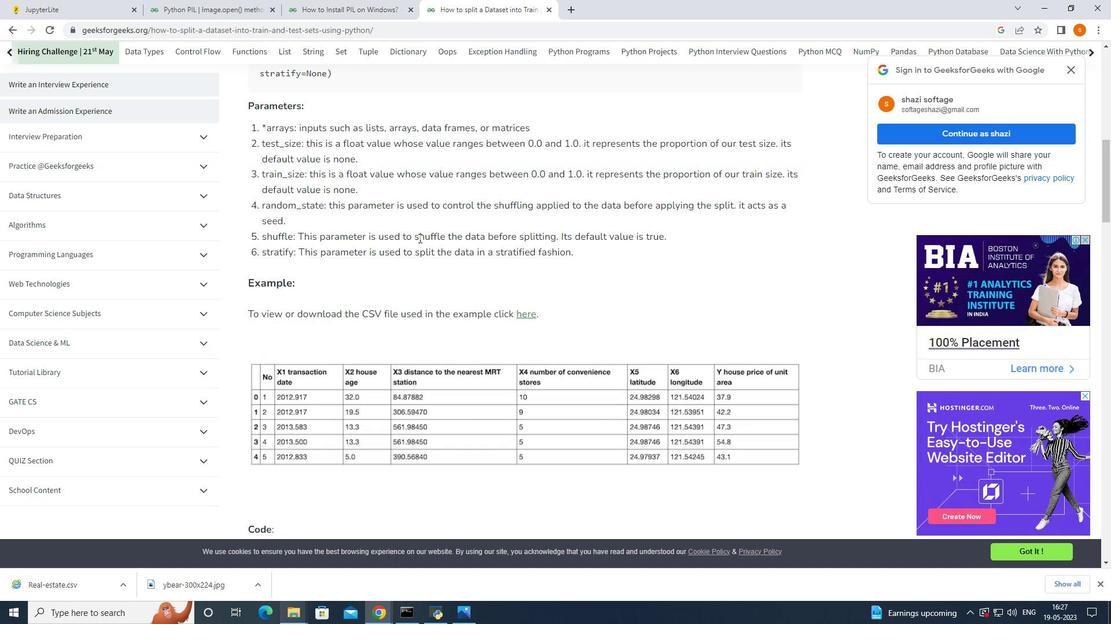 
Action: Mouse scrolled (418, 237) with delta (0, 0)
Screenshot: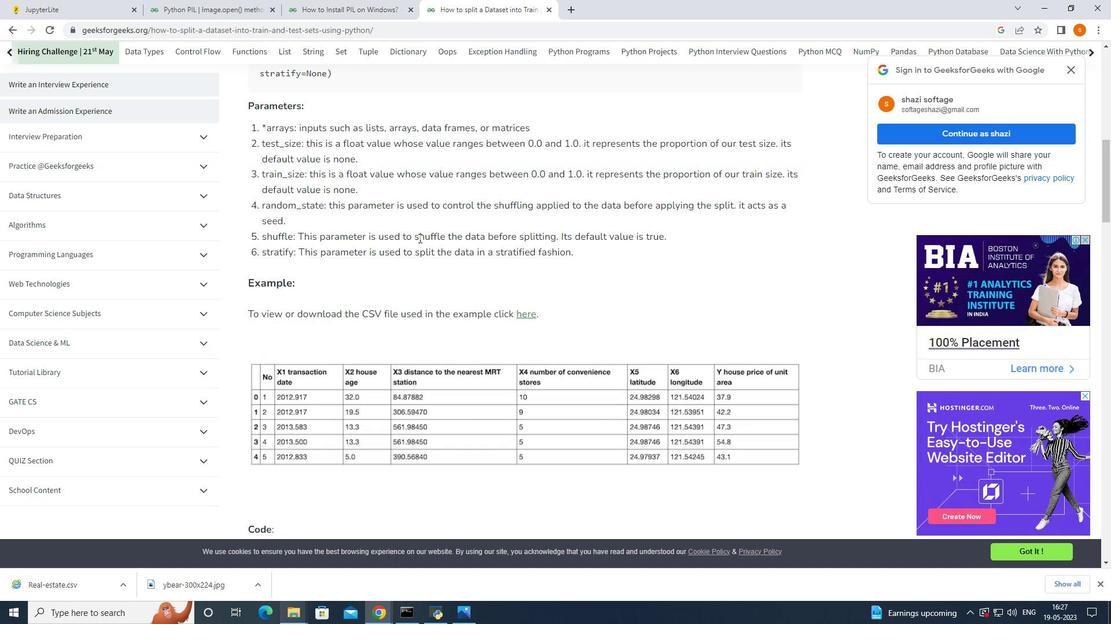 
Action: Mouse moved to (418, 238)
Screenshot: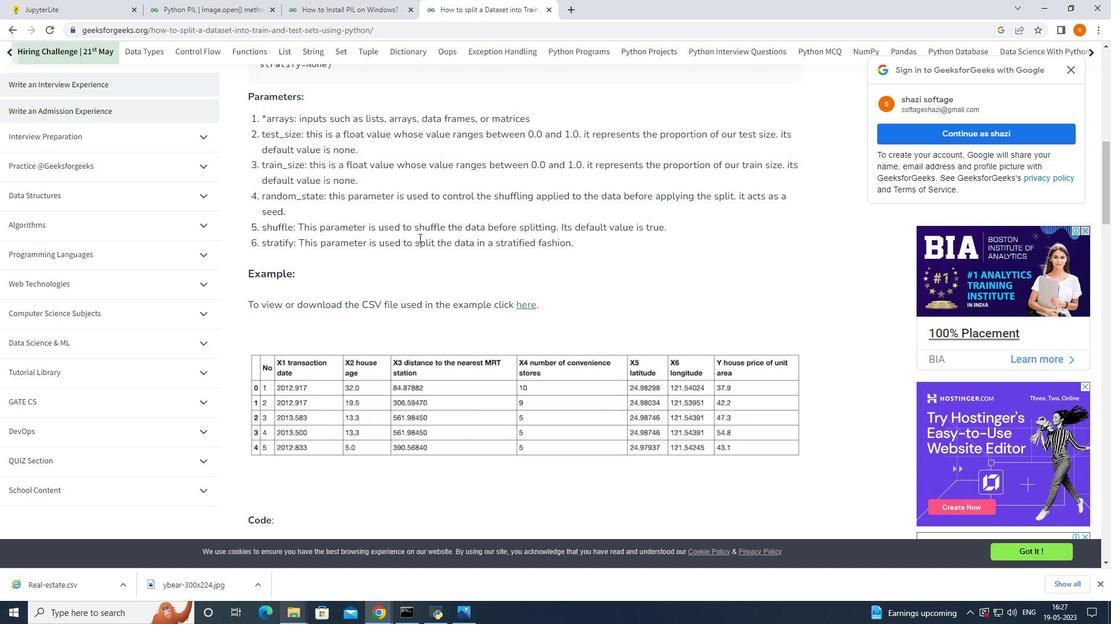 
Action: Mouse scrolled (418, 238) with delta (0, 0)
Screenshot: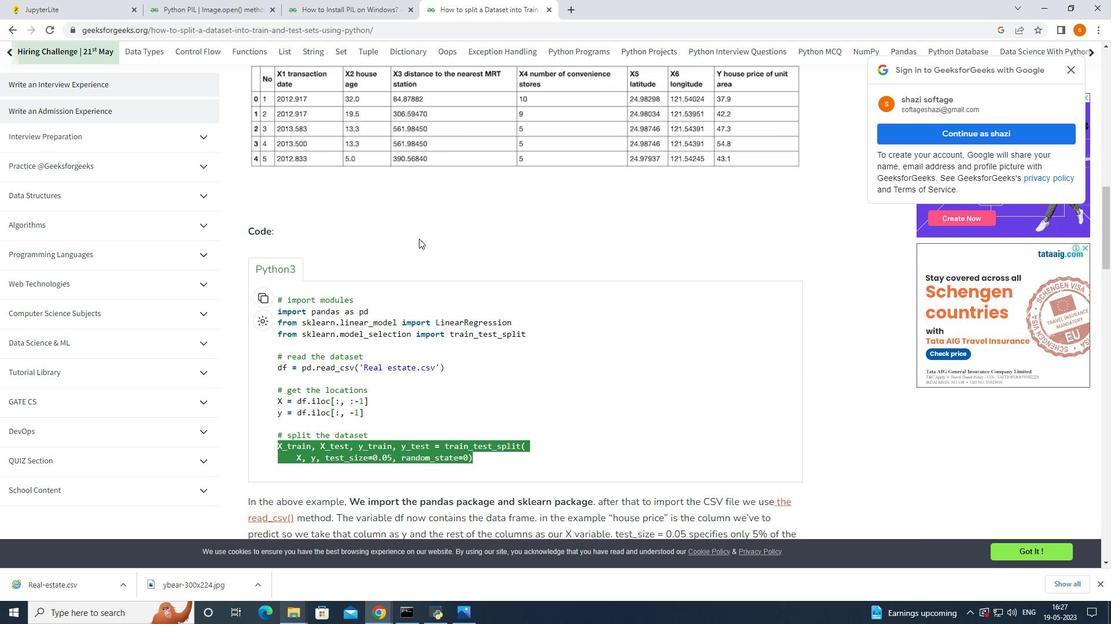 
Action: Mouse moved to (394, 326)
Screenshot: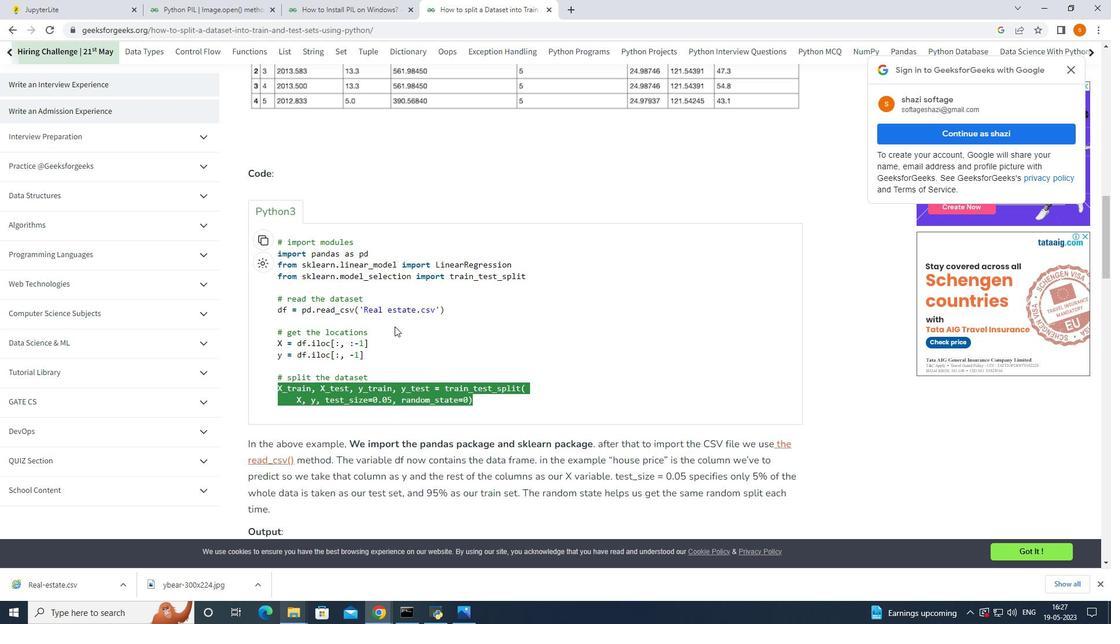 
Action: Mouse scrolled (394, 326) with delta (0, 0)
Screenshot: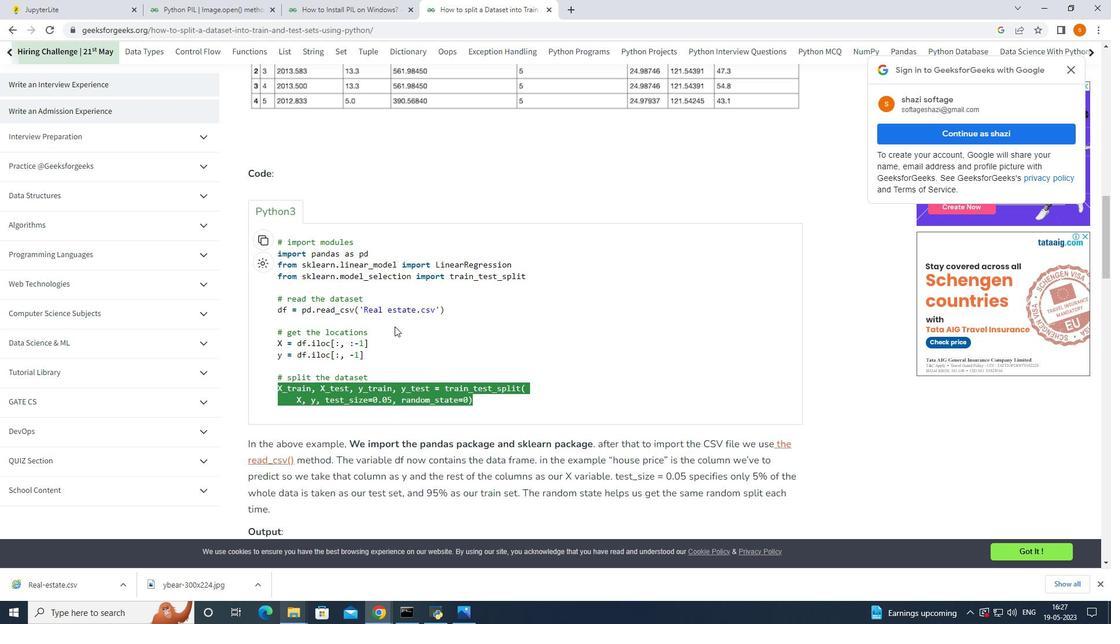 
Action: Mouse moved to (394, 326)
Screenshot: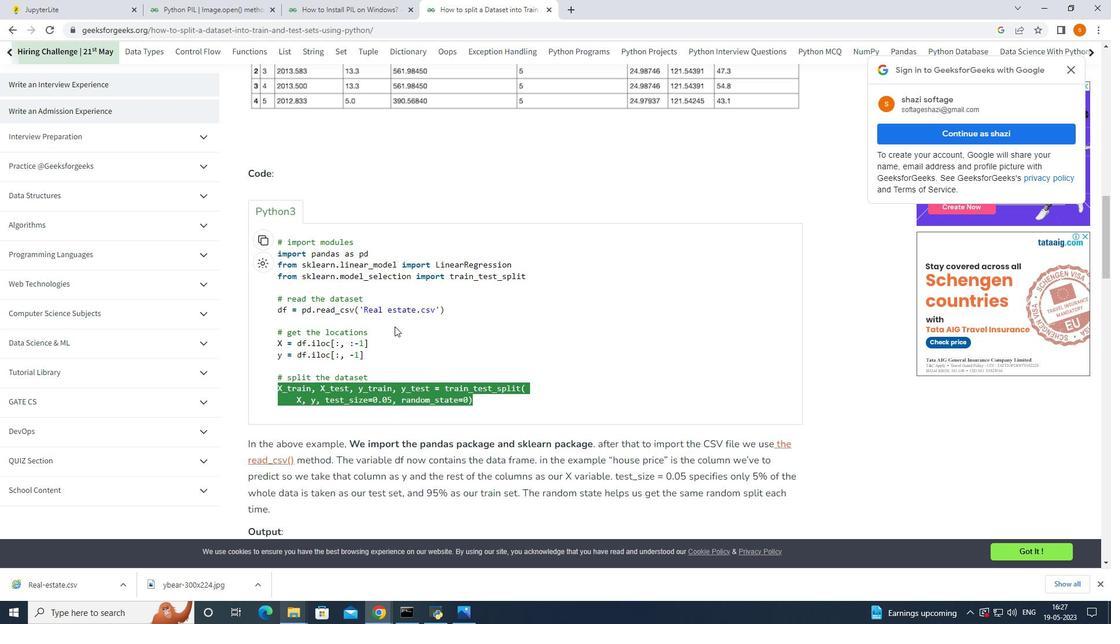 
Action: Mouse scrolled (394, 326) with delta (0, 0)
Screenshot: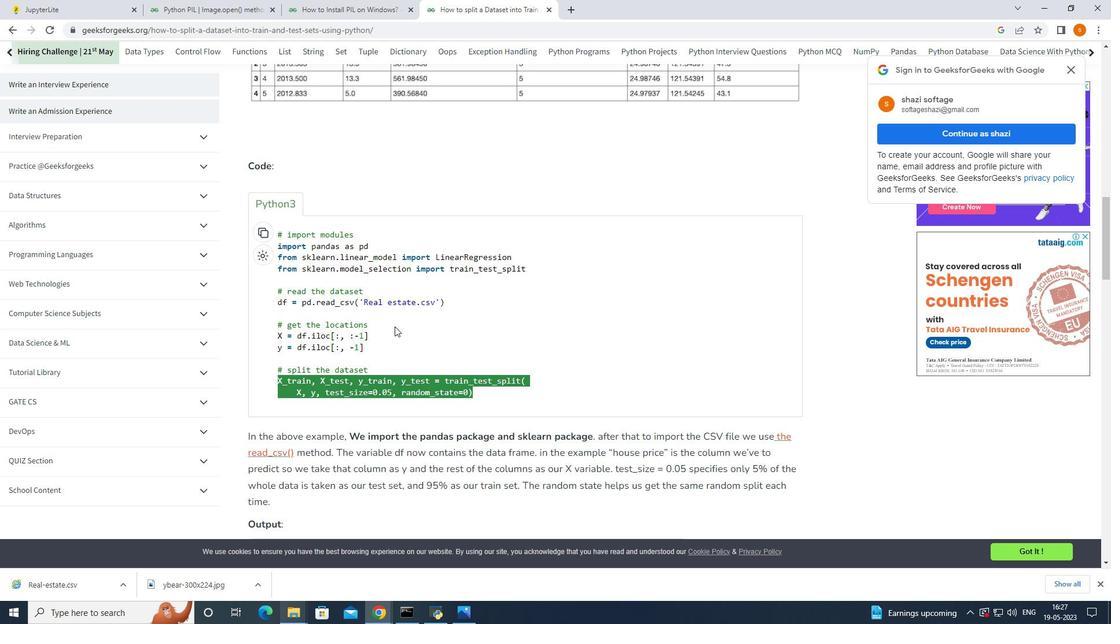 
Action: Mouse scrolled (394, 326) with delta (0, 0)
Screenshot: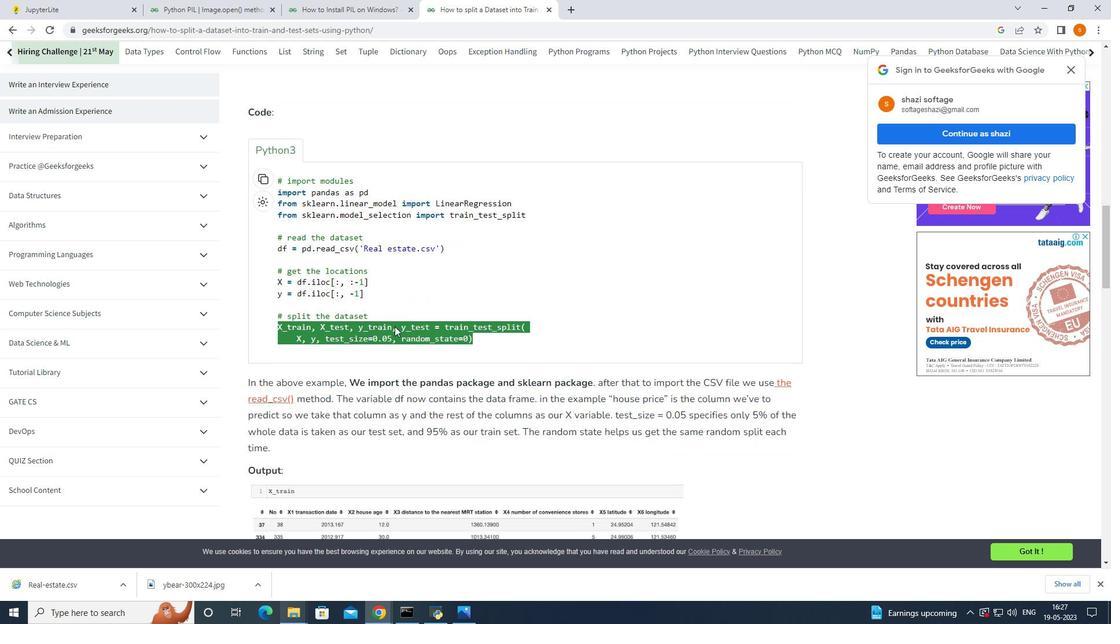 
Action: Mouse scrolled (394, 326) with delta (0, 0)
Screenshot: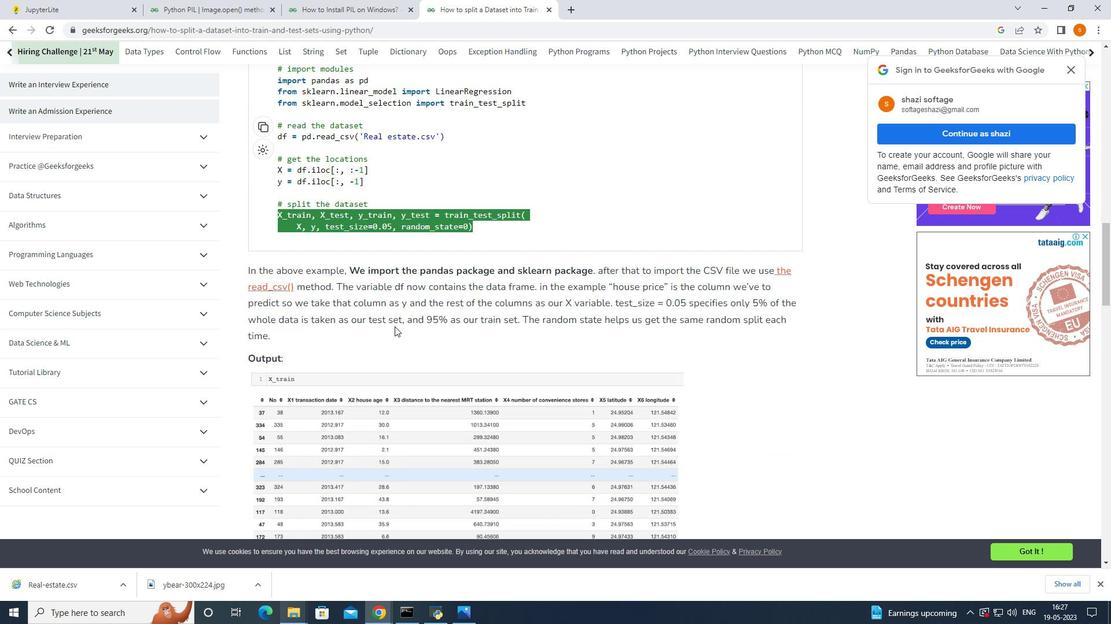 
Action: Mouse scrolled (394, 326) with delta (0, 0)
Screenshot: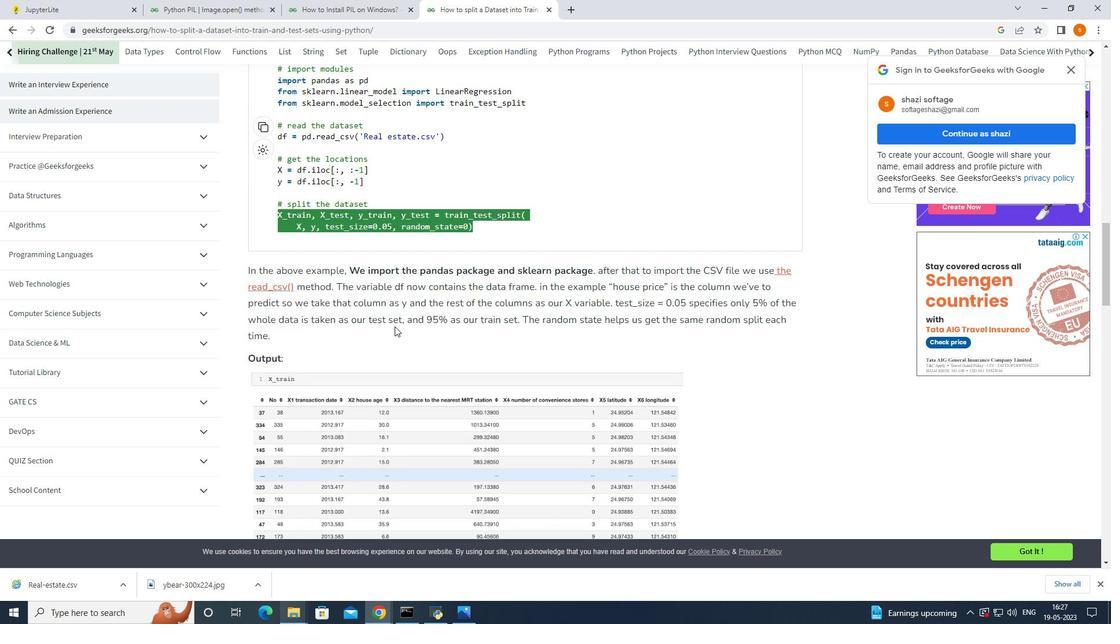 
Action: Mouse scrolled (394, 326) with delta (0, 0)
Screenshot: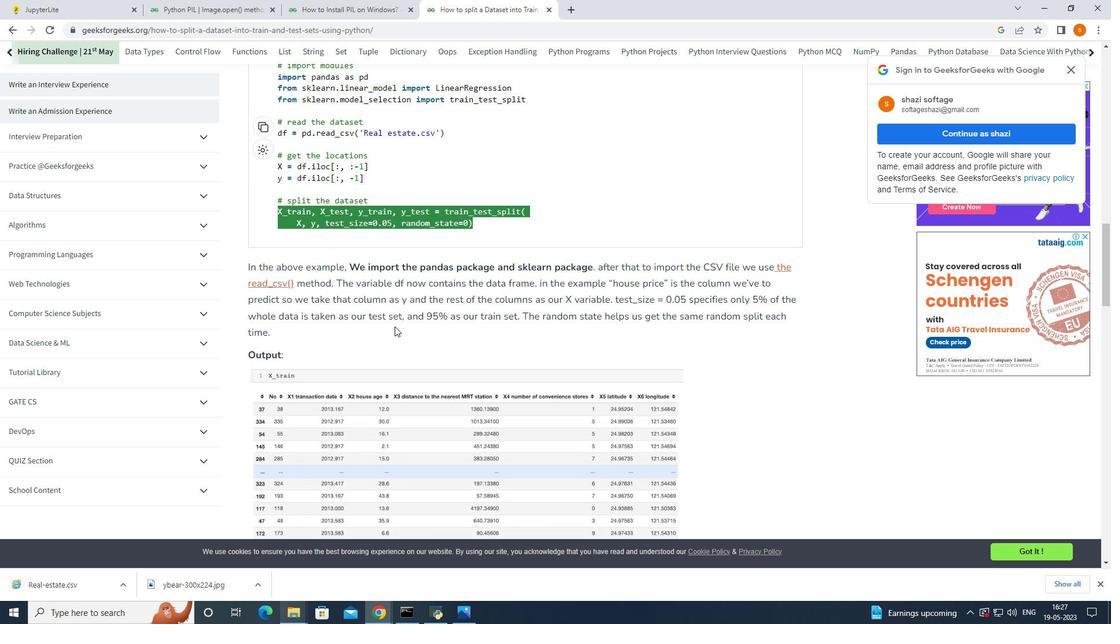 
Action: Mouse moved to (395, 325)
Screenshot: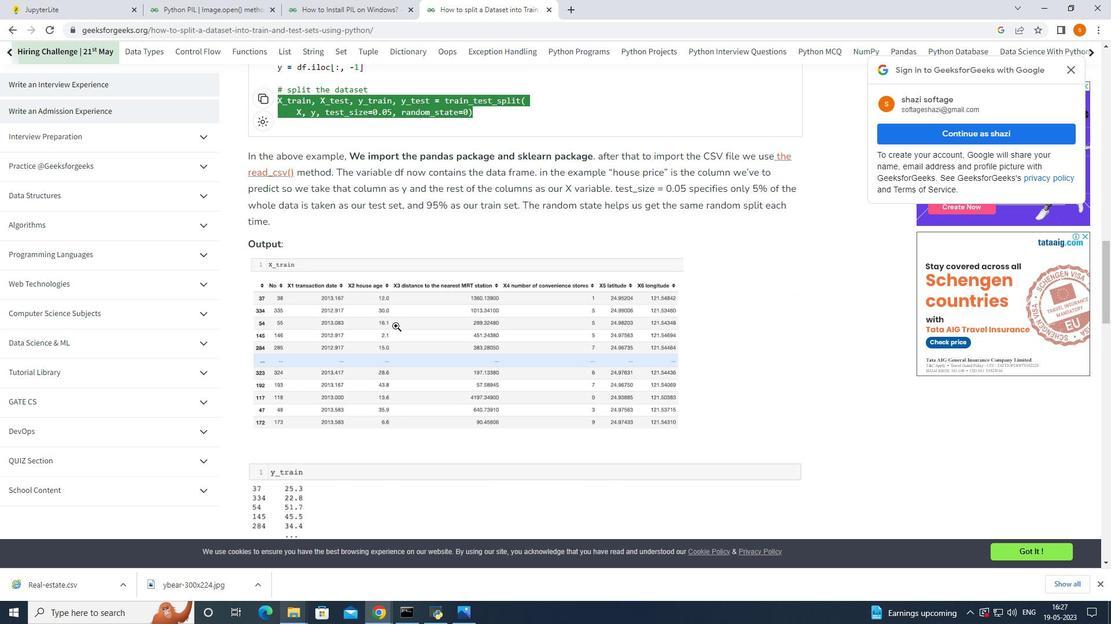 
Action: Mouse scrolled (395, 326) with delta (0, 0)
Screenshot: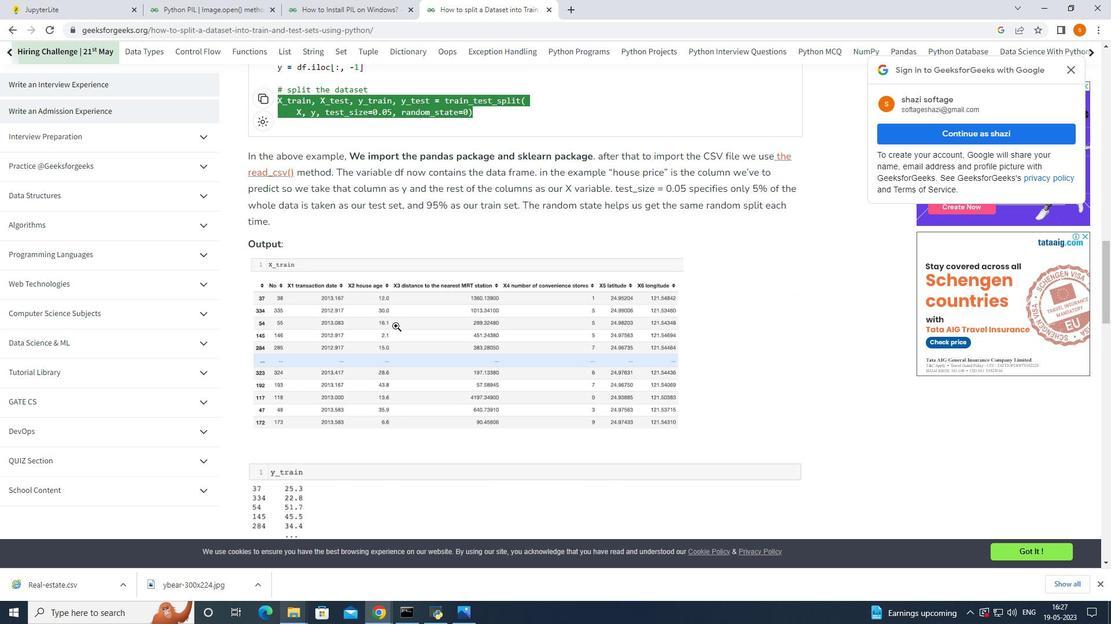
Action: Mouse scrolled (395, 326) with delta (0, 0)
Screenshot: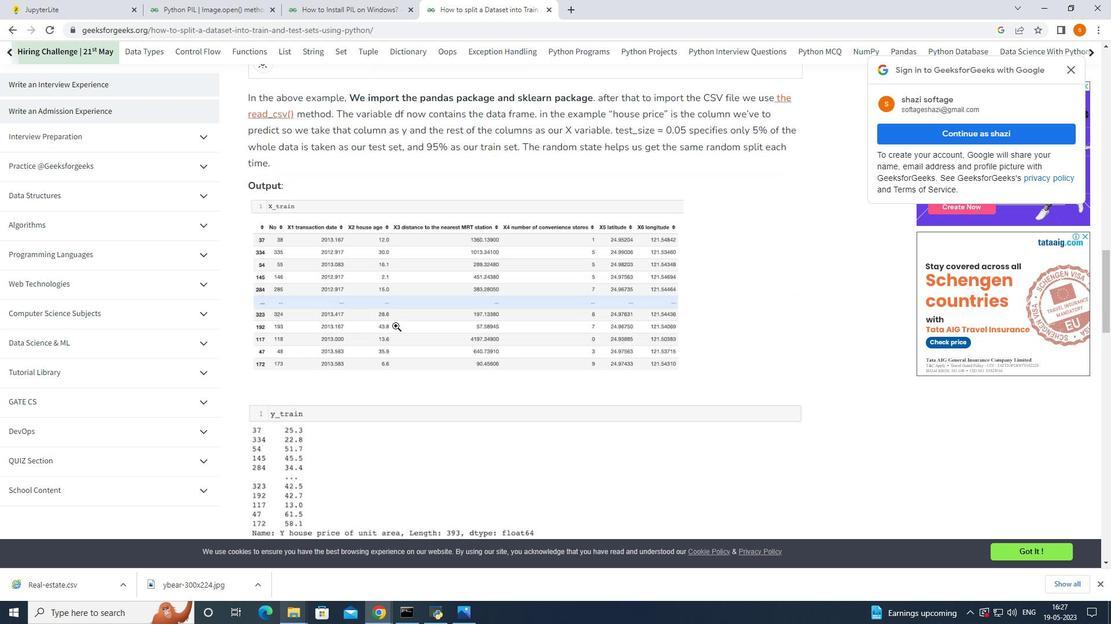 
Action: Mouse scrolled (395, 326) with delta (0, 0)
Screenshot: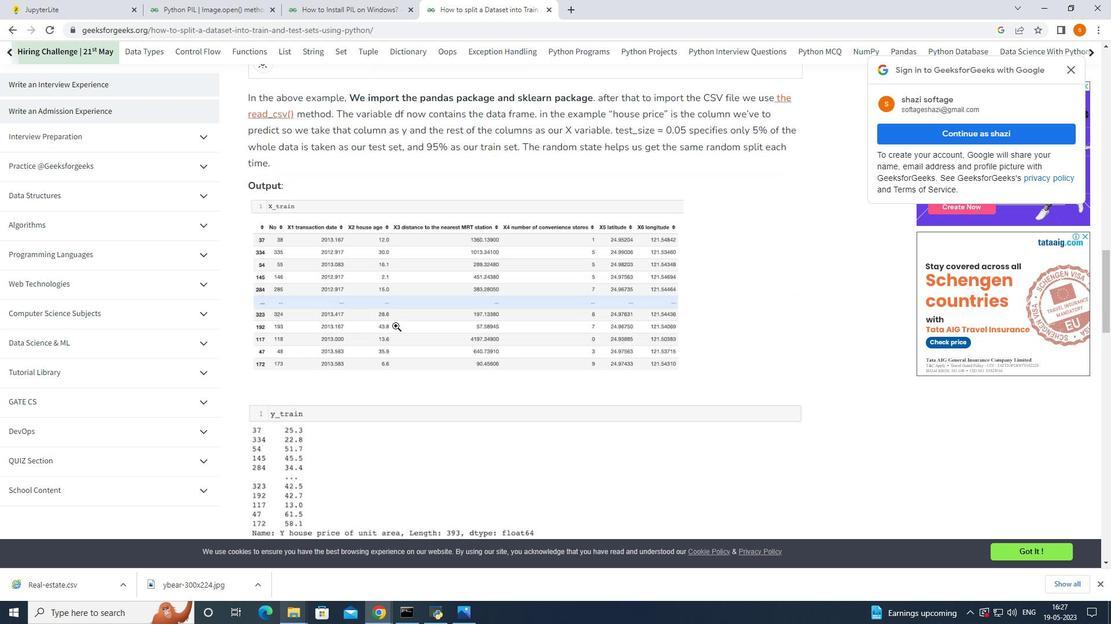 
Action: Mouse moved to (395, 325)
Screenshot: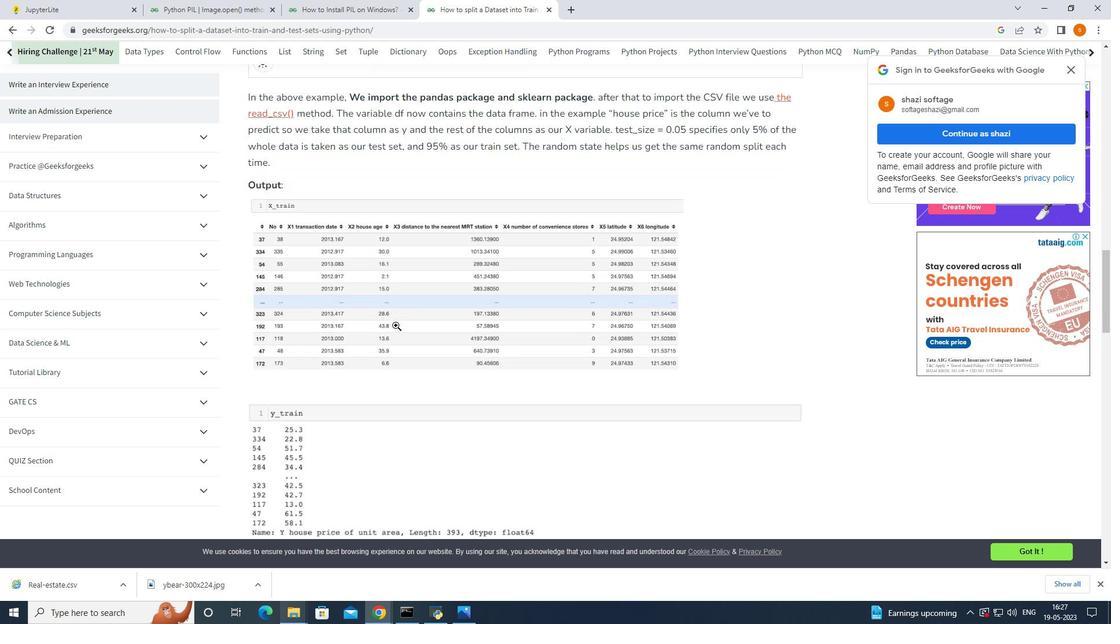 
Action: Mouse scrolled (395, 326) with delta (0, 0)
Screenshot: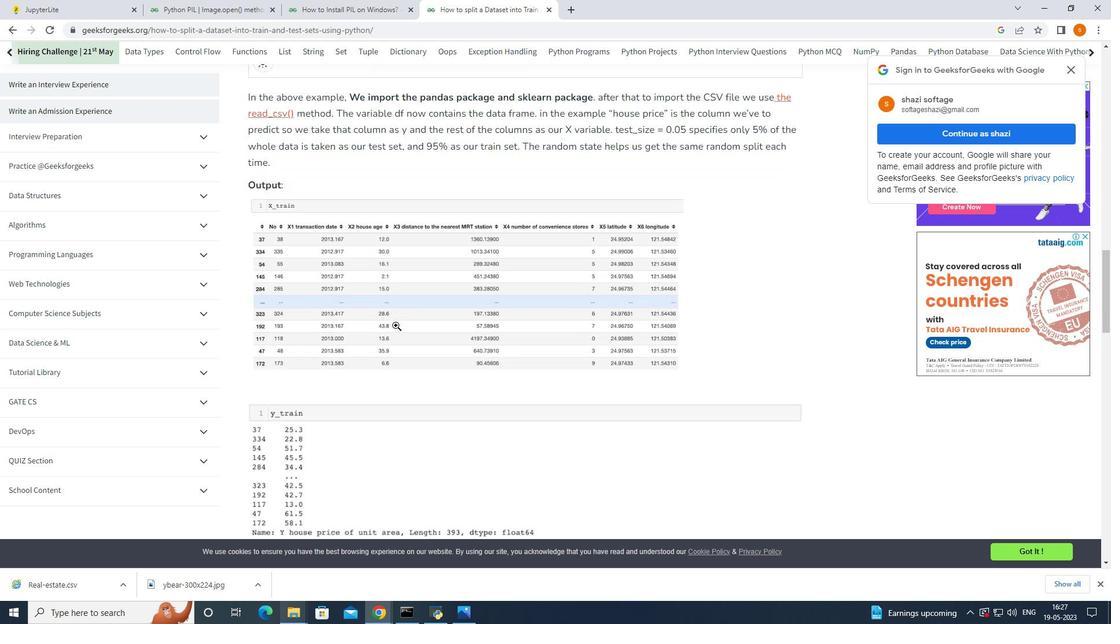 
Action: Mouse moved to (47, 9)
Screenshot: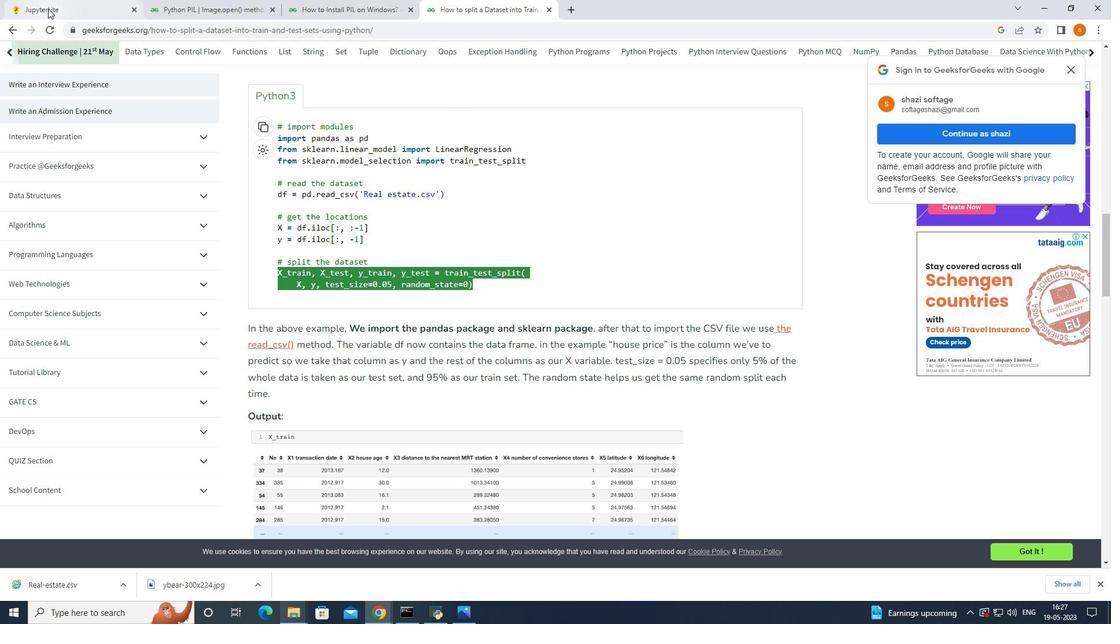 
Action: Mouse pressed left at (47, 9)
Screenshot: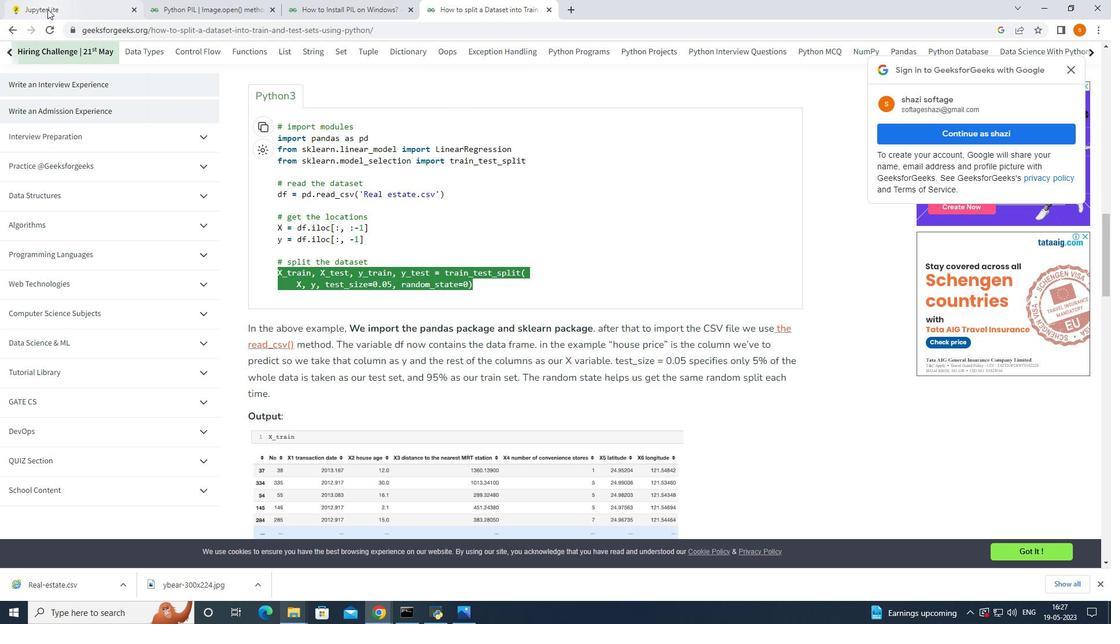 
Action: Mouse moved to (410, 189)
Screenshot: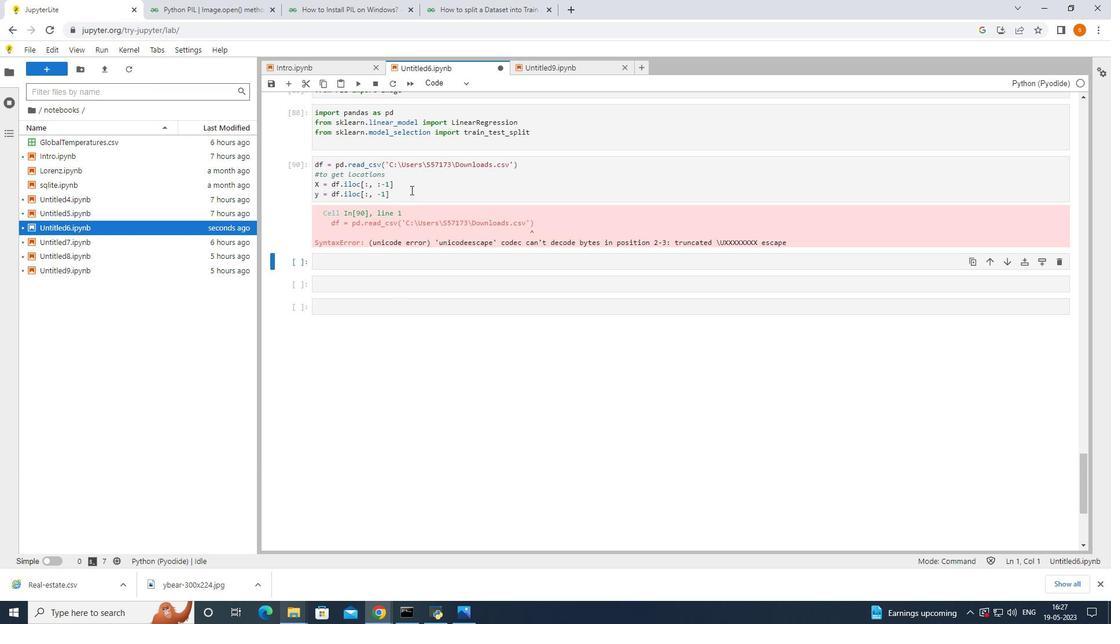 
Action: Mouse pressed left at (410, 189)
Screenshot: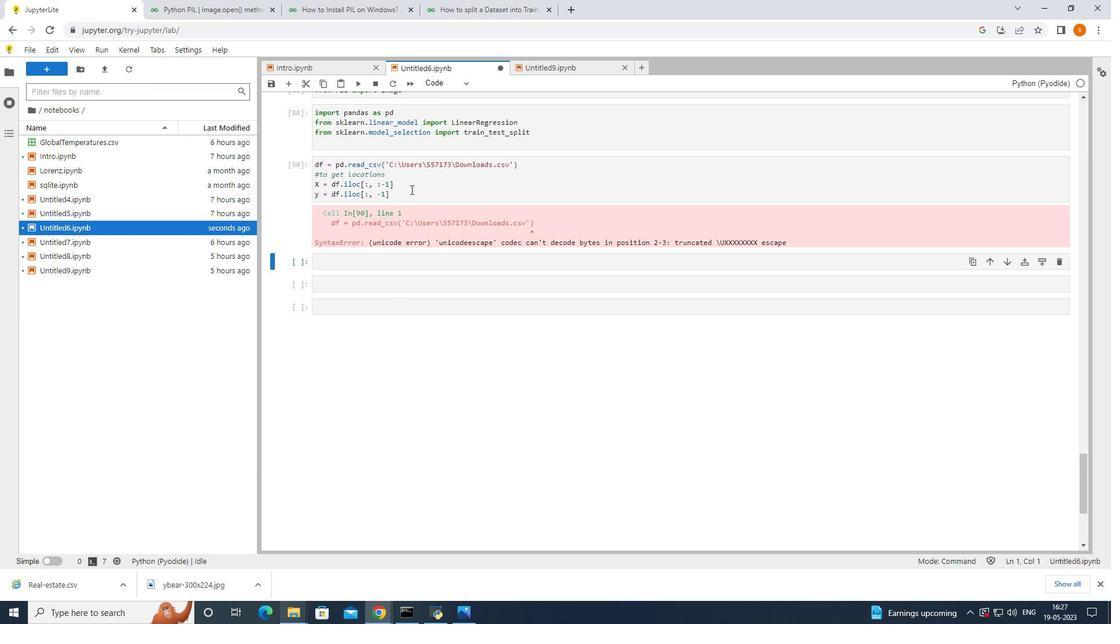 
Action: Mouse moved to (425, 217)
Screenshot: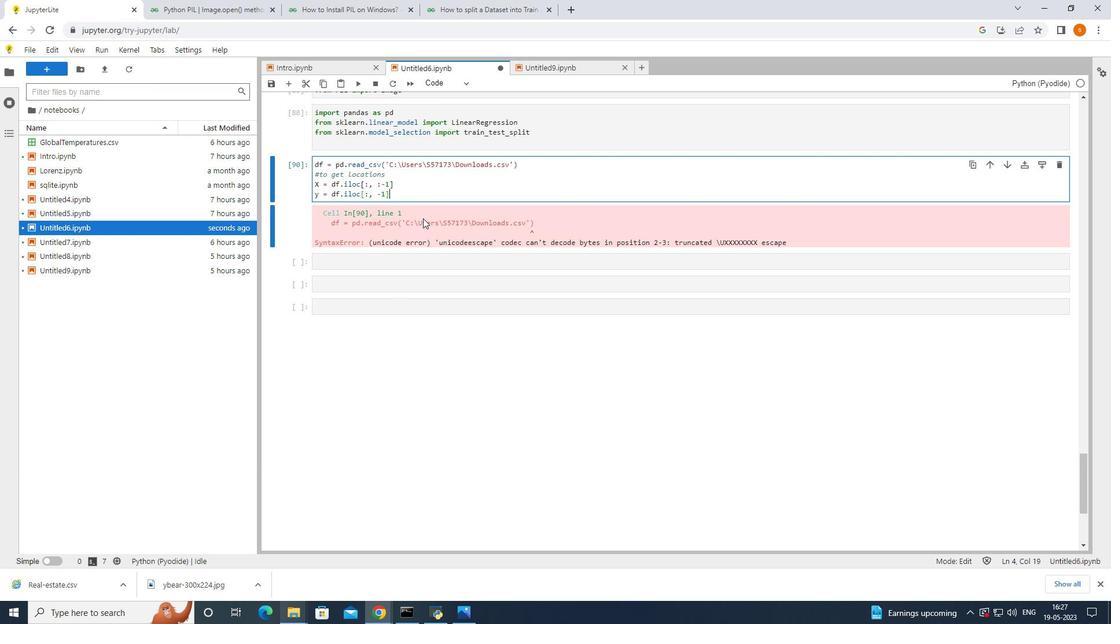 
Action: Key pressed <Key.enter><Key.shift><Key.shift><Key.shift>#spi<Key.backspace>li<Key.space>dataset<Key.left><Key.left><Key.left><Key.left><Key.left><Key.left><Key.left><Key.left>tt<Key.right><Key.right><Key.right><Key.right><Key.right><Key.right><Key.right><Key.right><Key.enter>ctrl+V<Key.shift_r><Key.enter>
Screenshot: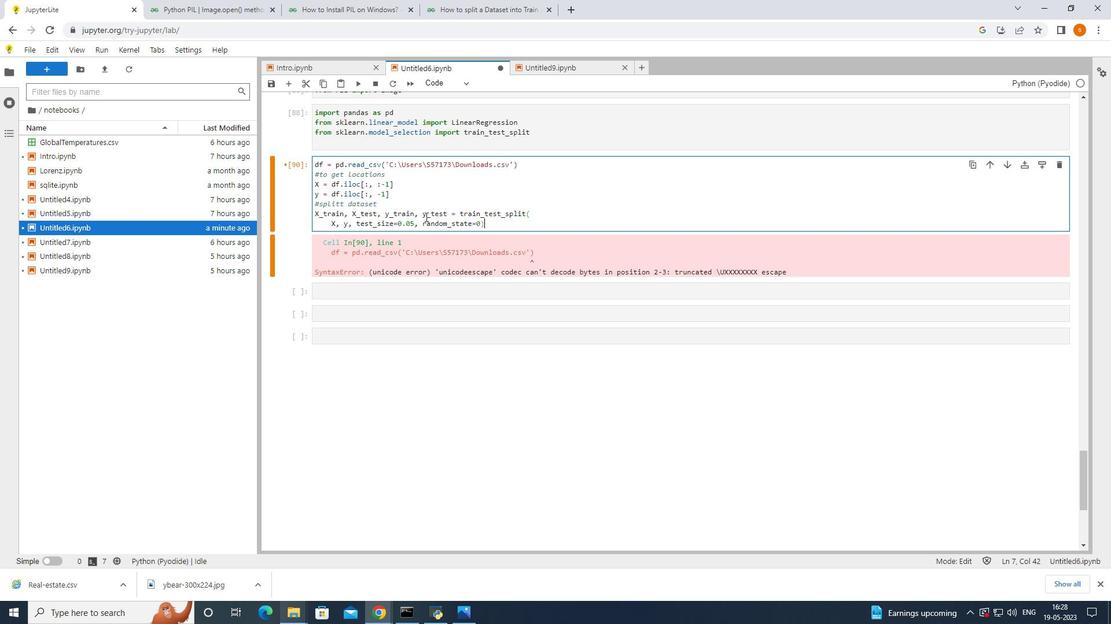 
Action: Mouse moved to (385, 163)
Screenshot: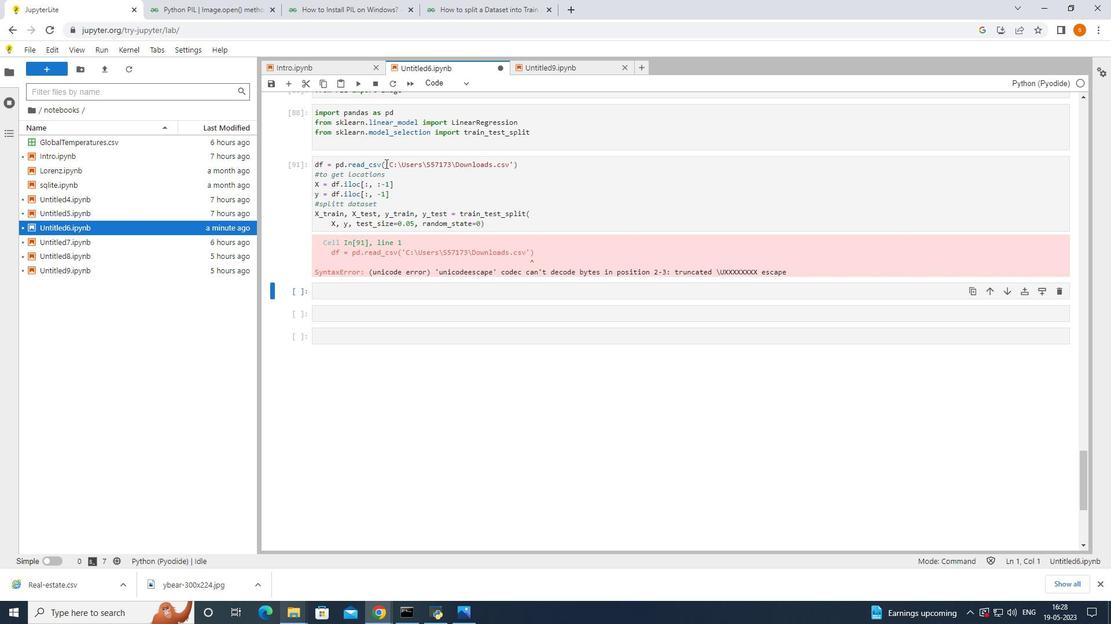 
Action: Mouse pressed left at (385, 163)
Screenshot: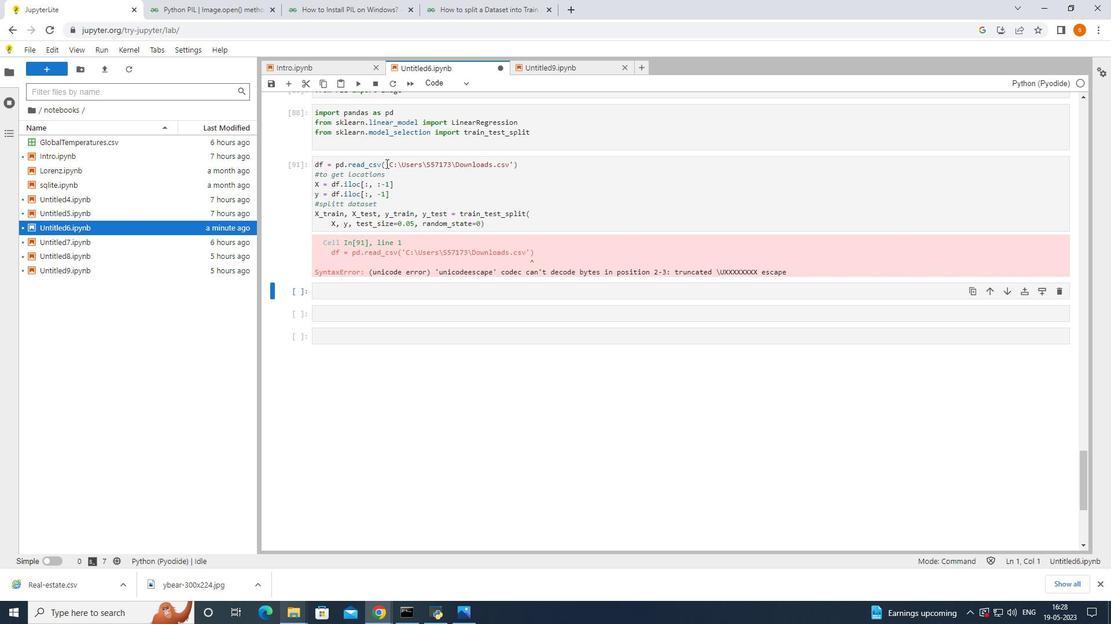 
Action: Mouse moved to (387, 167)
Screenshot: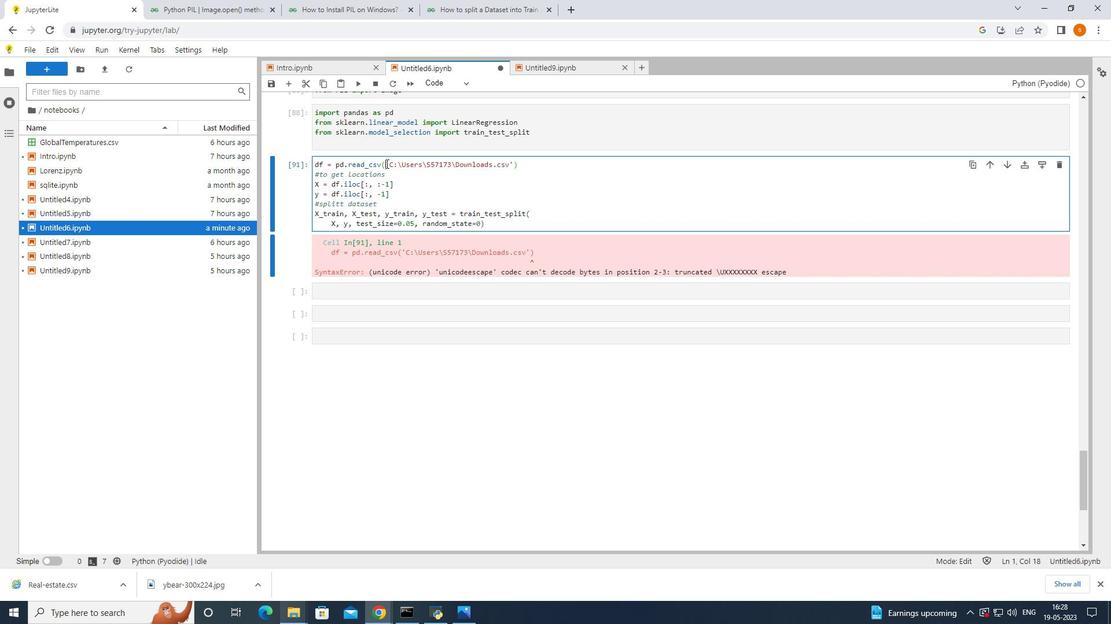 
Action: Key pressed r
Screenshot: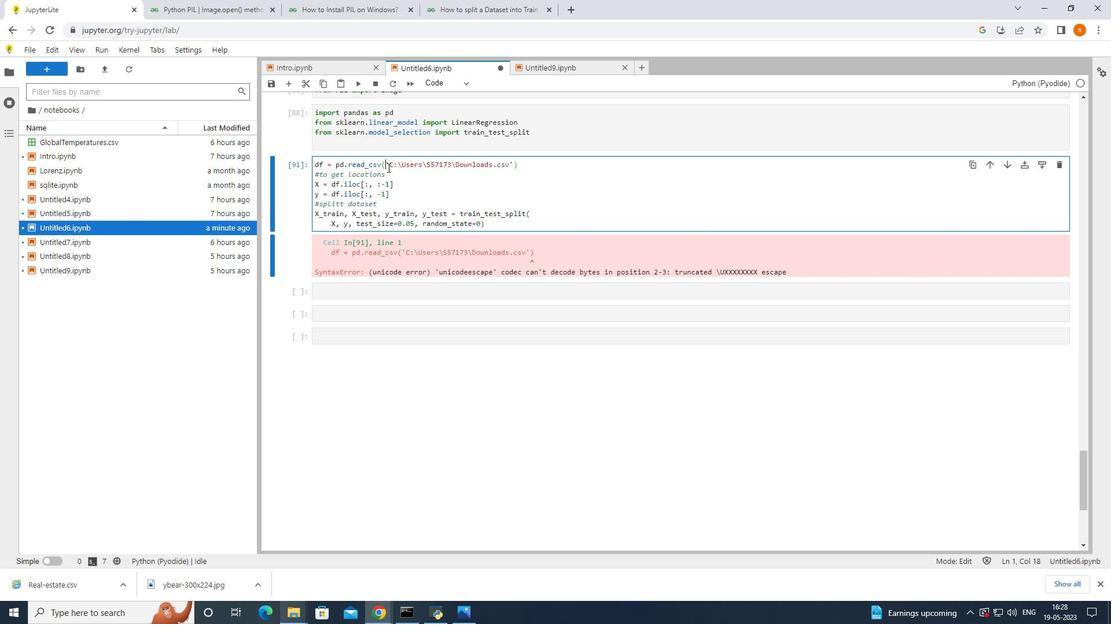 
Action: Mouse moved to (405, 177)
Screenshot: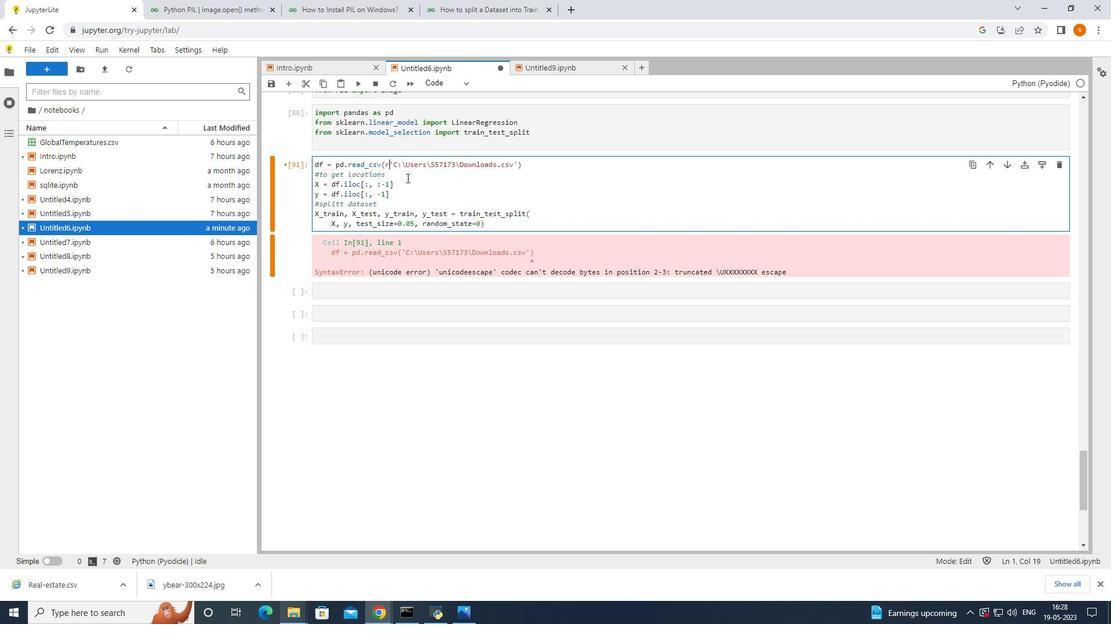 
Action: Mouse pressed left at (405, 177)
Screenshot: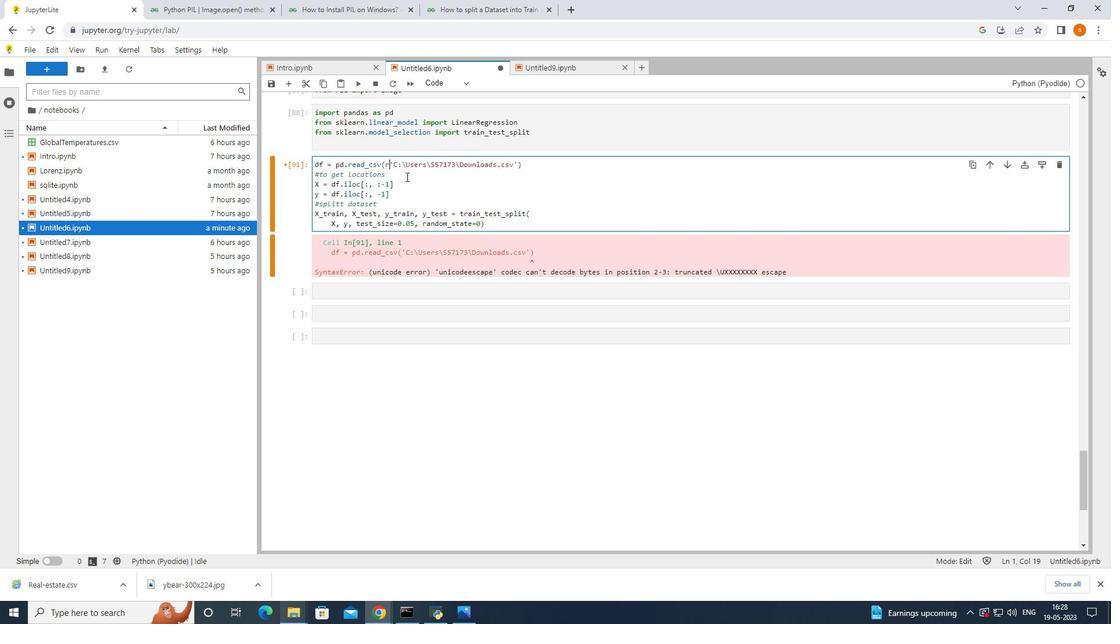 
Action: Mouse moved to (532, 166)
Screenshot: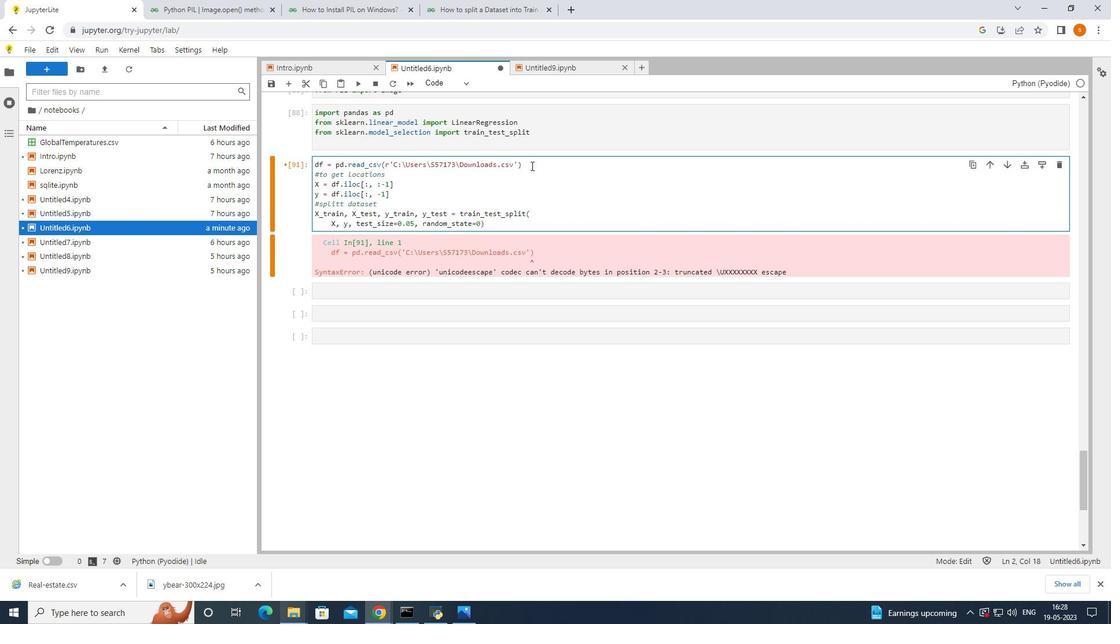 
Action: Mouse pressed left at (532, 166)
Screenshot: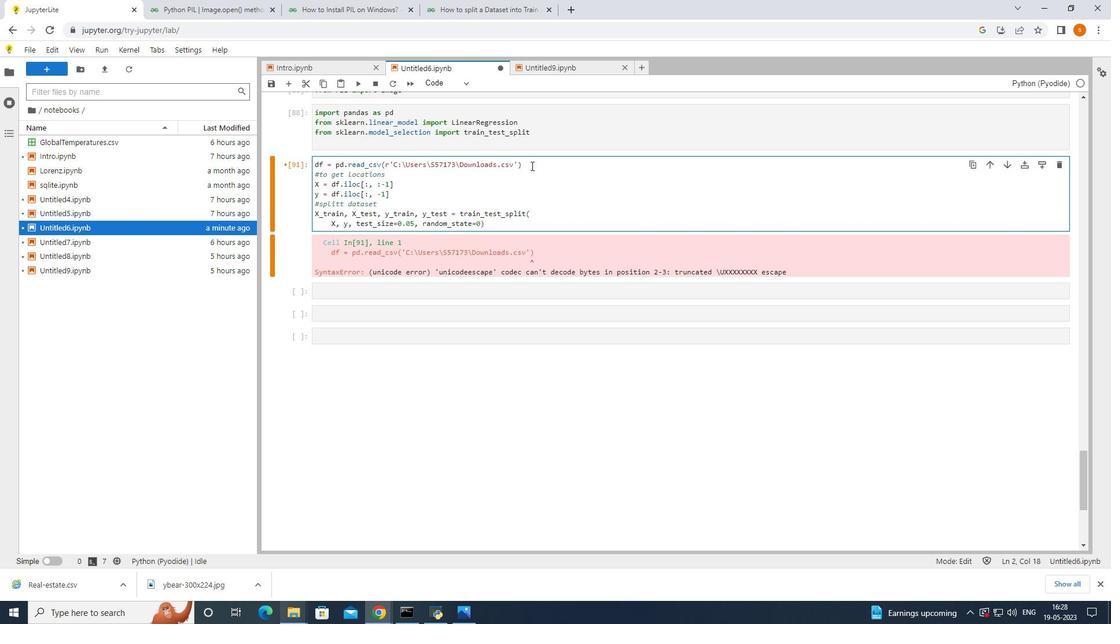 
Action: Mouse moved to (532, 166)
Screenshot: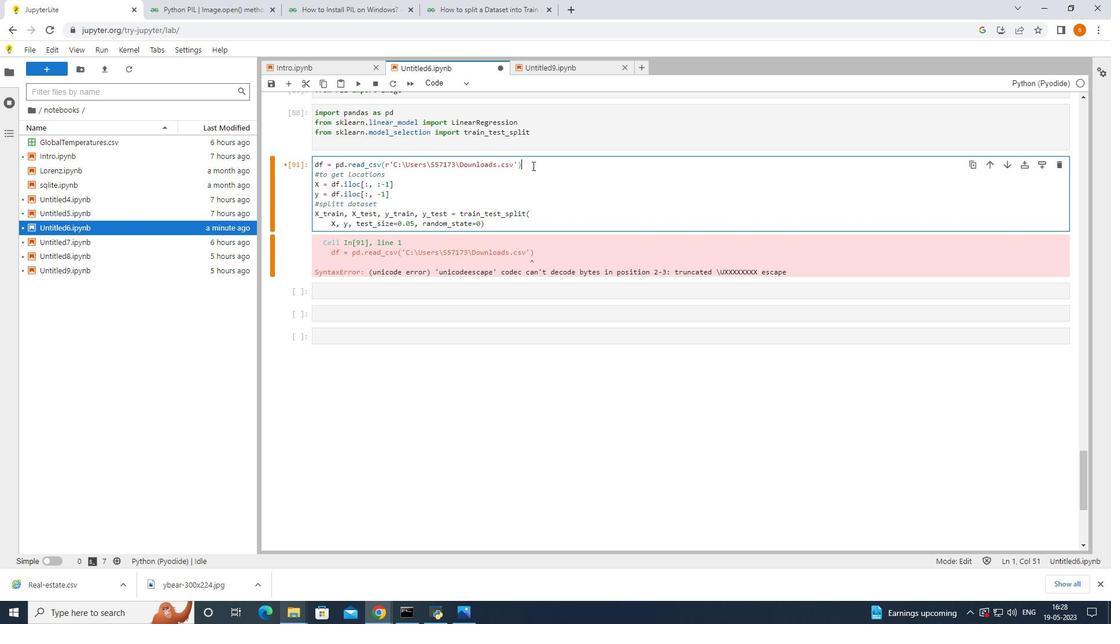 
Action: Key pressed <Key.shift_r><Key.enter>
Screenshot: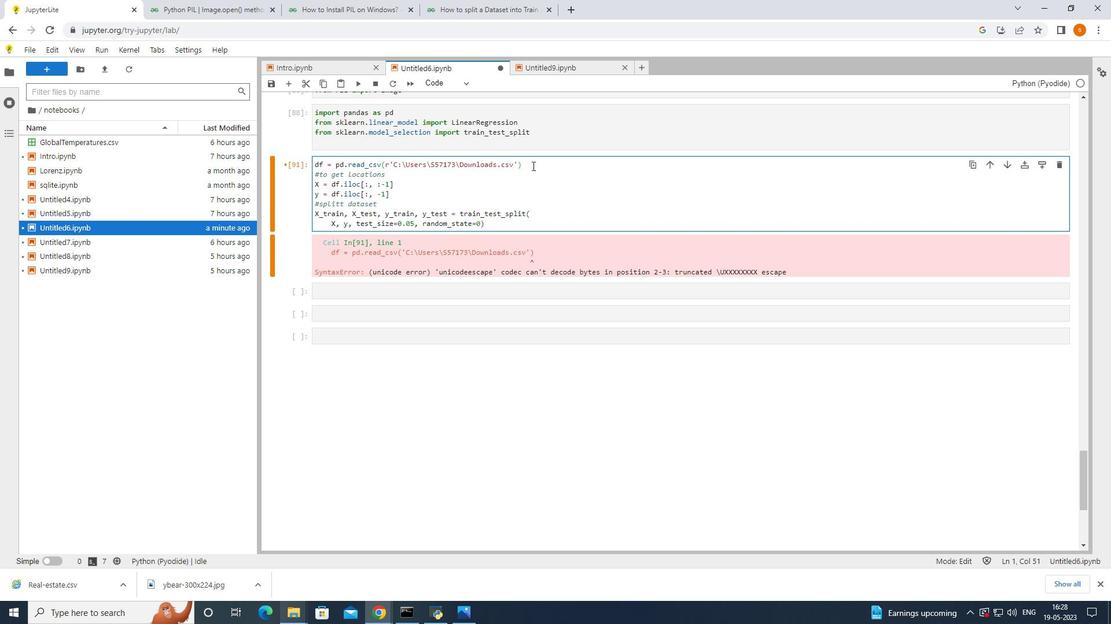 
Action: Mouse moved to (388, 167)
Screenshot: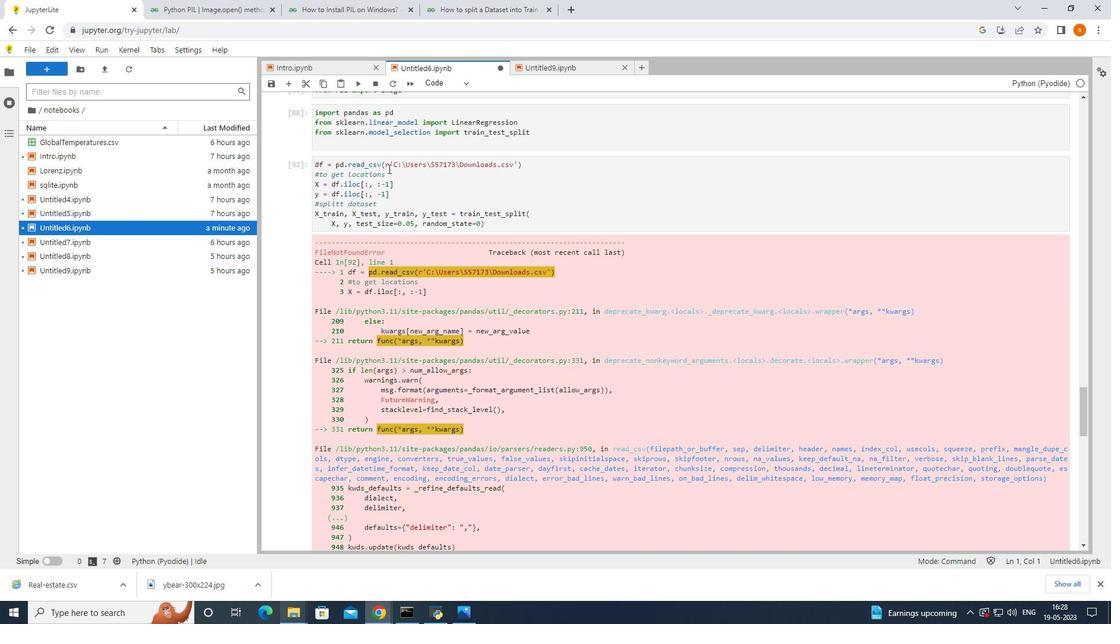 
Action: Mouse pressed left at (388, 167)
Screenshot: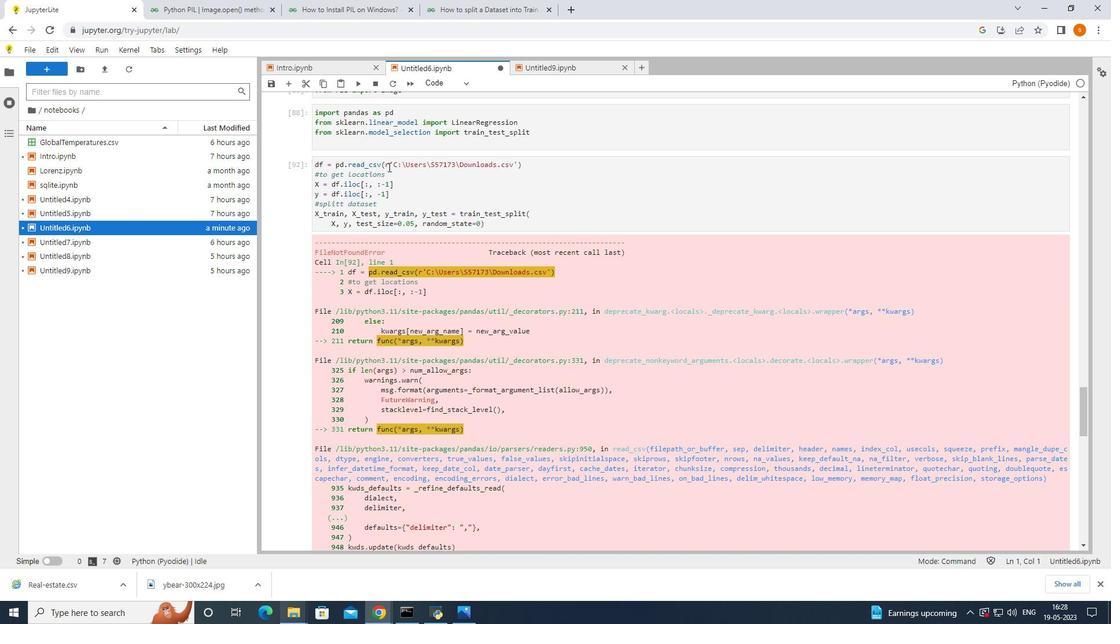 
Action: Mouse moved to (390, 167)
Screenshot: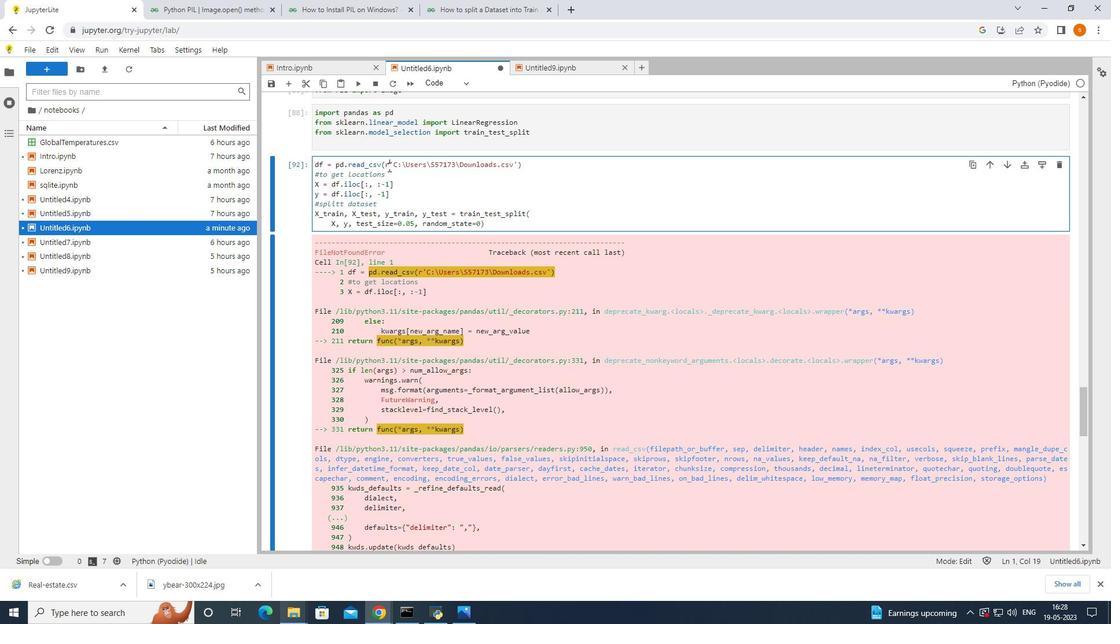 
Action: Key pressed <Key.backspace><Key.shift_r><Key.enter>
Screenshot: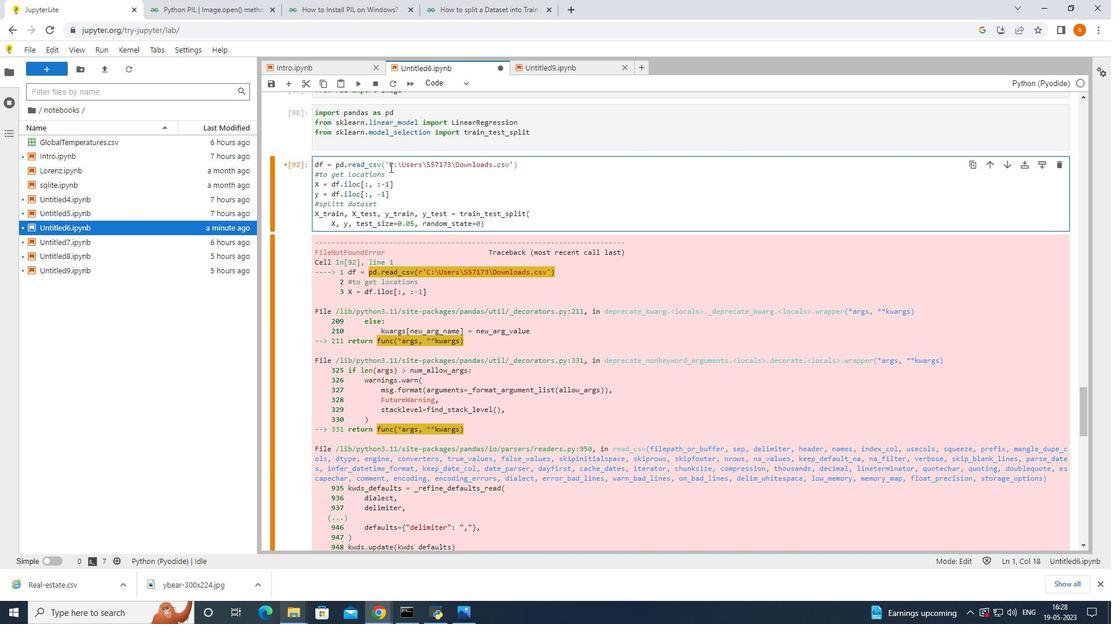 
Action: Mouse moved to (473, 12)
Screenshot: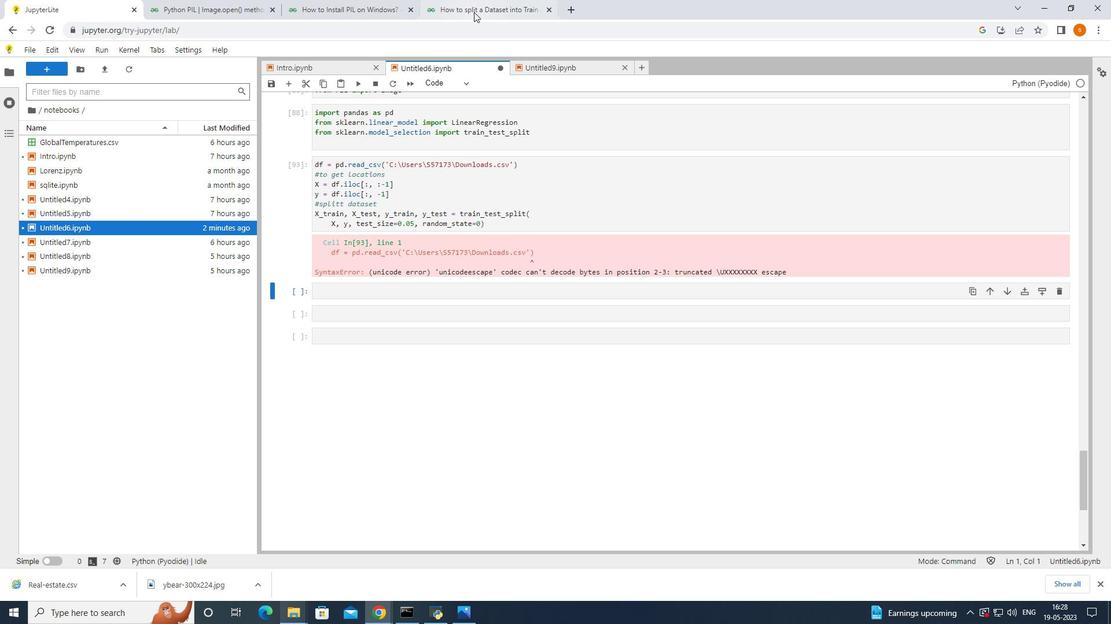 
Action: Mouse pressed left at (473, 12)
Screenshot: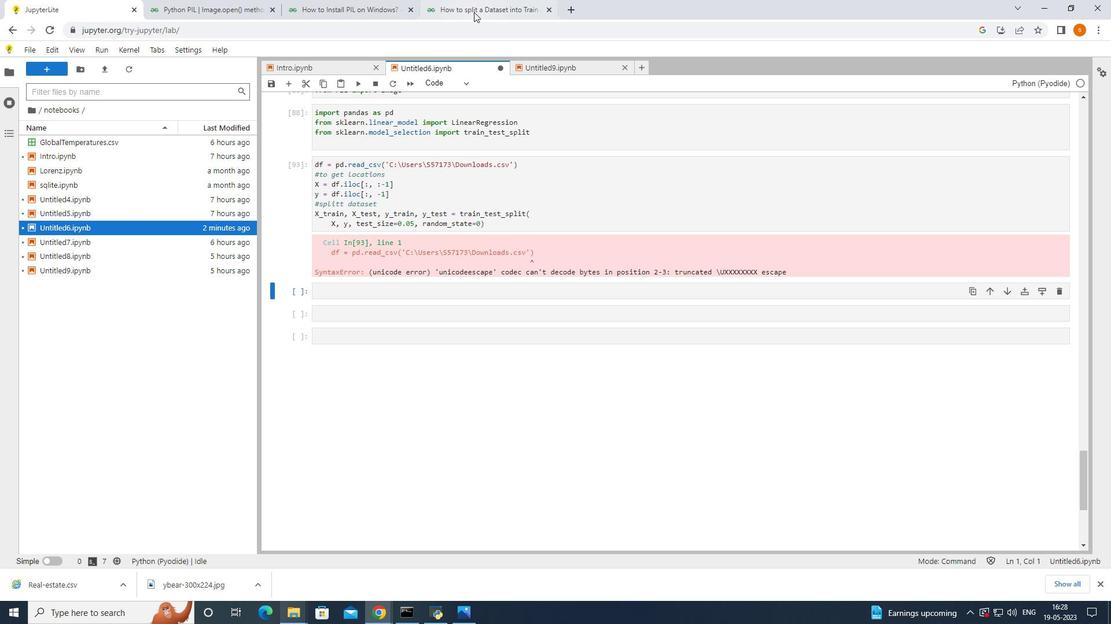 
Action: Mouse moved to (477, 159)
